 Task: Get the traffic updates for the Jane Addams Memorial Tollway (I-90).
Action: Mouse moved to (633, 243)
Screenshot: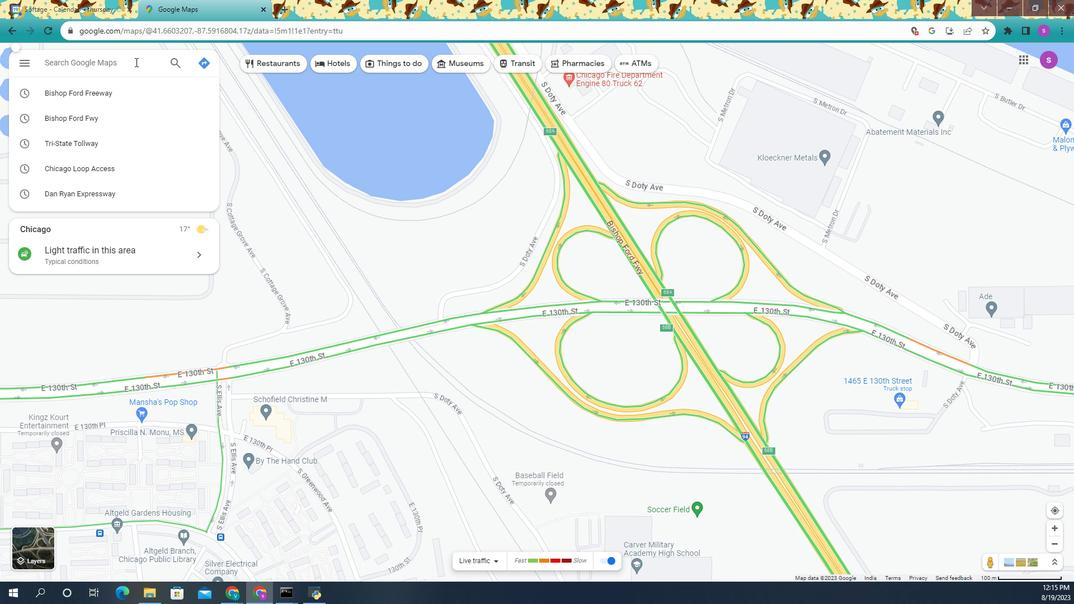 
Action: Mouse pressed left at (633, 243)
Screenshot: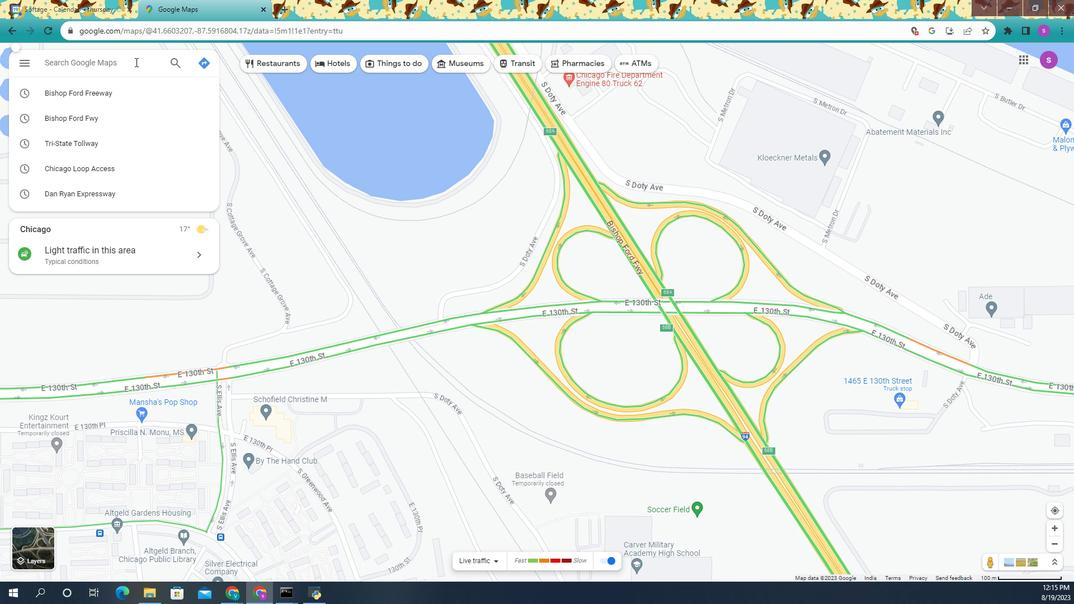
Action: Key pressed <Key.shift>Jane<Key.space><Key.shift>Addams<Key.space><Key.shift>Memorial<Key.space><Key.shift>Tollway<Key.enter>
Screenshot: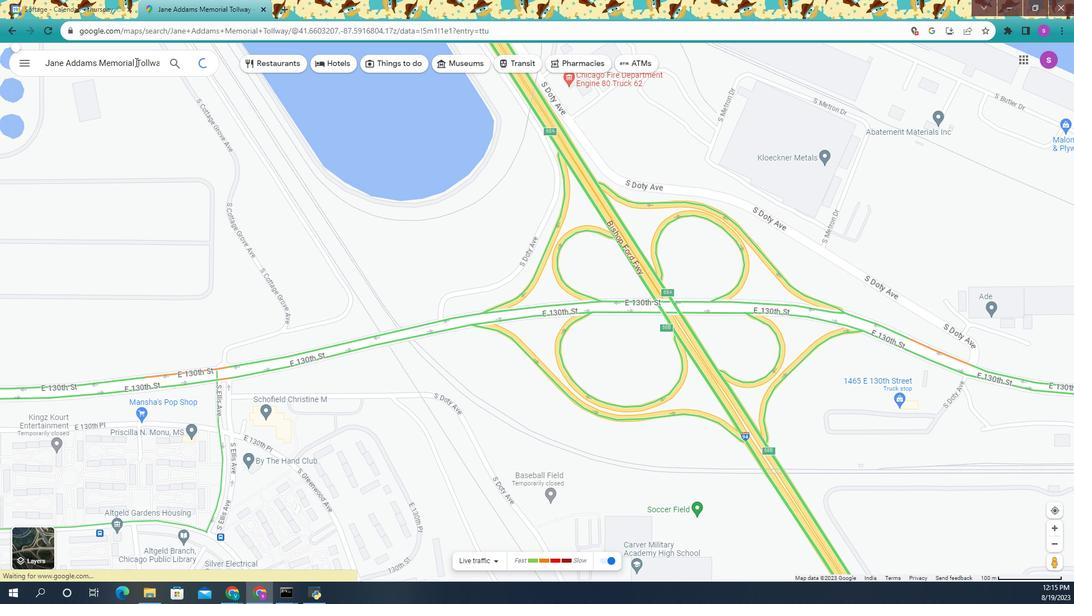 
Action: Mouse moved to (678, 396)
Screenshot: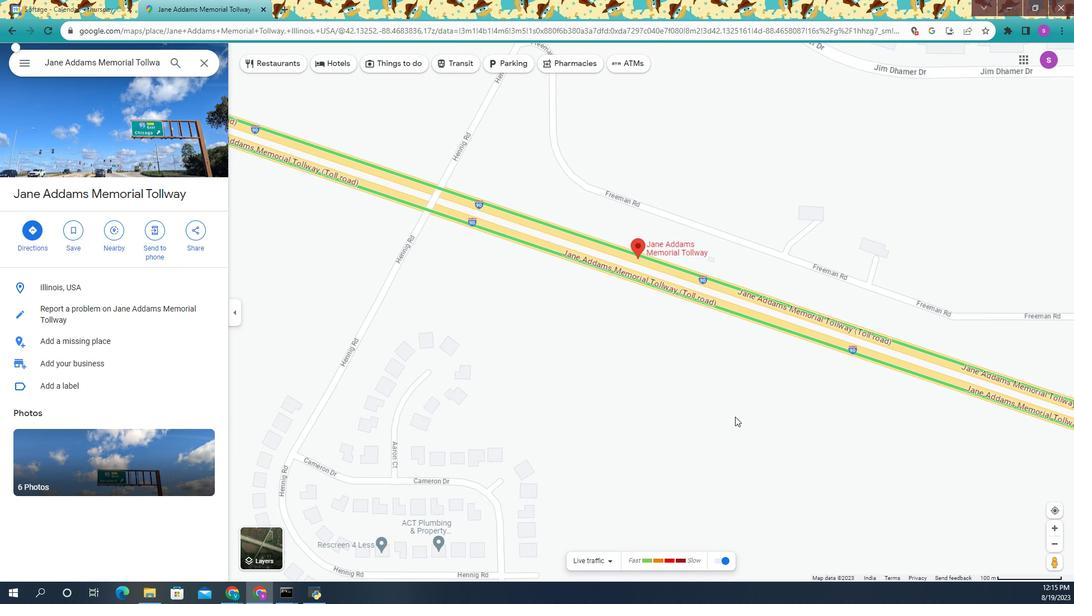 
Action: Mouse scrolled (678, 396) with delta (0, 0)
Screenshot: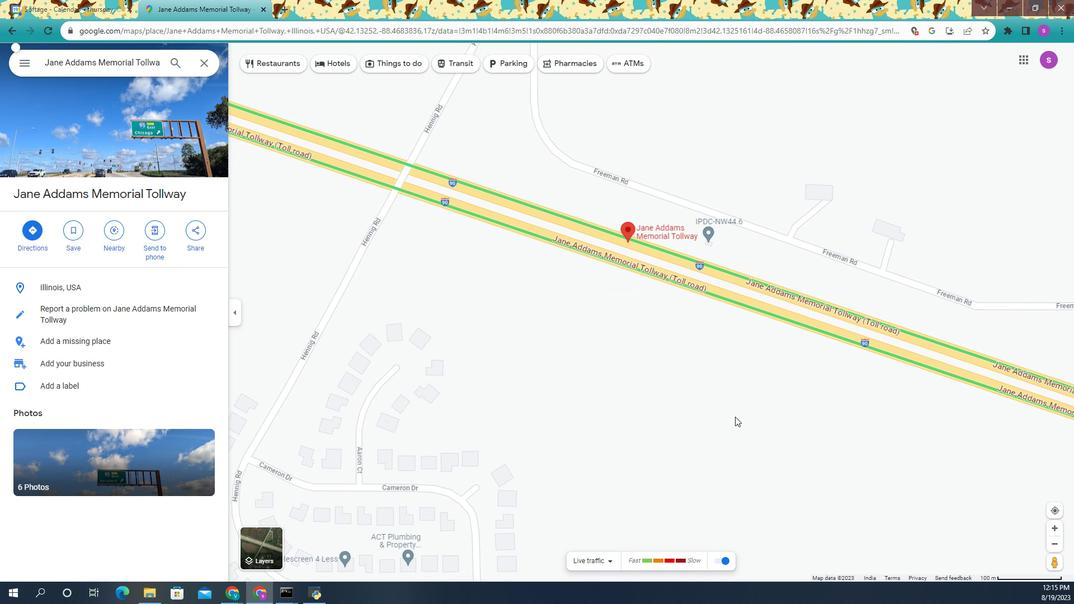 
Action: Mouse moved to (678, 396)
Screenshot: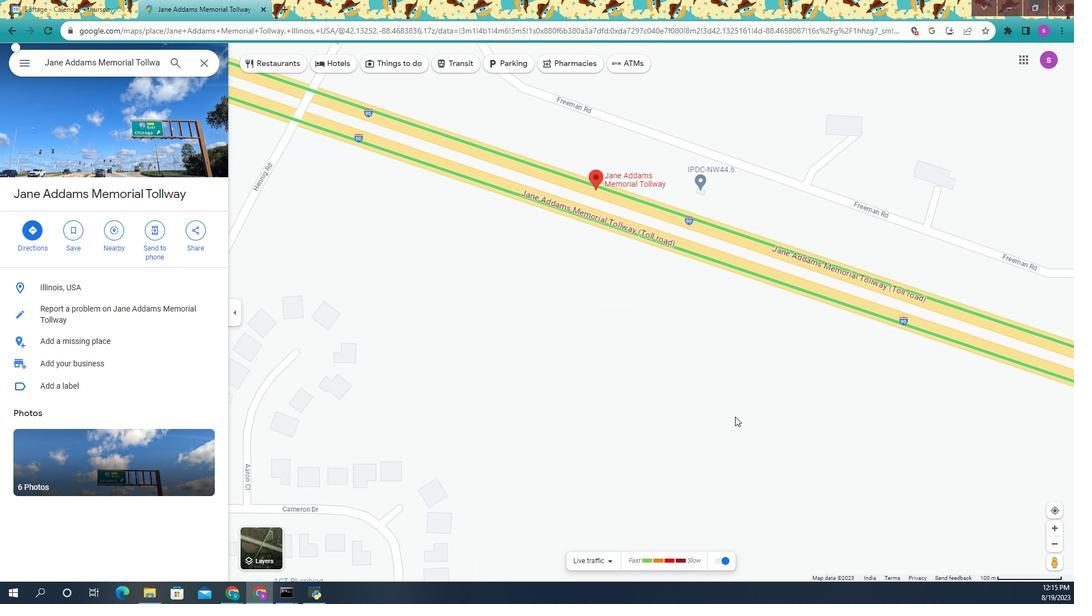 
Action: Mouse scrolled (678, 396) with delta (0, 0)
Screenshot: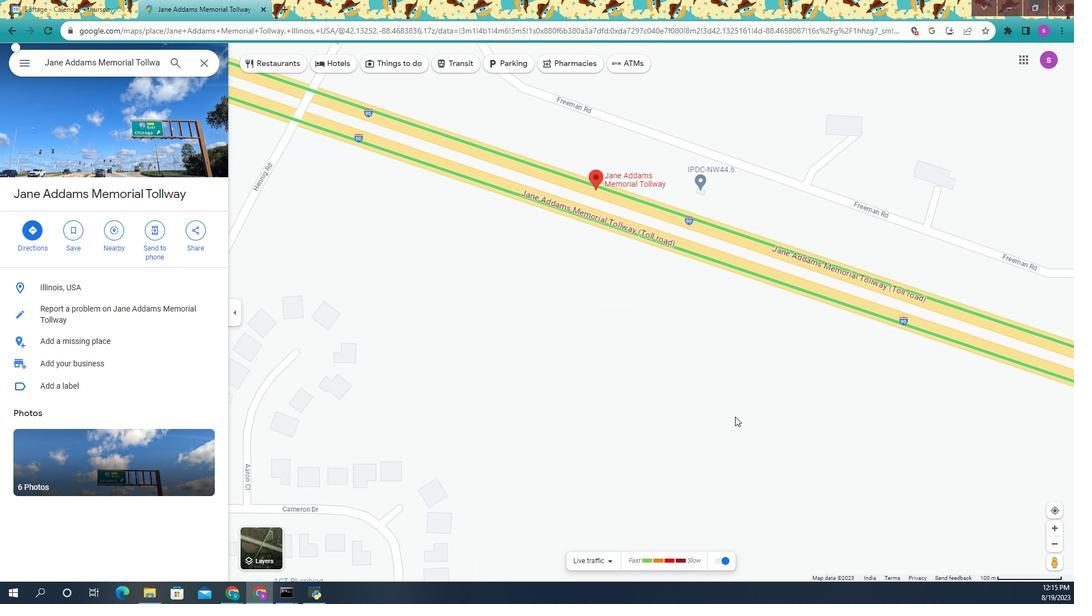 
Action: Mouse moved to (678, 396)
Screenshot: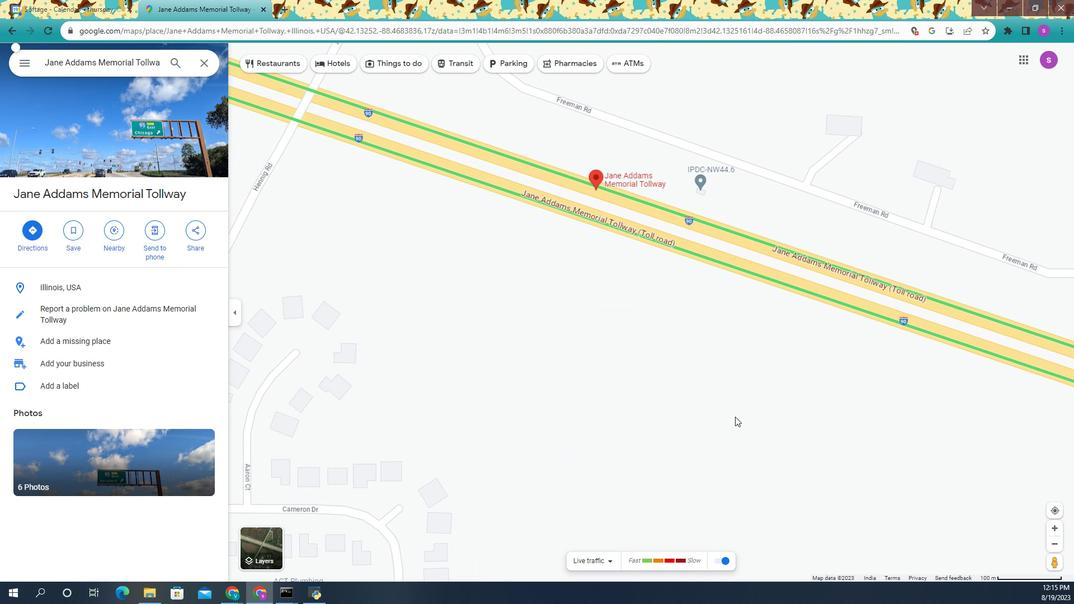 
Action: Mouse scrolled (678, 396) with delta (0, 0)
Screenshot: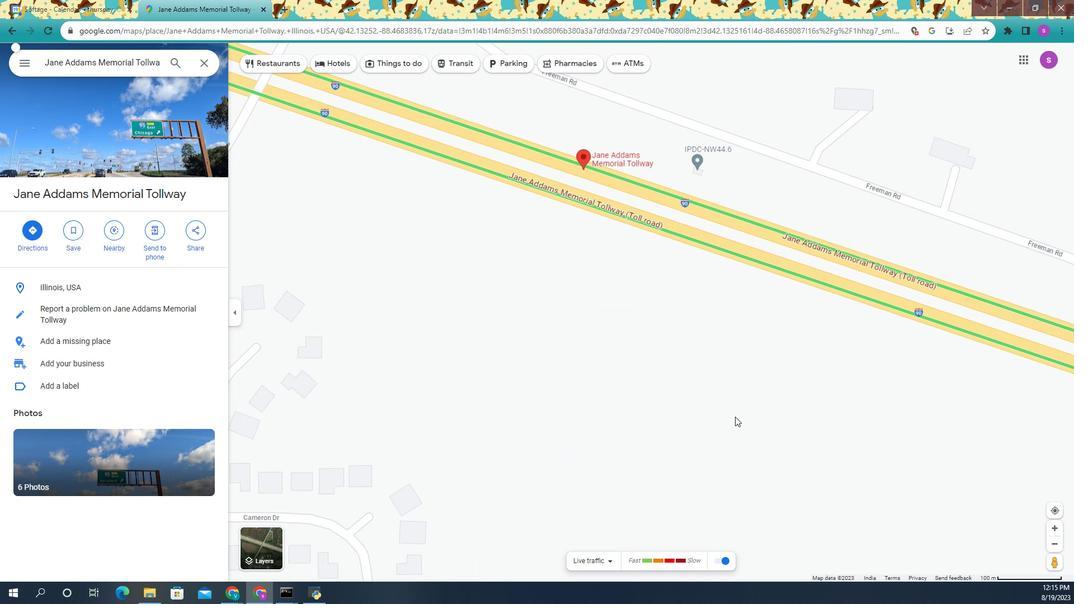 
Action: Mouse scrolled (678, 396) with delta (0, 0)
Screenshot: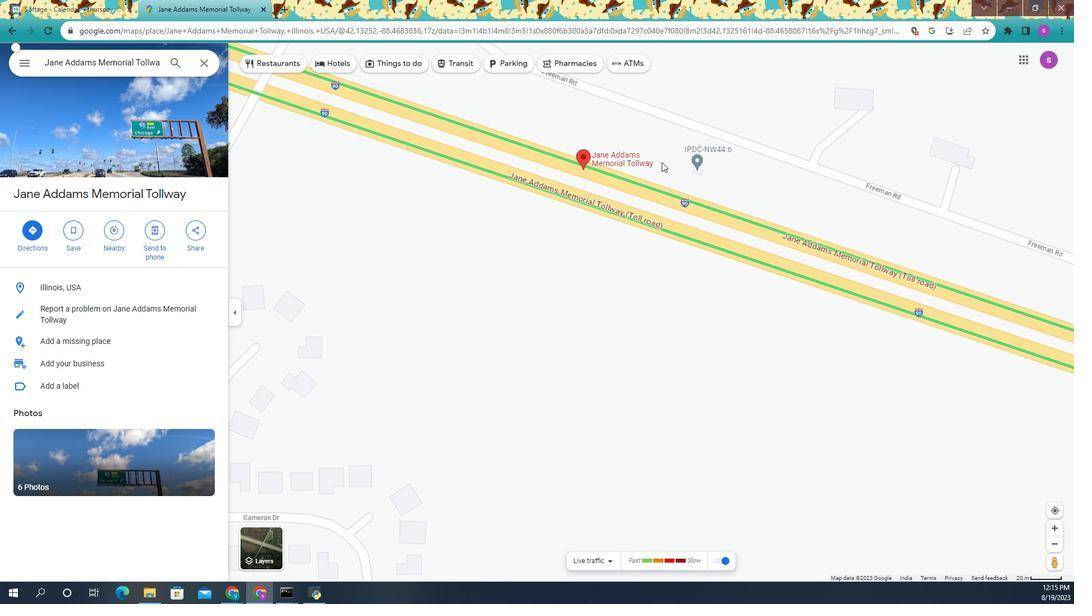 
Action: Mouse scrolled (678, 396) with delta (0, 0)
Screenshot: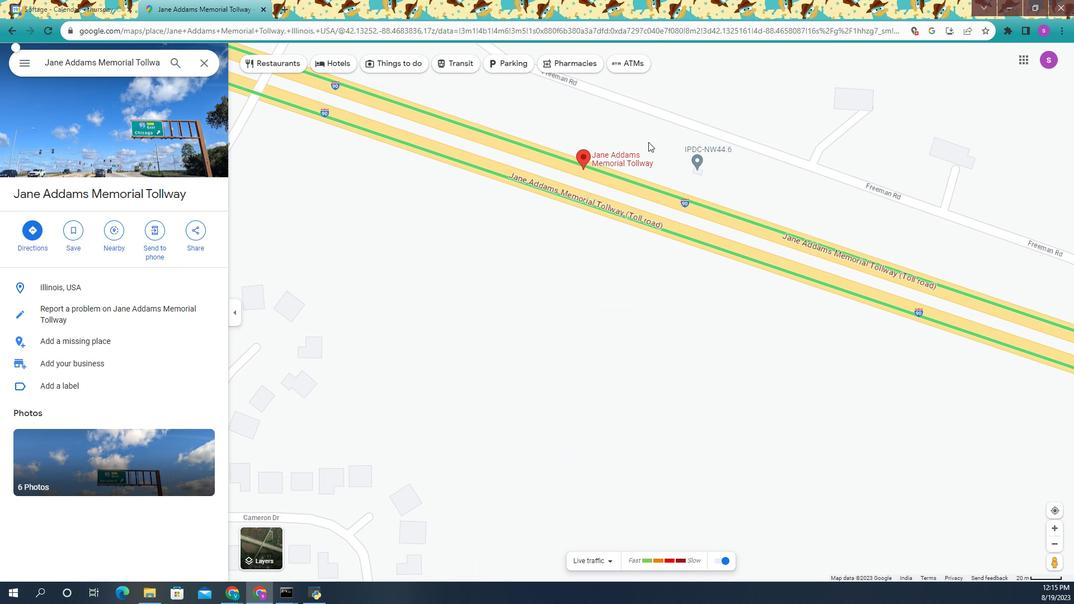 
Action: Mouse moved to (672, 278)
Screenshot: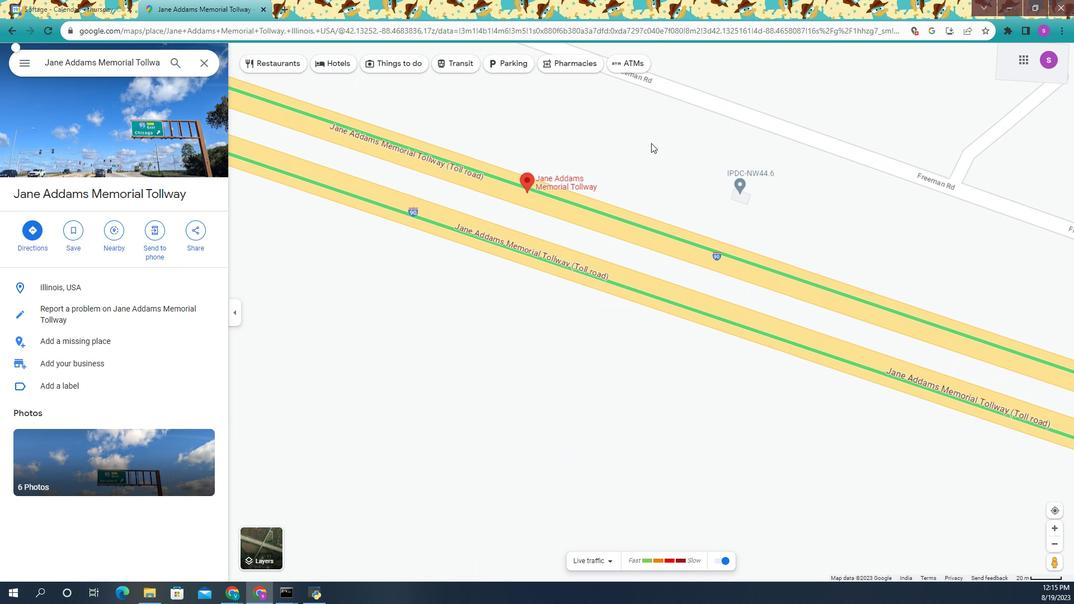 
Action: Mouse scrolled (672, 278) with delta (0, 0)
Screenshot: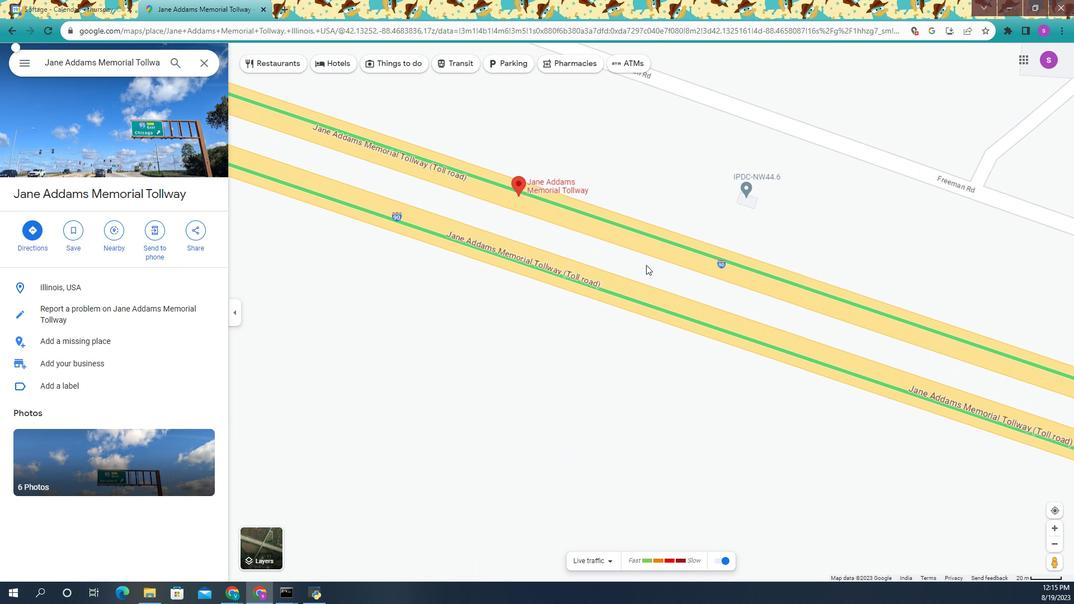 
Action: Mouse scrolled (672, 278) with delta (0, 0)
Screenshot: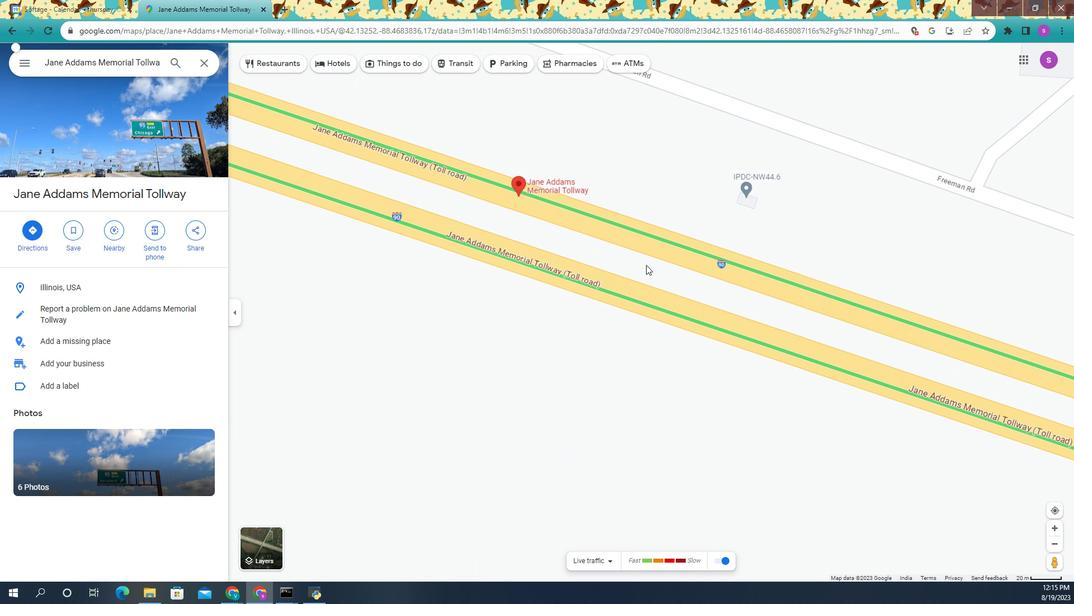 
Action: Mouse scrolled (672, 278) with delta (0, 0)
Screenshot: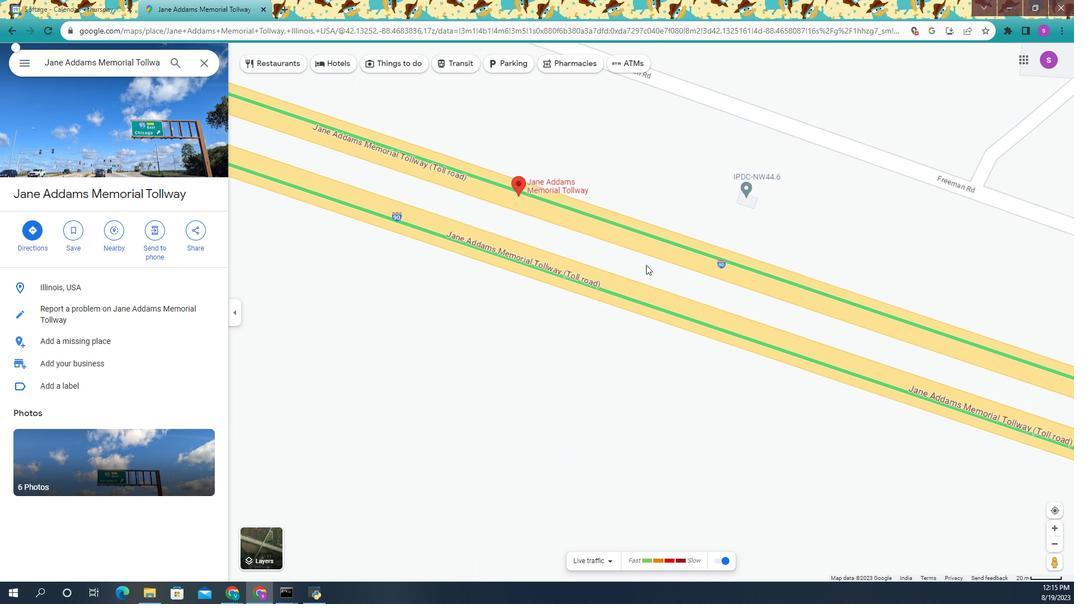 
Action: Mouse moved to (672, 278)
Screenshot: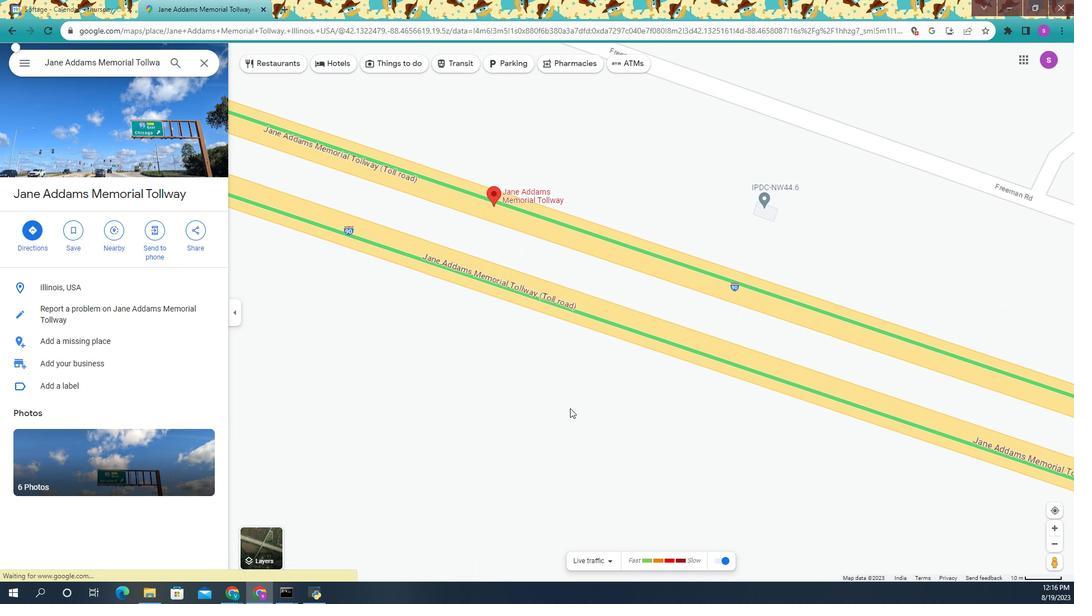 
Action: Mouse scrolled (672, 278) with delta (0, 0)
Screenshot: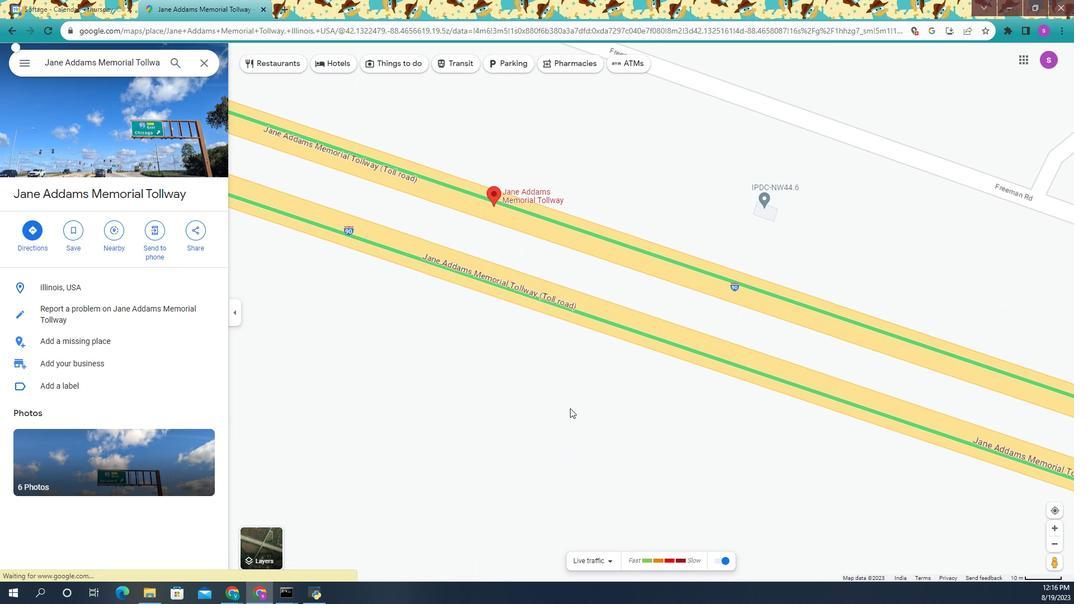 
Action: Mouse moved to (672, 278)
Screenshot: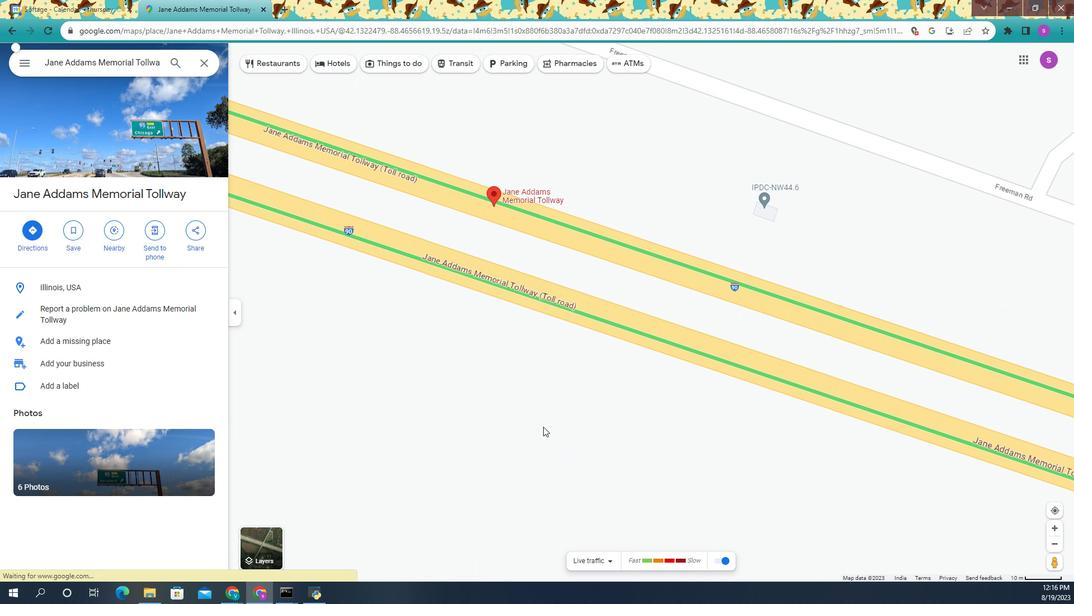 
Action: Mouse scrolled (672, 278) with delta (0, 0)
Screenshot: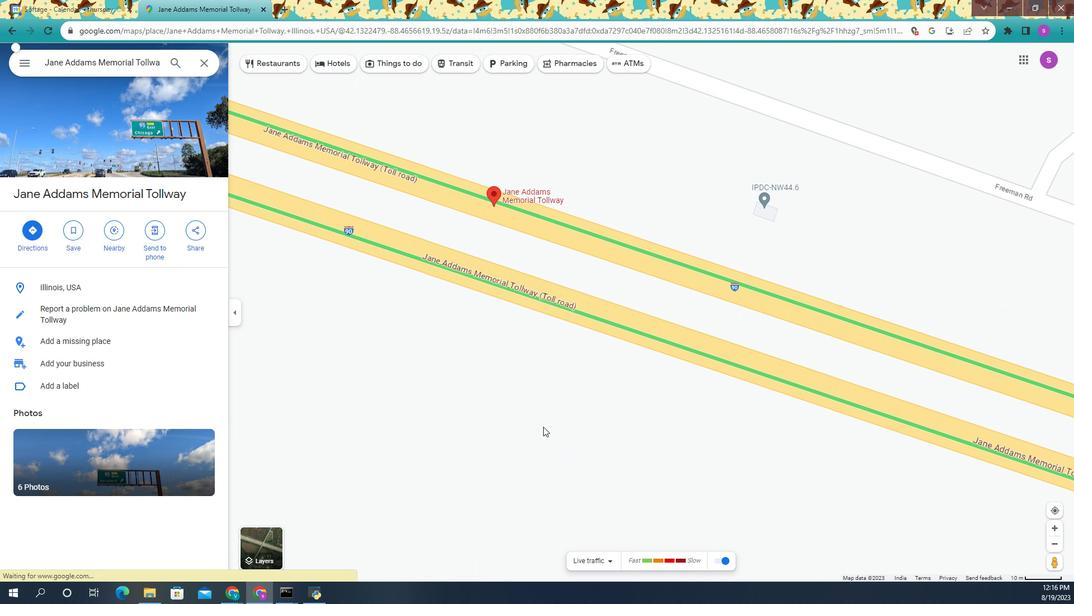 
Action: Mouse moved to (663, 402)
Screenshot: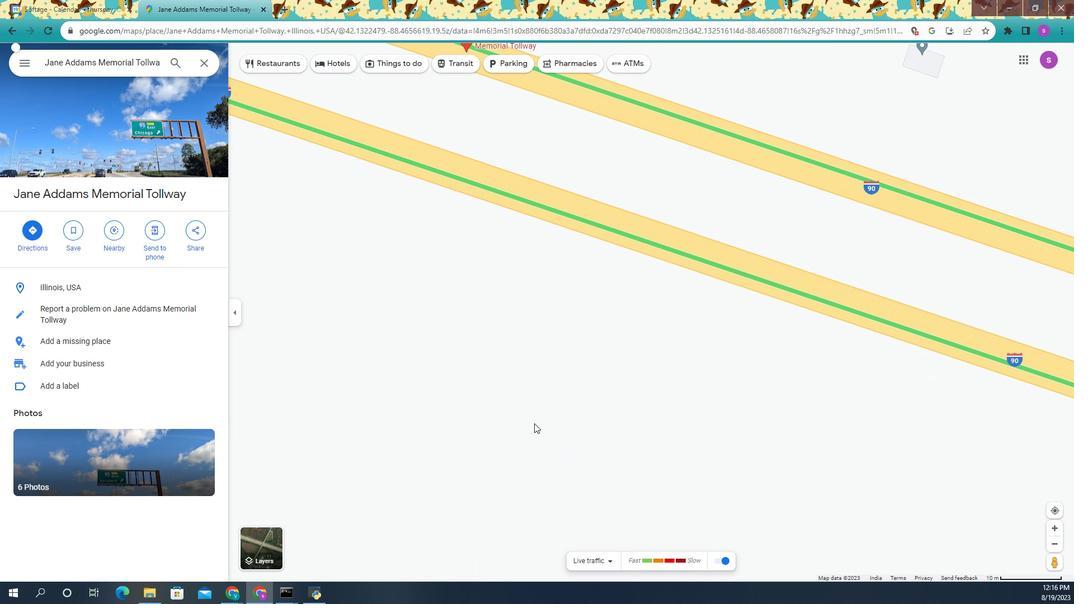 
Action: Mouse scrolled (663, 402) with delta (0, 0)
Screenshot: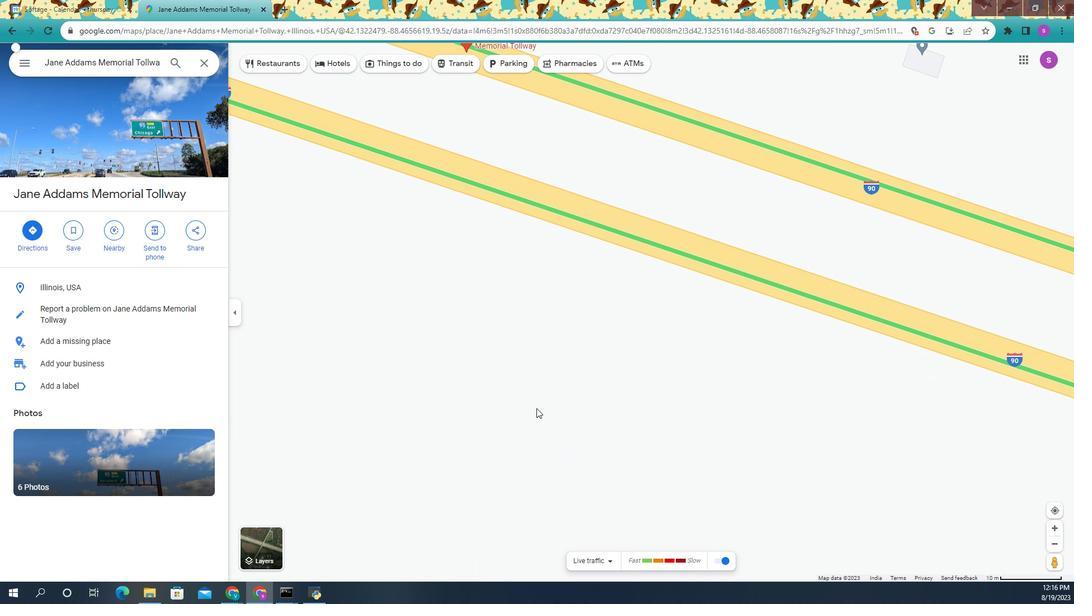 
Action: Mouse scrolled (663, 402) with delta (0, 0)
Screenshot: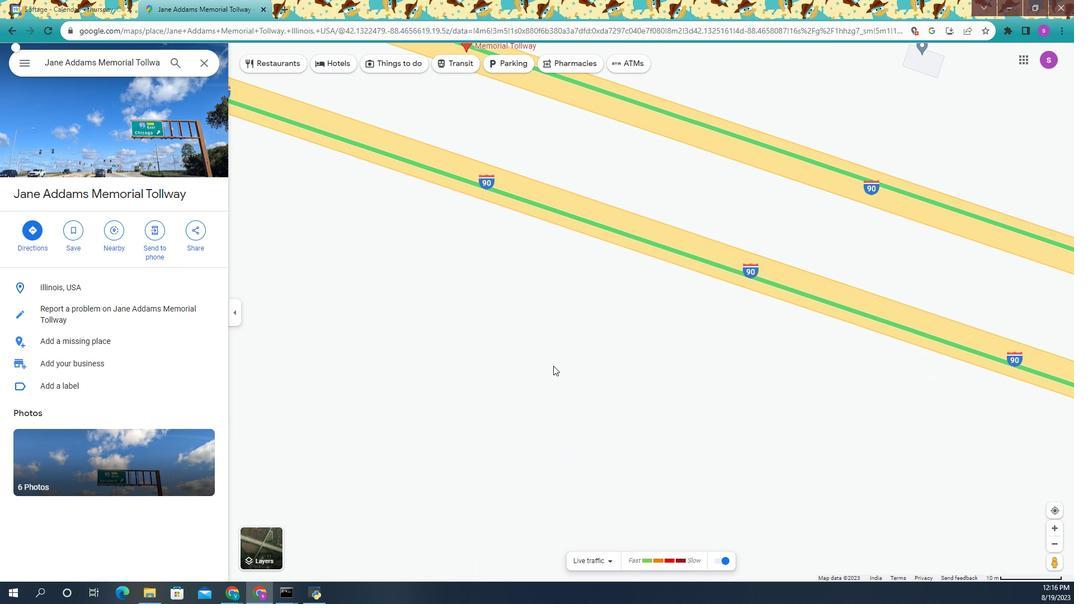 
Action: Mouse scrolled (663, 402) with delta (0, 0)
Screenshot: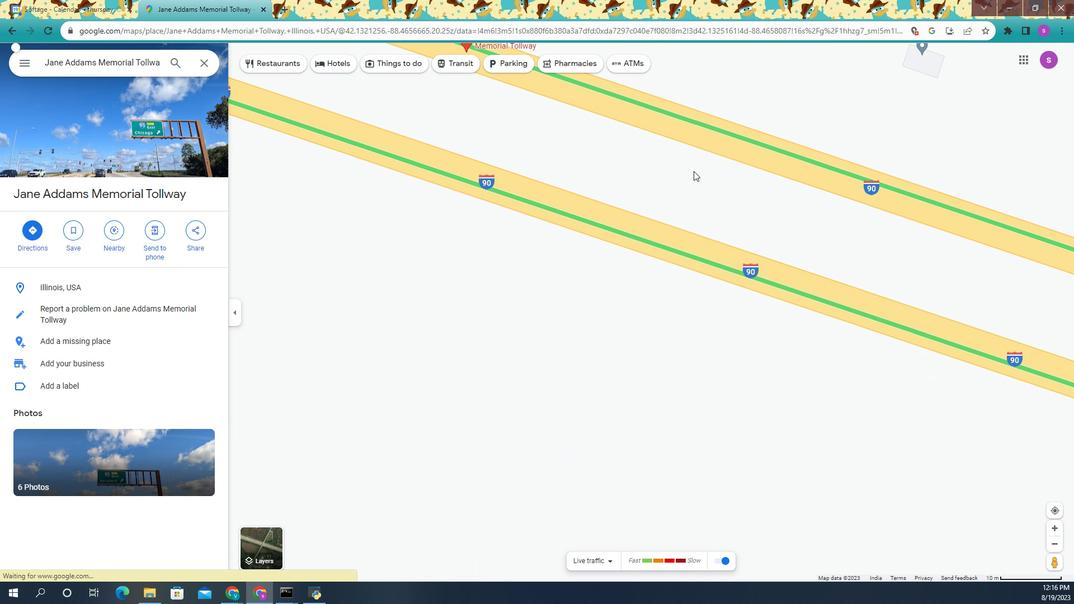 
Action: Mouse moved to (676, 283)
Screenshot: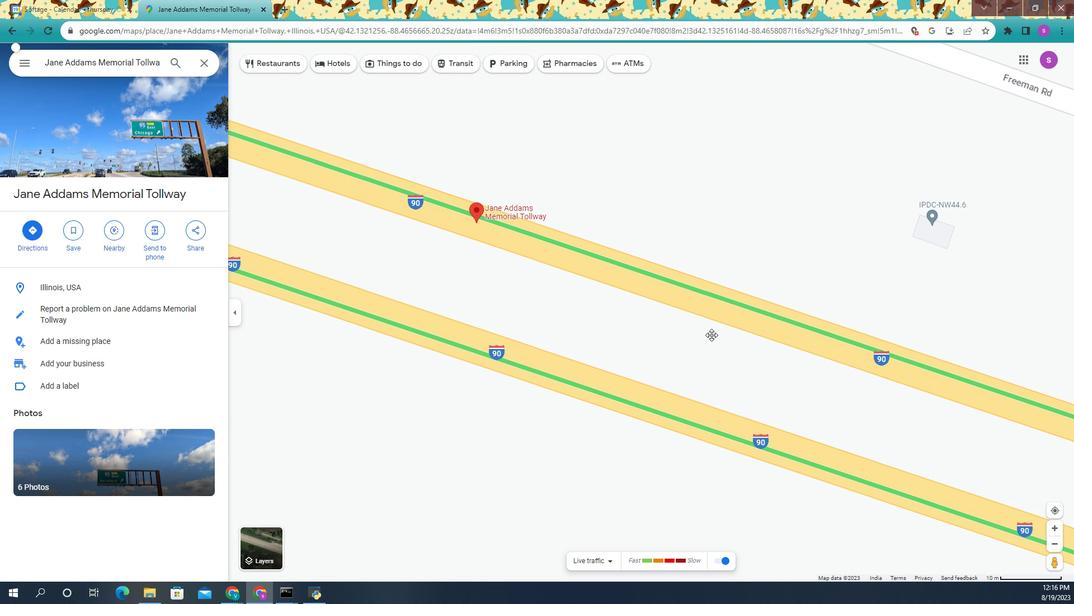 
Action: Mouse pressed left at (676, 283)
Screenshot: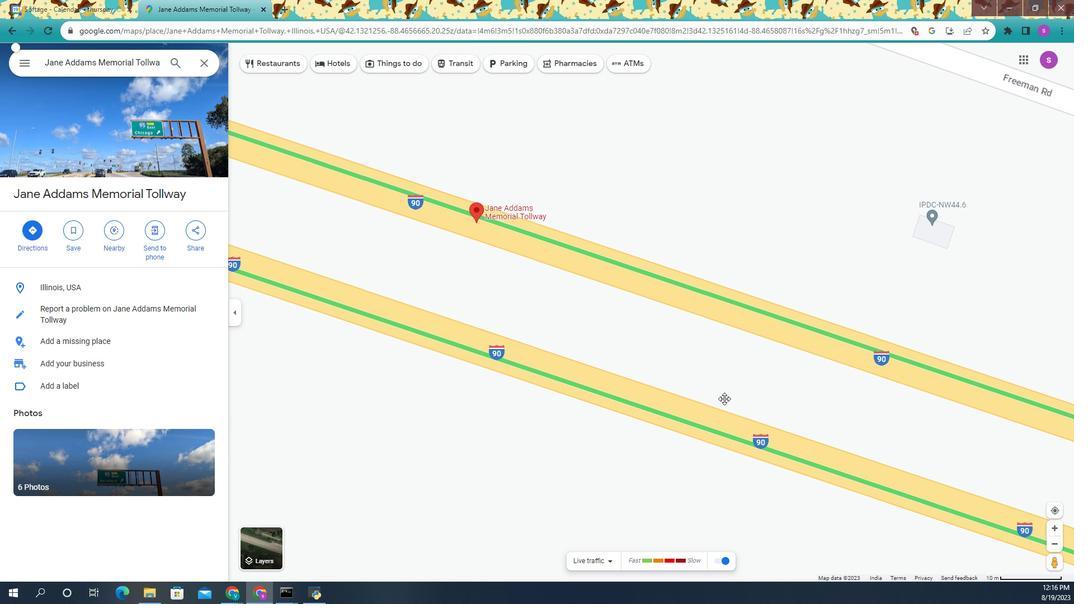 
Action: Mouse moved to (655, 383)
Screenshot: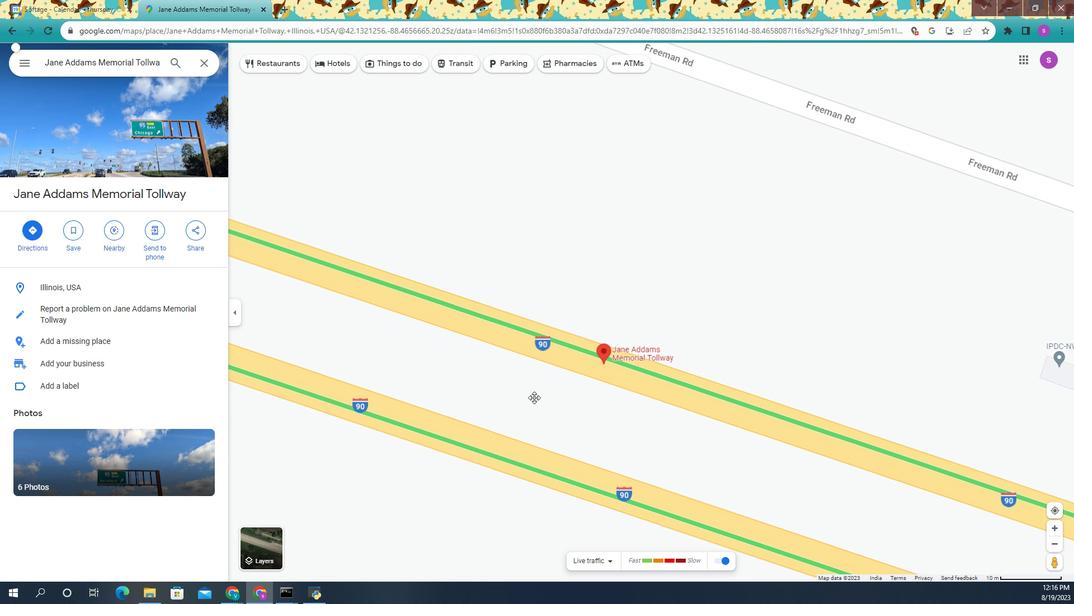 
Action: Mouse pressed left at (655, 383)
Screenshot: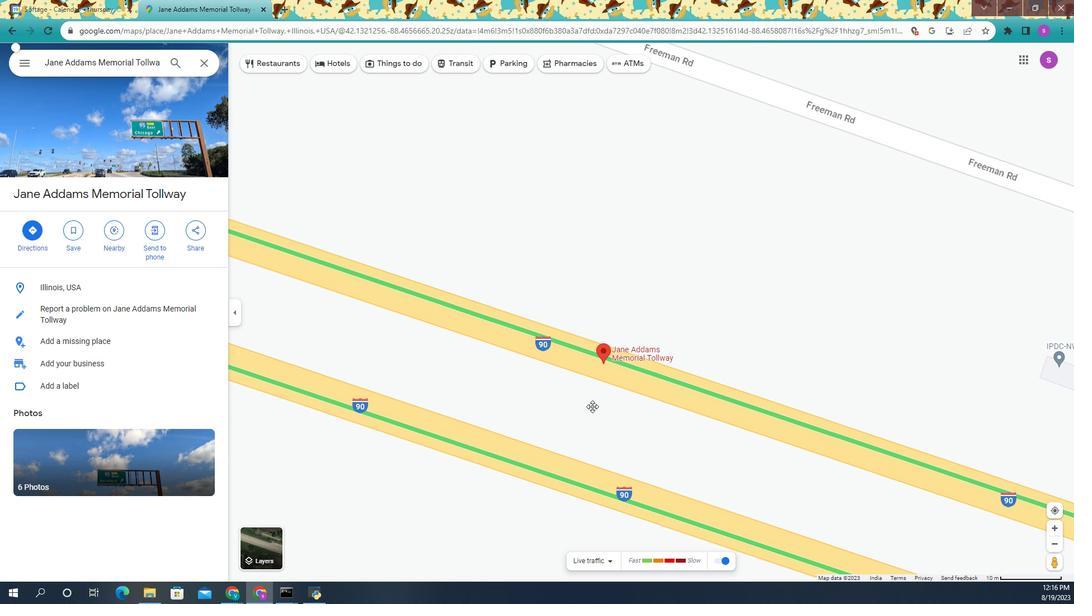 
Action: Mouse moved to (649, 347)
Screenshot: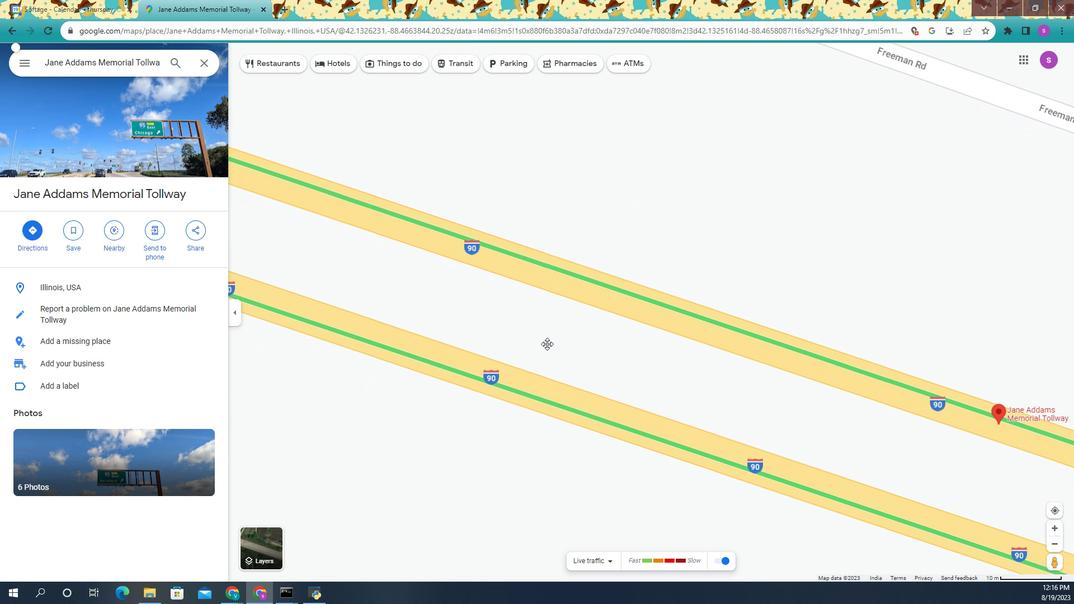 
Action: Mouse pressed left at (649, 347)
Screenshot: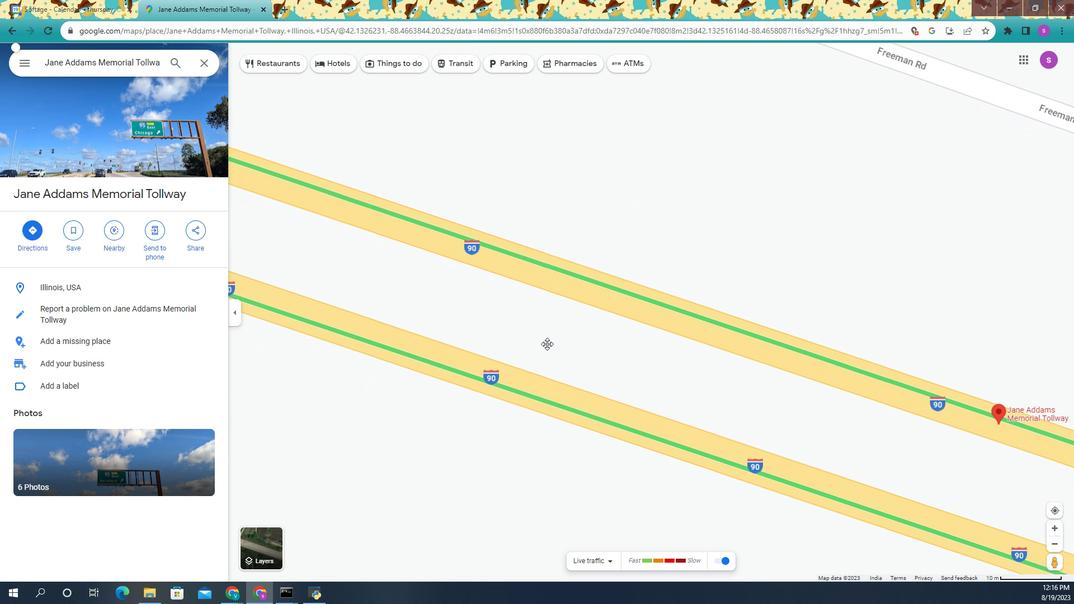 
Action: Mouse moved to (648, 329)
Screenshot: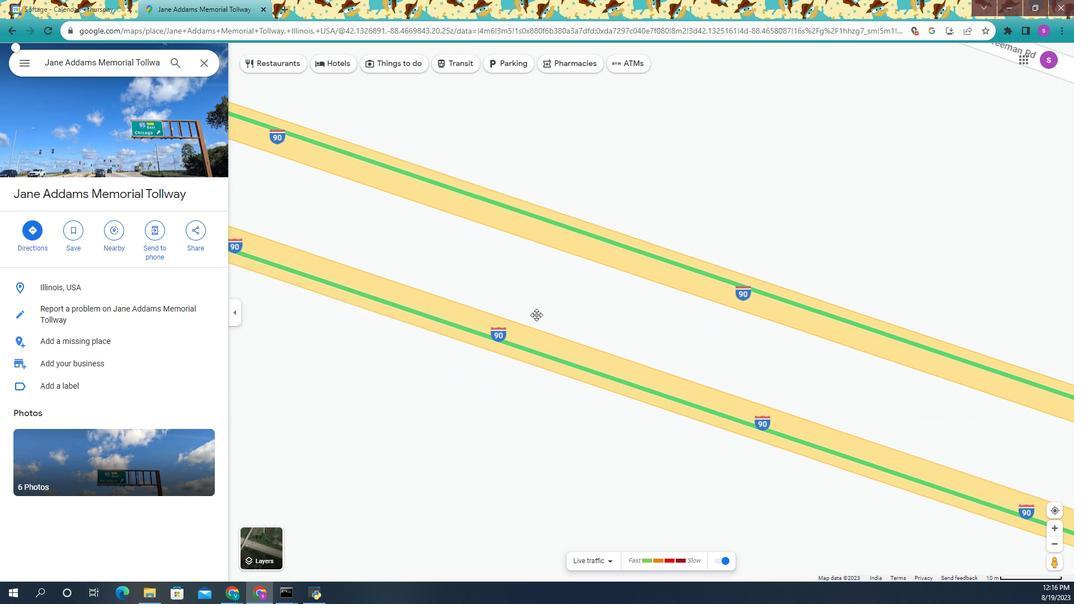 
Action: Mouse pressed left at (648, 329)
Screenshot: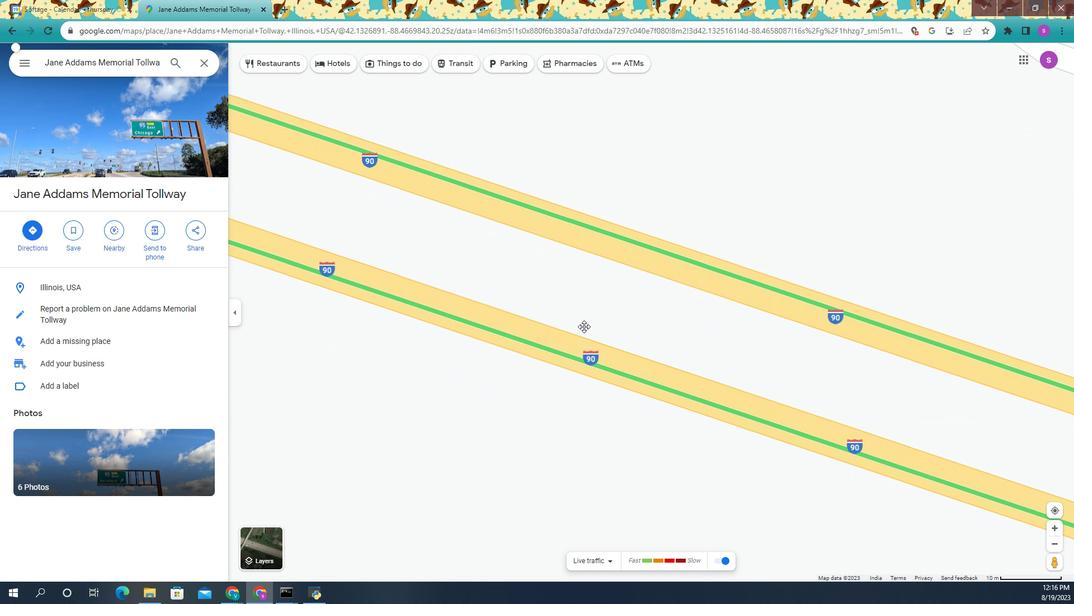 
Action: Mouse moved to (648, 309)
Screenshot: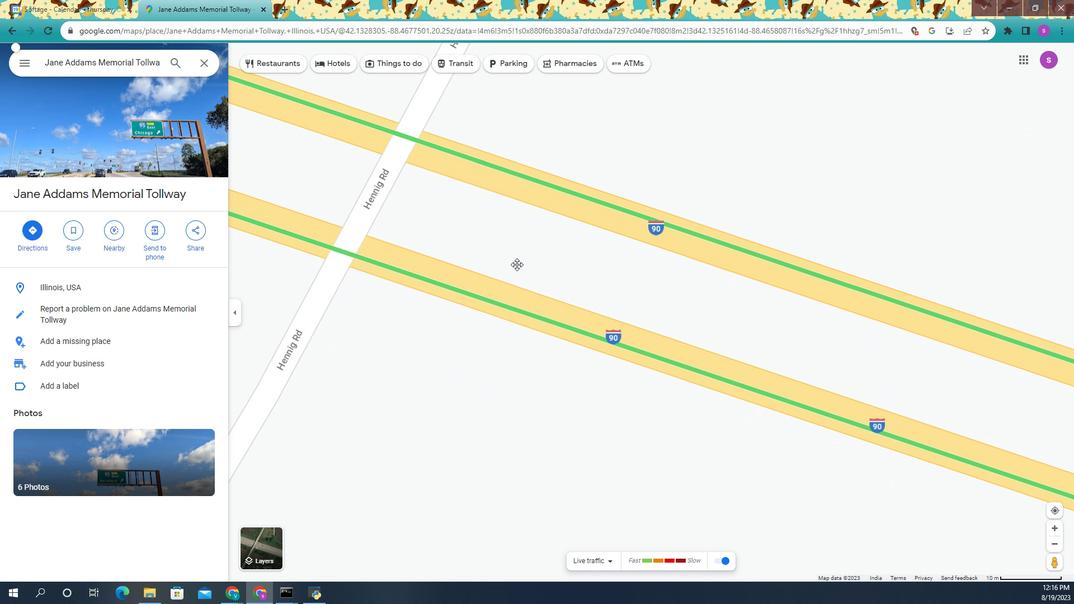 
Action: Mouse pressed left at (648, 309)
Screenshot: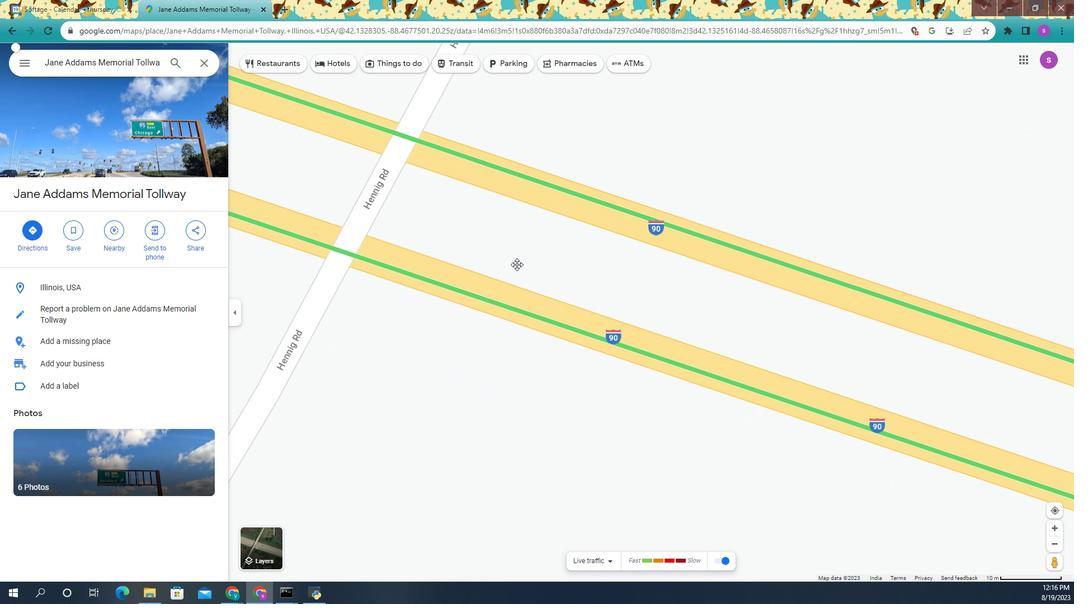 
Action: Mouse moved to (659, 305)
Screenshot: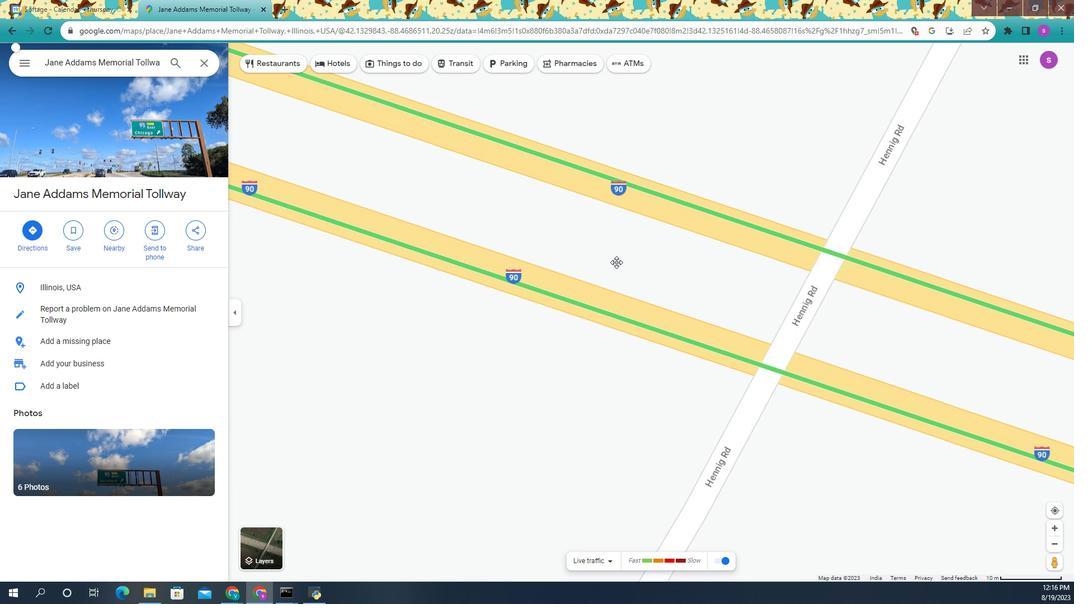 
Action: Mouse pressed left at (659, 305)
Screenshot: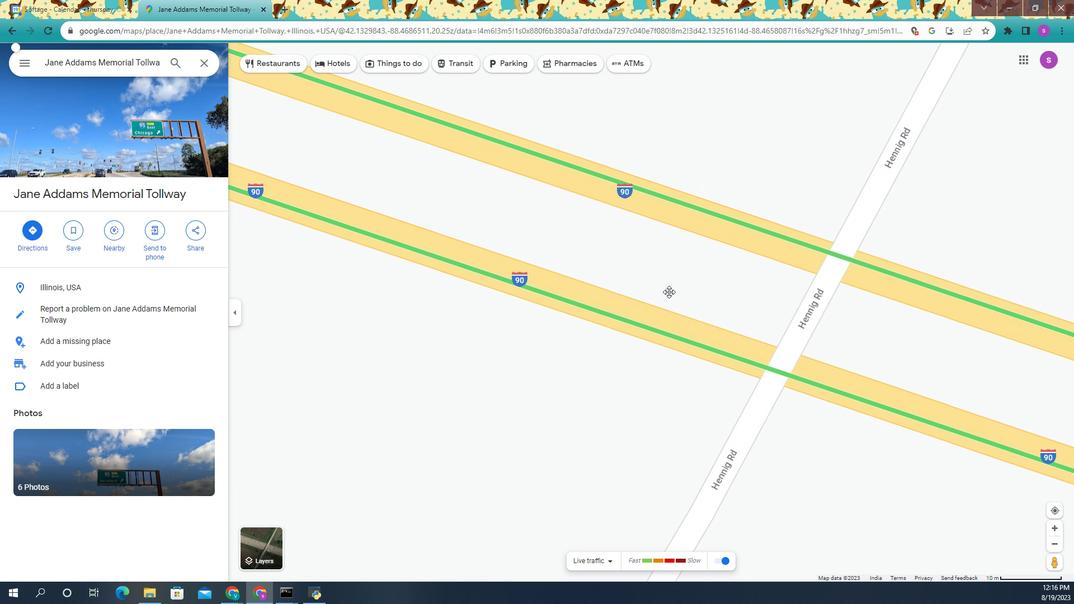 
Action: Mouse moved to (651, 304)
Screenshot: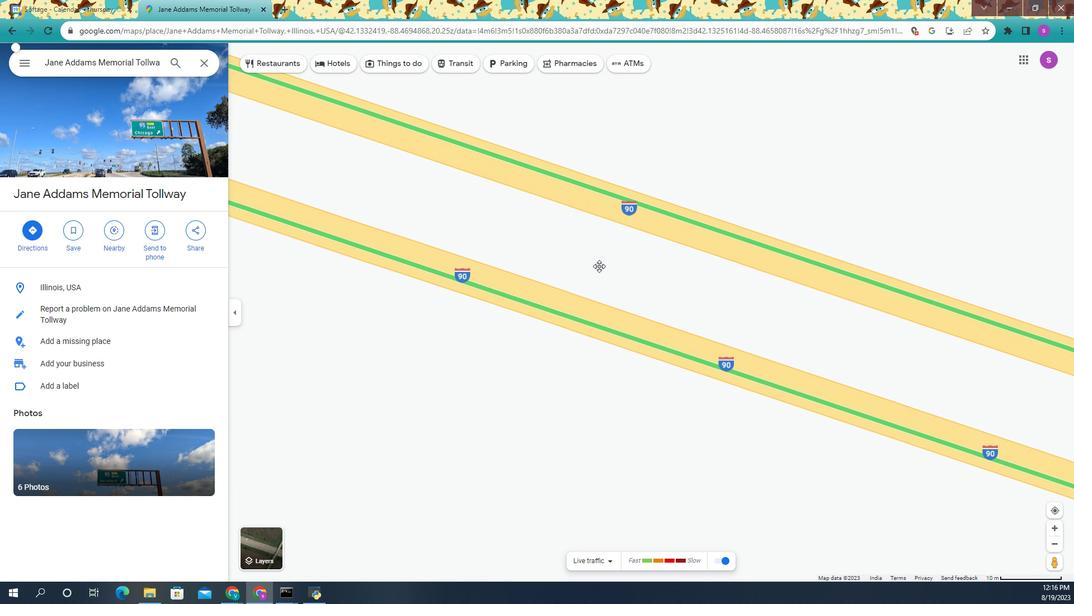 
Action: Mouse pressed left at (651, 304)
Screenshot: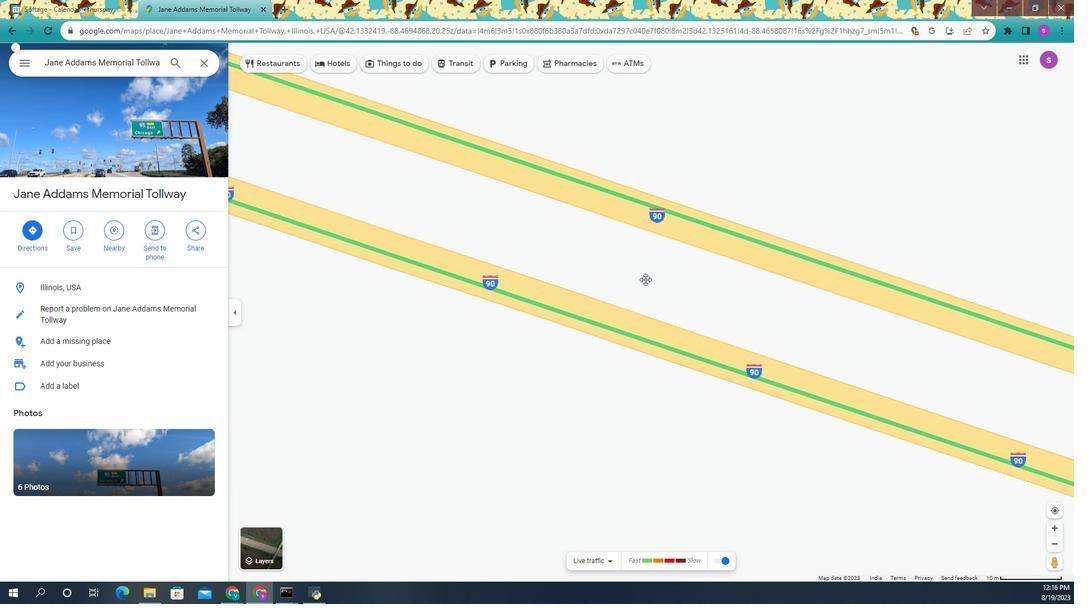 
Action: Mouse moved to (668, 315)
Screenshot: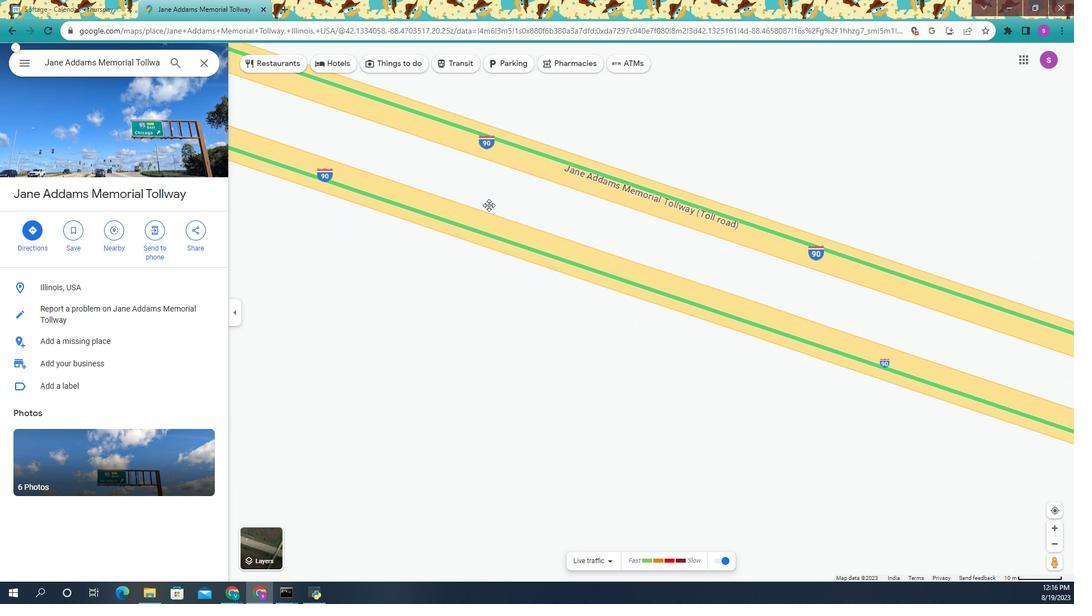 
Action: Mouse scrolled (668, 315) with delta (0, 0)
Screenshot: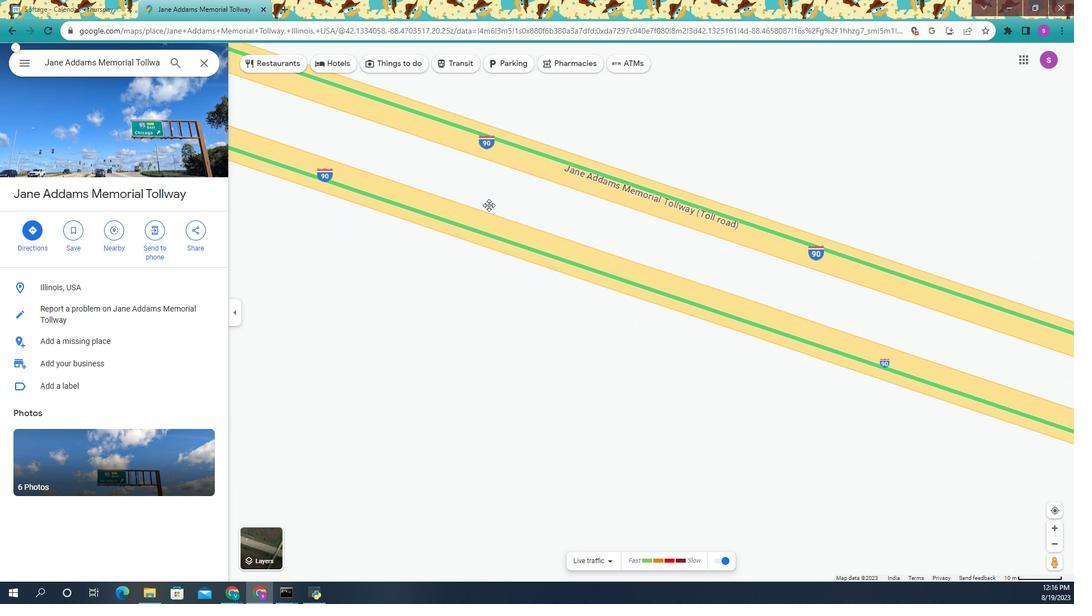
Action: Mouse moved to (668, 314)
Screenshot: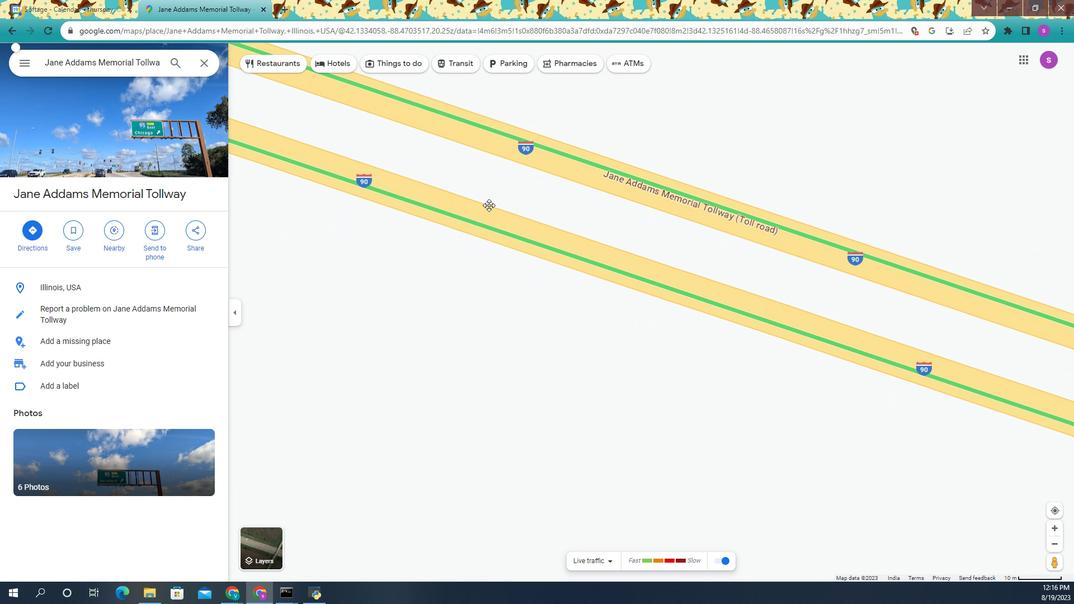 
Action: Mouse scrolled (668, 313) with delta (0, 0)
Screenshot: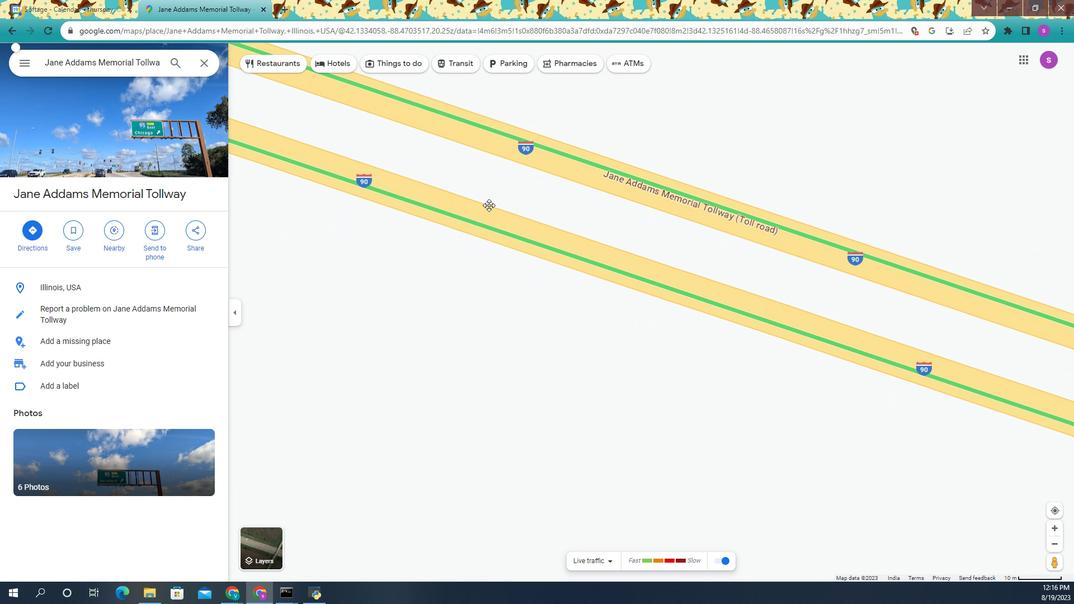 
Action: Mouse moved to (654, 302)
Screenshot: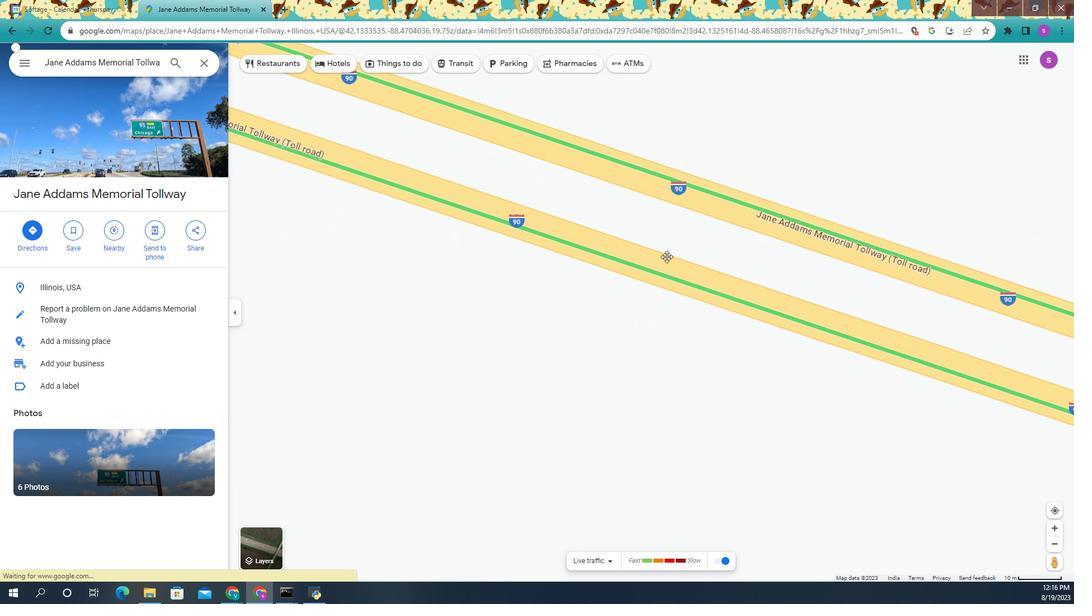 
Action: Mouse pressed left at (654, 302)
Screenshot: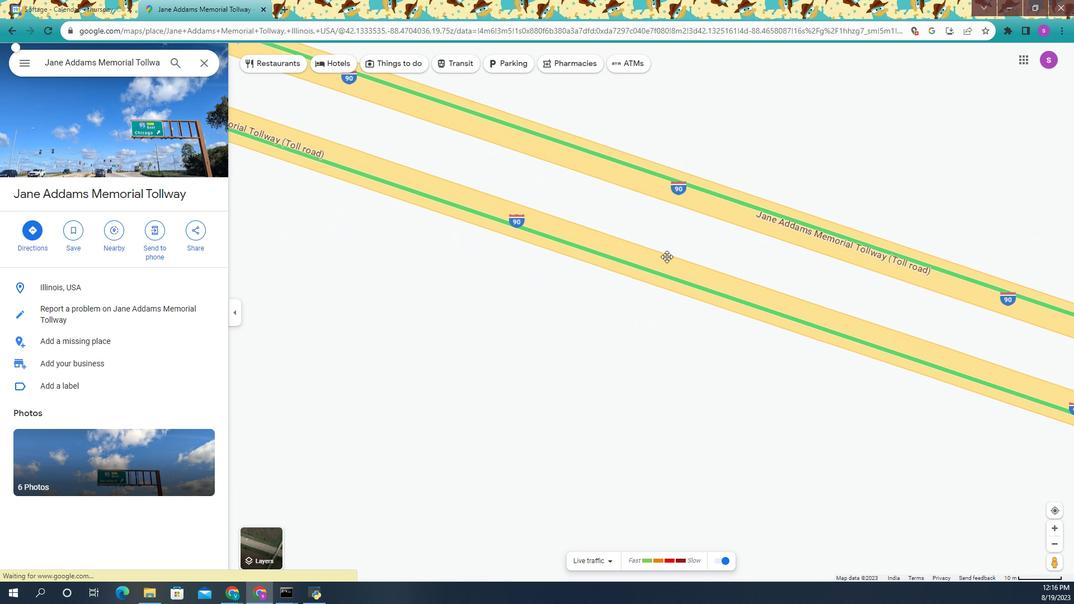 
Action: Mouse moved to (650, 274)
Screenshot: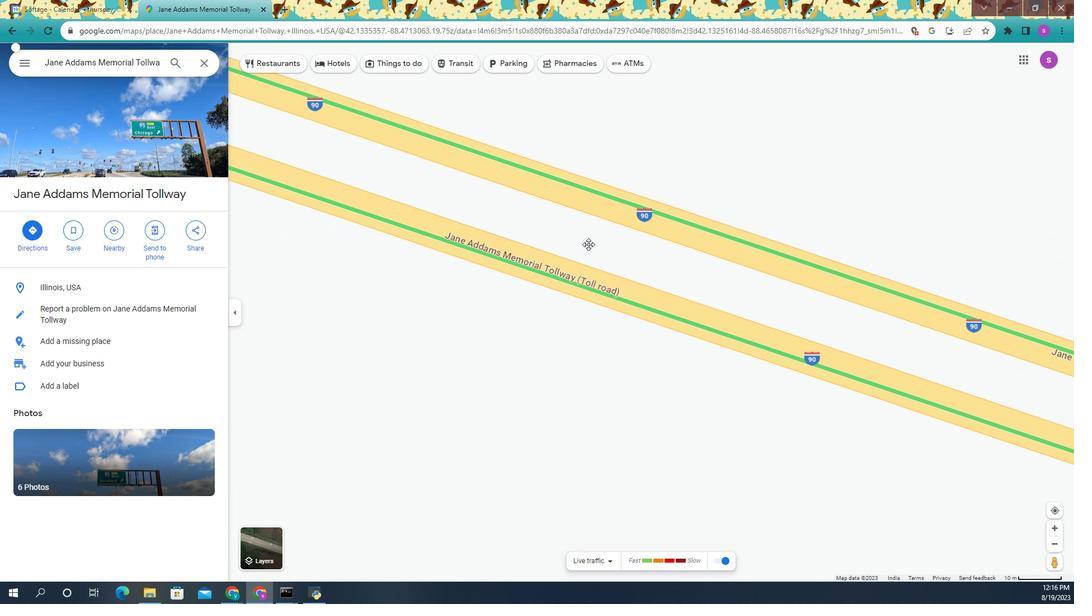 
Action: Mouse pressed left at (650, 274)
Screenshot: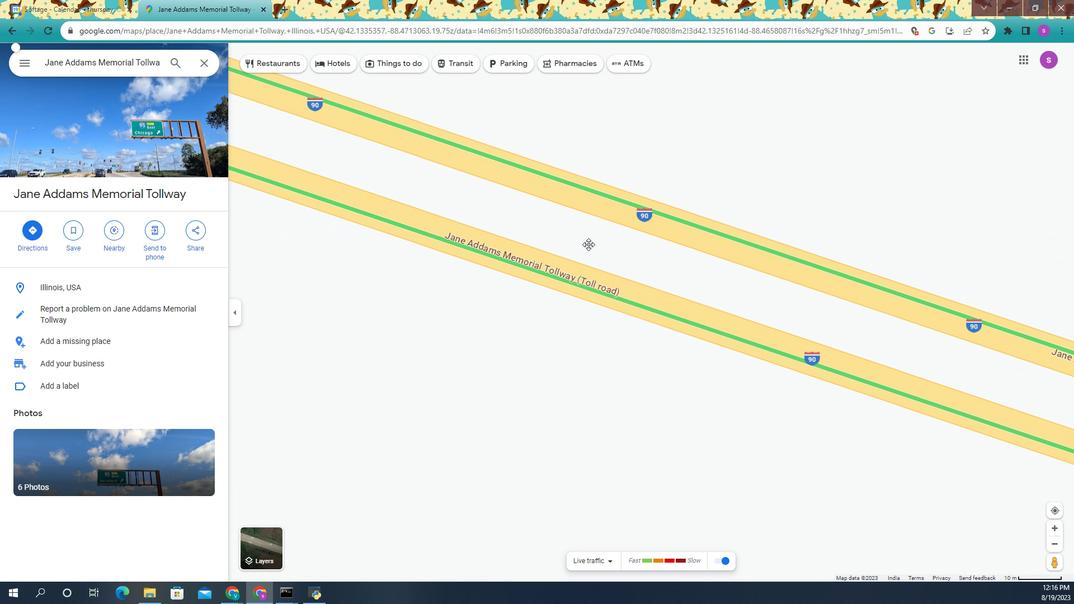 
Action: Mouse moved to (649, 310)
Screenshot: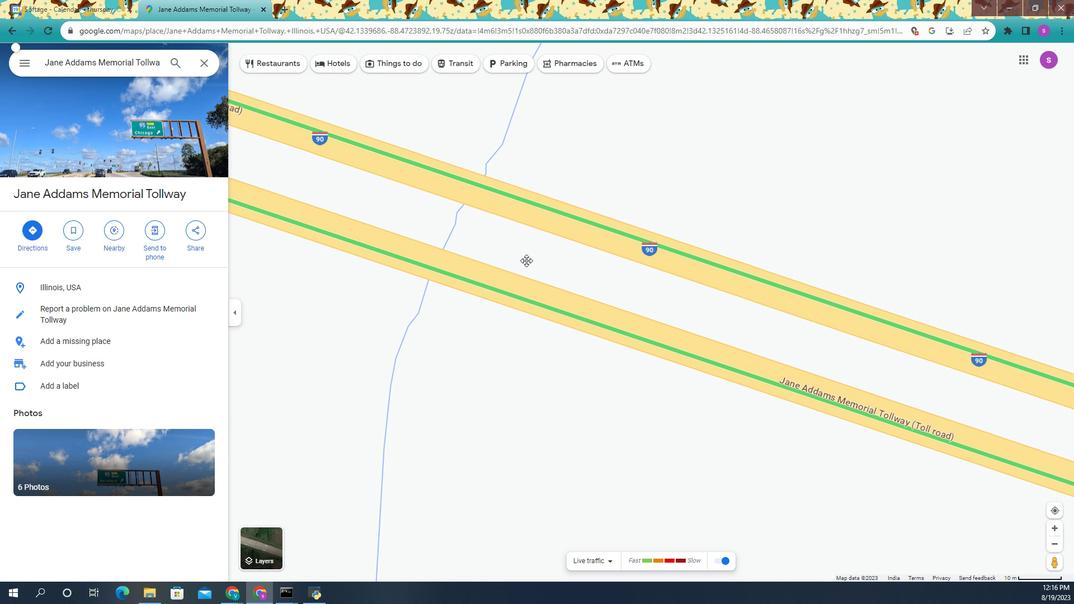 
Action: Mouse pressed left at (649, 310)
Screenshot: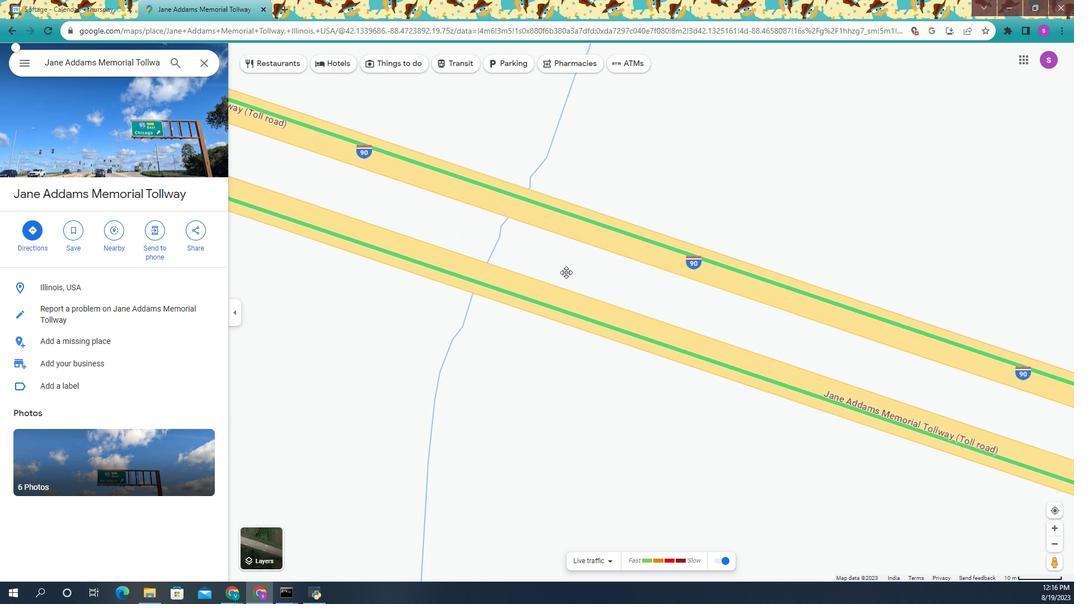 
Action: Mouse moved to (655, 319)
Screenshot: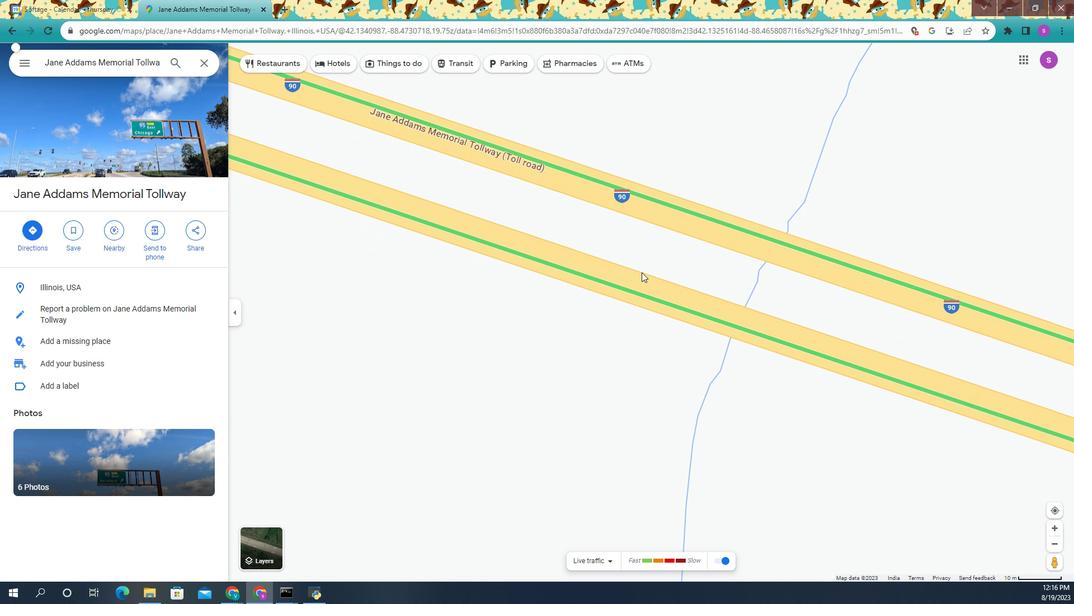 
Action: Mouse pressed left at (655, 319)
Screenshot: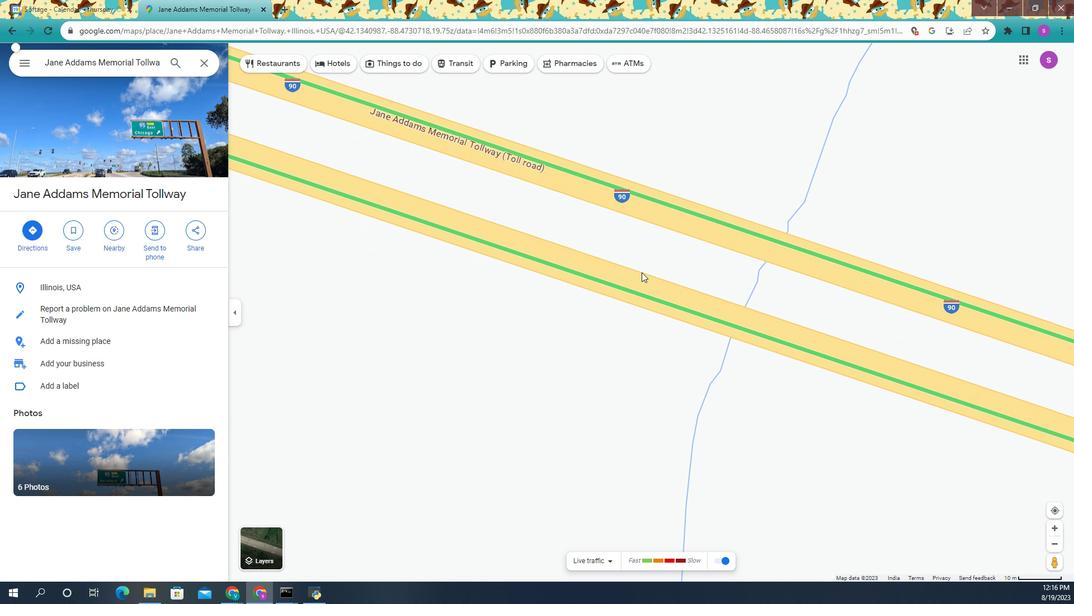 
Action: Mouse moved to (659, 312)
Screenshot: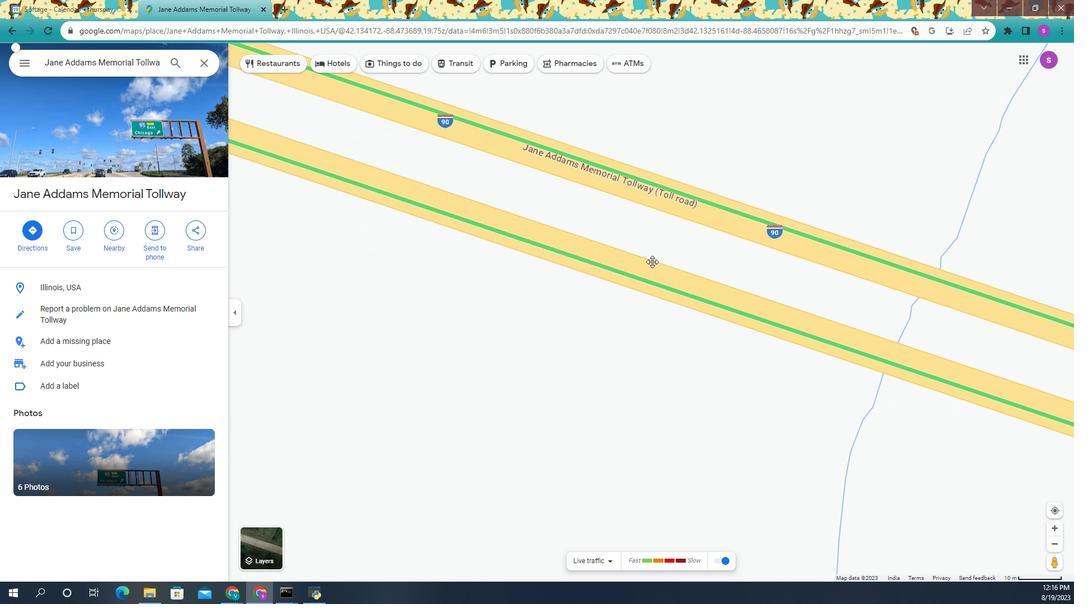 
Action: Mouse pressed left at (659, 312)
Screenshot: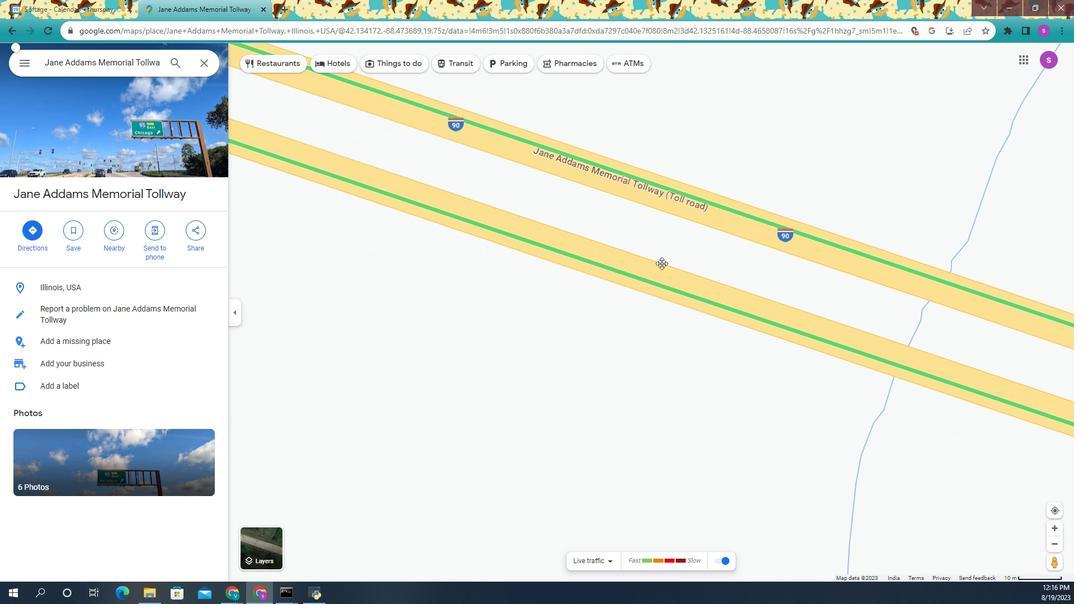 
Action: Mouse moved to (661, 294)
Screenshot: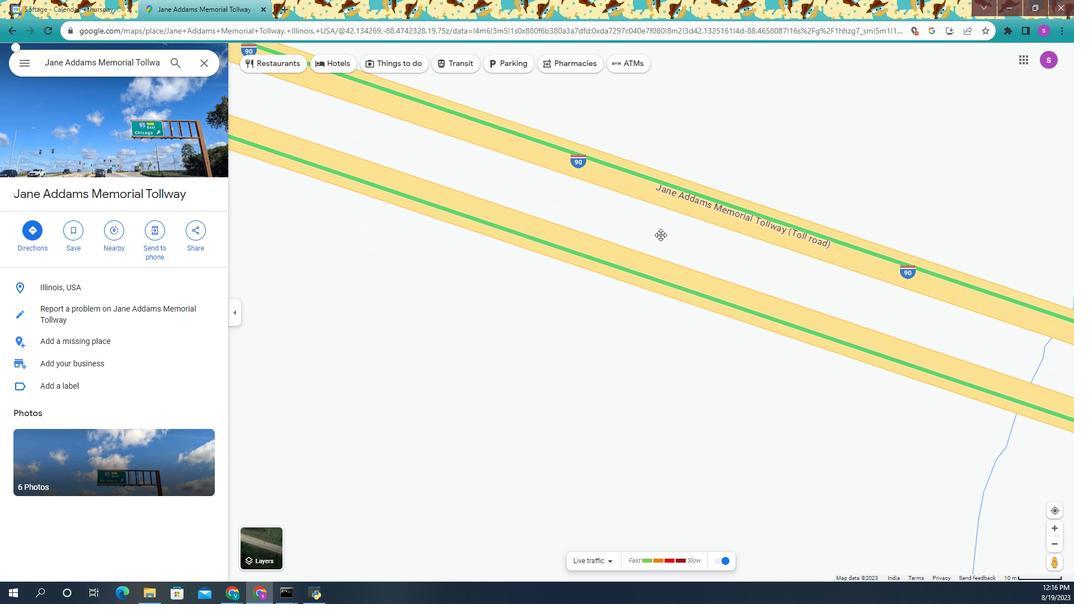 
Action: Mouse pressed left at (661, 294)
Screenshot: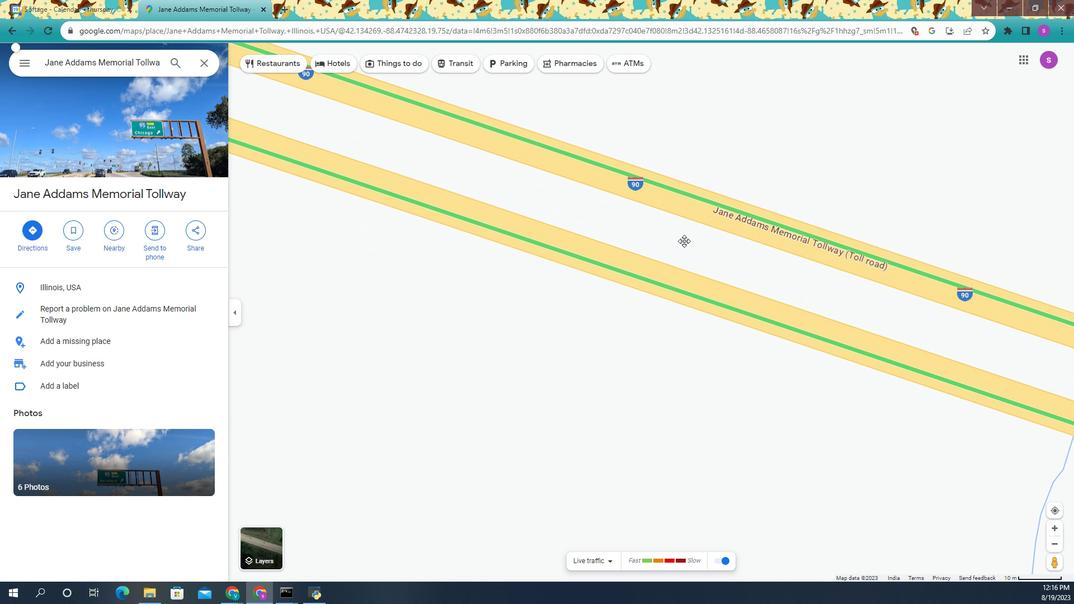 
Action: Mouse moved to (666, 305)
Screenshot: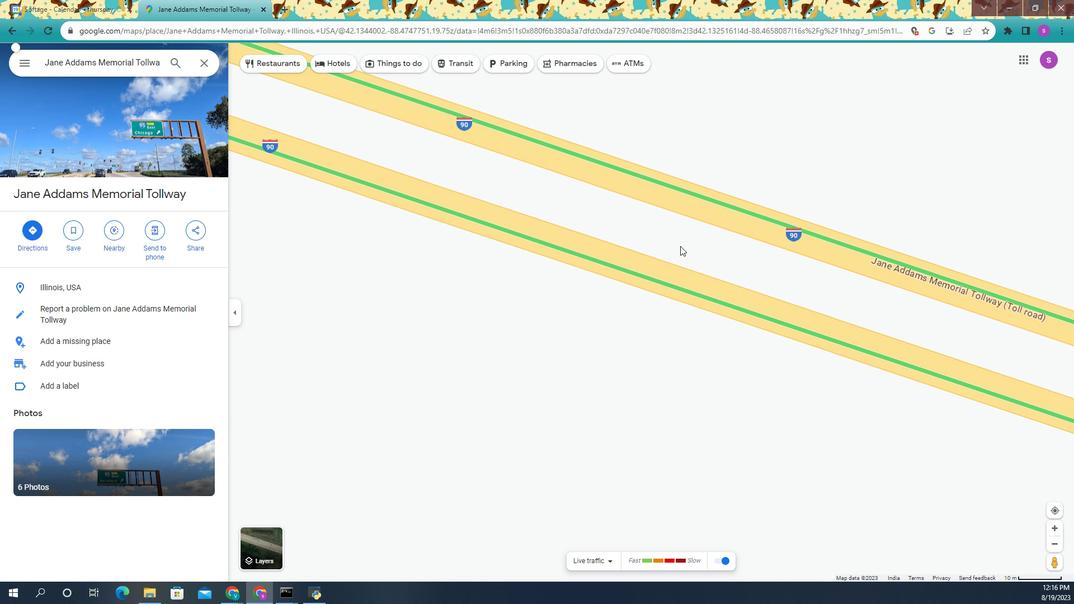 
Action: Mouse pressed left at (666, 305)
Screenshot: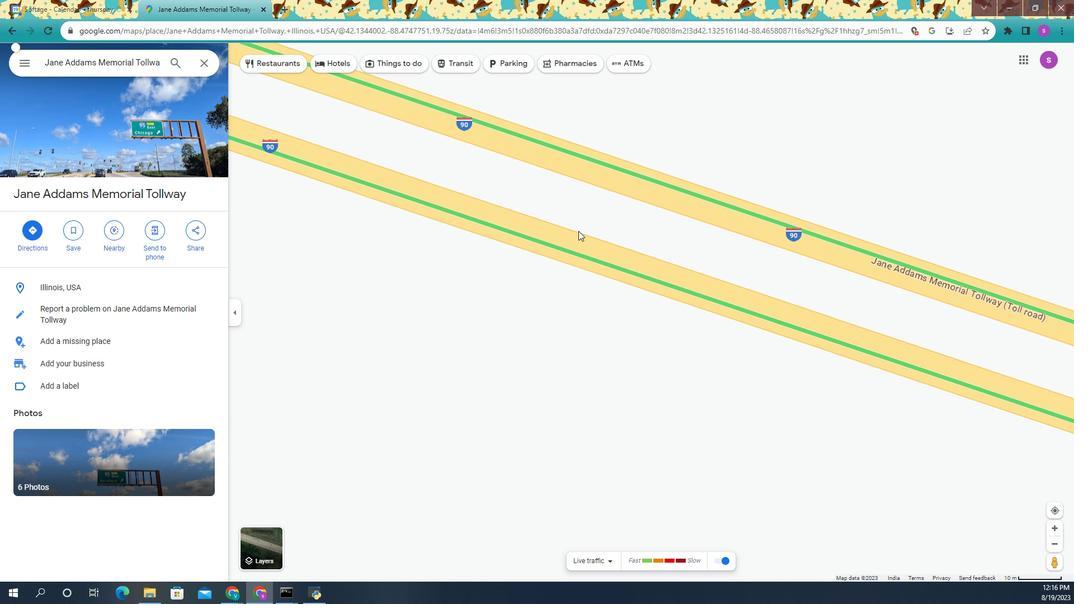 
Action: Mouse moved to (653, 282)
Screenshot: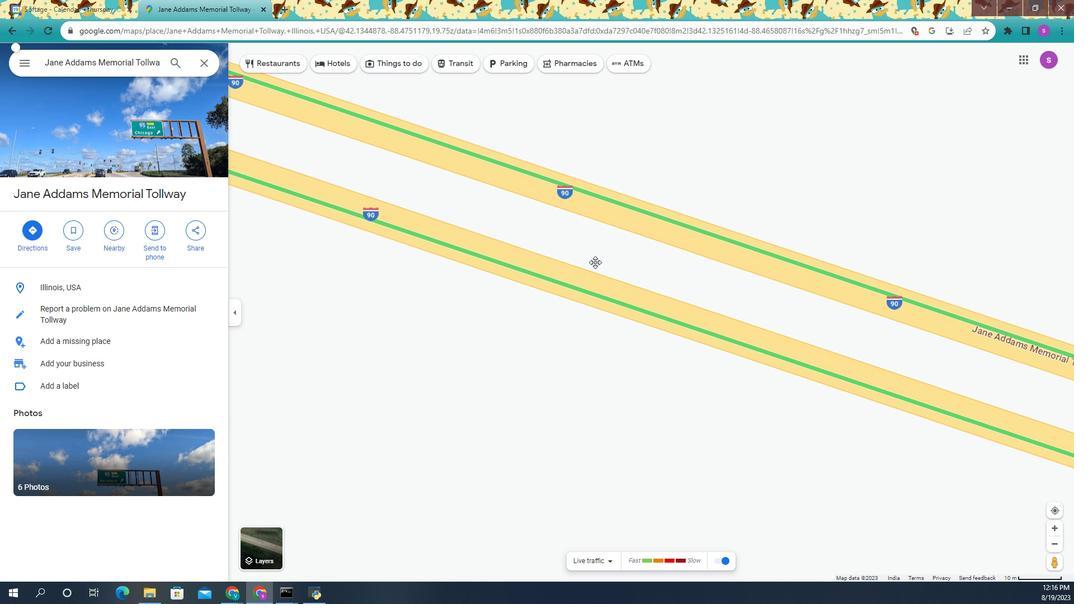 
Action: Mouse pressed left at (653, 282)
Screenshot: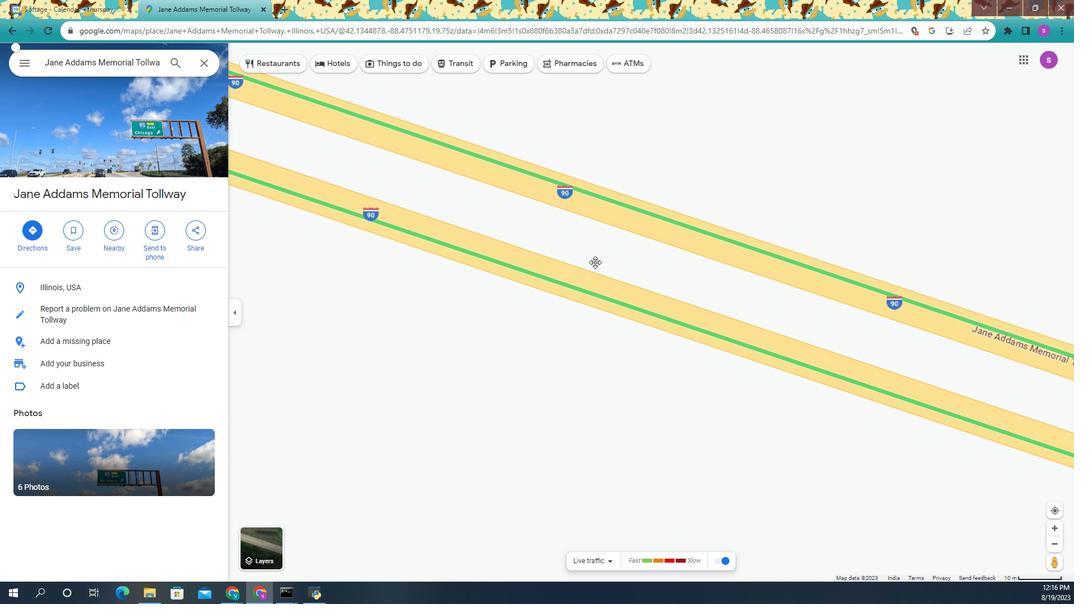 
Action: Mouse moved to (647, 305)
Screenshot: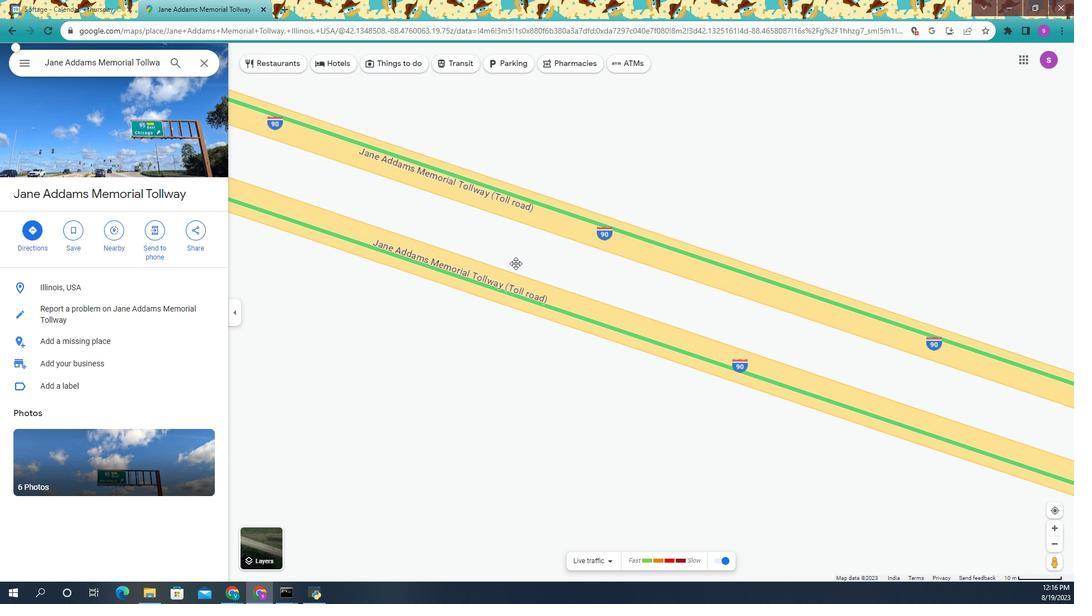 
Action: Mouse pressed left at (647, 305)
Screenshot: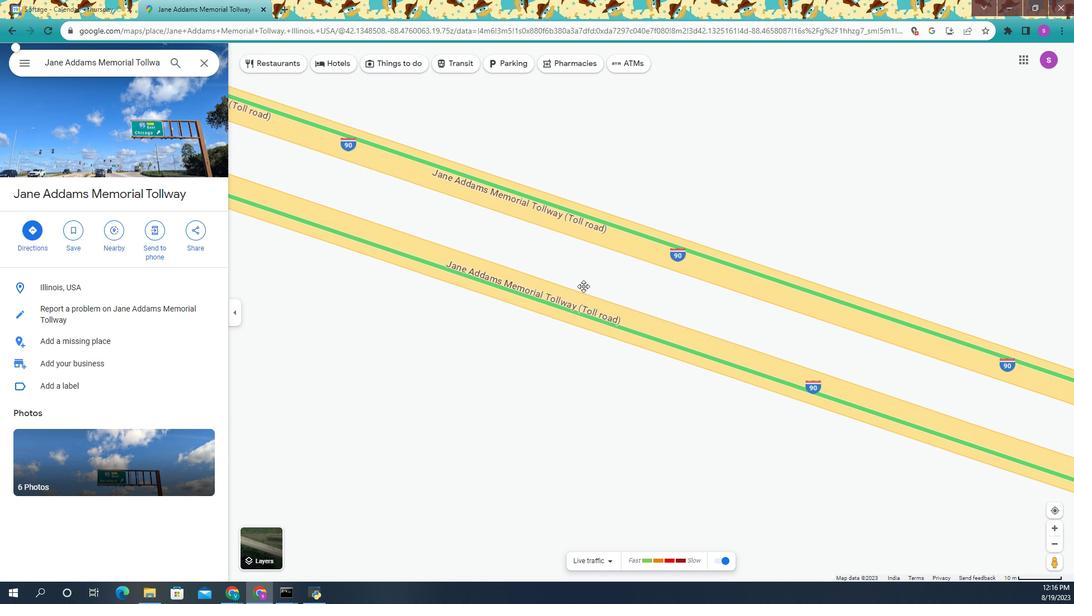 
Action: Mouse moved to (651, 311)
Screenshot: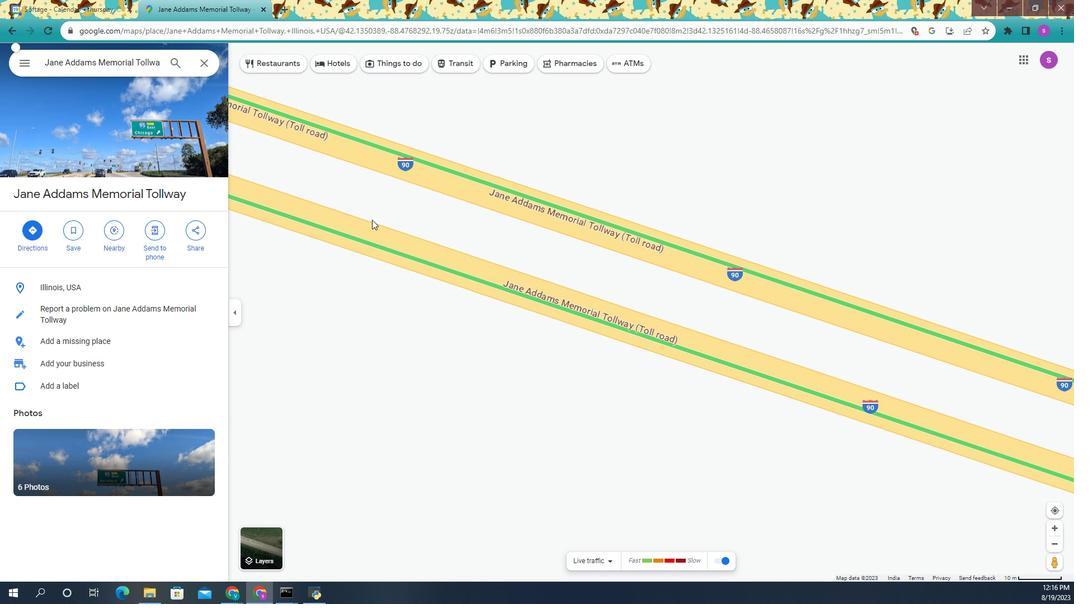 
Action: Mouse pressed left at (651, 311)
Screenshot: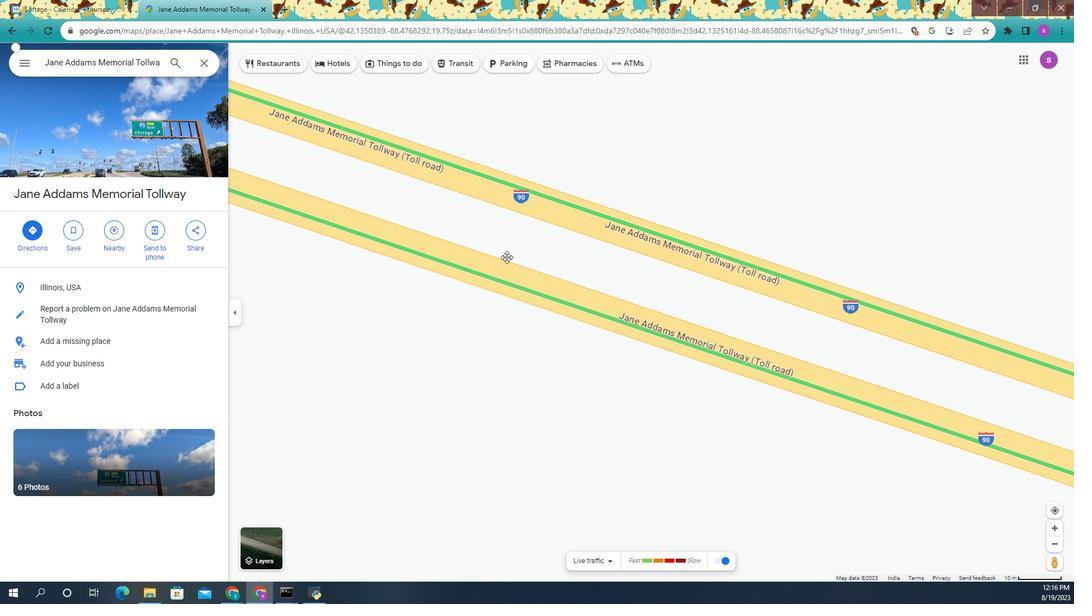 
Action: Mouse moved to (655, 308)
Screenshot: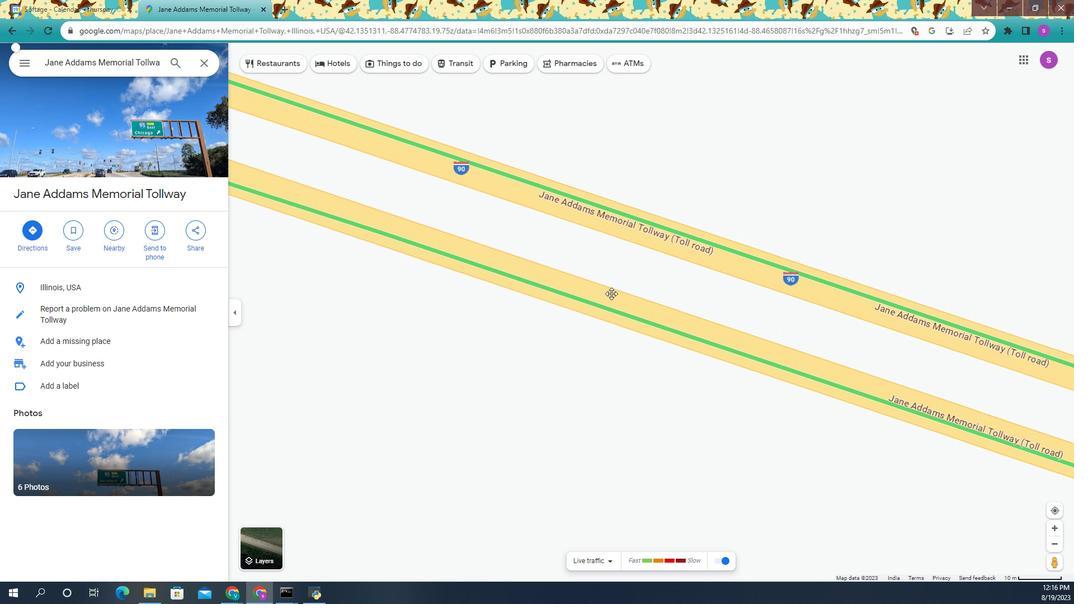 
Action: Mouse pressed left at (655, 308)
Screenshot: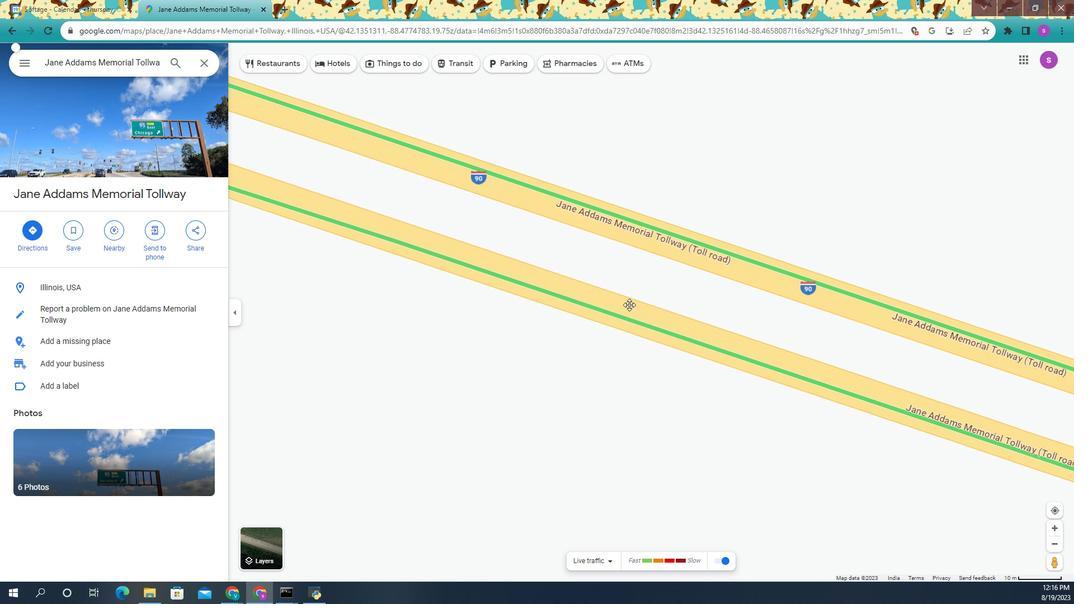 
Action: Mouse moved to (659, 326)
Screenshot: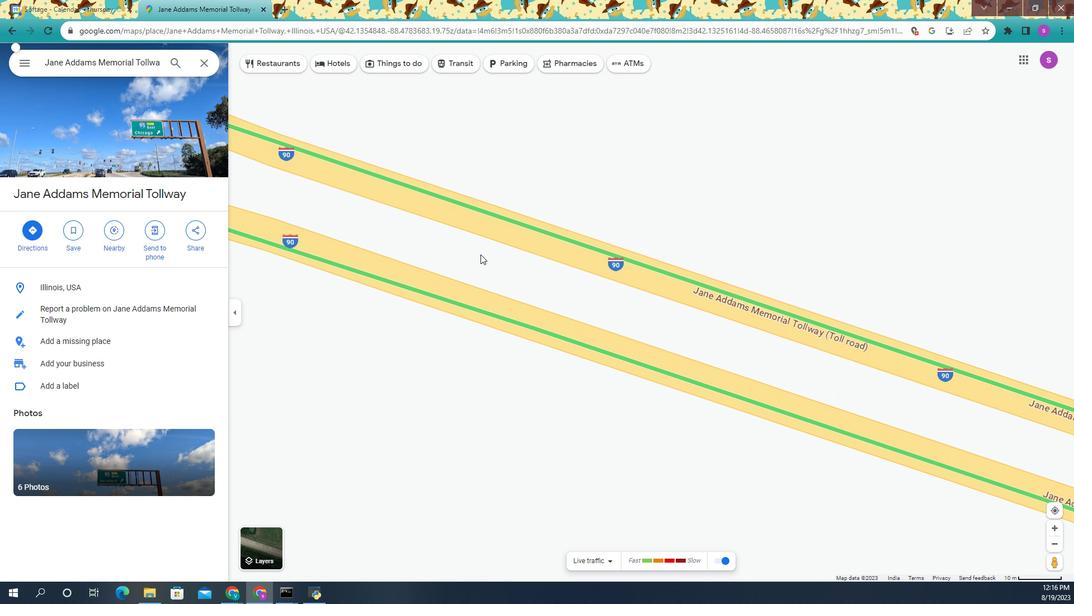 
Action: Mouse pressed left at (659, 326)
Screenshot: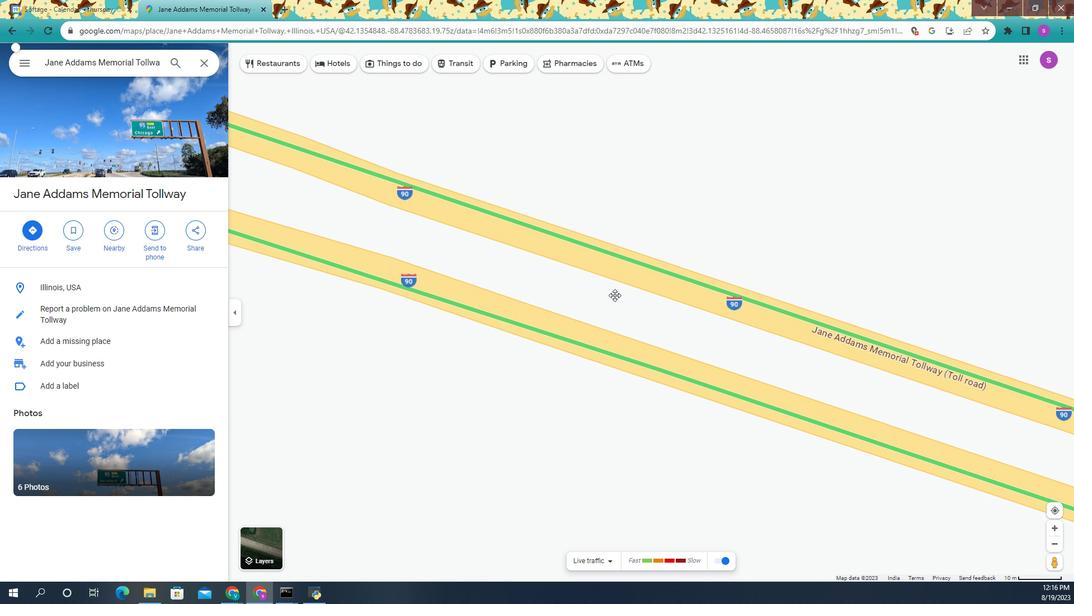 
Action: Mouse moved to (663, 333)
Screenshot: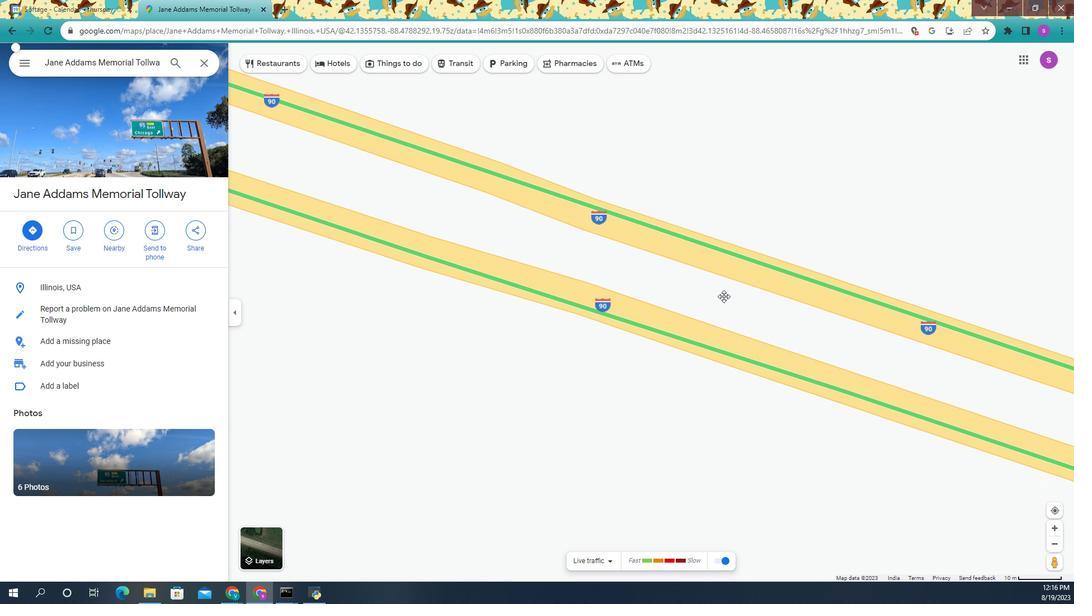 
Action: Mouse pressed left at (663, 333)
Screenshot: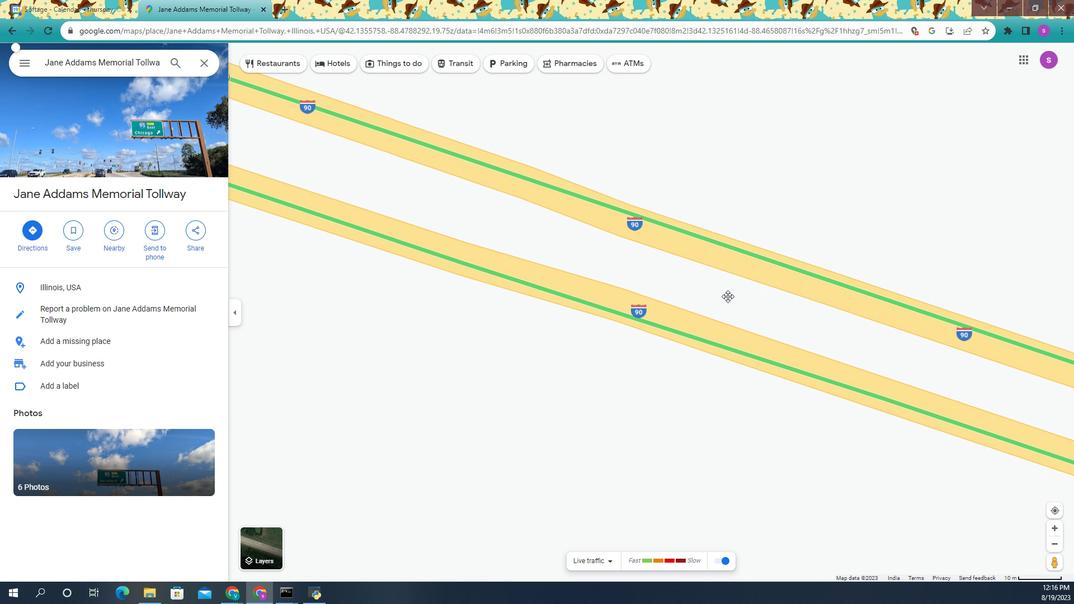 
Action: Mouse moved to (663, 340)
Screenshot: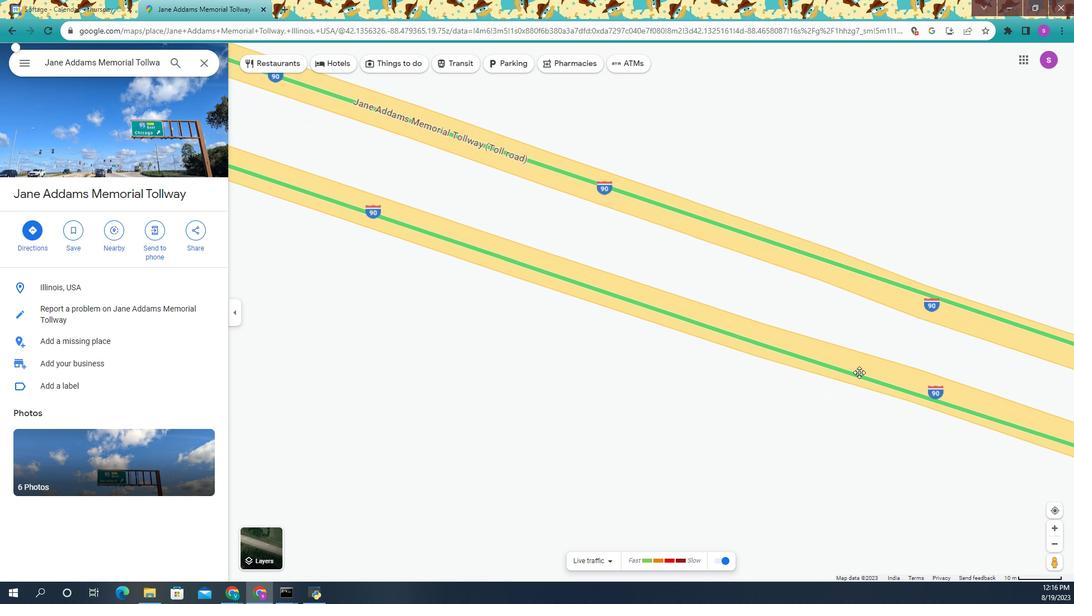 
Action: Mouse pressed left at (663, 340)
Screenshot: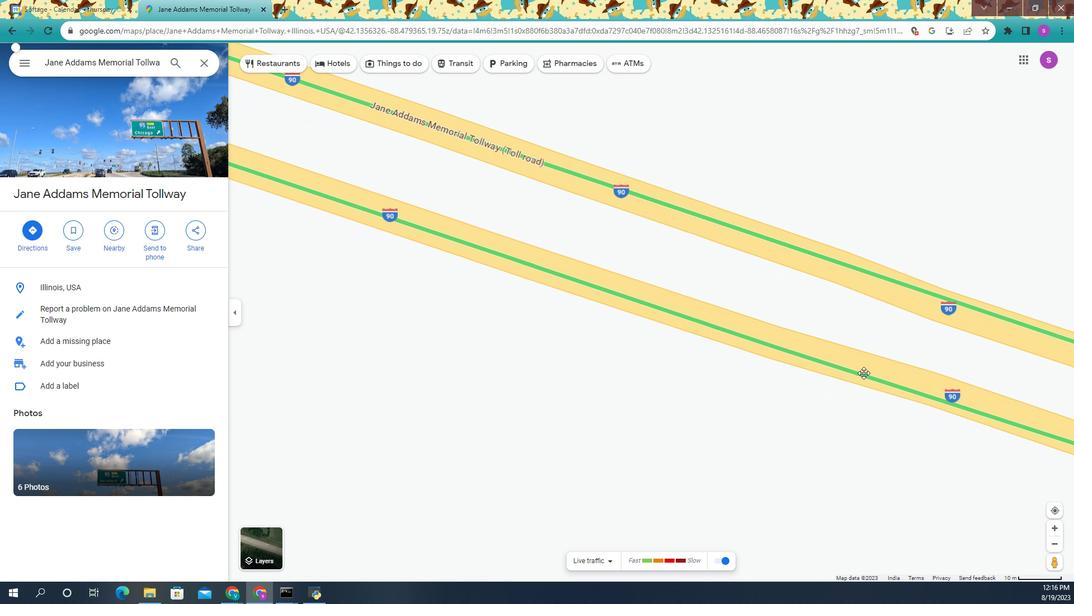 
Action: Mouse moved to (657, 291)
Screenshot: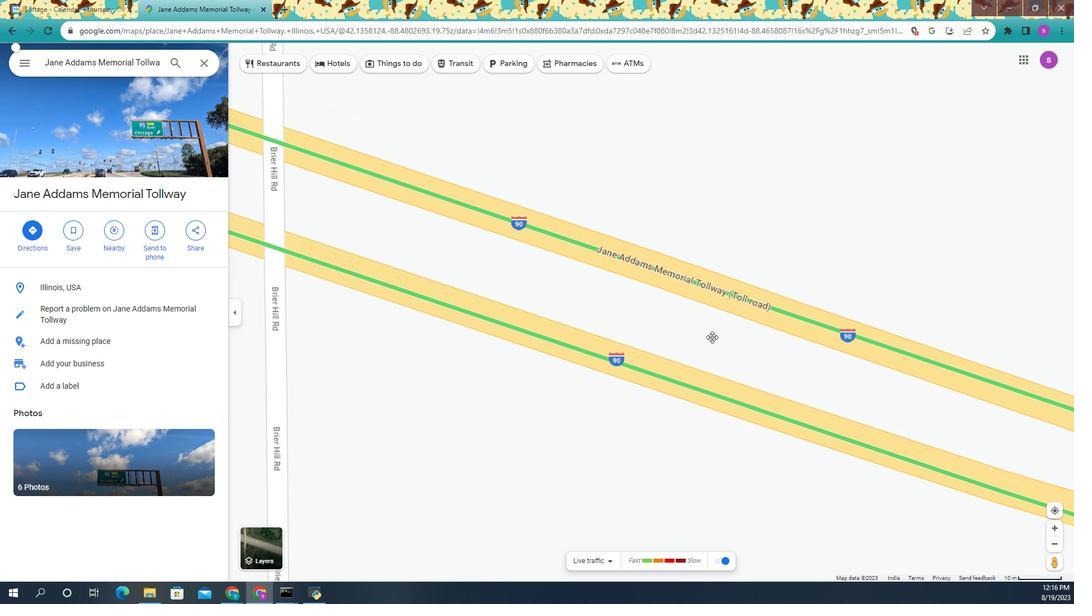 
Action: Mouse pressed left at (657, 291)
Screenshot: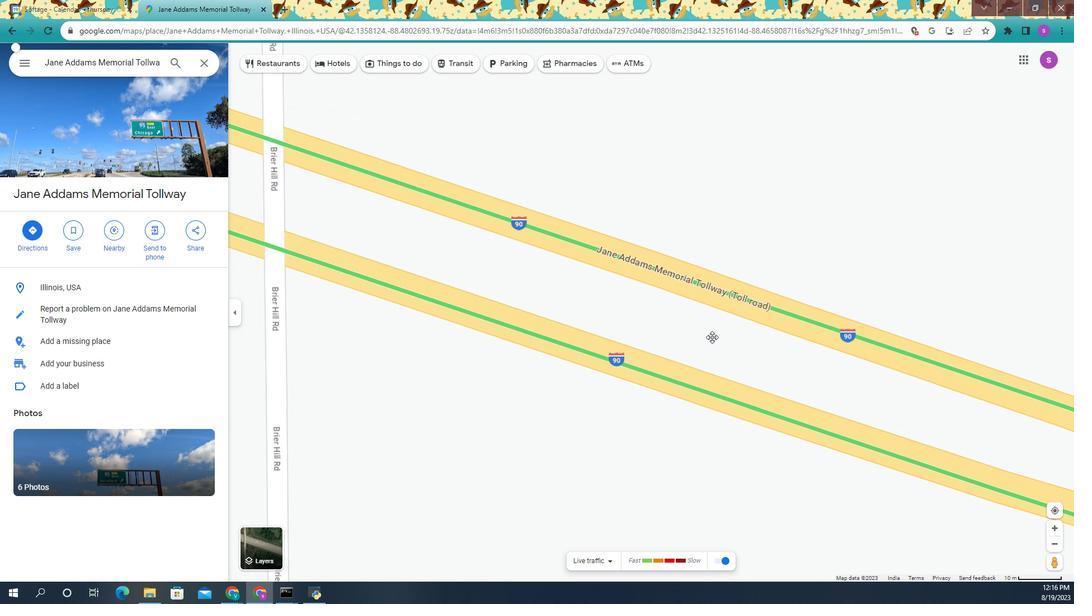 
Action: Mouse moved to (652, 325)
Screenshot: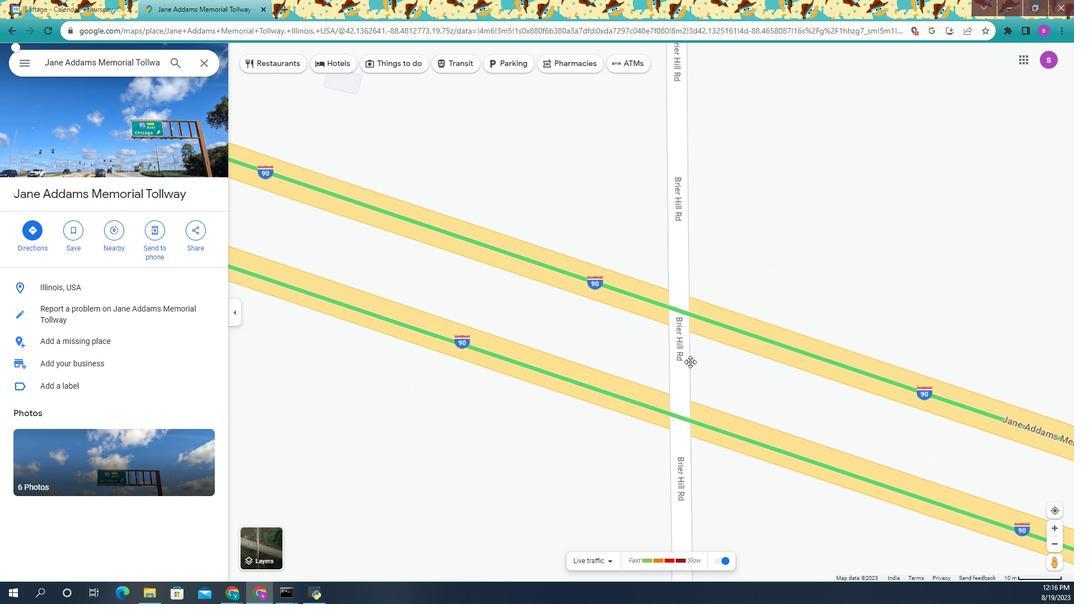 
Action: Mouse pressed left at (649, 318)
Screenshot: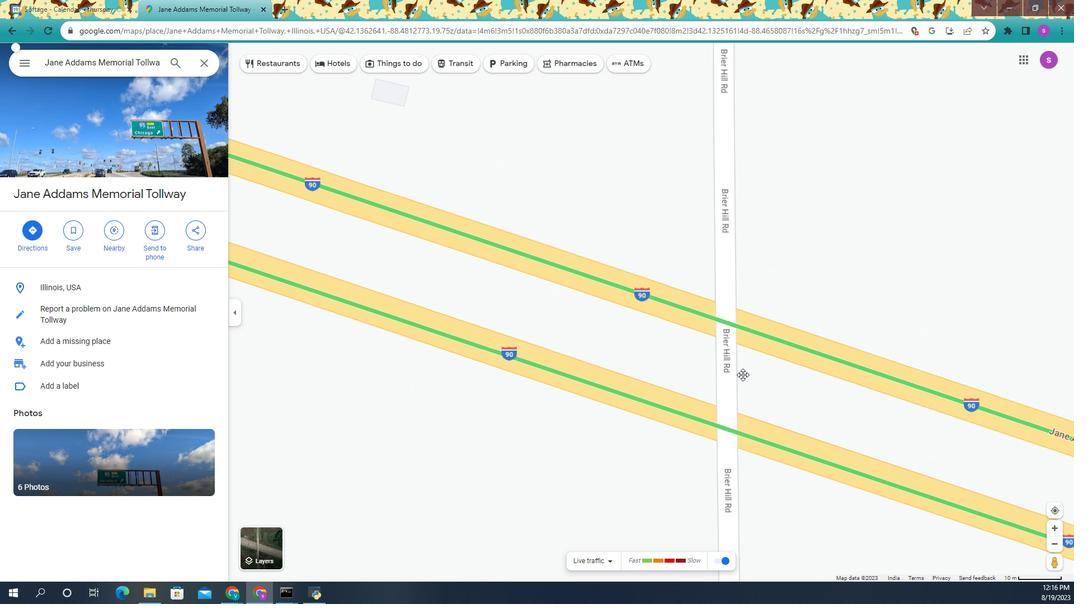 
Action: Mouse moved to (653, 338)
Screenshot: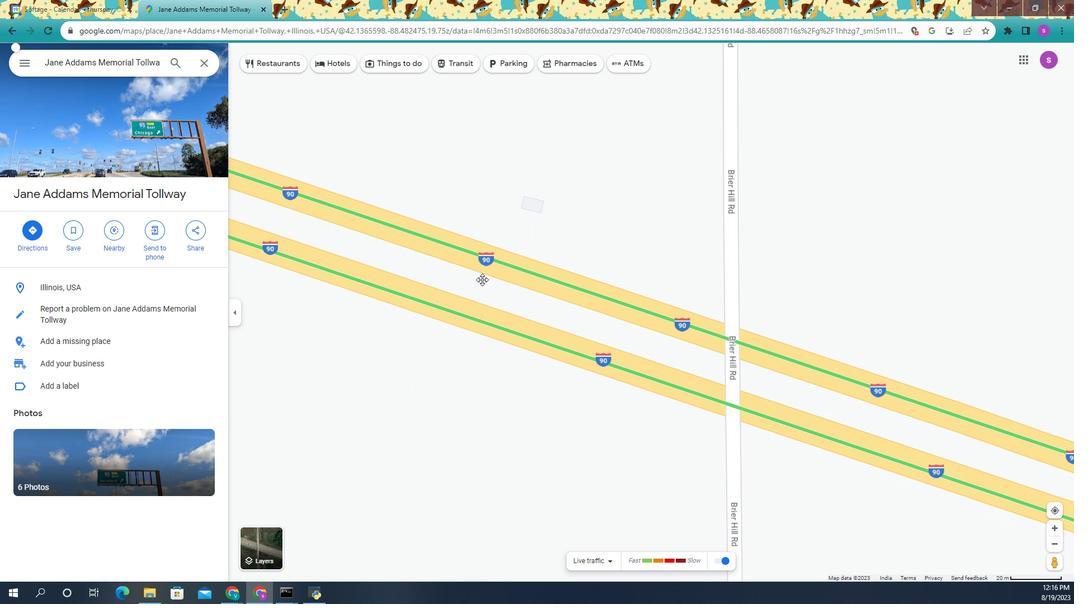 
Action: Mouse scrolled (653, 338) with delta (0, 0)
Screenshot: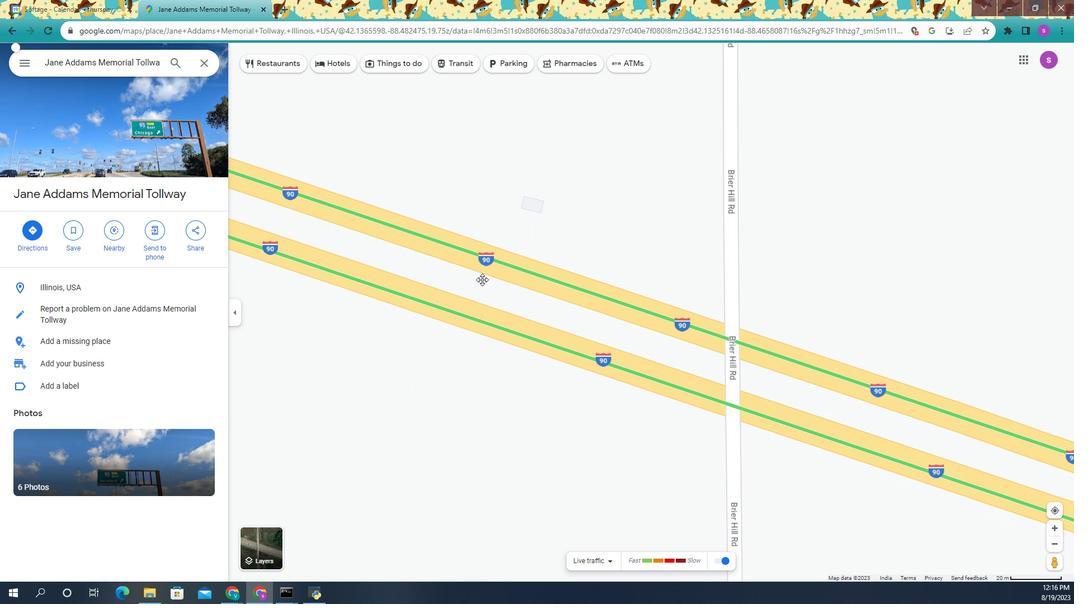 
Action: Mouse scrolled (653, 337) with delta (0, 0)
Screenshot: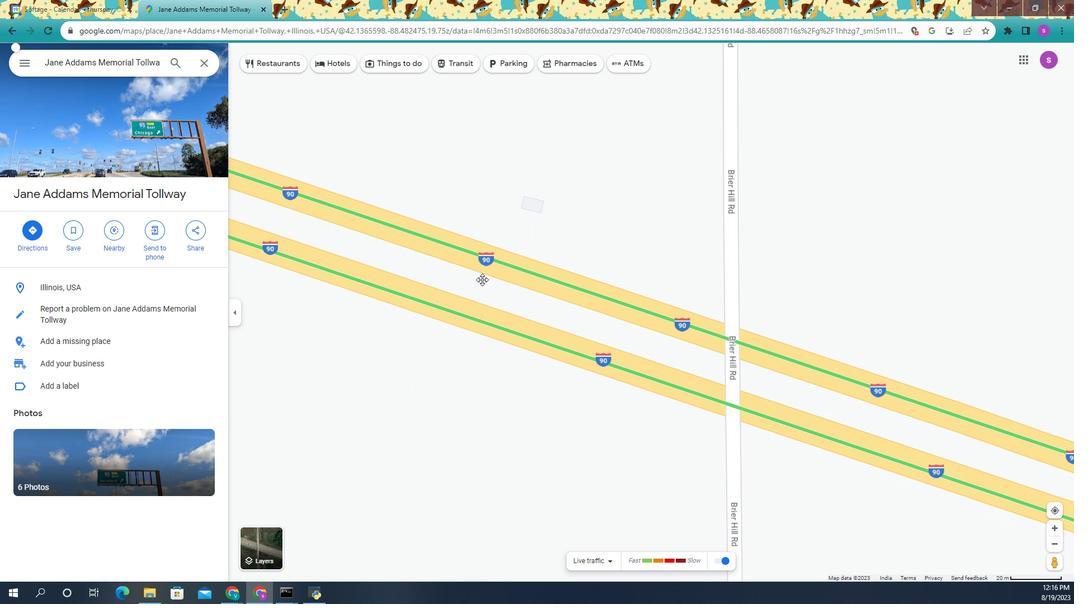 
Action: Mouse moved to (653, 337)
Screenshot: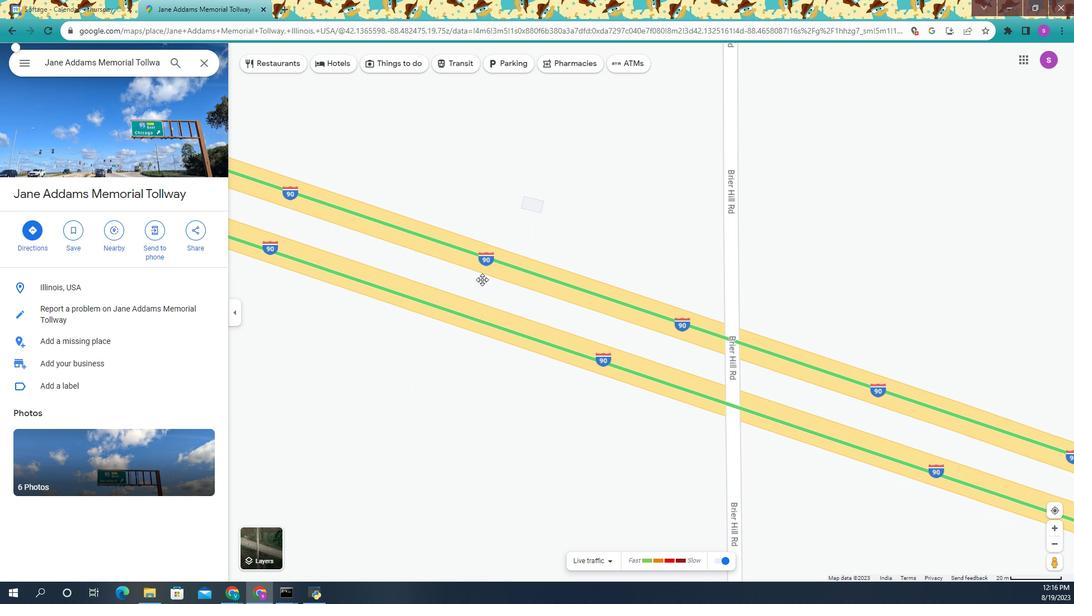 
Action: Mouse scrolled (653, 337) with delta (0, 0)
Screenshot: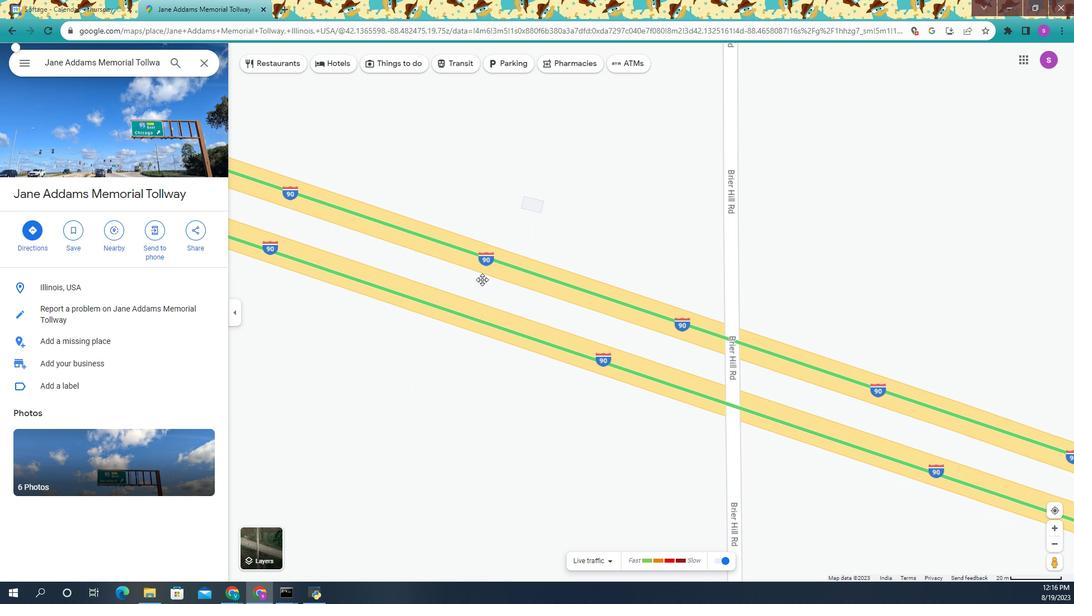 
Action: Mouse moved to (649, 322)
Screenshot: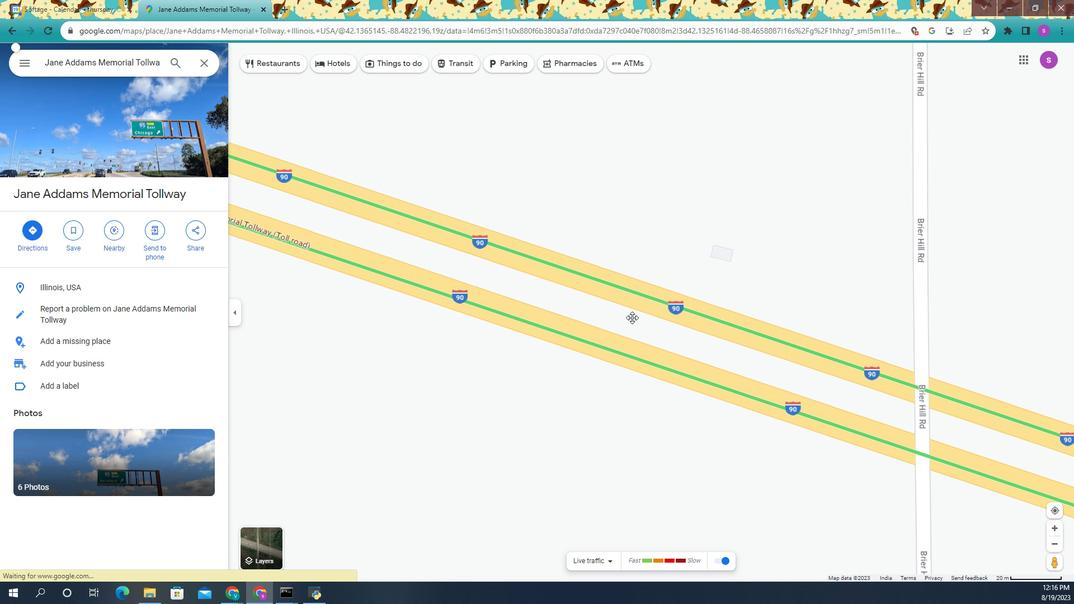 
Action: Mouse pressed left at (649, 322)
Screenshot: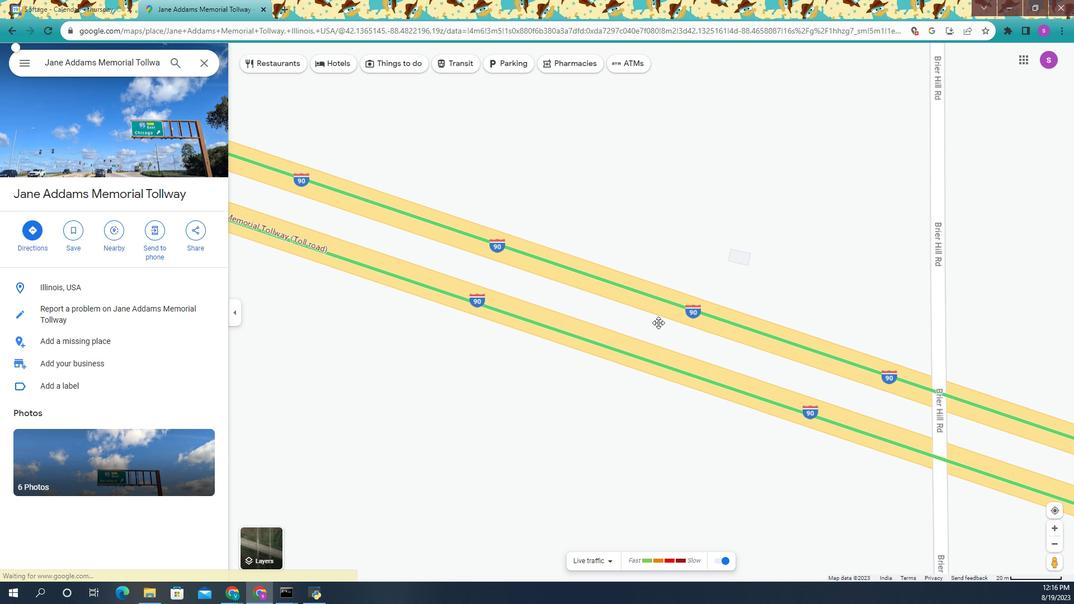 
Action: Mouse moved to (656, 346)
Screenshot: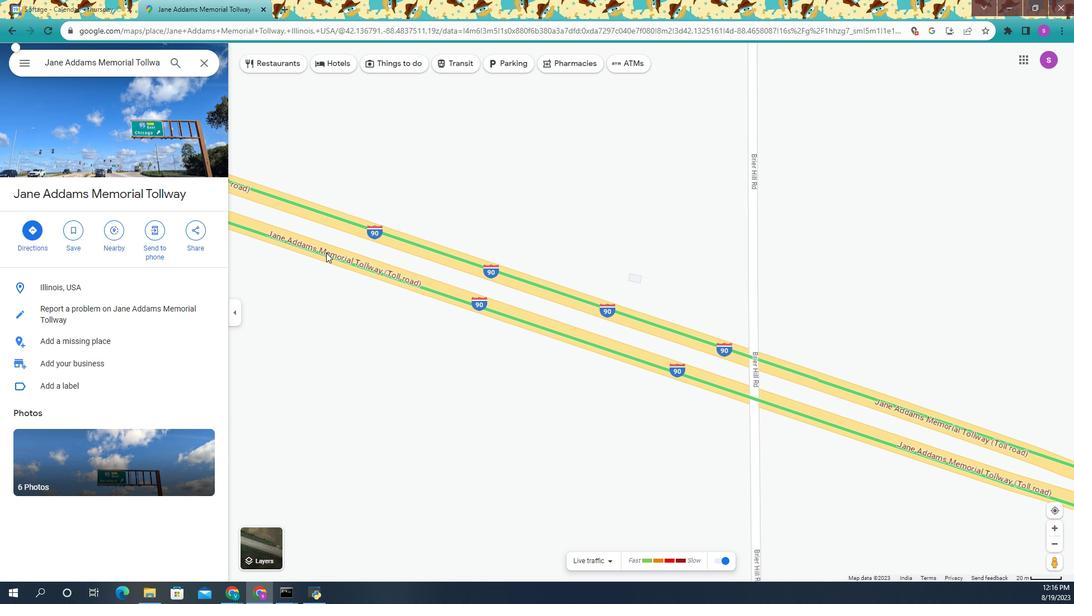 
Action: Mouse scrolled (656, 346) with delta (0, 0)
Screenshot: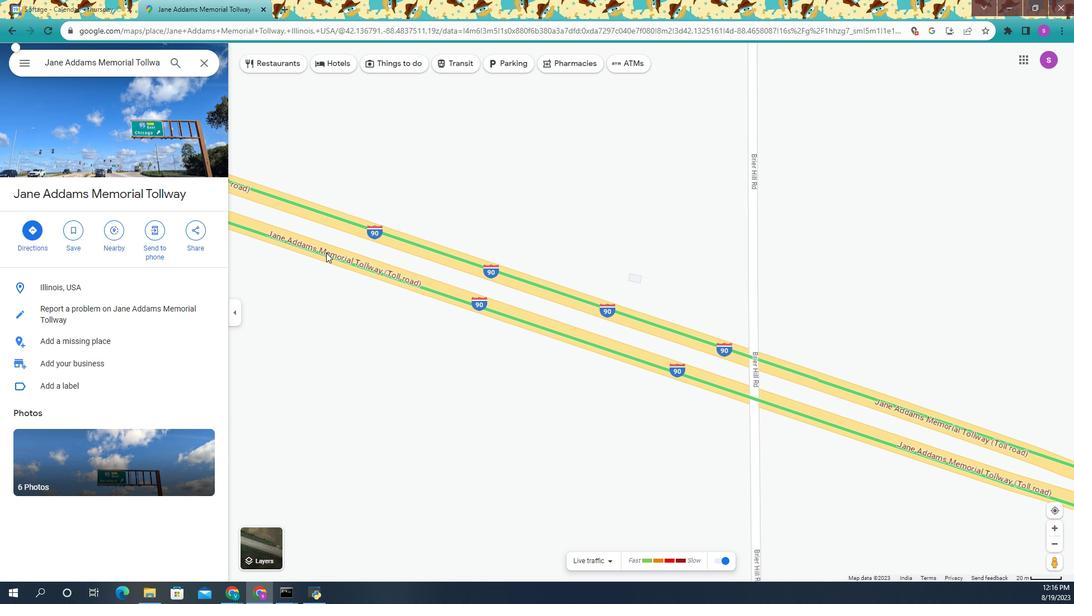 
Action: Mouse moved to (655, 345)
Screenshot: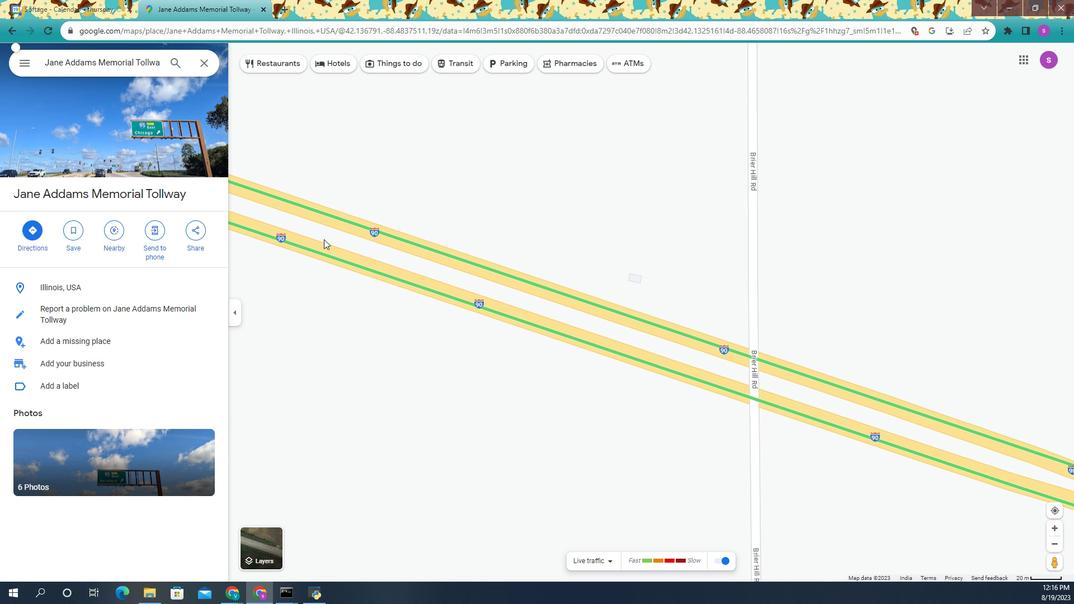 
Action: Mouse scrolled (655, 345) with delta (0, 0)
Screenshot: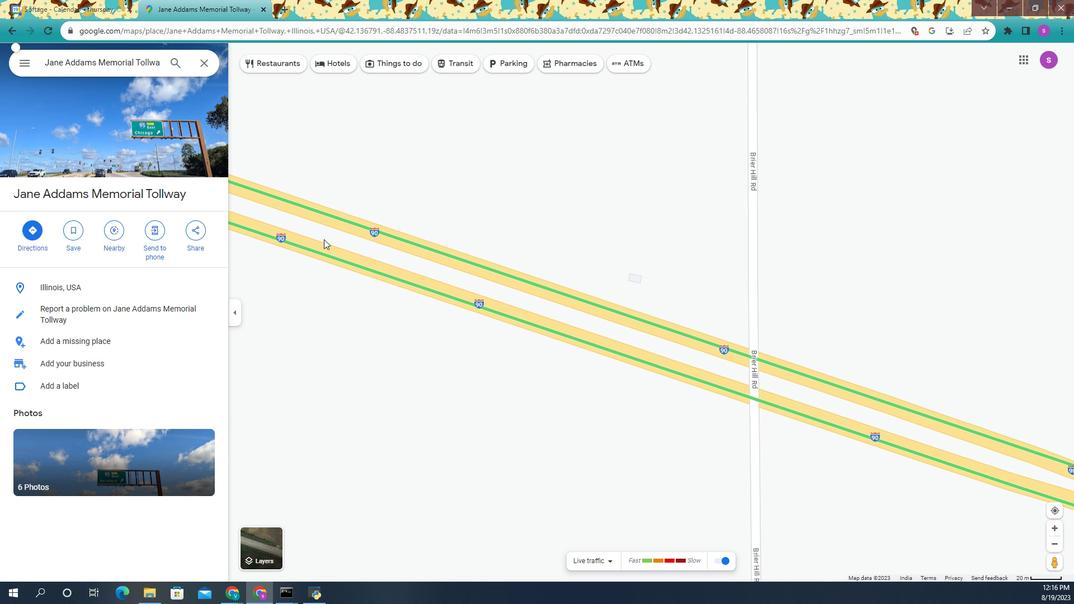 
Action: Mouse moved to (655, 345)
Screenshot: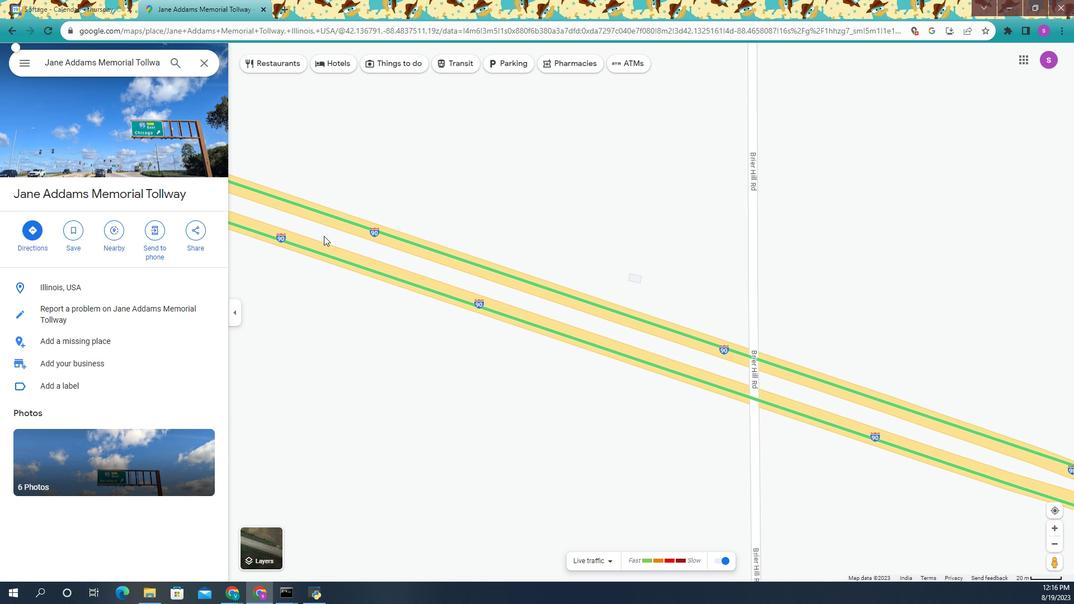
Action: Mouse scrolled (655, 345) with delta (0, 0)
Screenshot: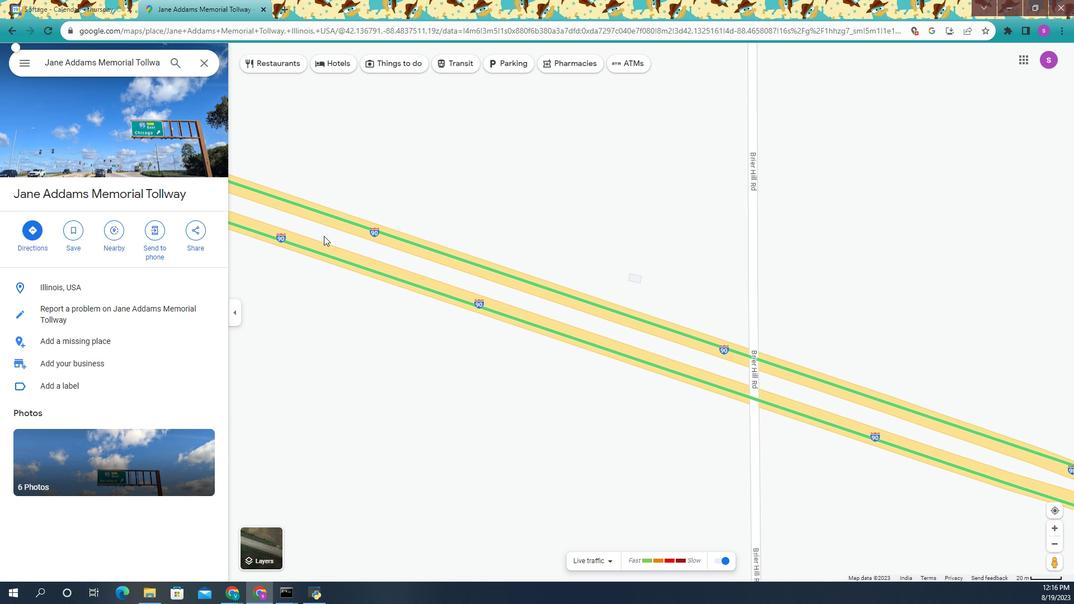 
Action: Mouse moved to (647, 318)
Screenshot: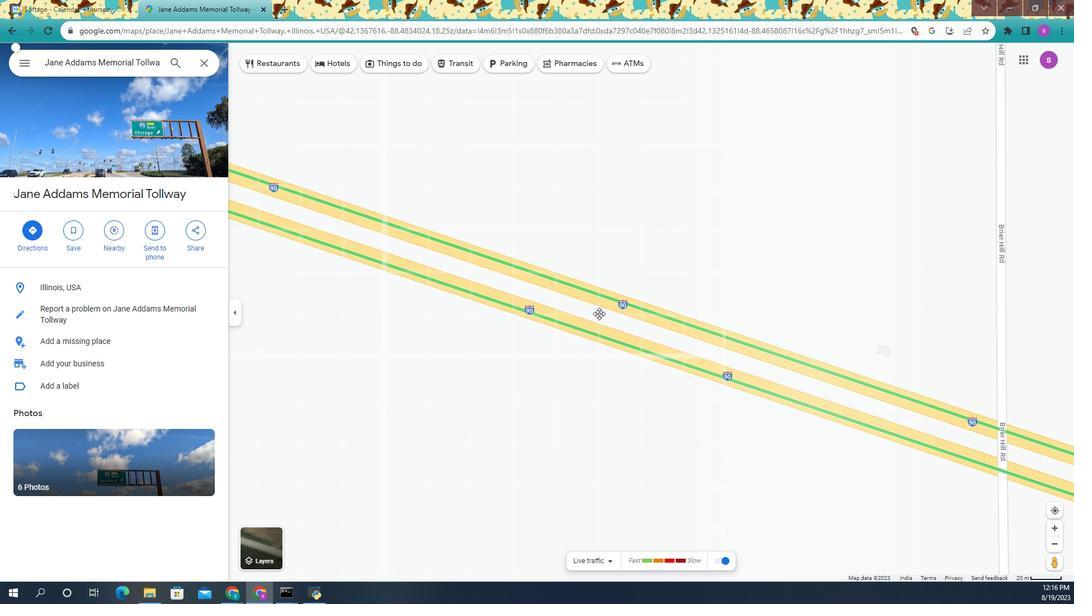 
Action: Mouse pressed left at (647, 318)
Screenshot: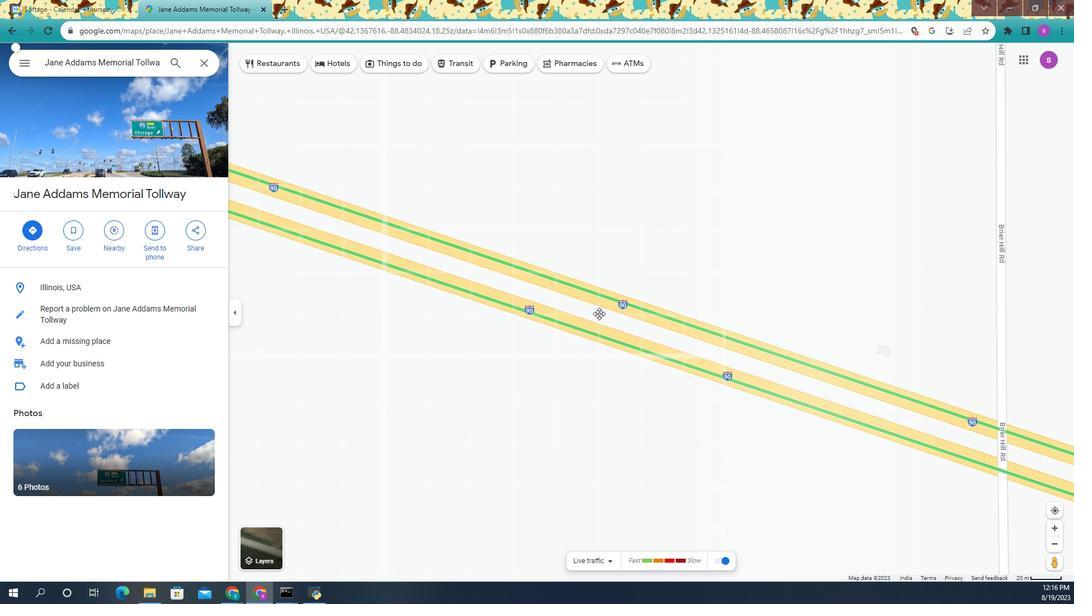 
Action: Mouse moved to (658, 359)
Screenshot: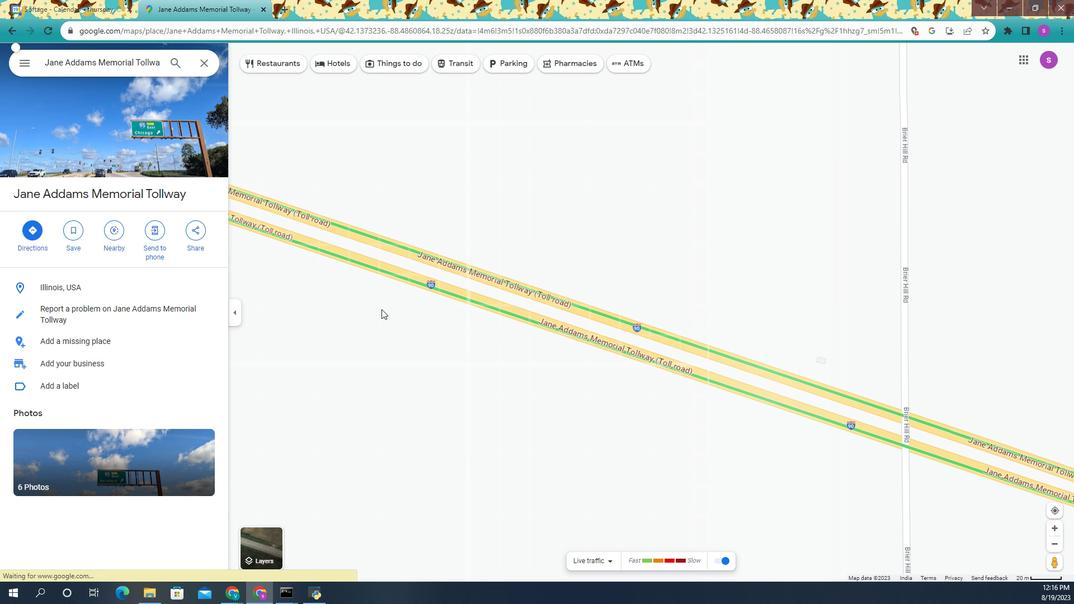 
Action: Mouse scrolled (658, 359) with delta (0, 0)
Screenshot: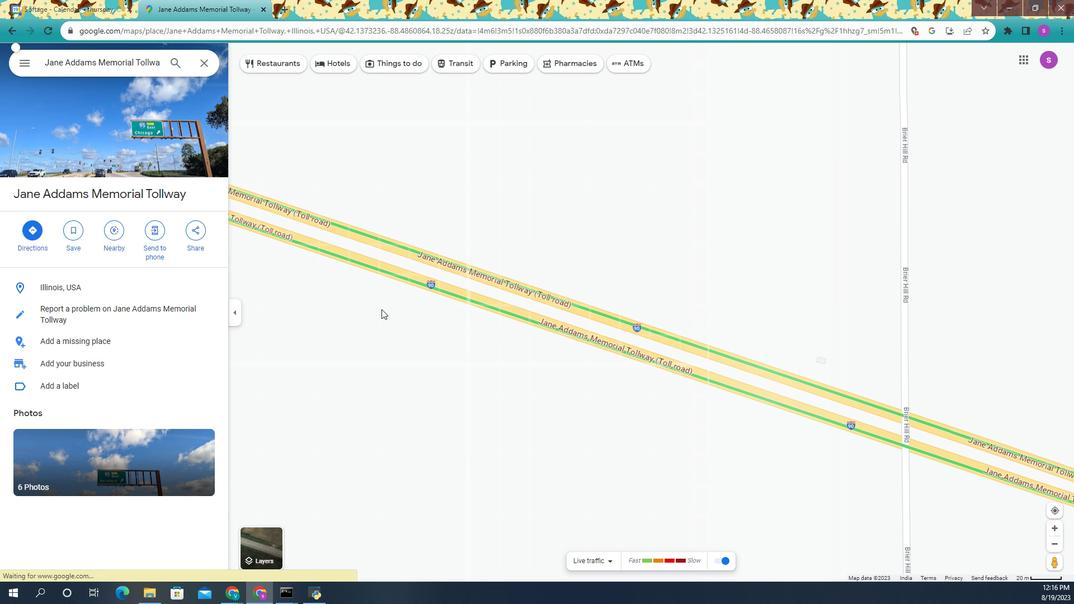 
Action: Mouse scrolled (658, 359) with delta (0, 0)
Screenshot: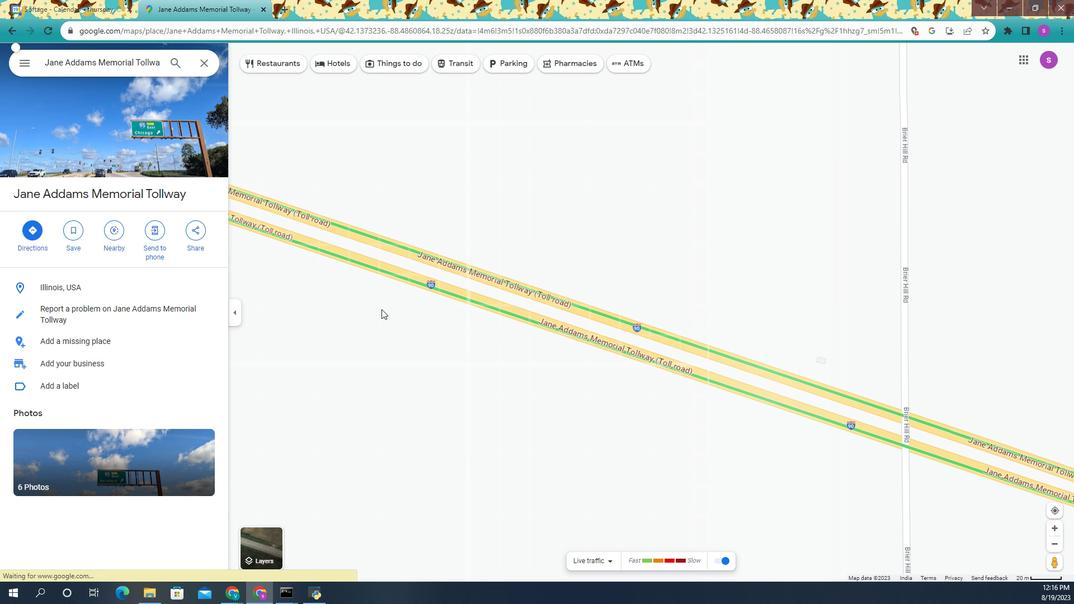 
Action: Mouse moved to (659, 355)
Screenshot: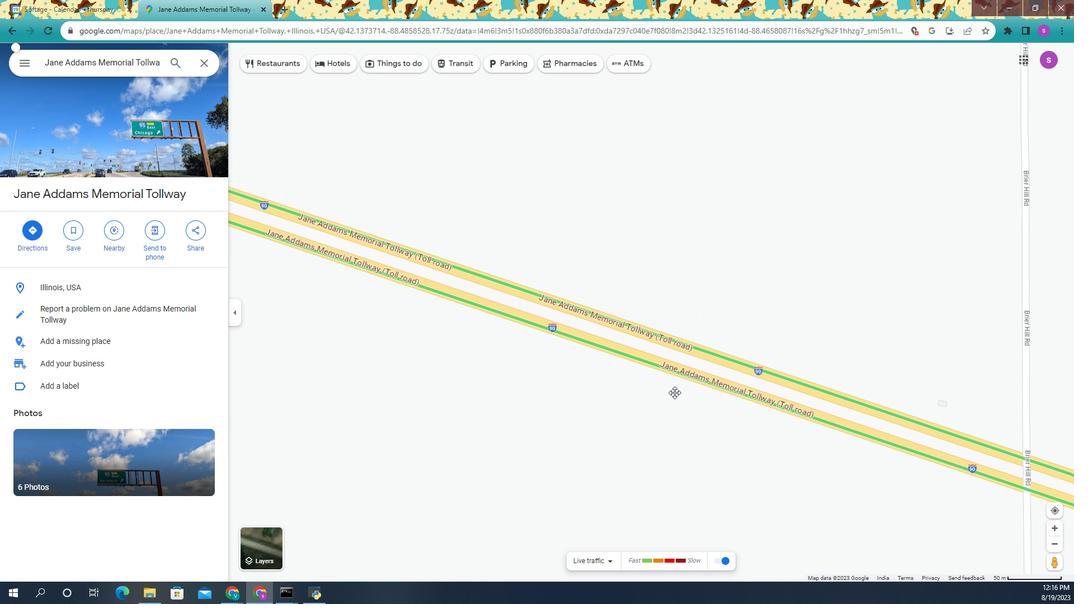 
Action: Mouse pressed left at (650, 341)
Screenshot: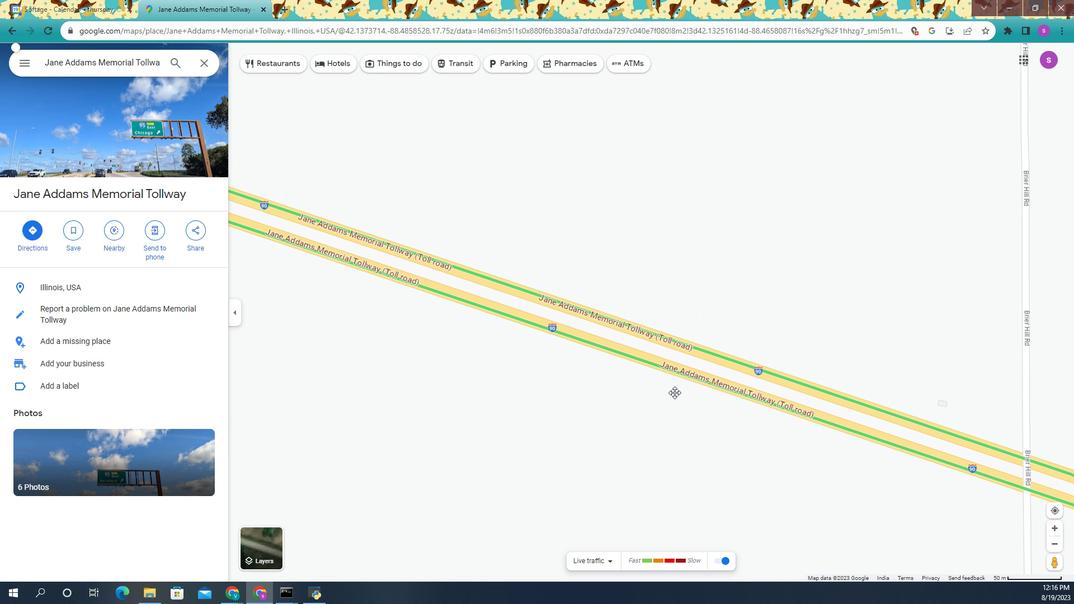 
Action: Mouse moved to (649, 348)
Screenshot: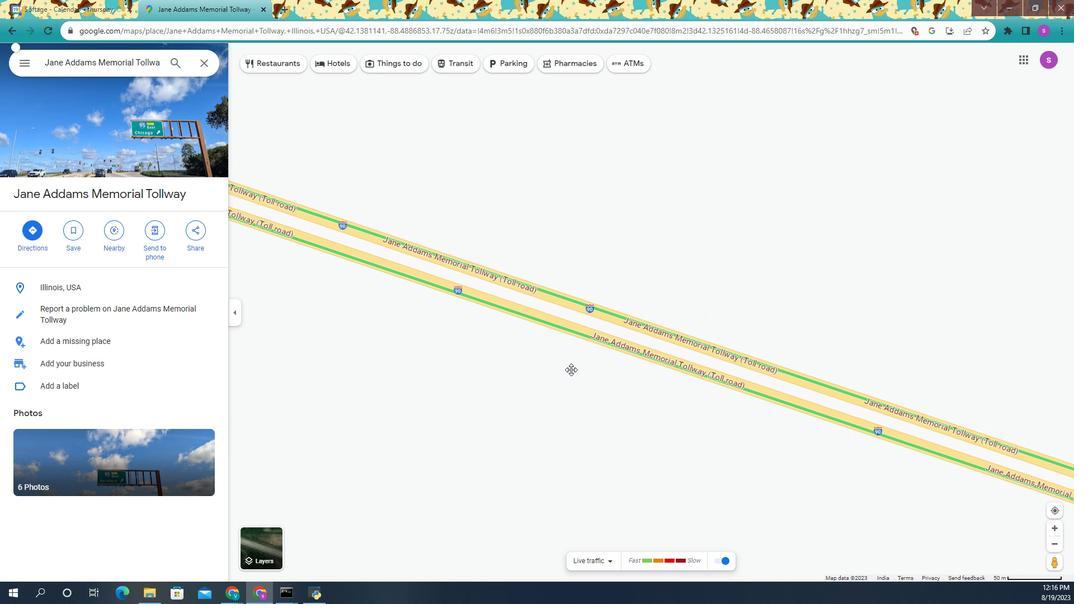 
Action: Mouse pressed left at (649, 348)
Screenshot: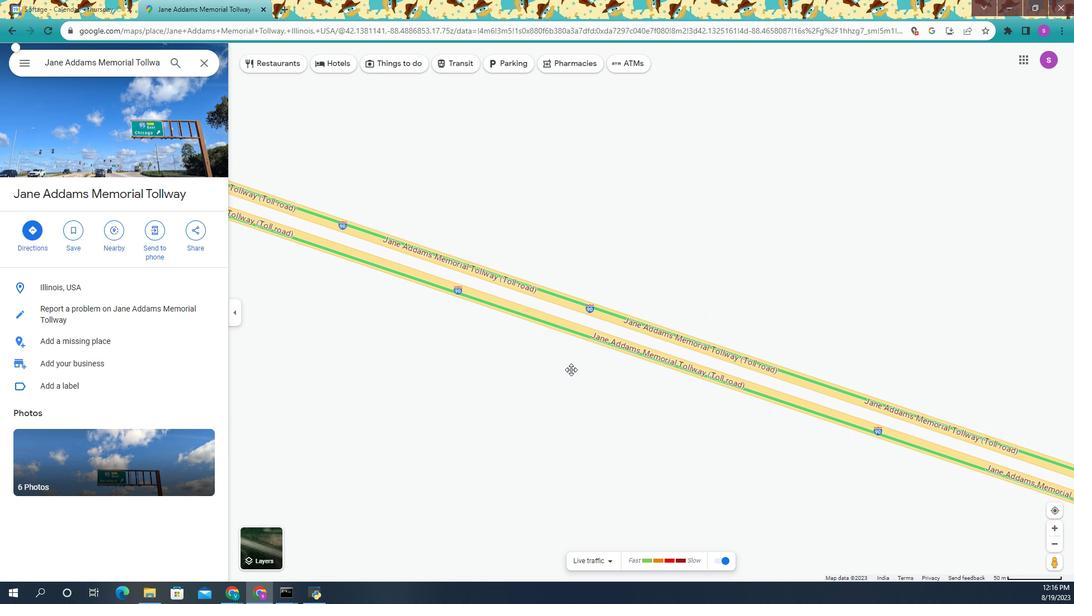 
Action: Mouse moved to (647, 339)
Screenshot: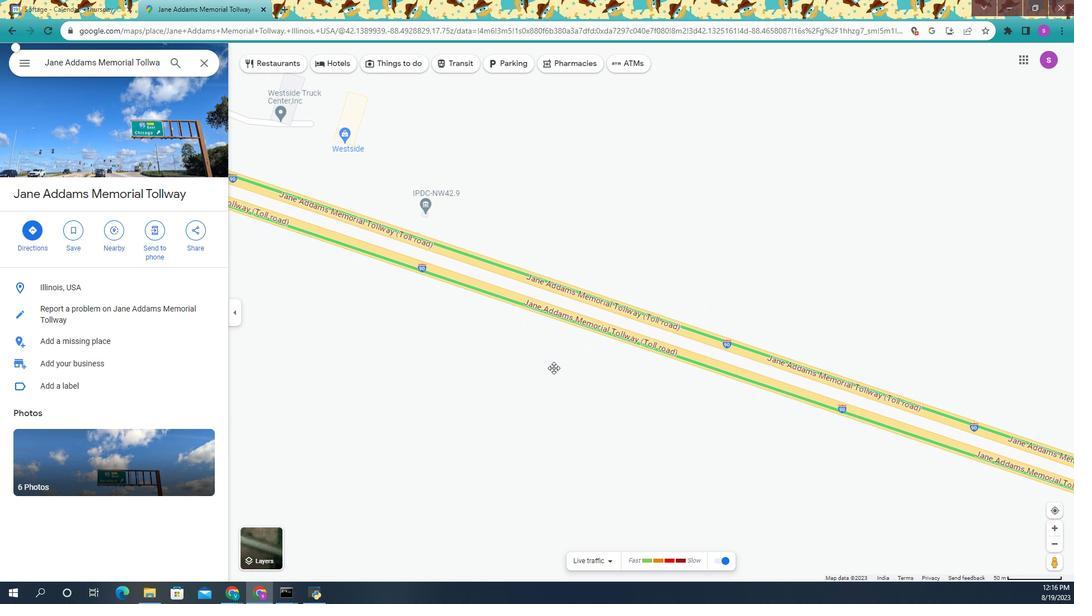 
Action: Mouse pressed left at (647, 339)
Screenshot: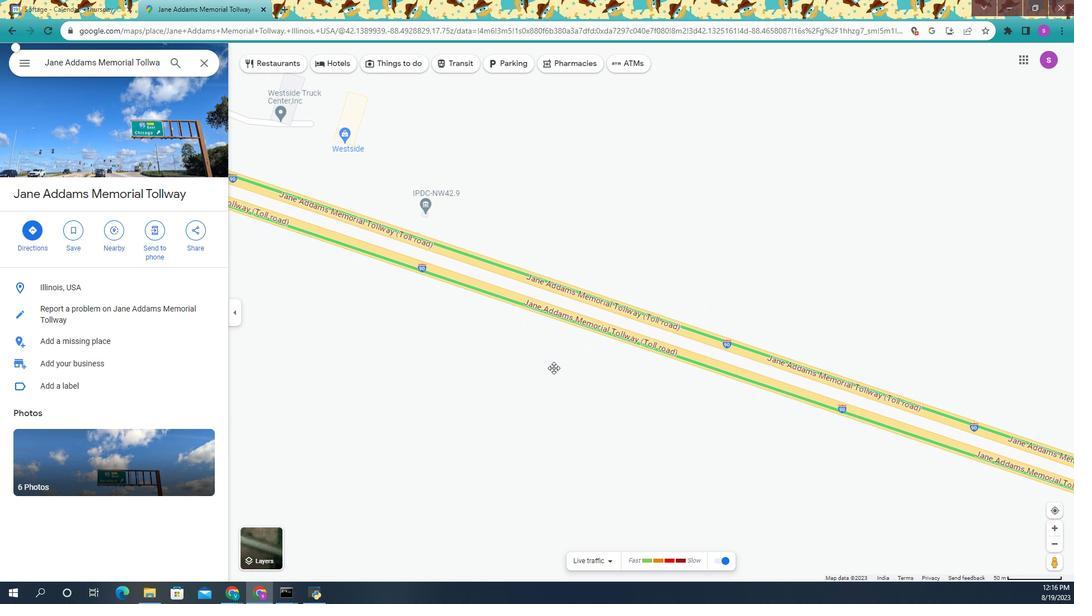 
Action: Mouse moved to (643, 323)
Screenshot: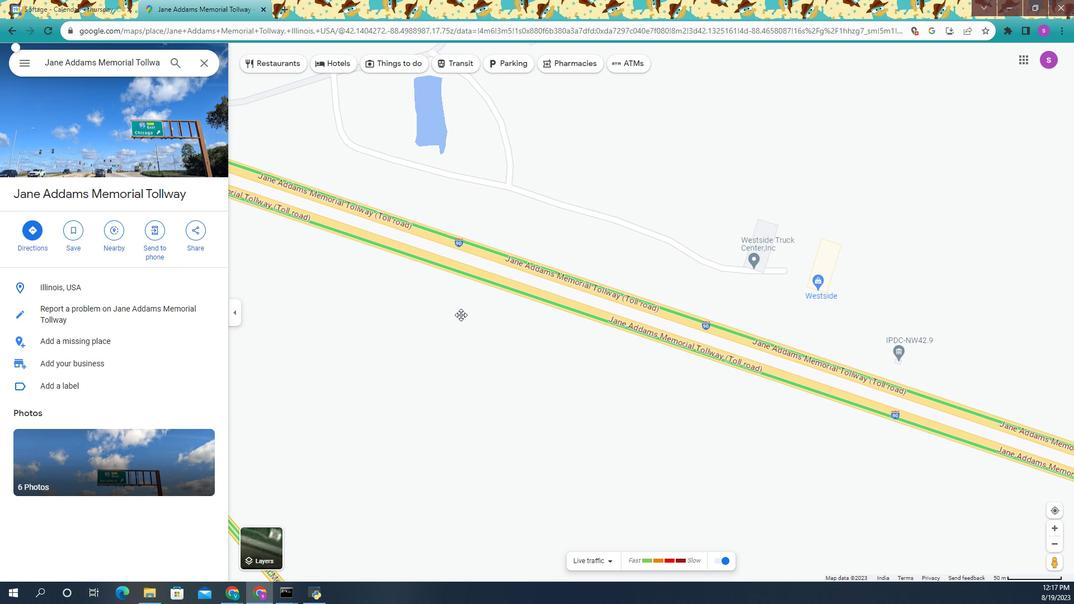 
Action: Mouse pressed left at (643, 323)
Screenshot: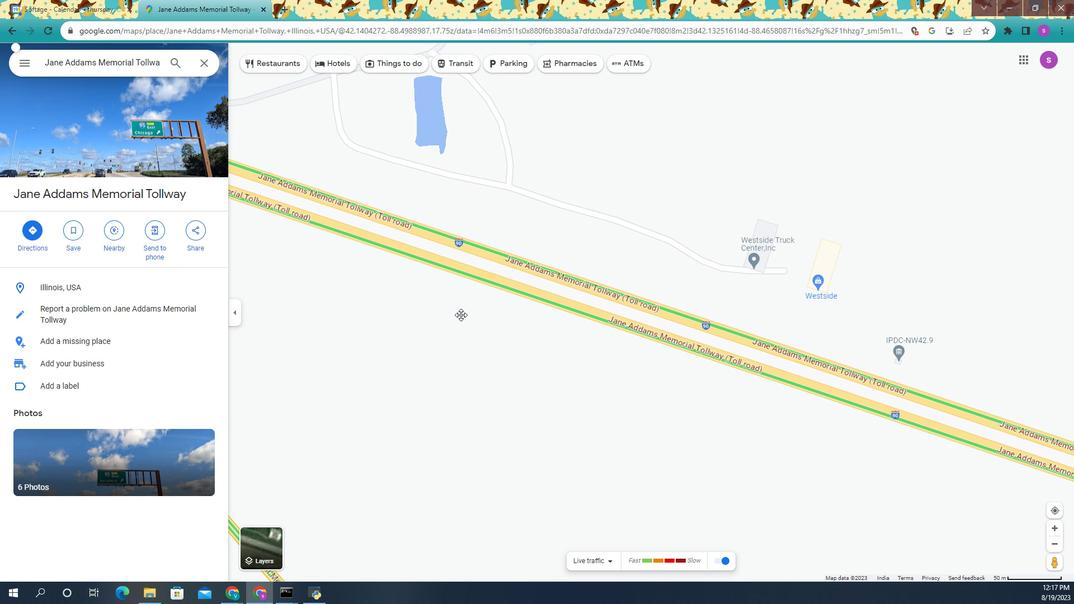 
Action: Mouse moved to (645, 324)
Screenshot: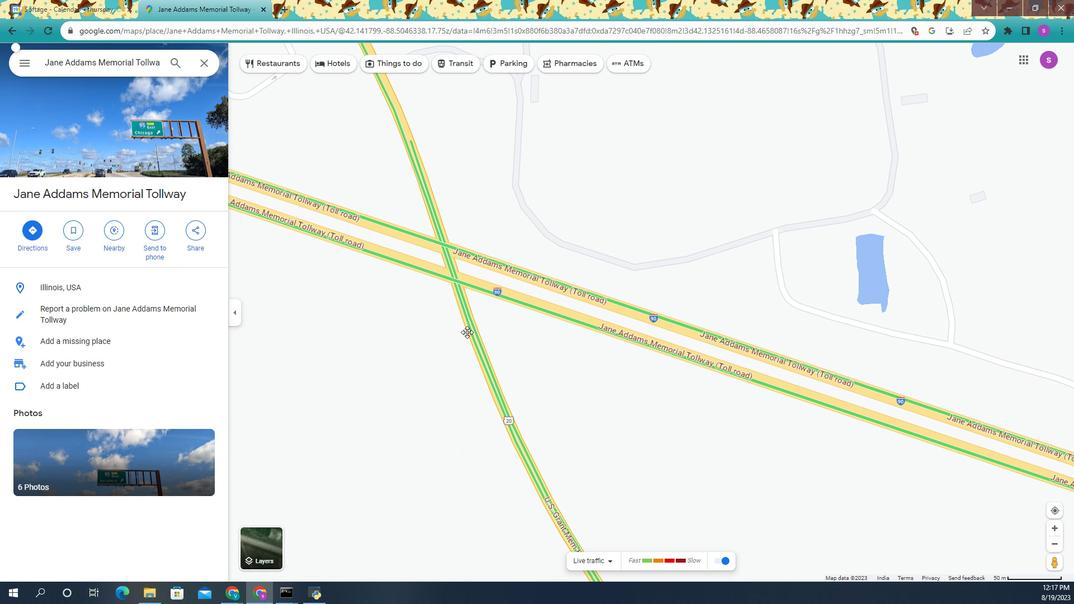 
Action: Mouse pressed left at (645, 324)
Screenshot: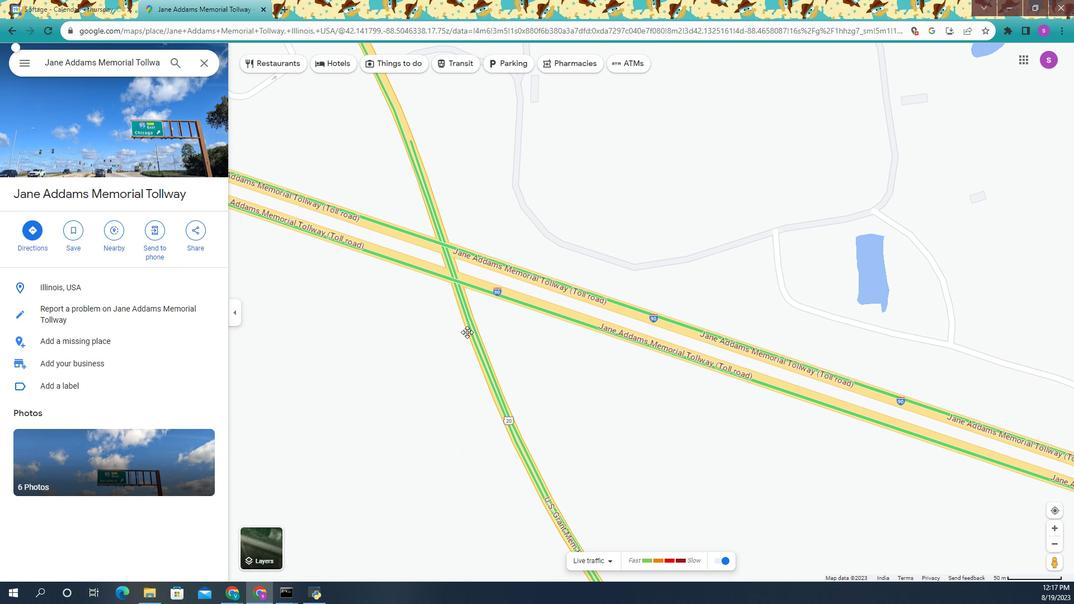 
Action: Mouse moved to (664, 303)
Screenshot: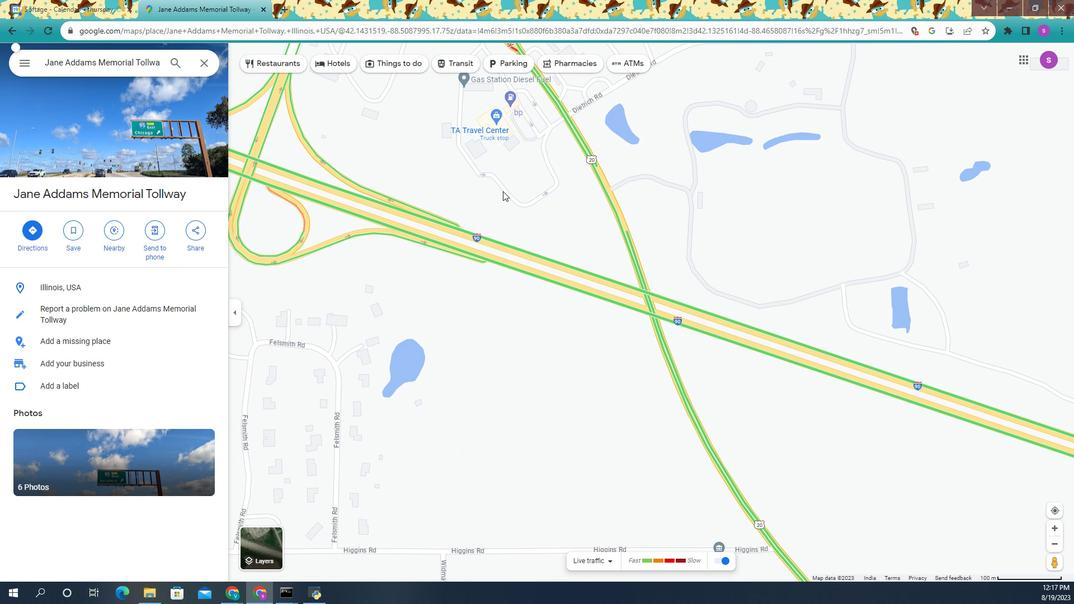 
Action: Mouse scrolled (664, 302) with delta (0, 0)
Screenshot: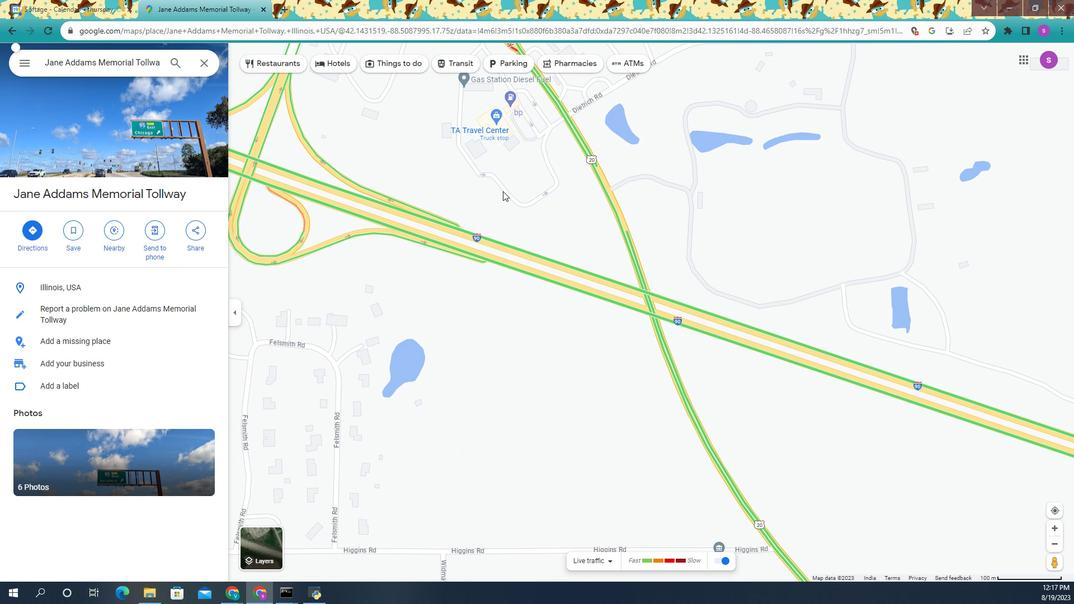 
Action: Mouse moved to (664, 301)
Screenshot: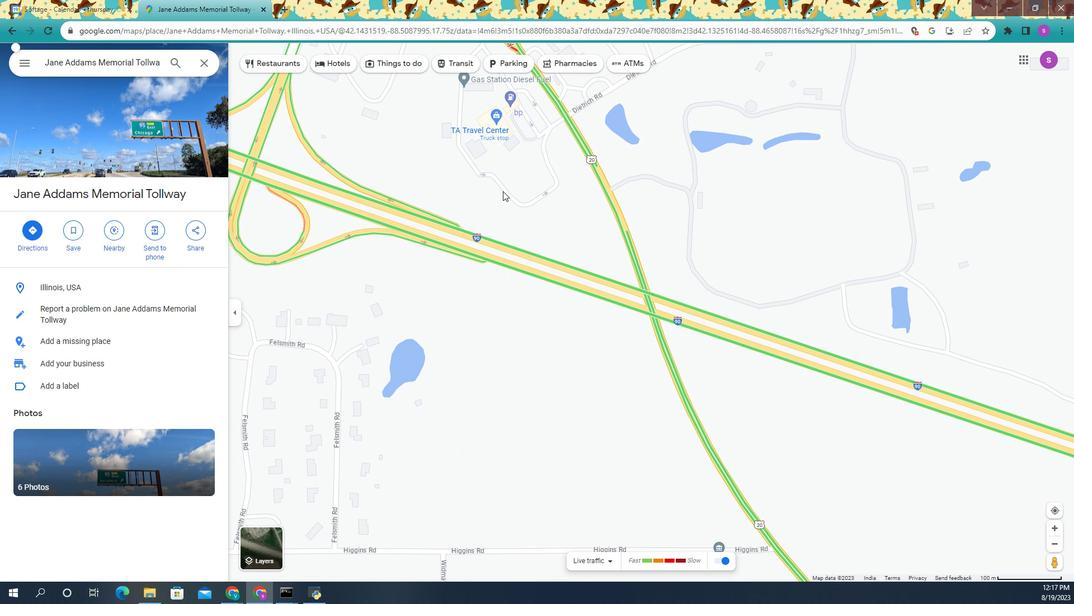 
Action: Mouse scrolled (664, 301) with delta (0, 0)
Screenshot: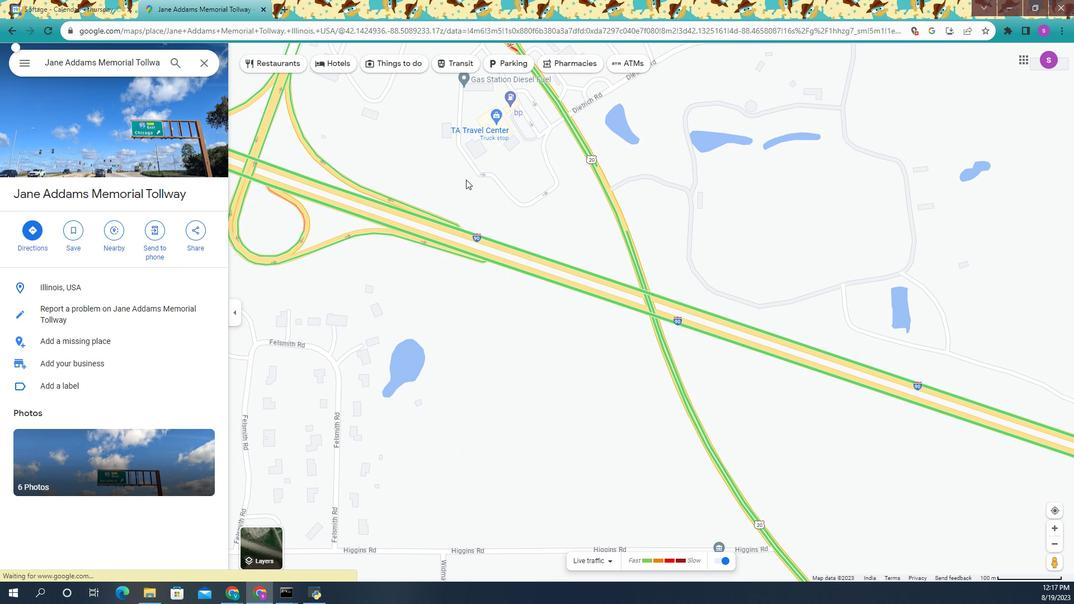 
Action: Mouse scrolled (664, 301) with delta (0, 0)
Screenshot: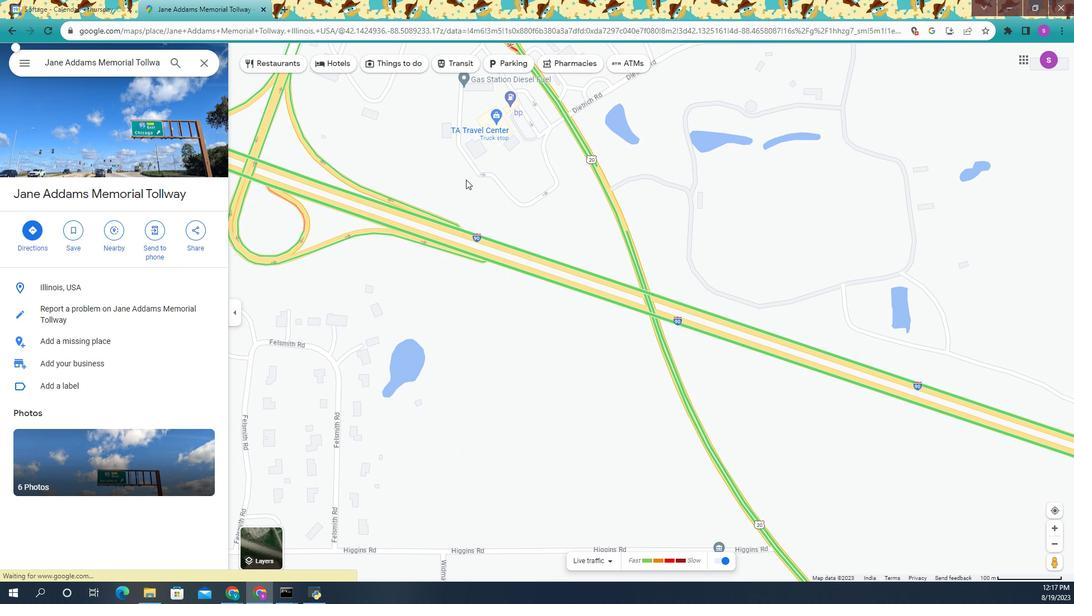 
Action: Mouse moved to (658, 293)
Screenshot: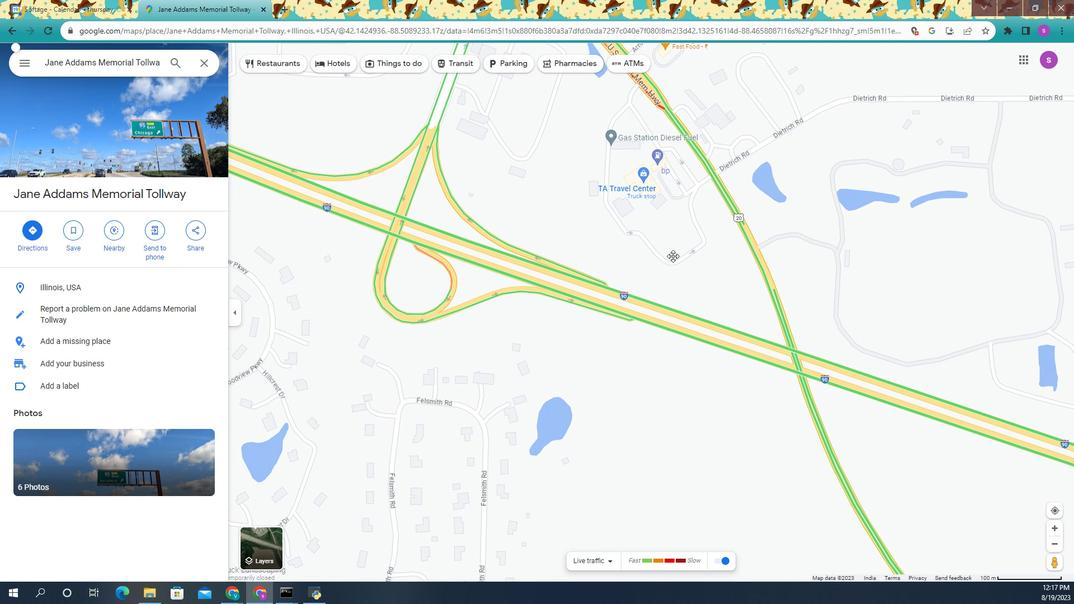
Action: Mouse pressed left at (658, 293)
Screenshot: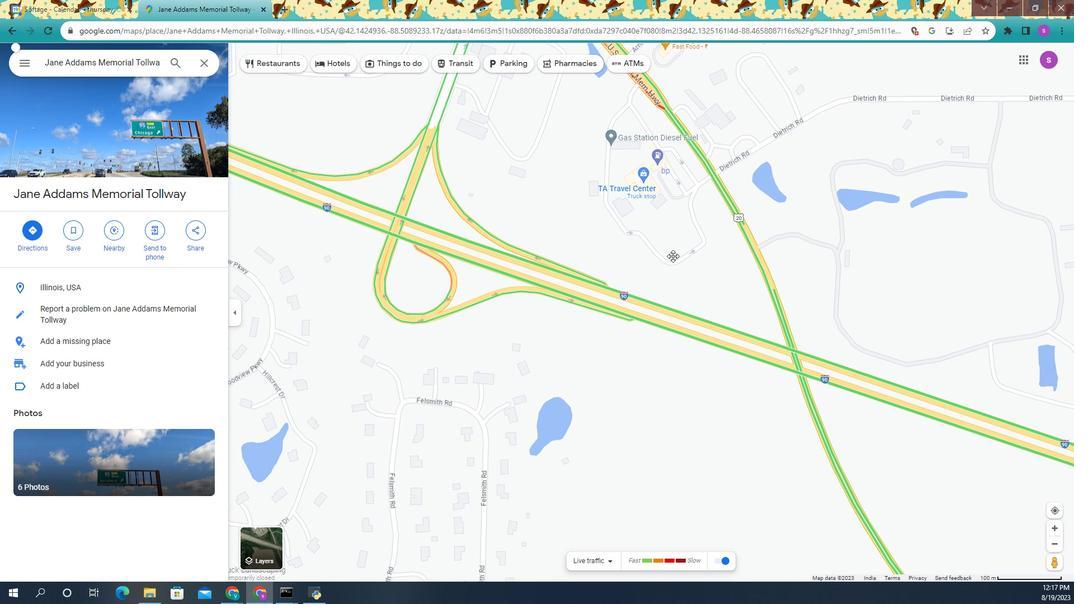 
Action: Mouse moved to (667, 314)
Screenshot: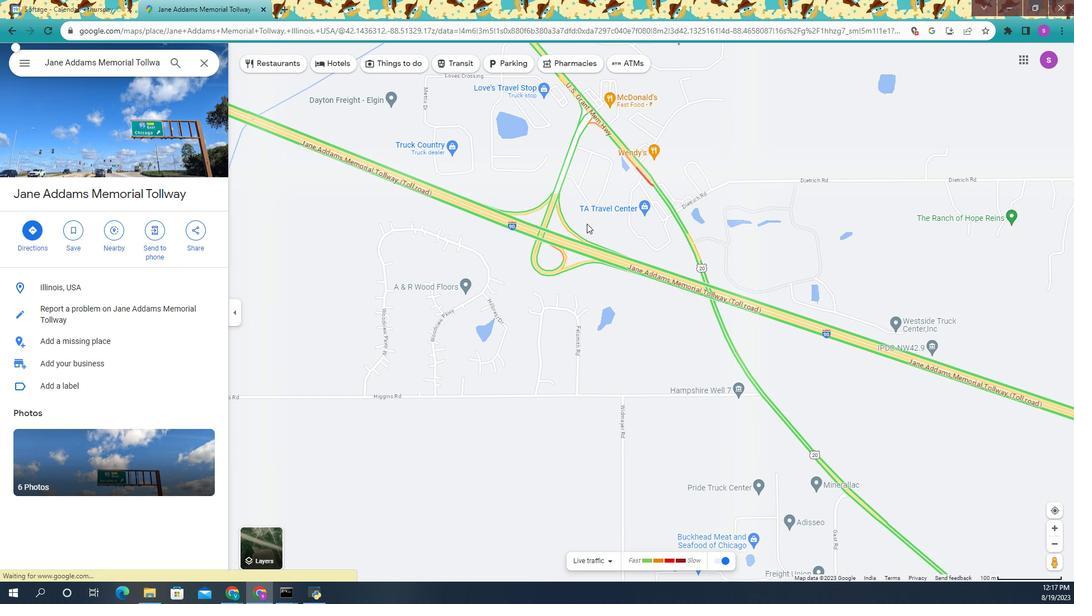 
Action: Mouse scrolled (667, 313) with delta (0, 0)
Screenshot: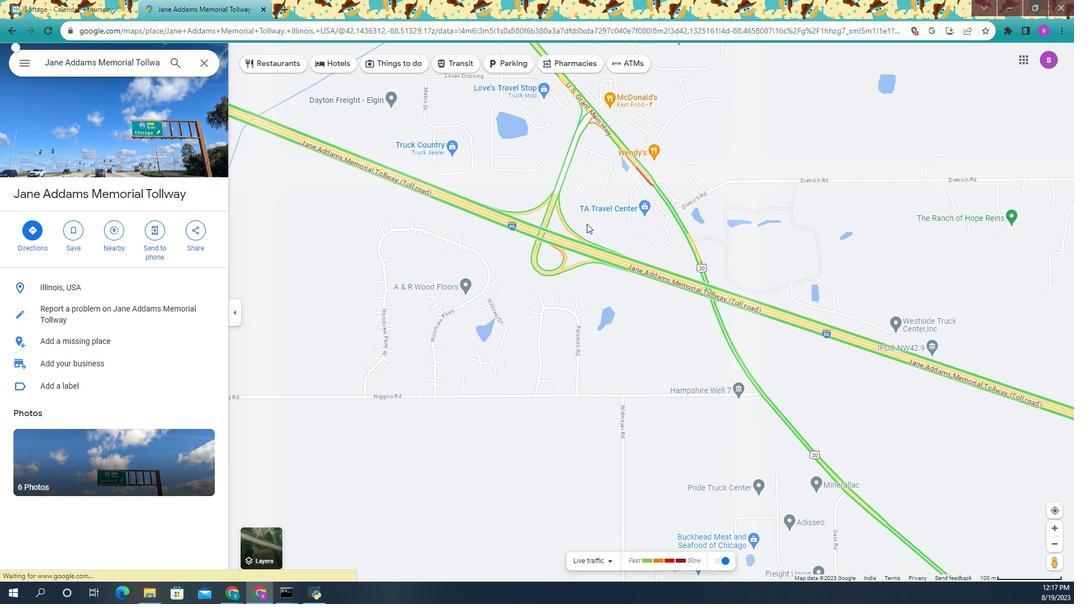 
Action: Mouse moved to (667, 313)
Screenshot: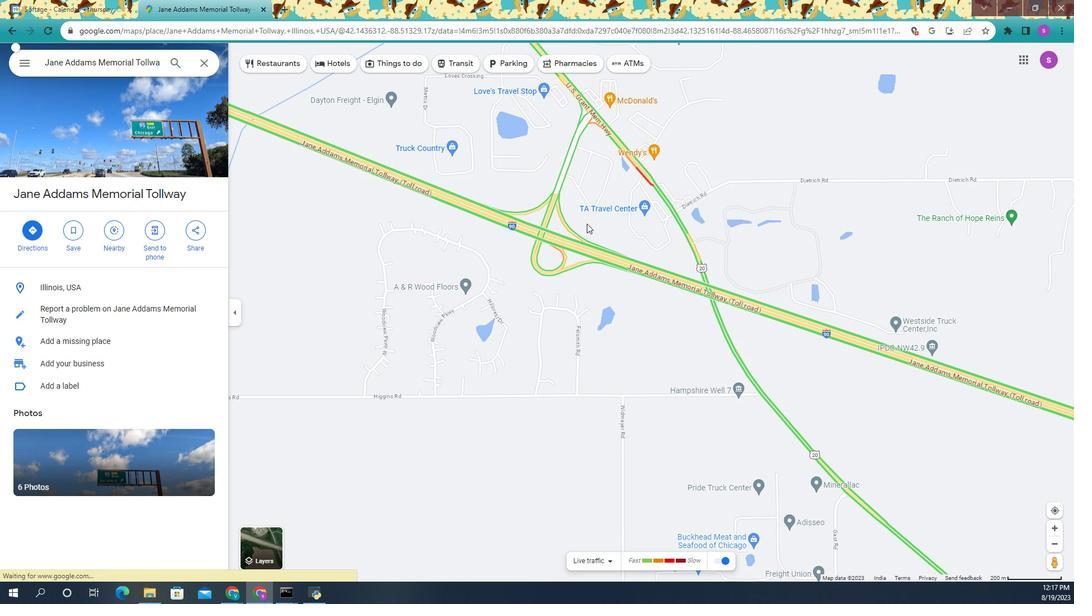 
Action: Mouse scrolled (667, 313) with delta (0, 0)
Screenshot: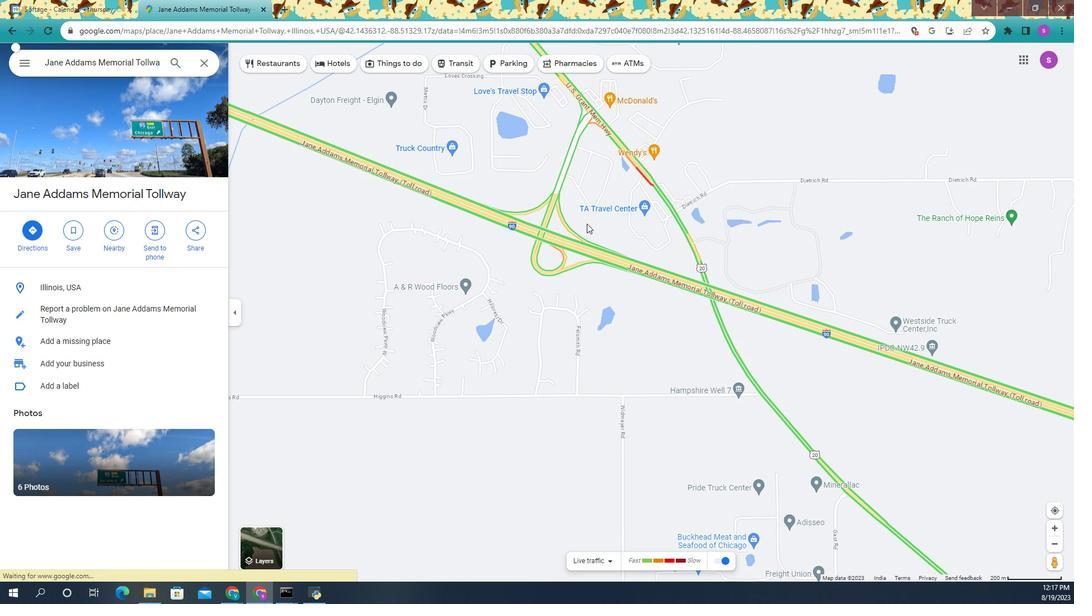 
Action: Mouse moved to (667, 313)
Screenshot: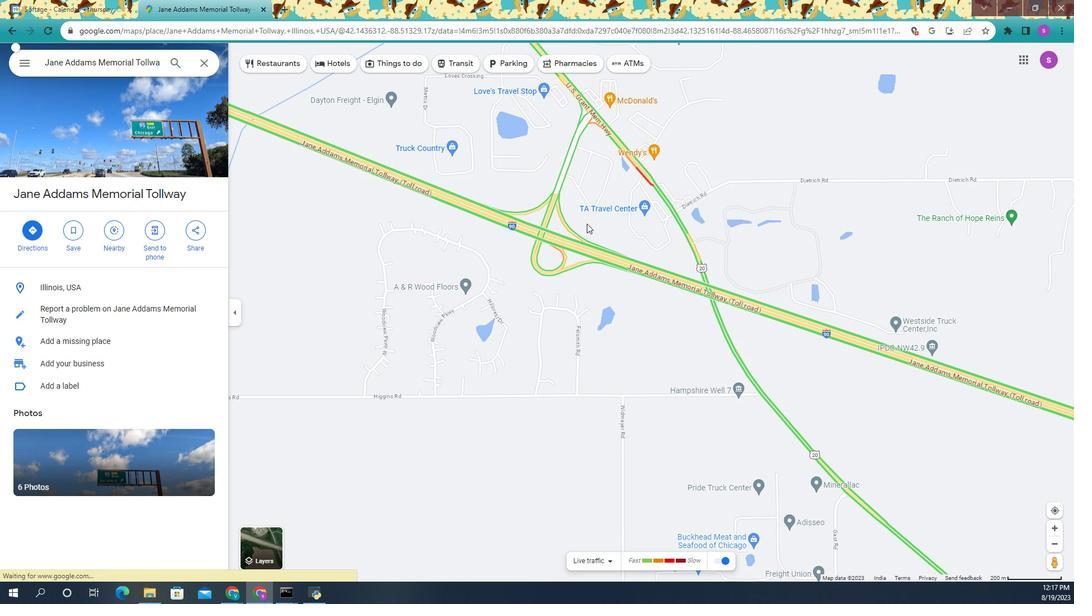 
Action: Mouse scrolled (667, 313) with delta (0, 0)
Screenshot: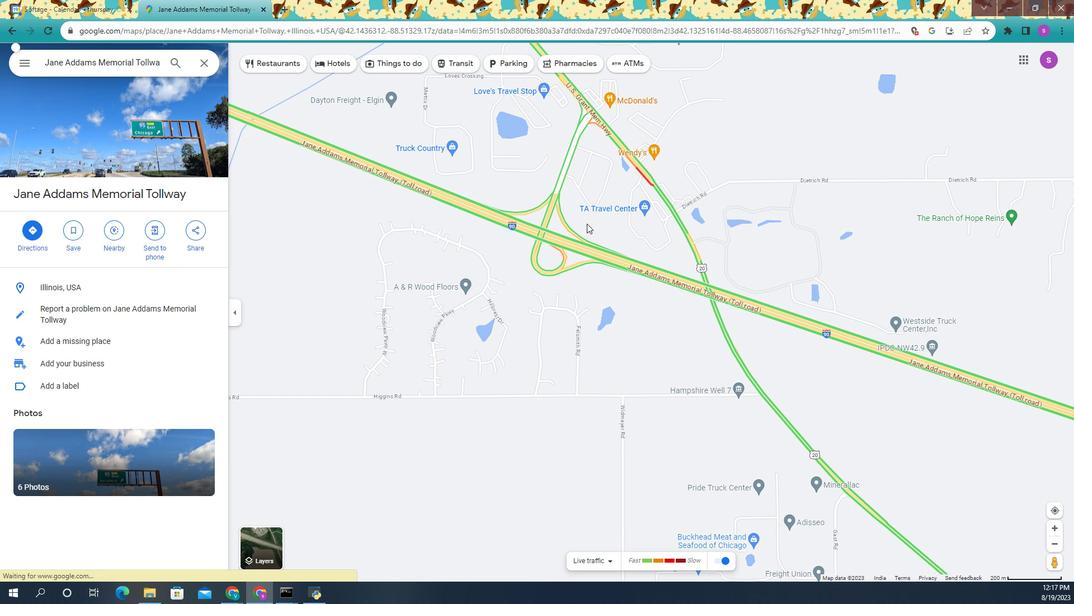 
Action: Mouse scrolled (667, 313) with delta (0, 0)
Screenshot: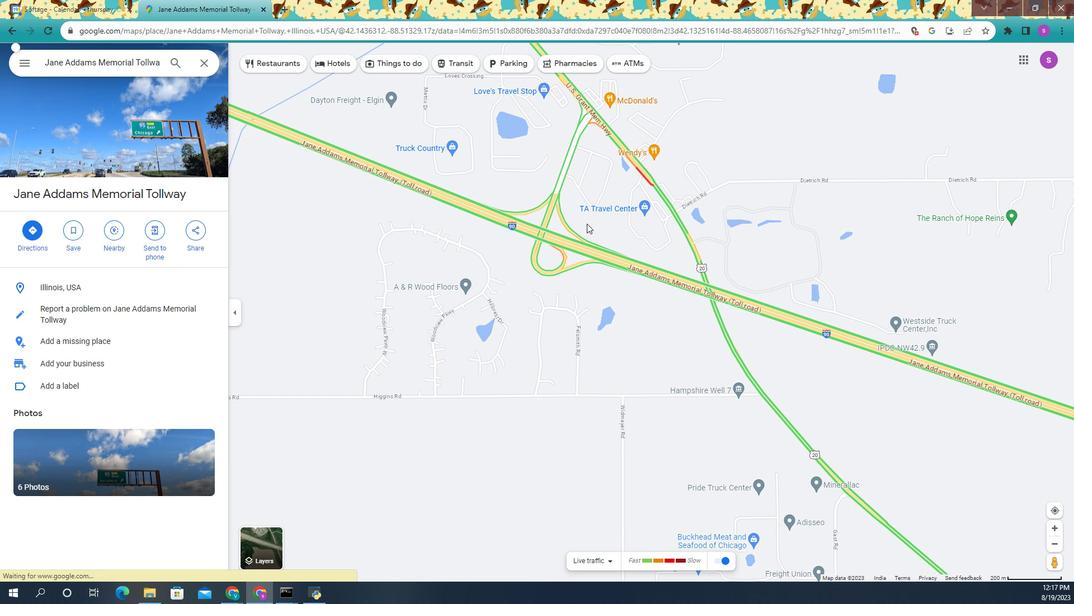 
Action: Mouse moved to (667, 313)
Screenshot: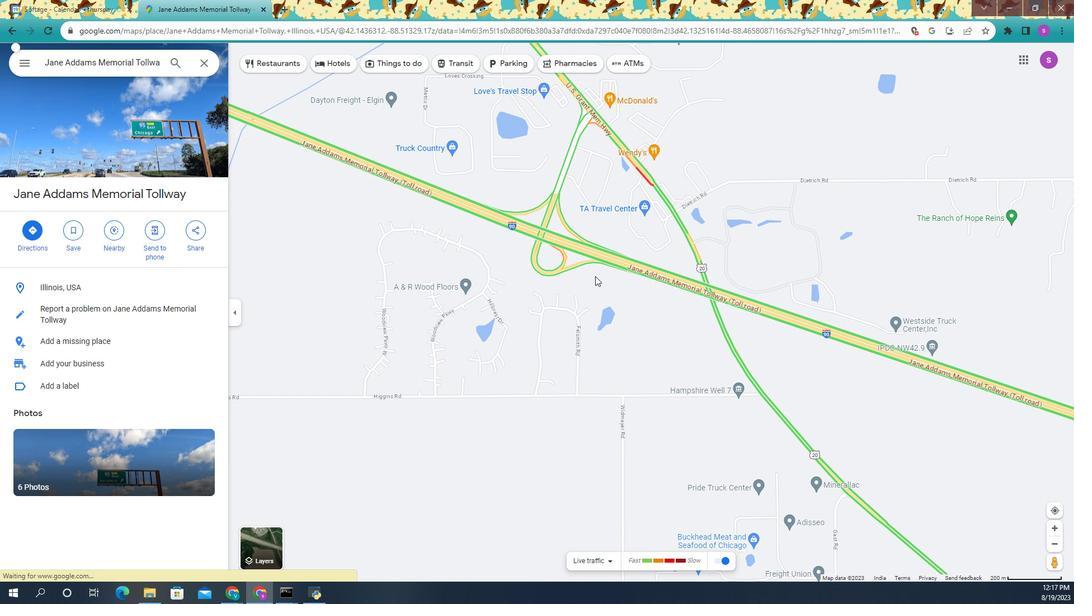 
Action: Mouse scrolled (667, 312) with delta (0, 0)
Screenshot: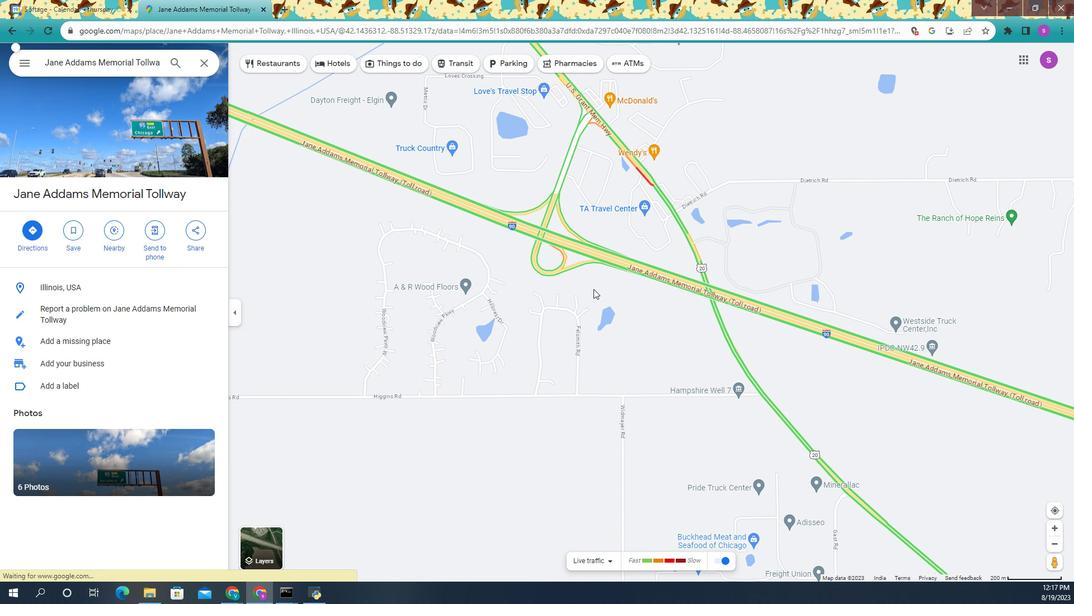 
Action: Mouse moved to (668, 341)
Screenshot: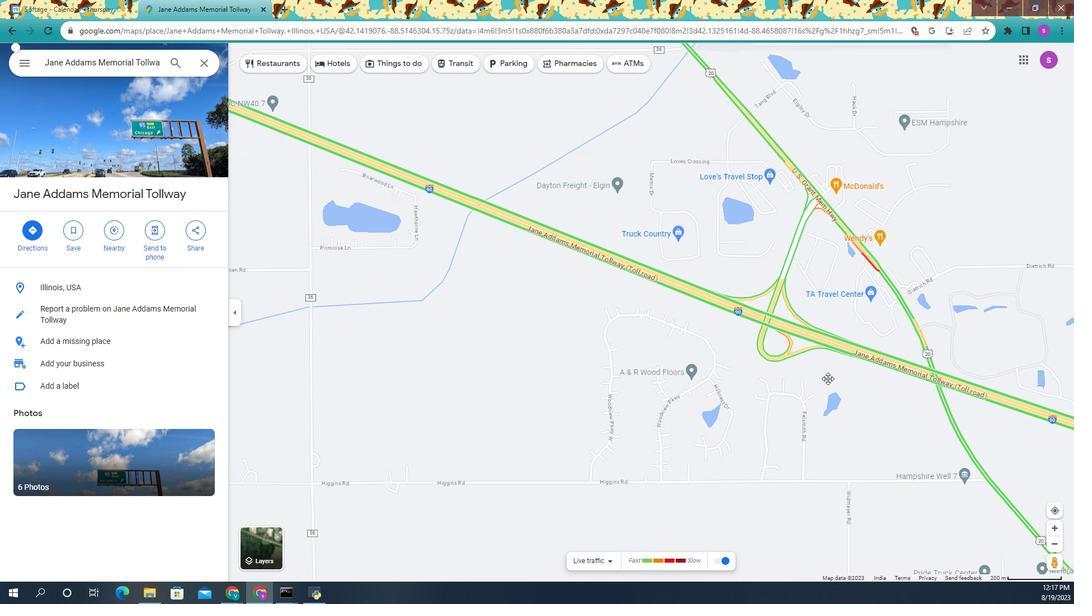 
Action: Mouse pressed left at (668, 341)
Screenshot: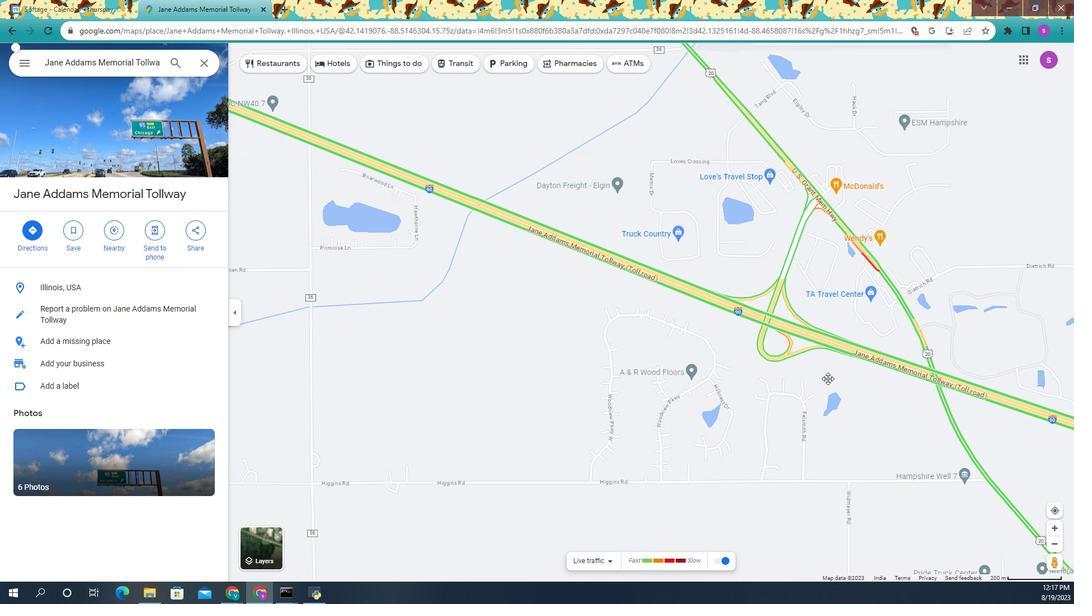 
Action: Mouse moved to (670, 358)
Screenshot: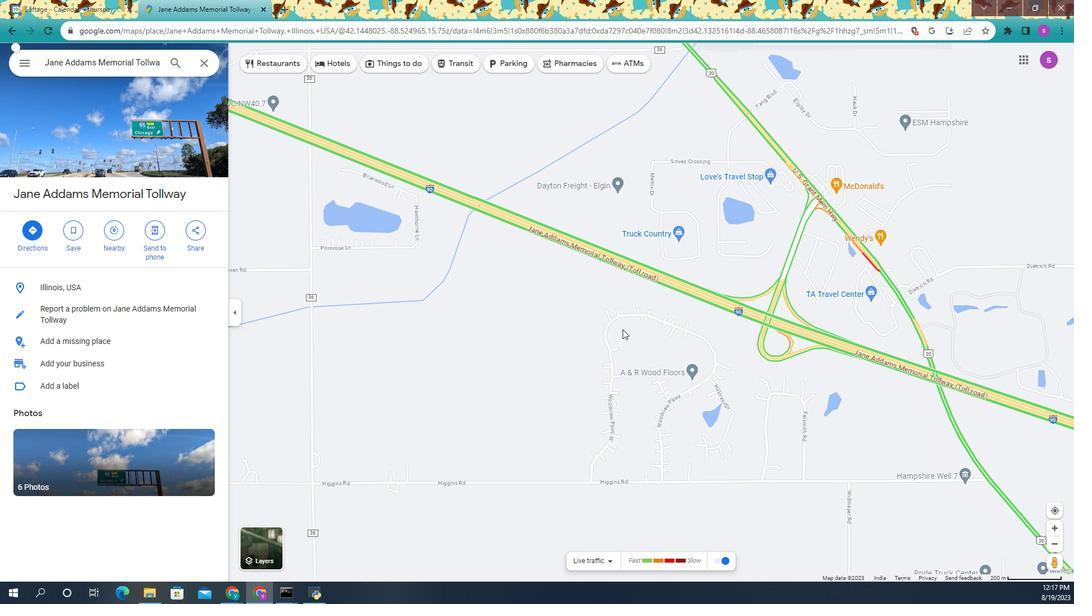 
Action: Mouse scrolled (670, 358) with delta (0, 0)
Screenshot: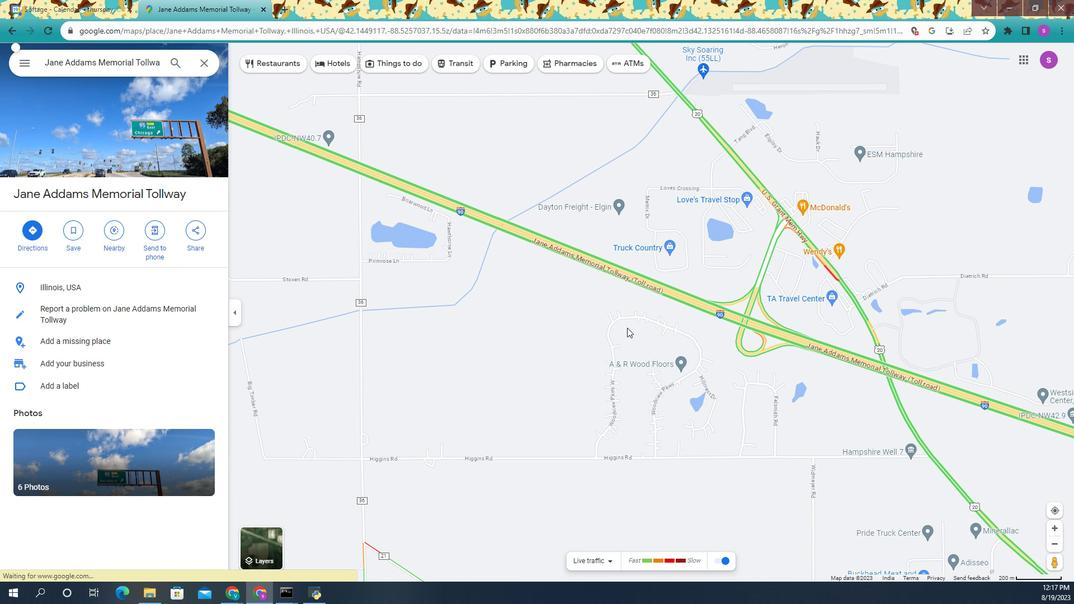 
Action: Mouse moved to (668, 352)
Screenshot: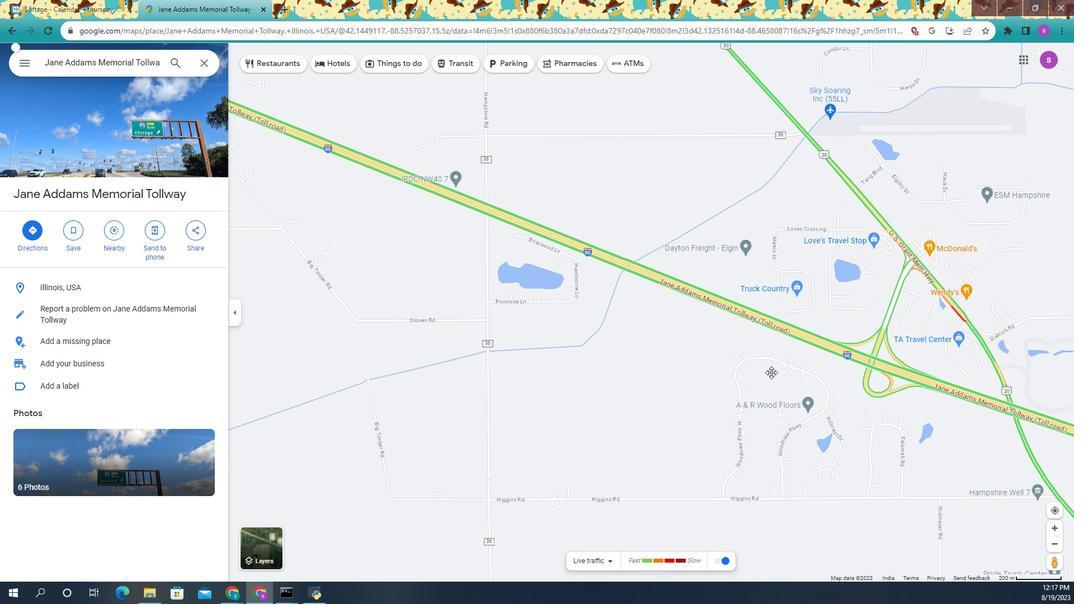
Action: Mouse pressed left at (668, 352)
Screenshot: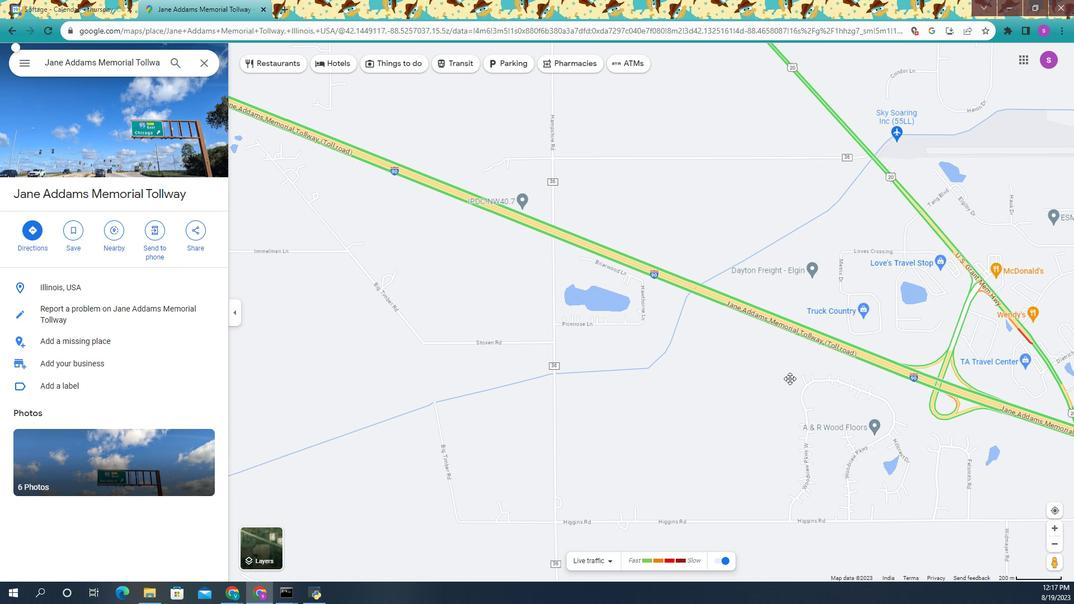 
Action: Mouse moved to (680, 376)
Screenshot: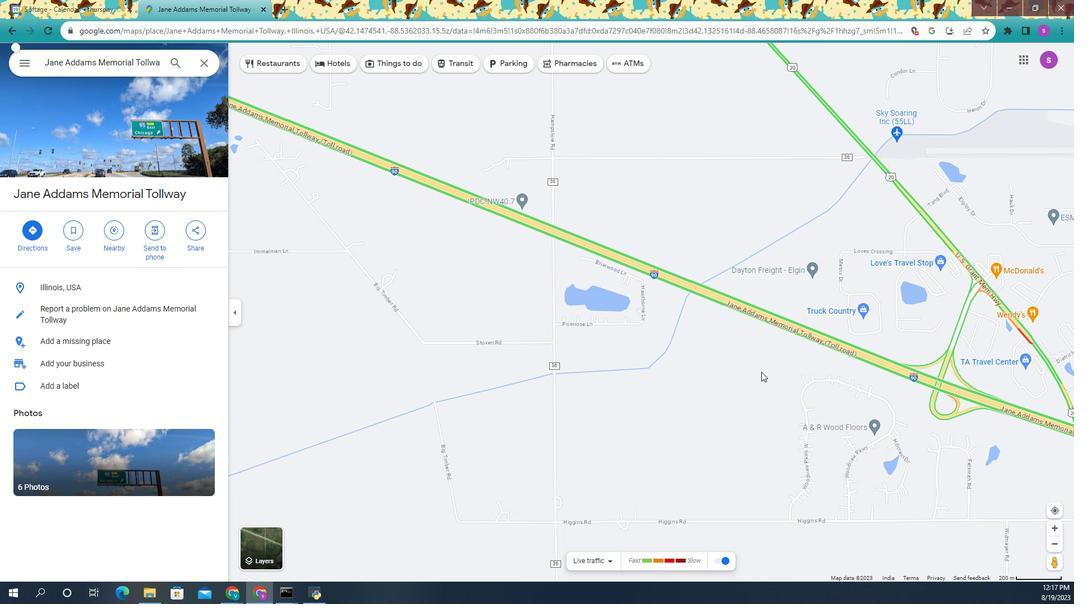 
Action: Mouse pressed left at (680, 376)
Screenshot: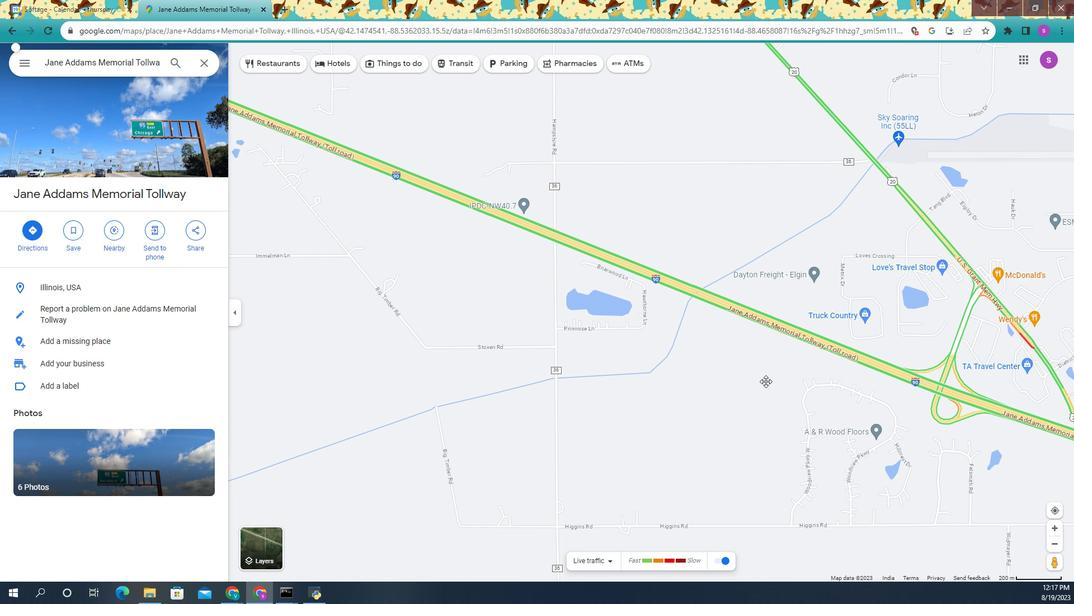
Action: Mouse moved to (684, 393)
Screenshot: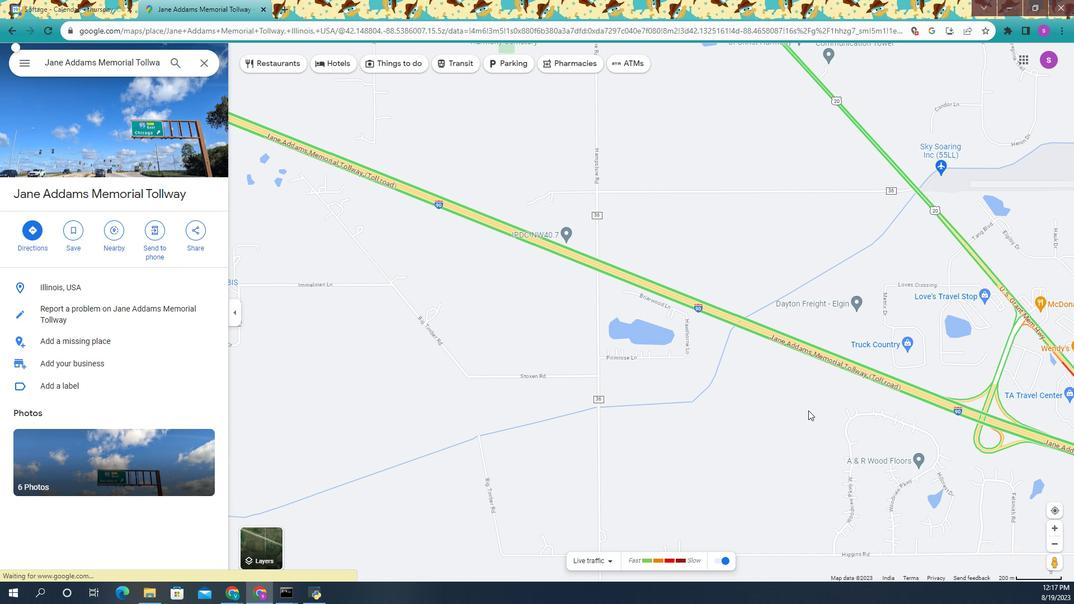
Action: Mouse pressed left at (684, 393)
Screenshot: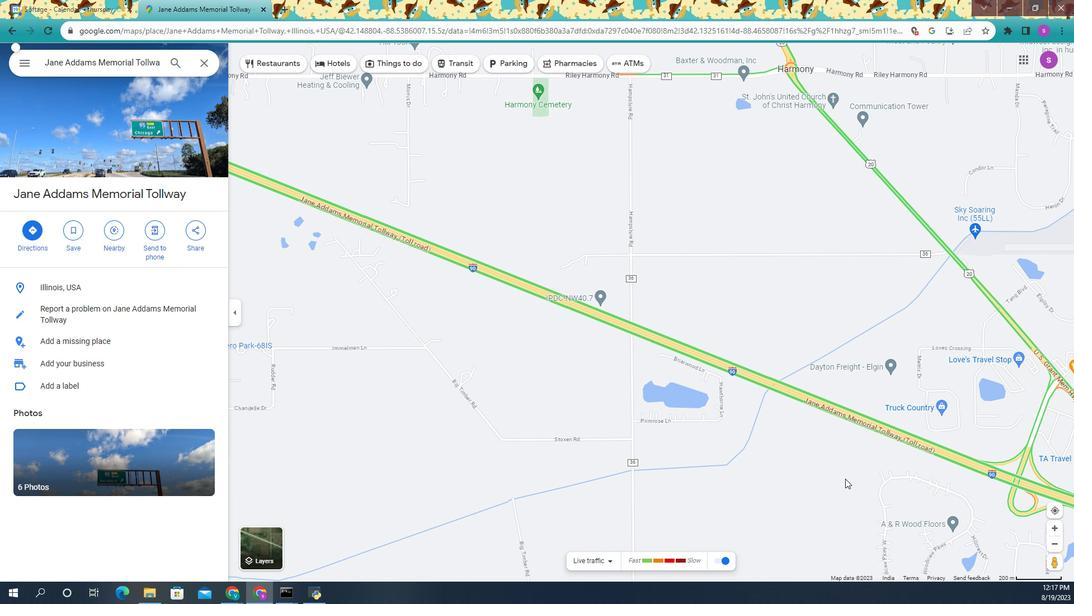 
Action: Mouse moved to (687, 423)
Screenshot: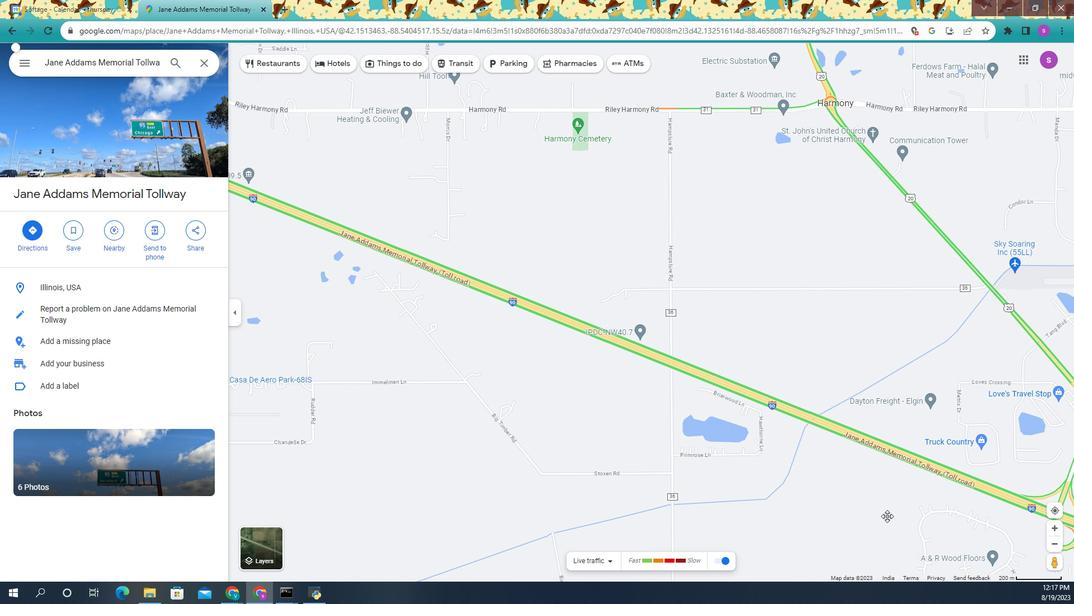 
Action: Mouse pressed left at (687, 423)
Screenshot: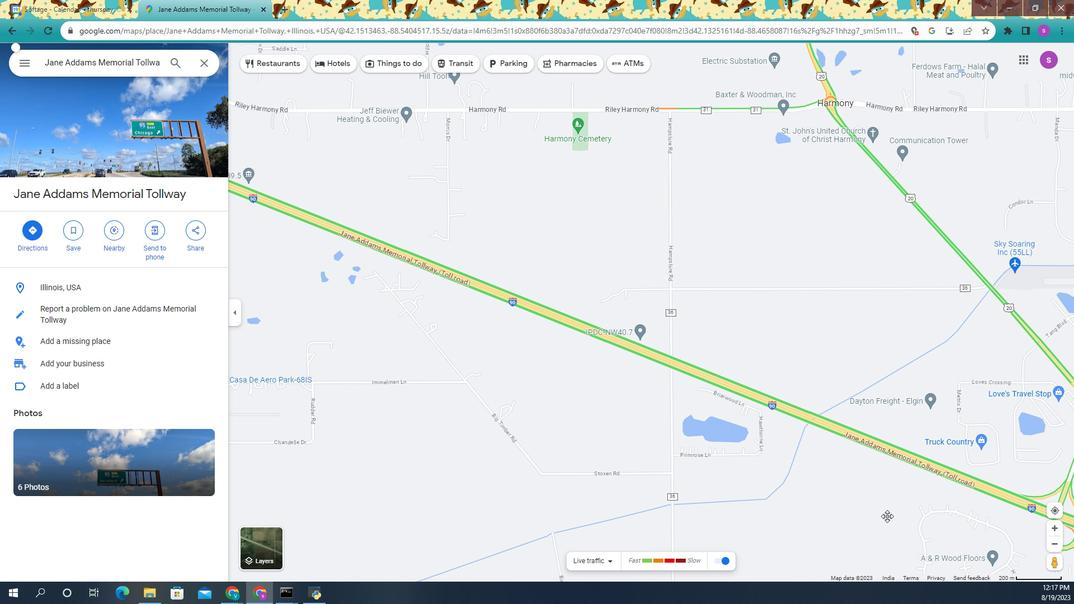 
Action: Mouse moved to (671, 398)
Screenshot: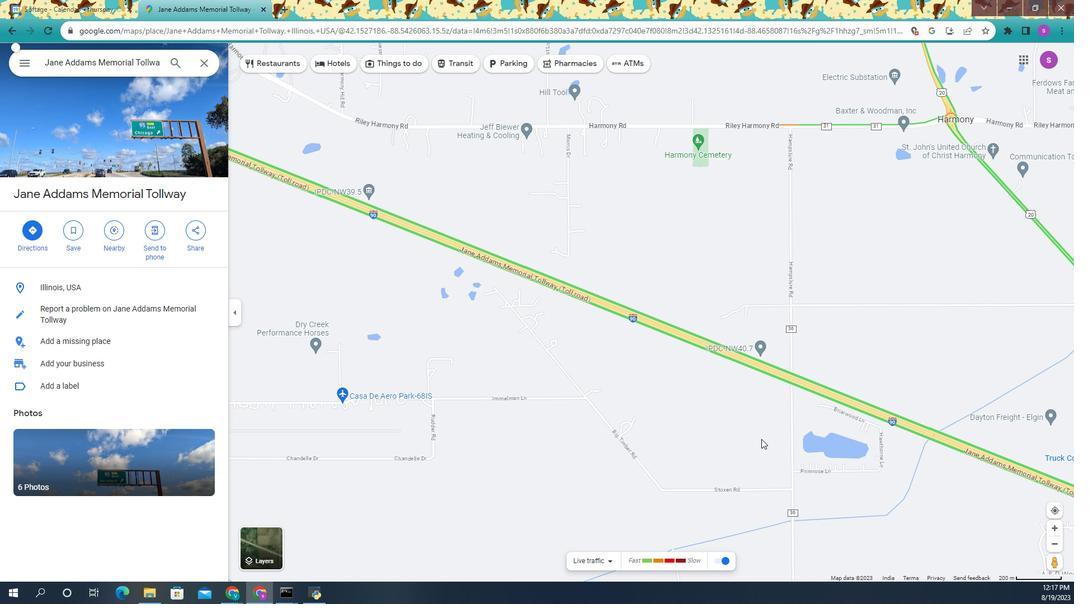 
Action: Mouse pressed left at (671, 398)
Screenshot: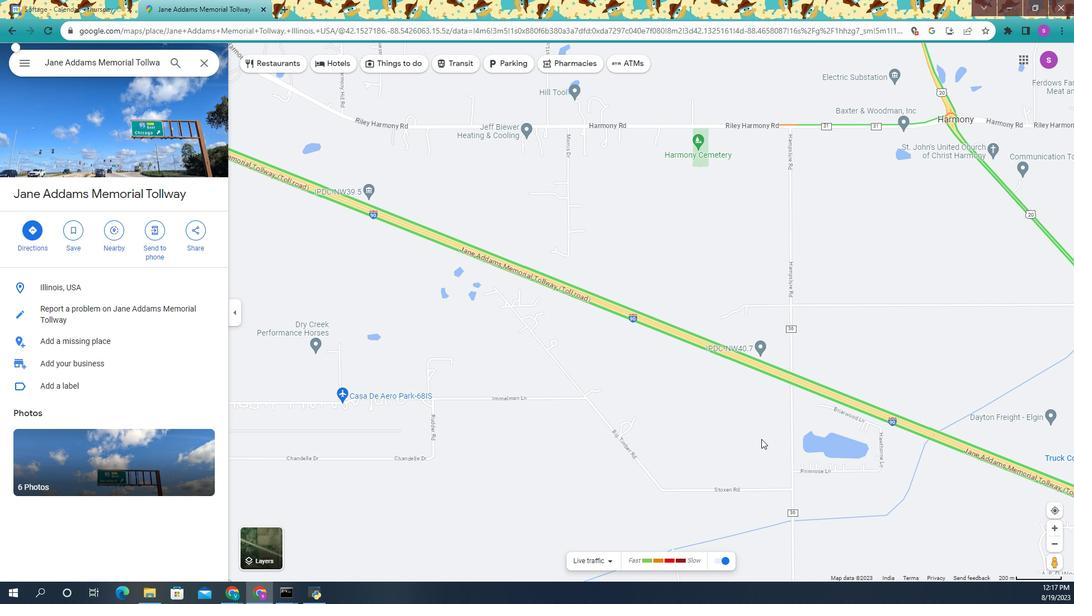 
Action: Mouse moved to (680, 405)
Screenshot: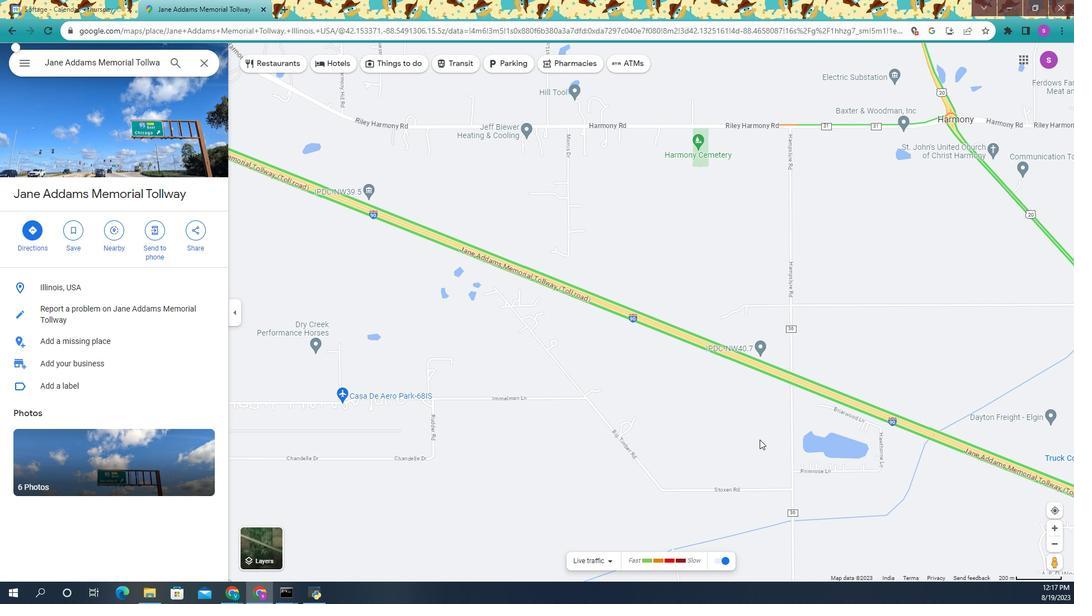 
Action: Mouse pressed left at (680, 405)
Screenshot: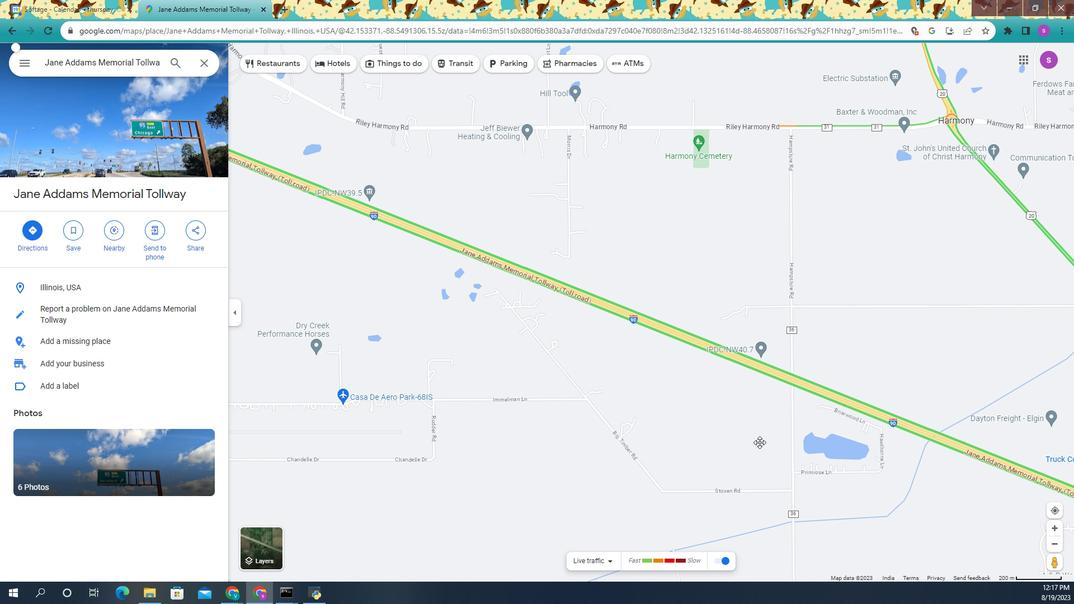 
Action: Mouse moved to (676, 400)
Screenshot: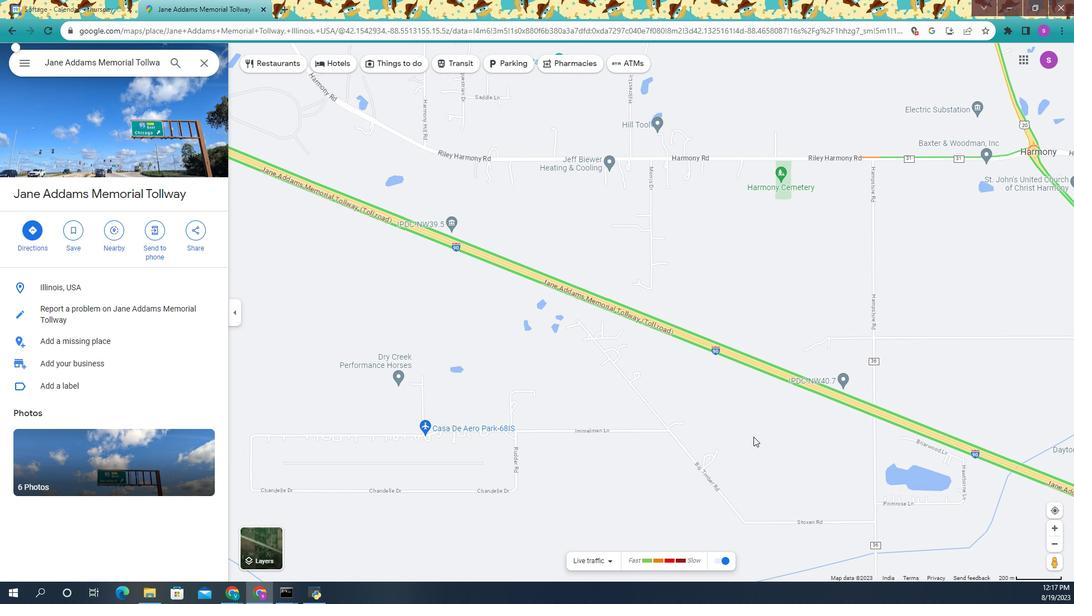 
Action: Mouse pressed left at (676, 400)
Screenshot: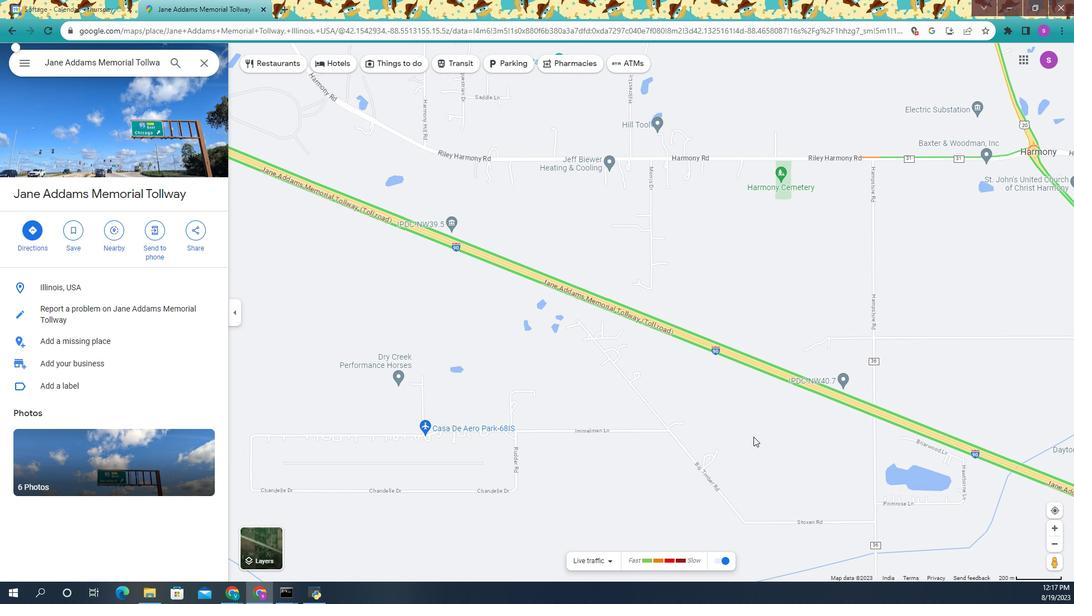 
Action: Mouse moved to (680, 397)
Screenshot: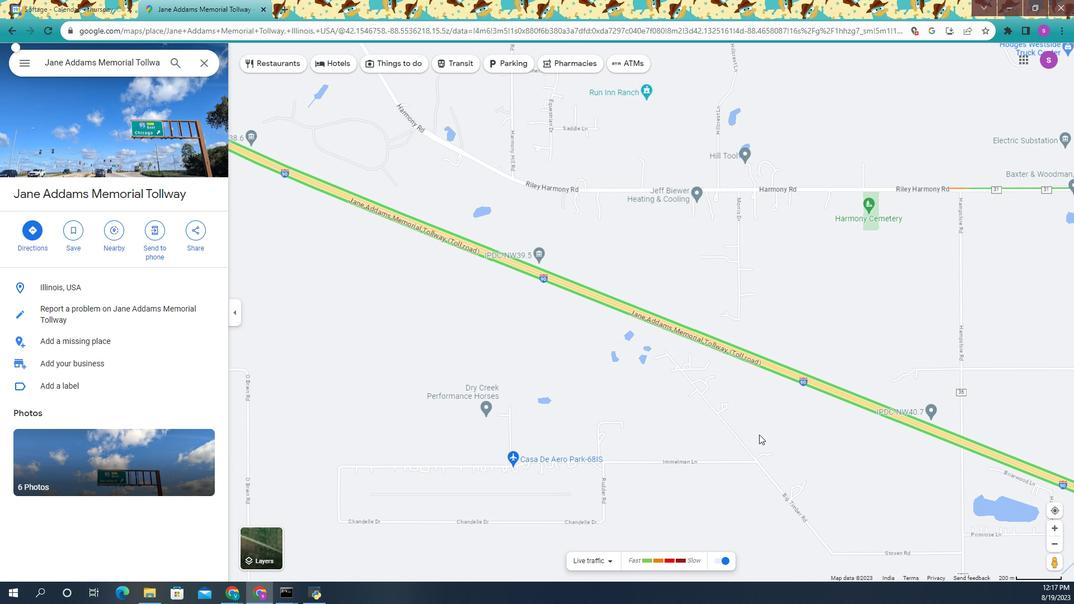 
Action: Mouse pressed left at (680, 397)
Screenshot: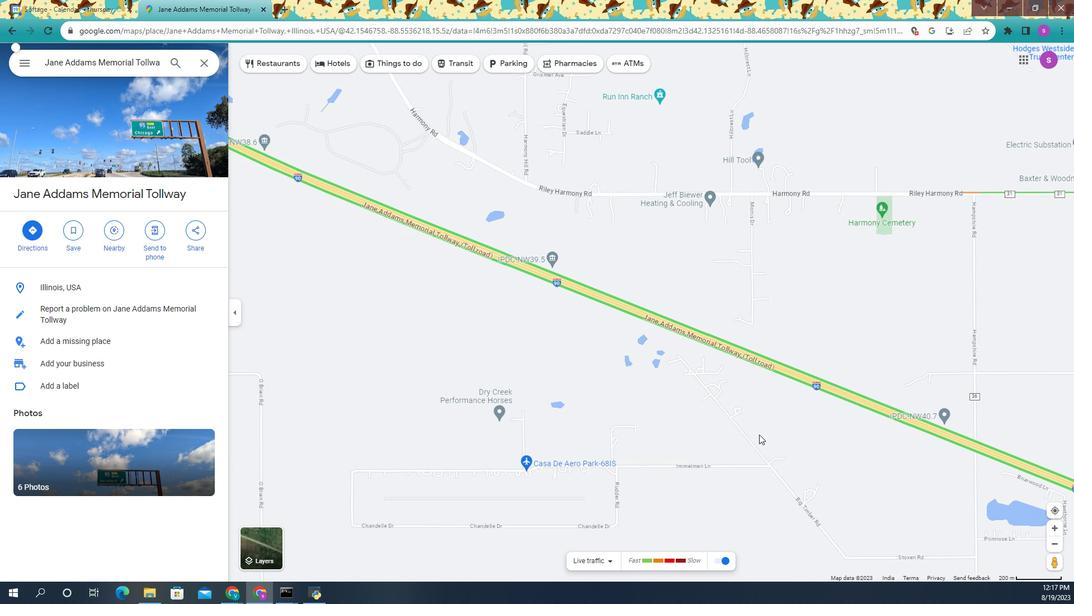 
Action: Mouse moved to (669, 367)
Screenshot: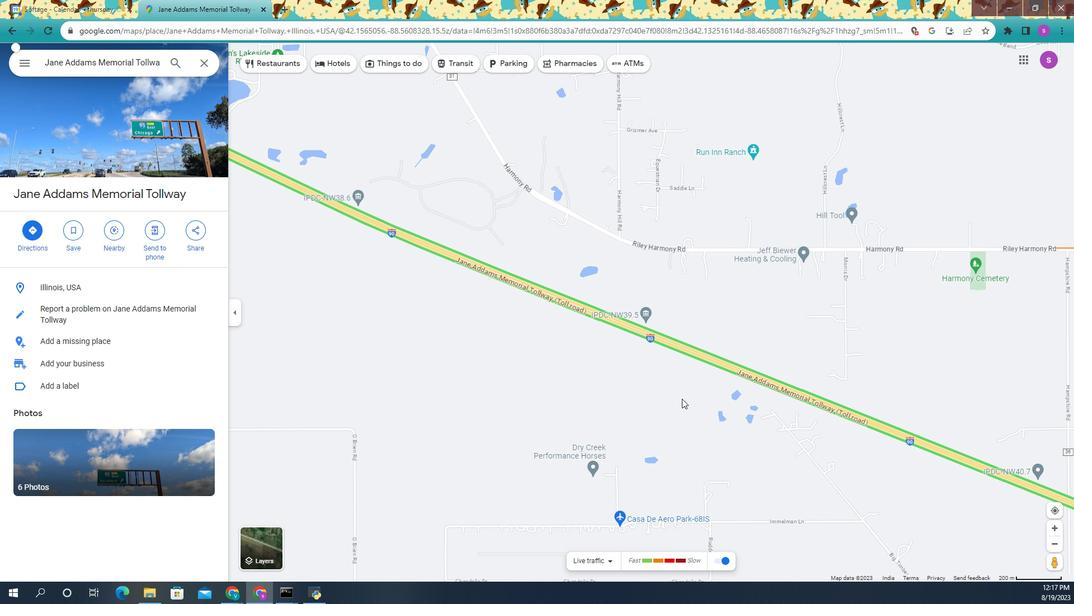 
Action: Mouse pressed left at (669, 367)
Screenshot: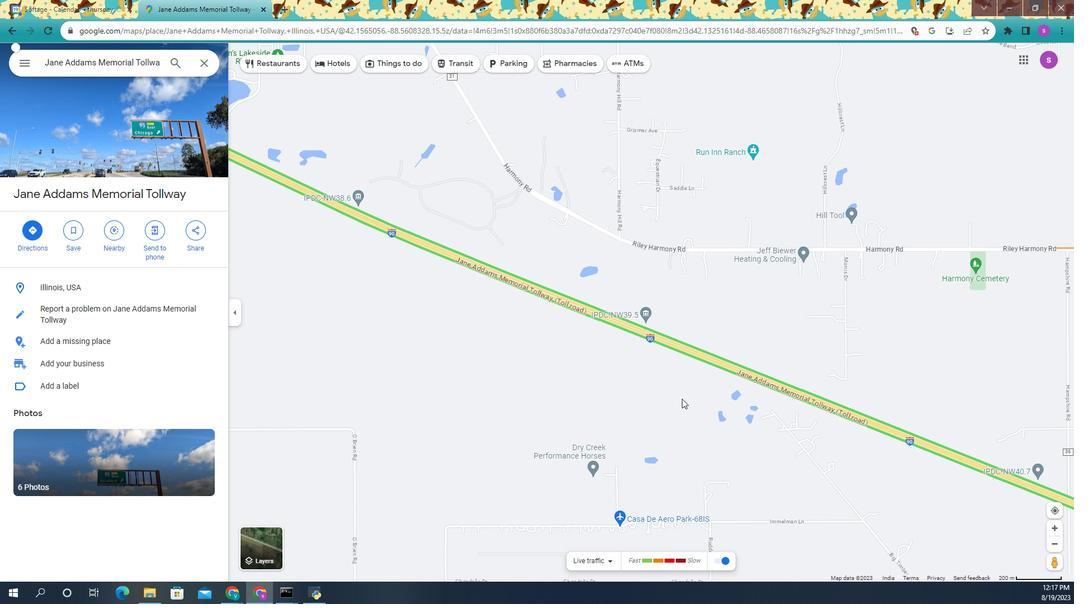 
Action: Mouse moved to (666, 382)
Screenshot: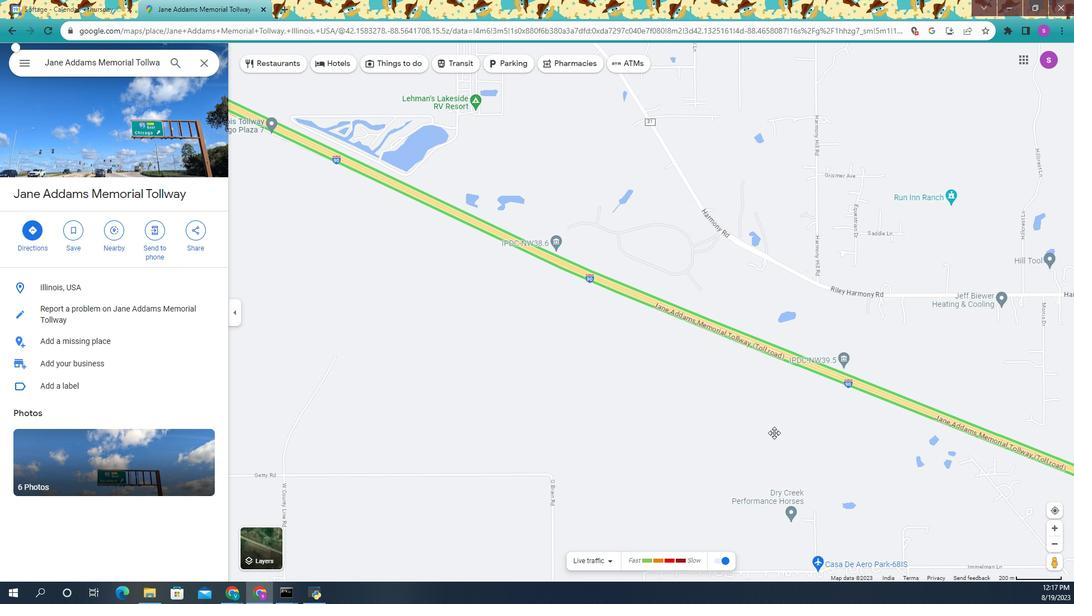 
Action: Mouse pressed left at (666, 382)
Screenshot: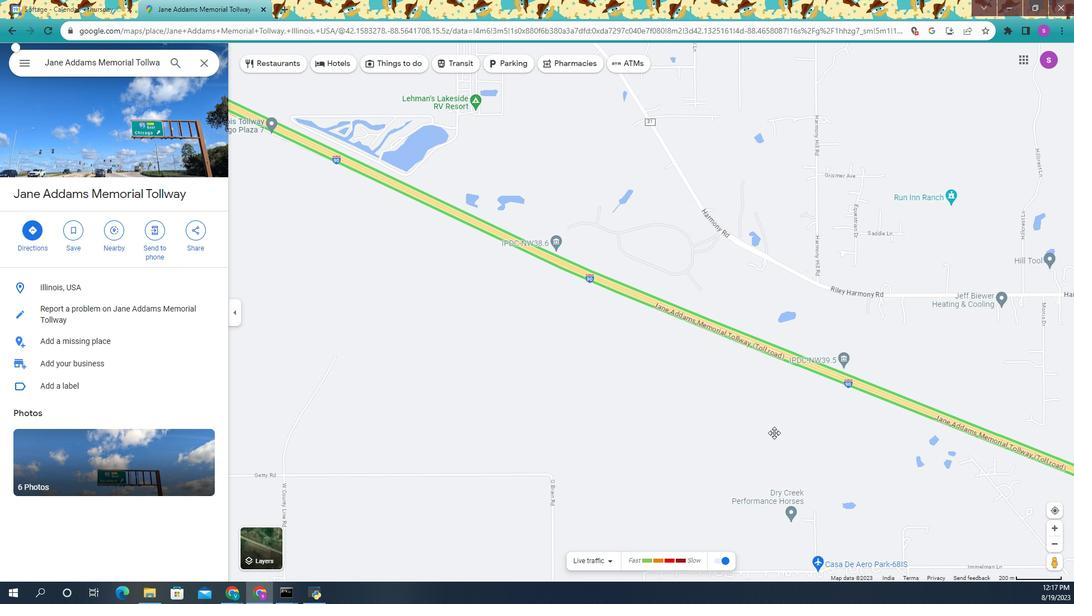 
Action: Mouse moved to (673, 365)
Screenshot: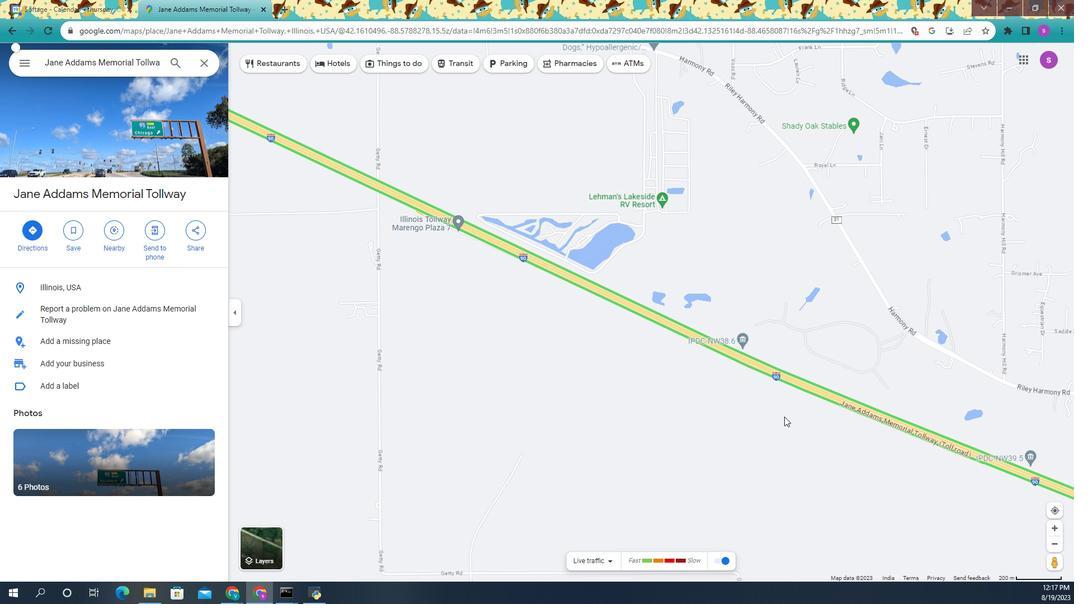 
Action: Mouse pressed left at (673, 365)
Screenshot: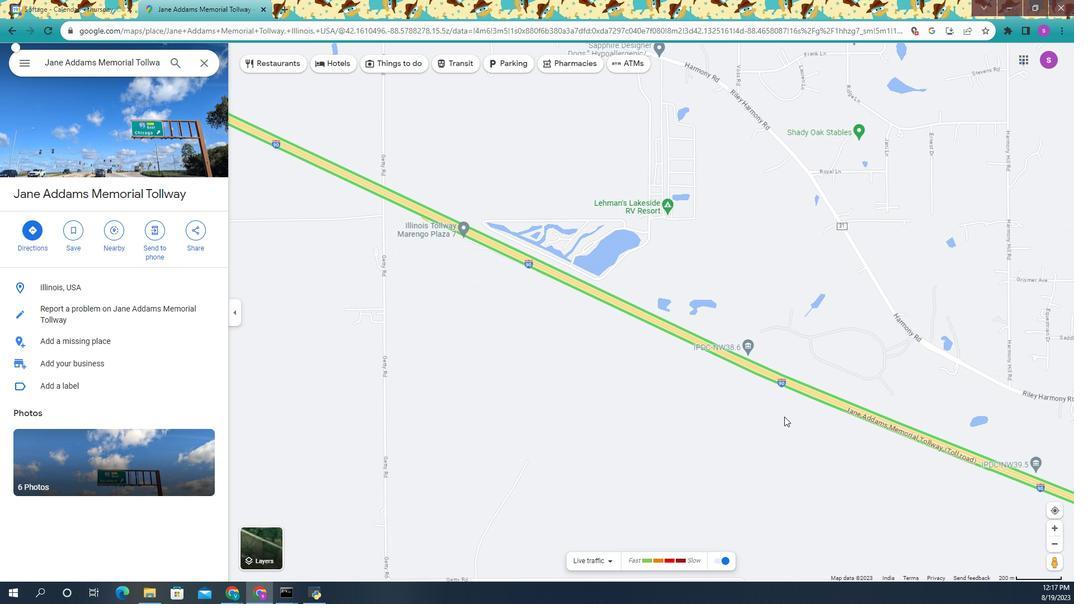 
Action: Mouse moved to (678, 396)
Screenshot: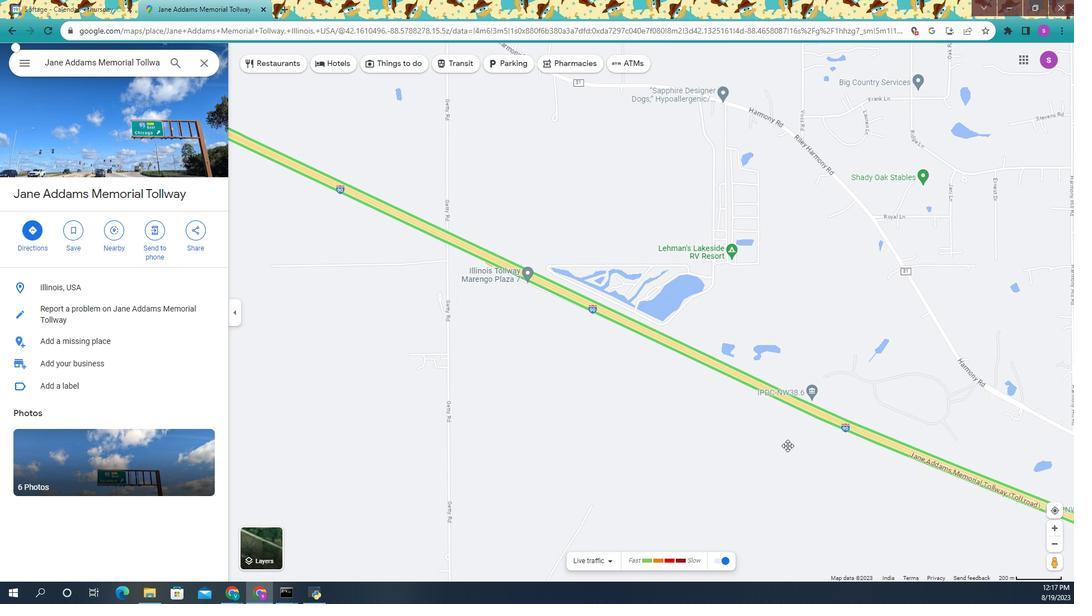 
Action: Mouse pressed left at (678, 396)
Screenshot: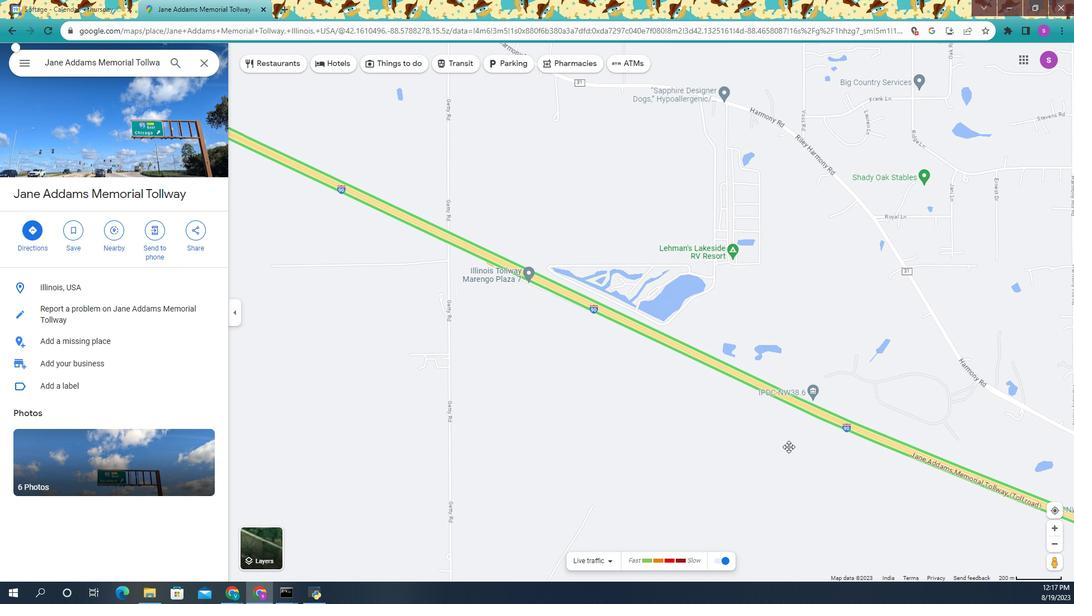 
Action: Mouse moved to (664, 372)
Screenshot: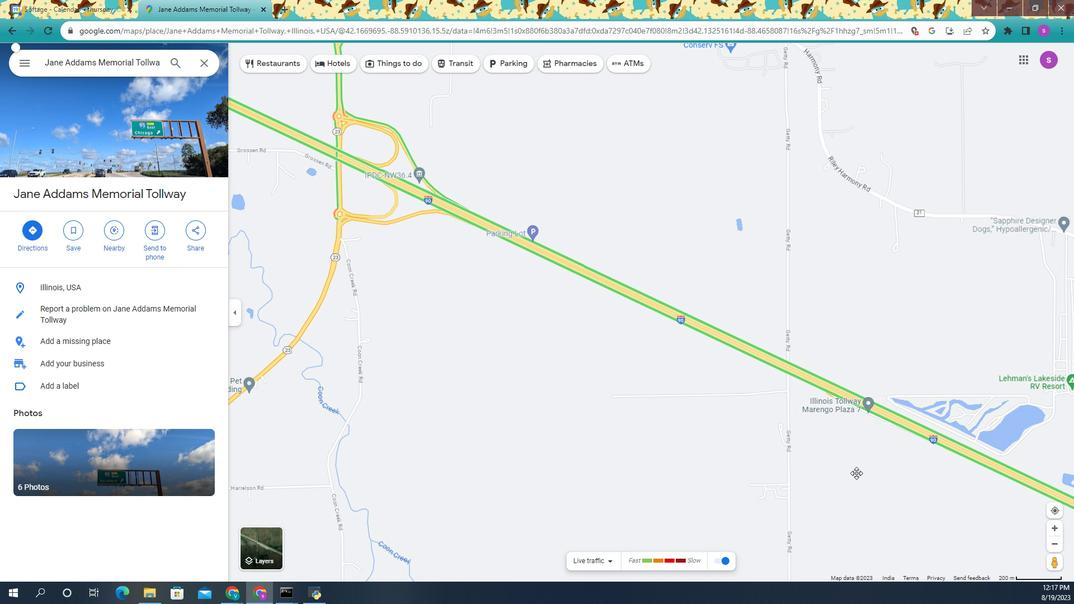 
Action: Mouse pressed left at (664, 372)
Screenshot: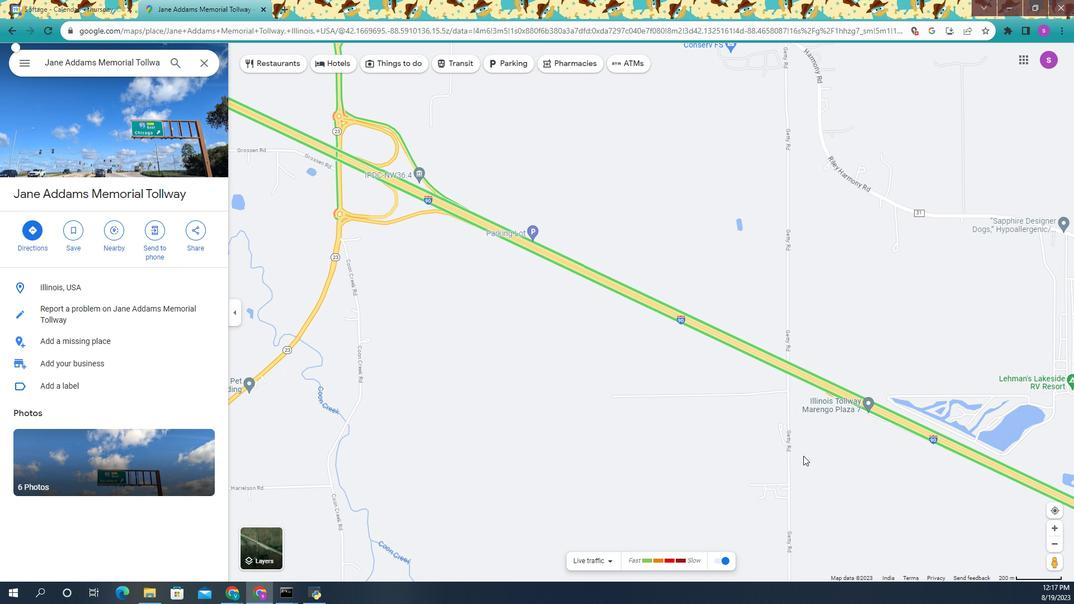
Action: Mouse moved to (664, 360)
Screenshot: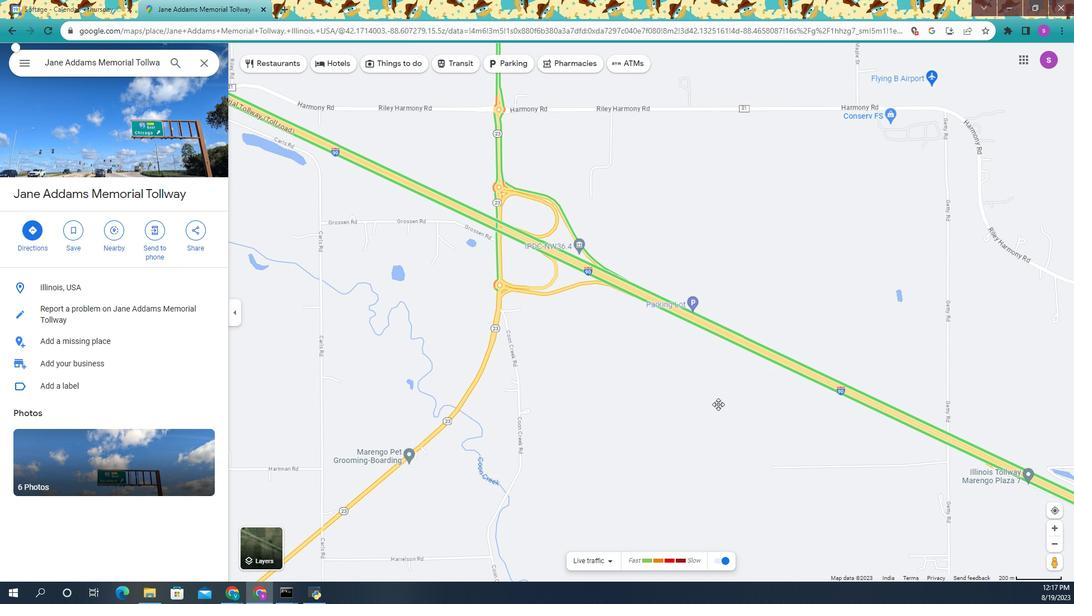 
Action: Mouse pressed left at (664, 360)
Screenshot: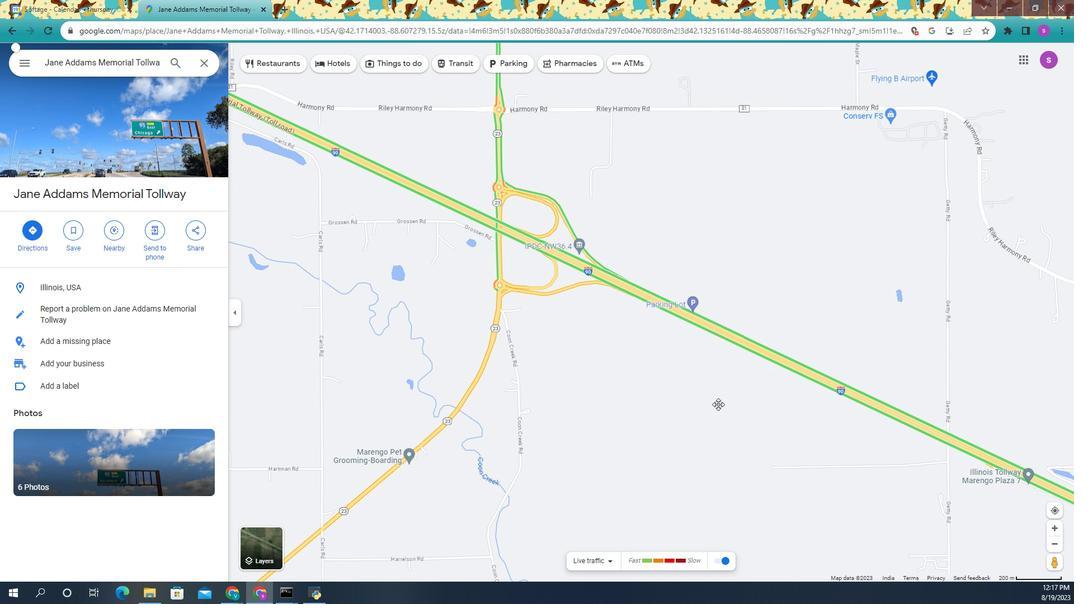 
Action: Mouse moved to (668, 291)
Screenshot: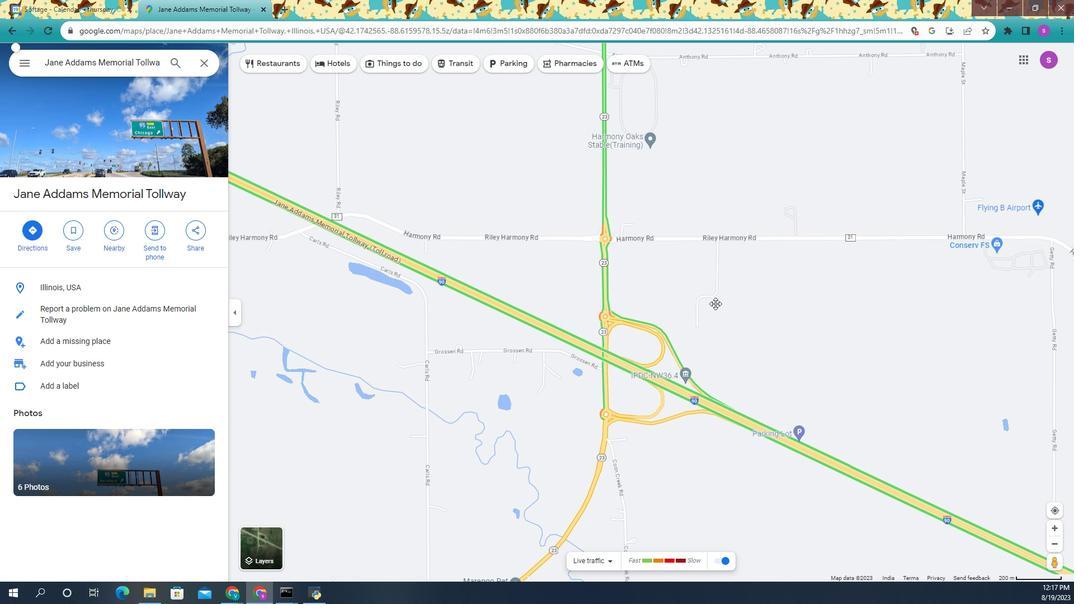 
Action: Mouse pressed left at (668, 291)
Screenshot: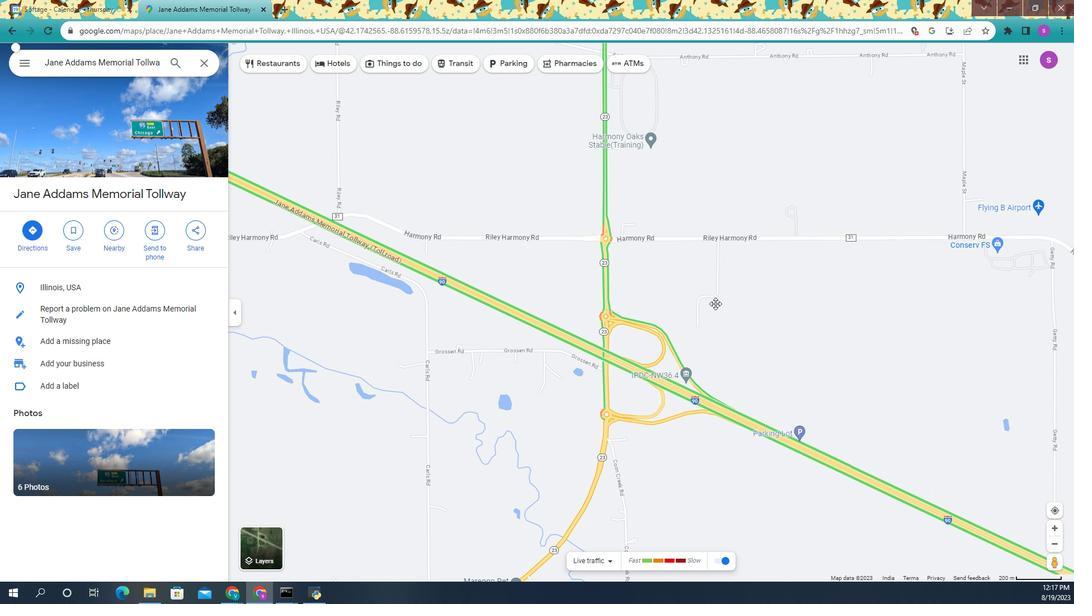
Action: Mouse moved to (672, 313)
Screenshot: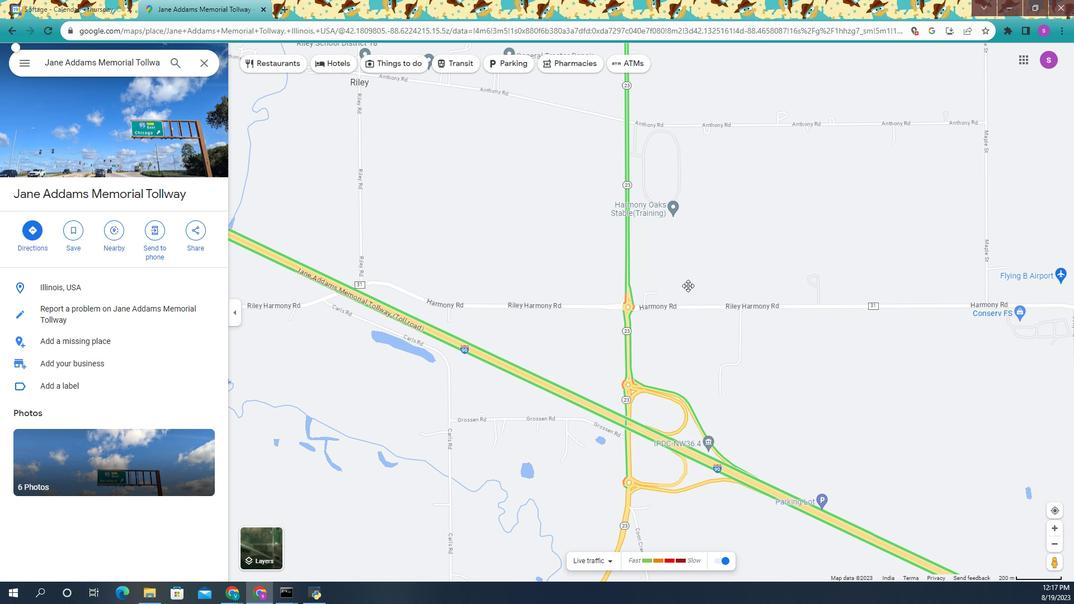 
Action: Mouse pressed left at (672, 313)
Screenshot: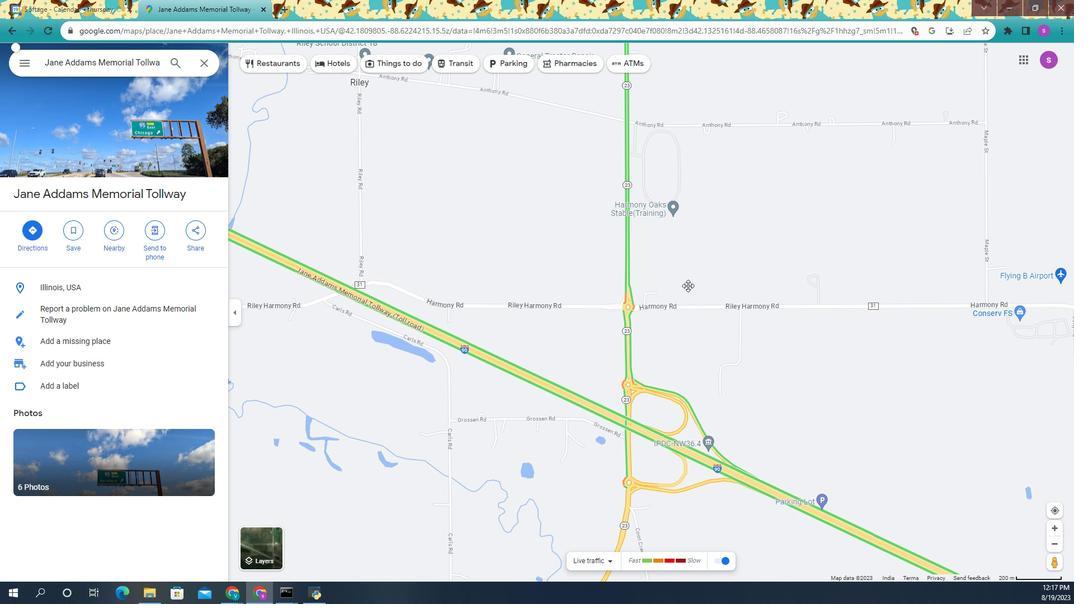 
Action: Mouse moved to (666, 367)
Screenshot: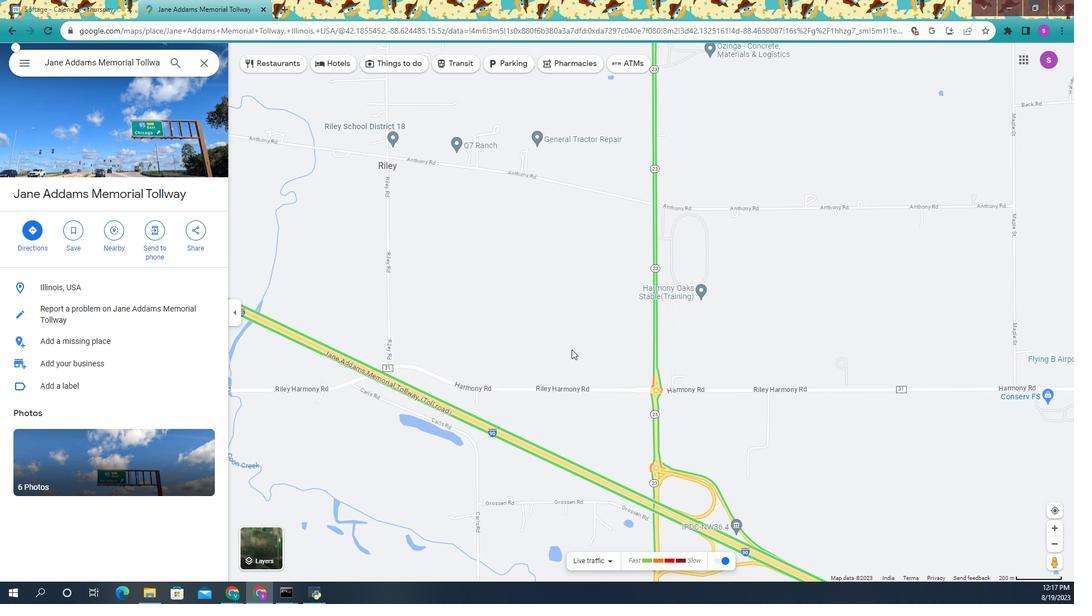 
Action: Key pressed <Key.enter>
Screenshot: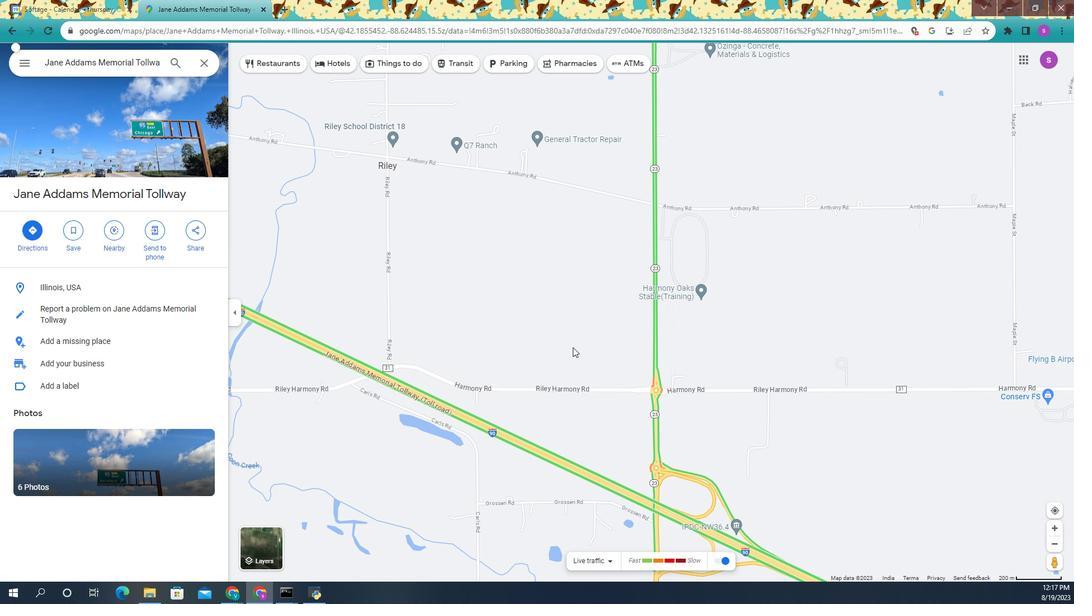 
Action: Mouse moved to (666, 366)
Screenshot: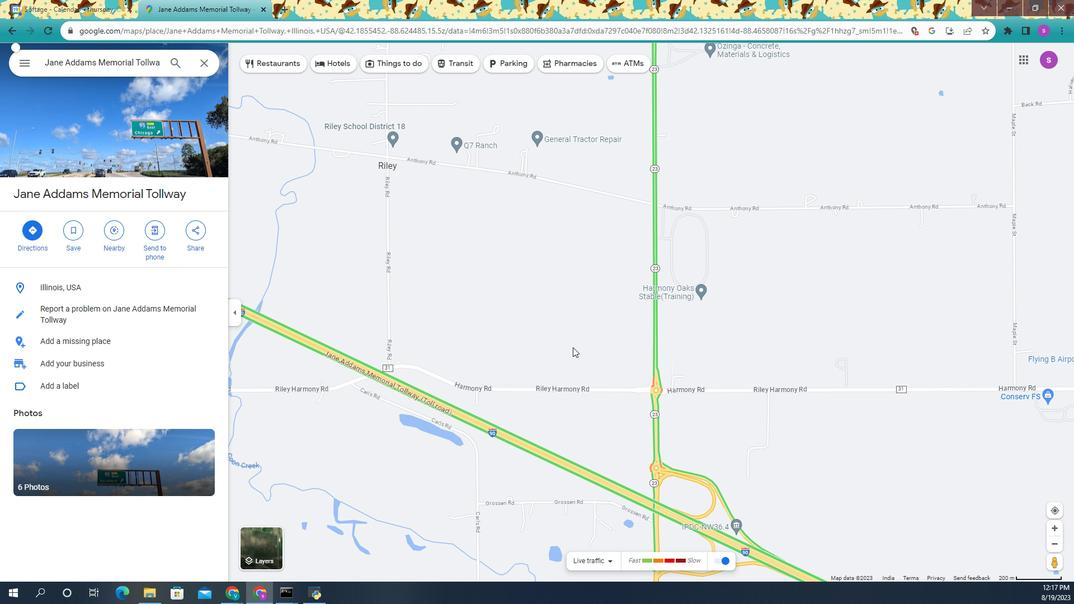 
Action: Key pressed <Key.enter><Key.enter><Key.enter><Key.enter><Key.enter><Key.enter><Key.enter><Key.enter><Key.enter><Key.enter><Key.enter>
Screenshot: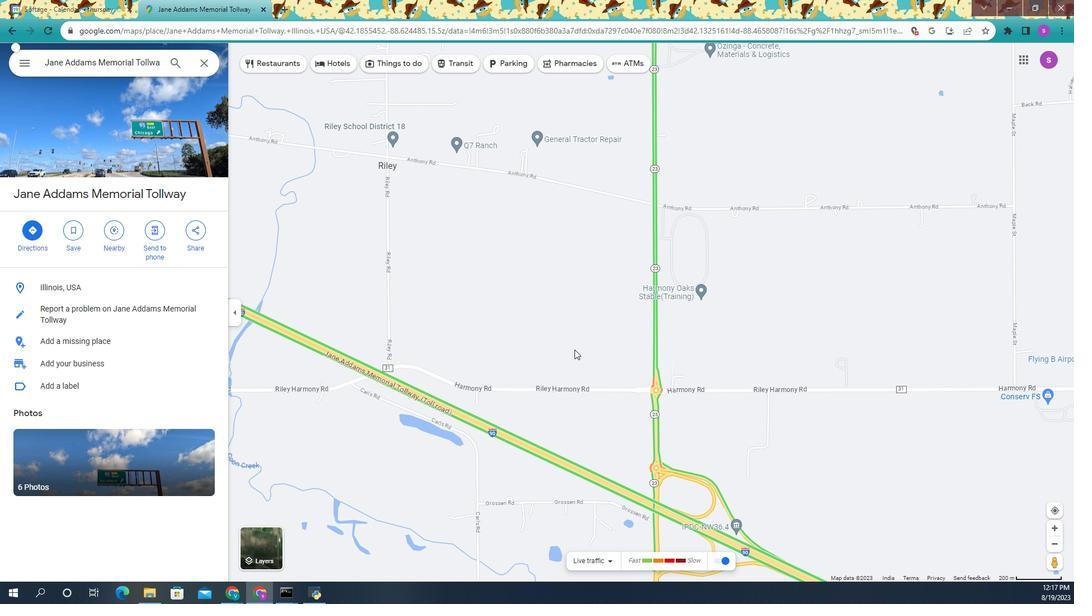 
Action: Mouse moved to (666, 366)
Screenshot: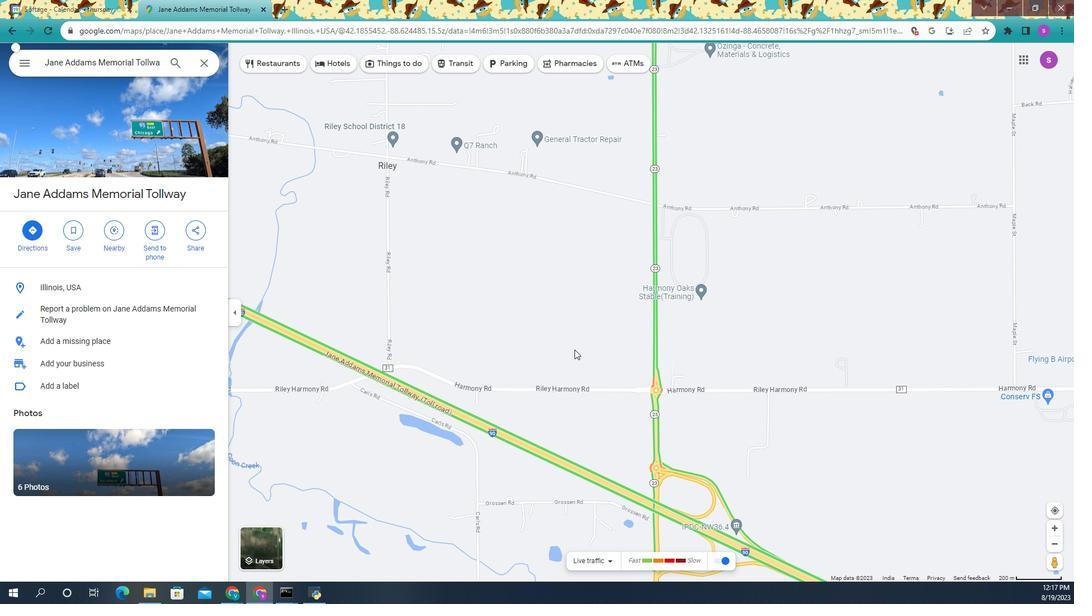 
Action: Key pressed <Key.enter><Key.enter><Key.enter><Key.enter><Key.enter><Key.enter><Key.enter><Key.enter><Key.enter><Key.enter>
Screenshot: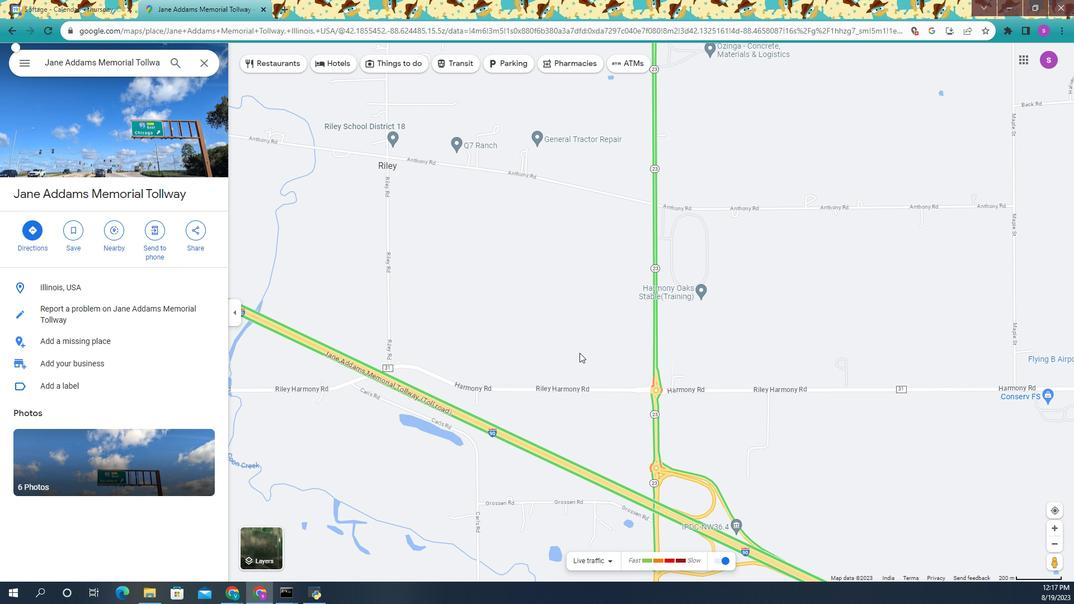 
Action: Mouse moved to (666, 366)
Screenshot: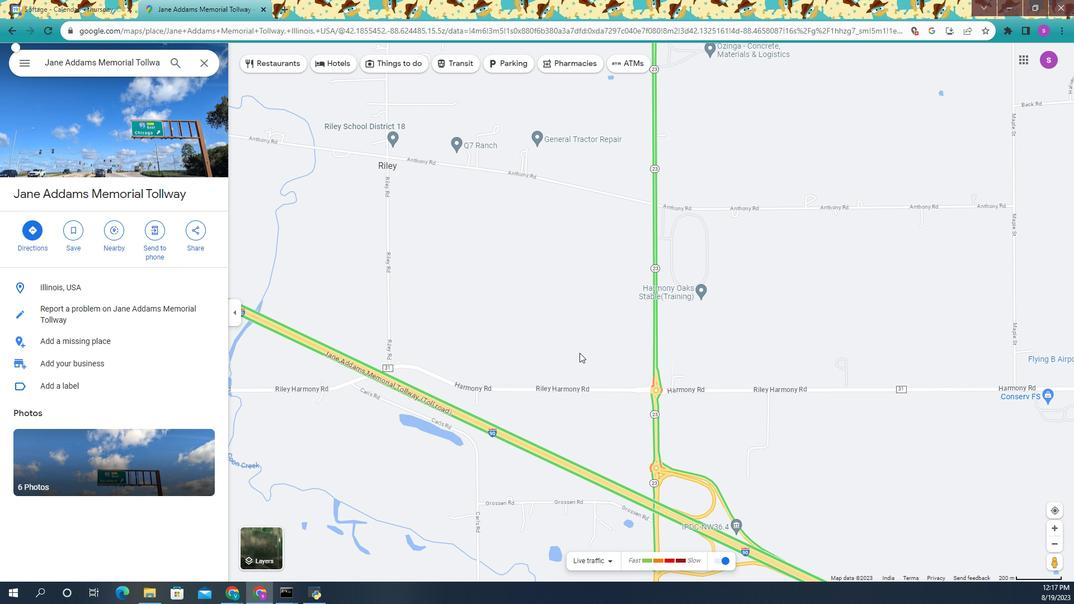 
Action: Key pressed <Key.enter>
Screenshot: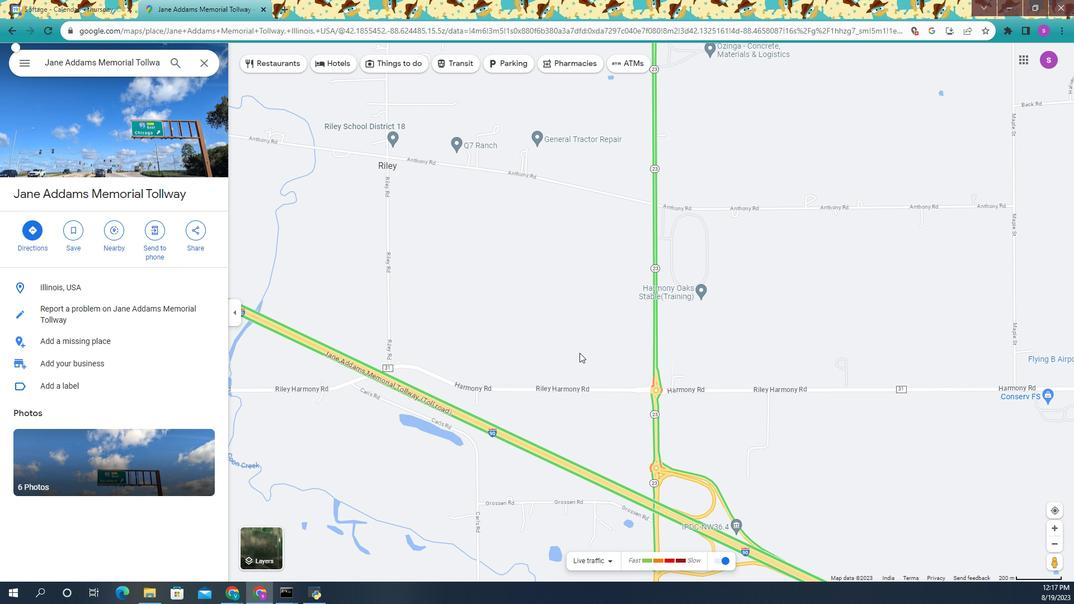 
Action: Mouse moved to (666, 366)
Screenshot: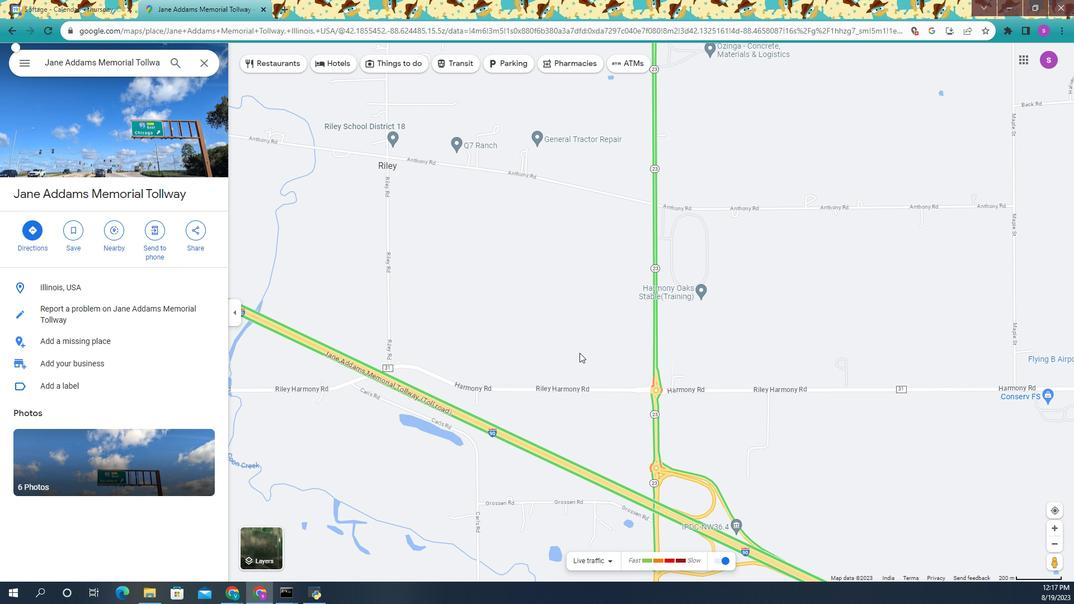 
Action: Key pressed <Key.enter><Key.enter><Key.enter>
Screenshot: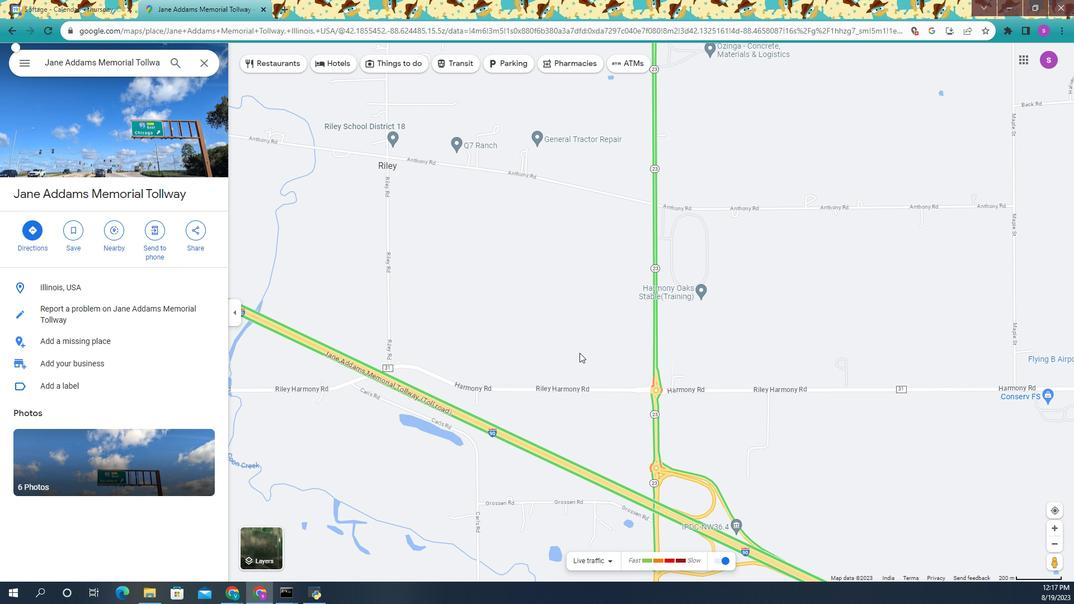 
Action: Mouse moved to (666, 367)
Screenshot: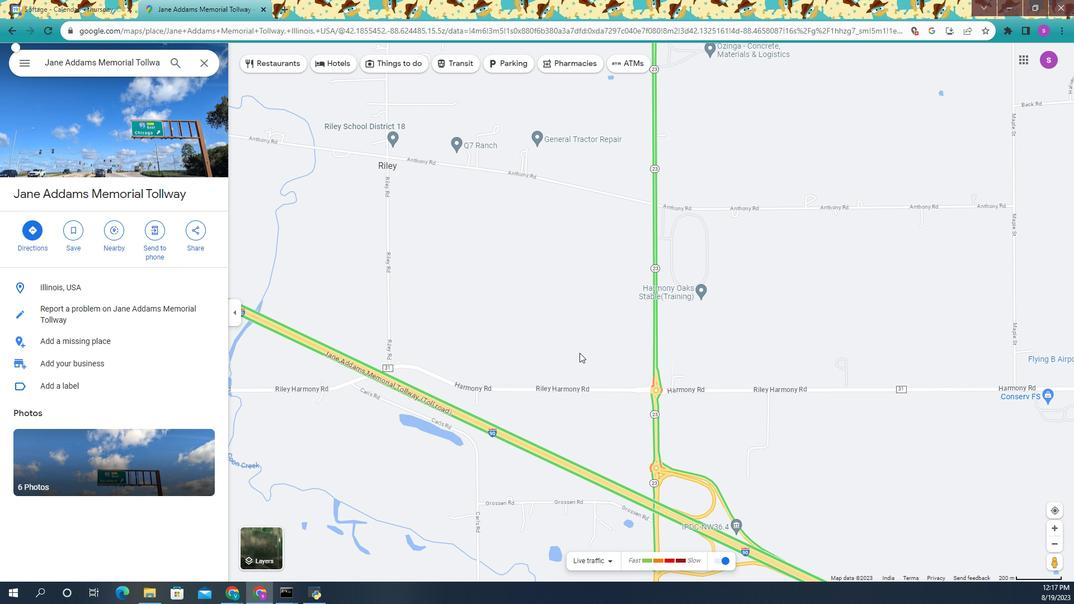 
Action: Key pressed <Key.enter><Key.enter><Key.enter><Key.enter>
Screenshot: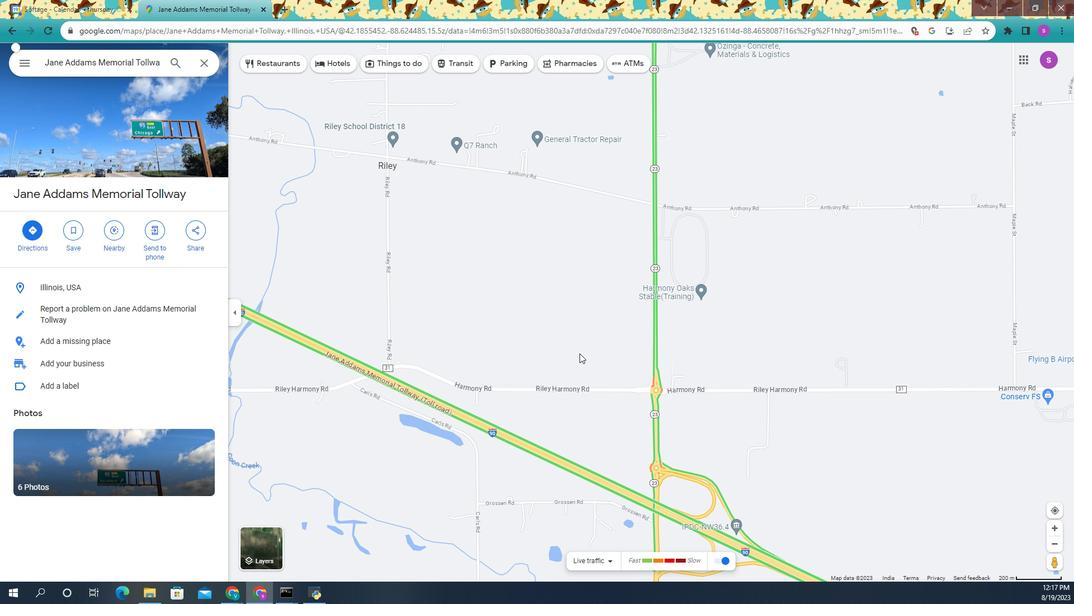 
Action: Mouse moved to (666, 367)
Screenshot: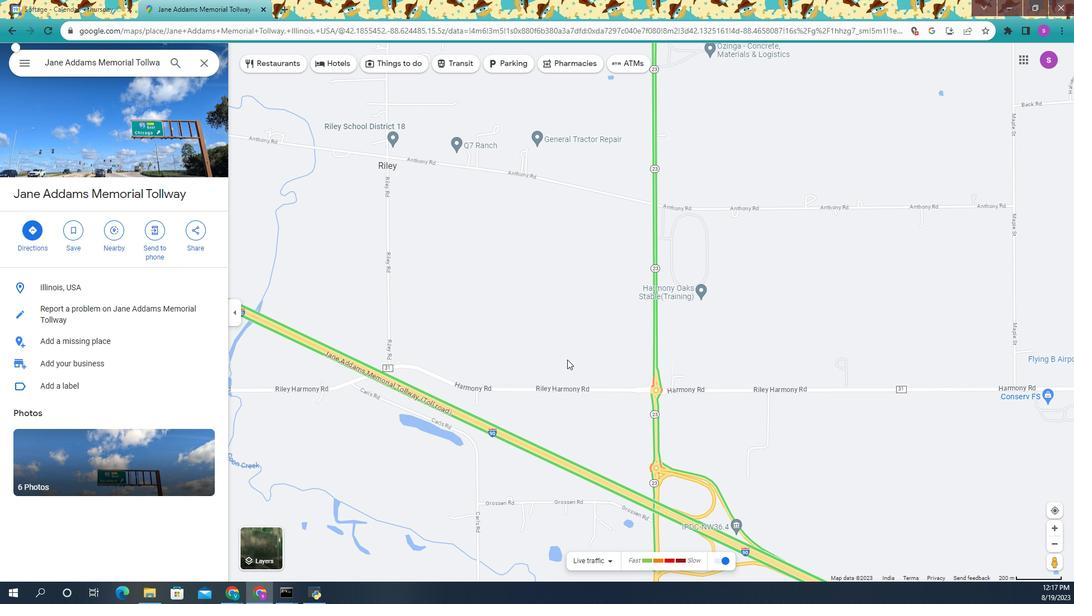 
Action: Key pressed <Key.enter><Key.enter><Key.enter><Key.enter>
Screenshot: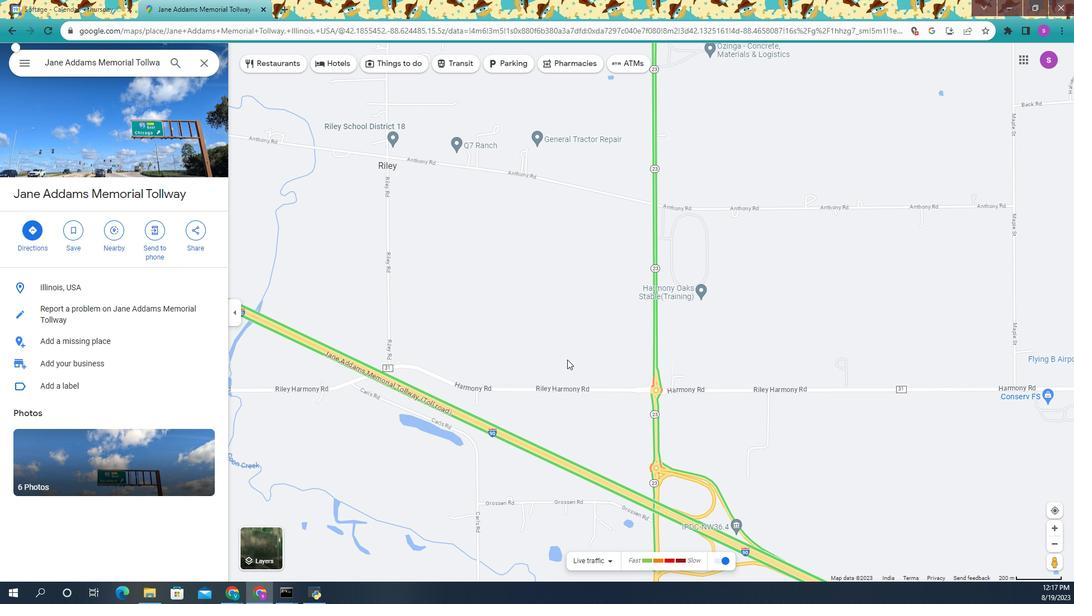 
Action: Mouse moved to (667, 368)
Screenshot: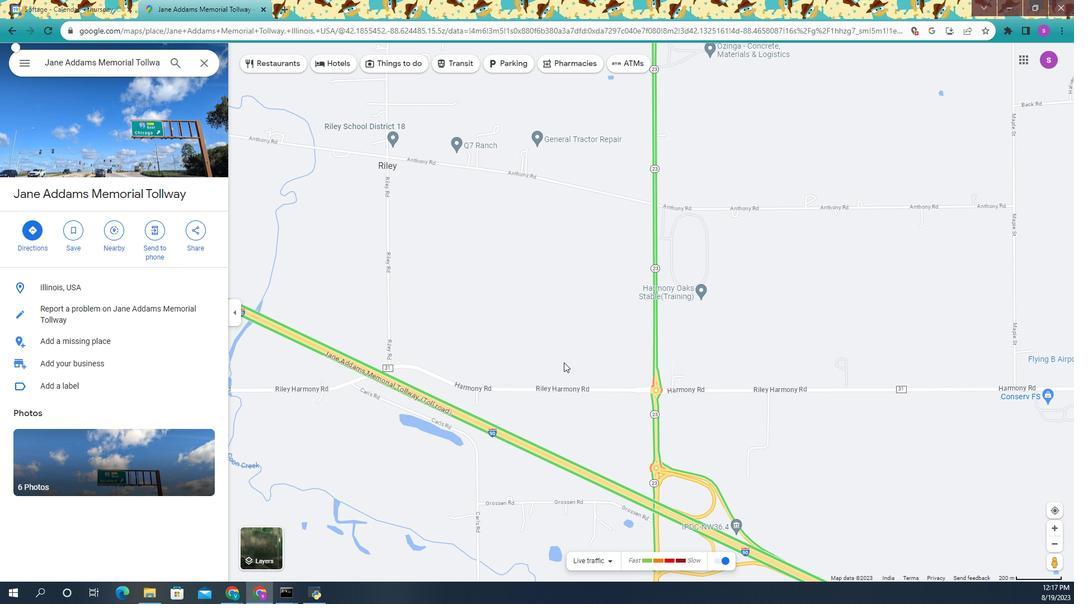 
Action: Key pressed <Key.enter>
Screenshot: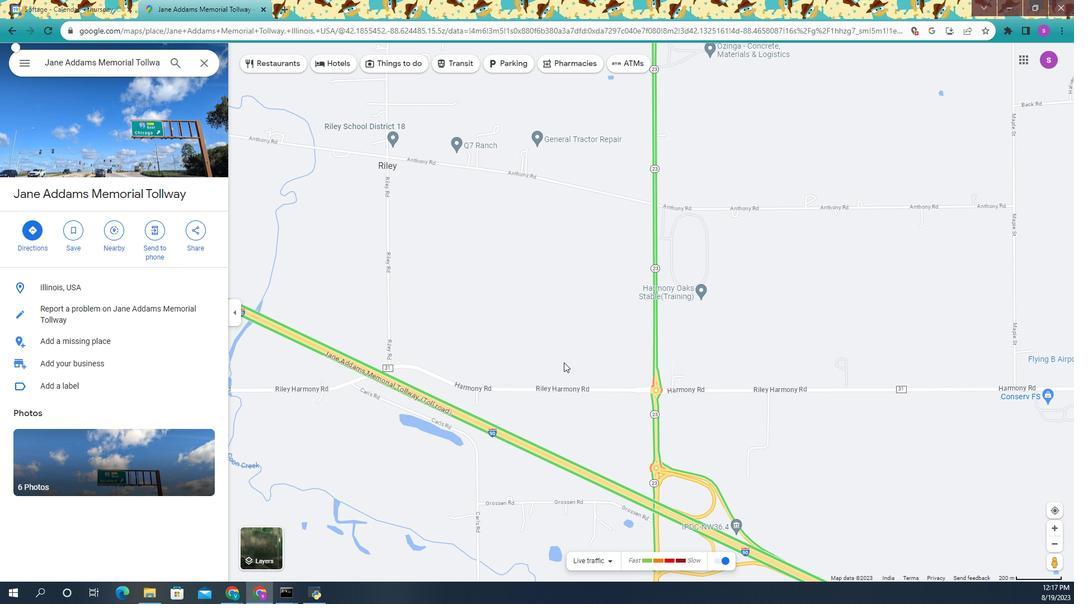 
Action: Mouse moved to (667, 368)
Screenshot: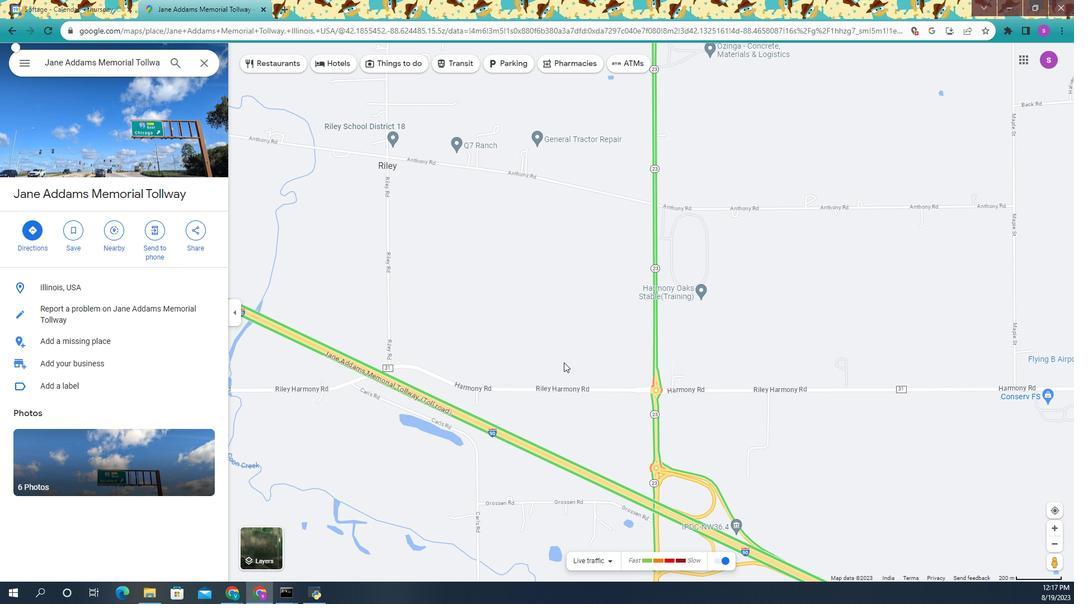
Action: Key pressed <Key.enter><Key.enter><Key.enter><Key.enter><Key.enter><Key.enter><Key.enter><Key.enter><Key.enter><Key.enter><Key.enter><Key.enter><Key.enter>
Screenshot: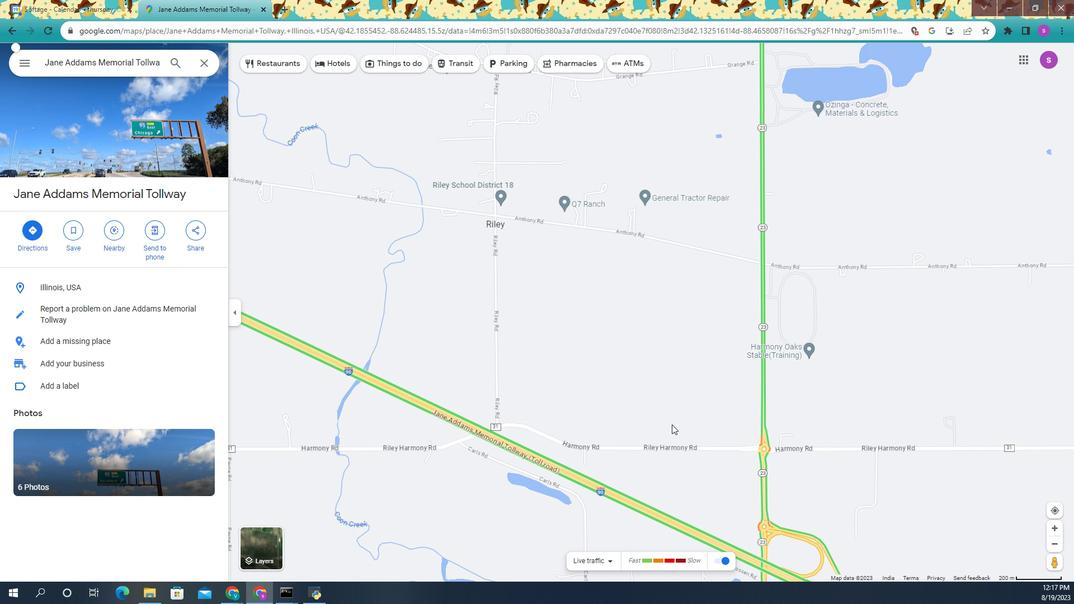 
Action: Mouse moved to (667, 369)
Screenshot: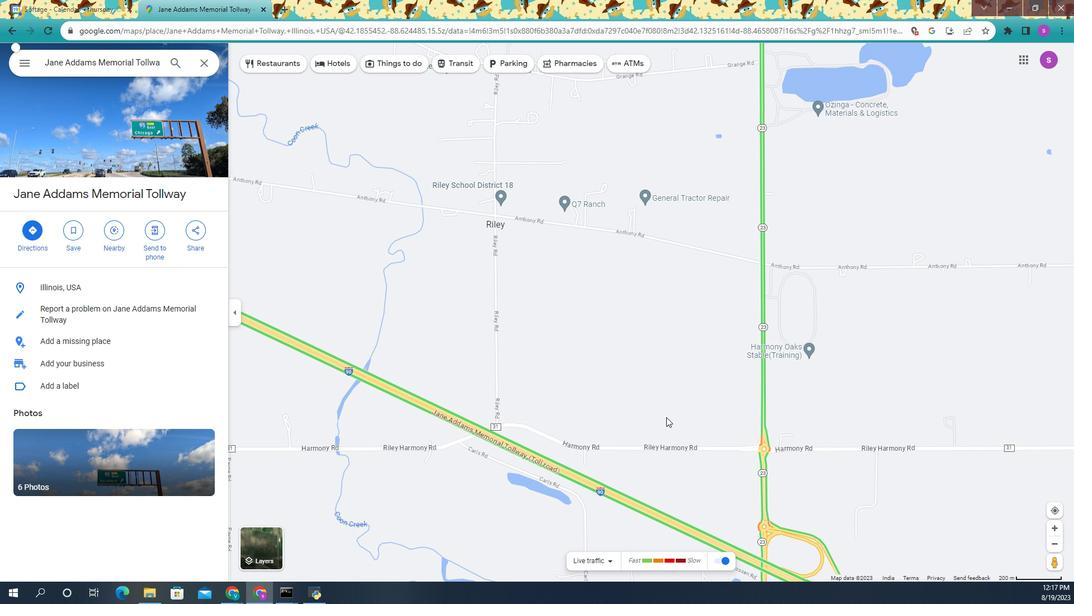 
Action: Key pressed <Key.enter>
Screenshot: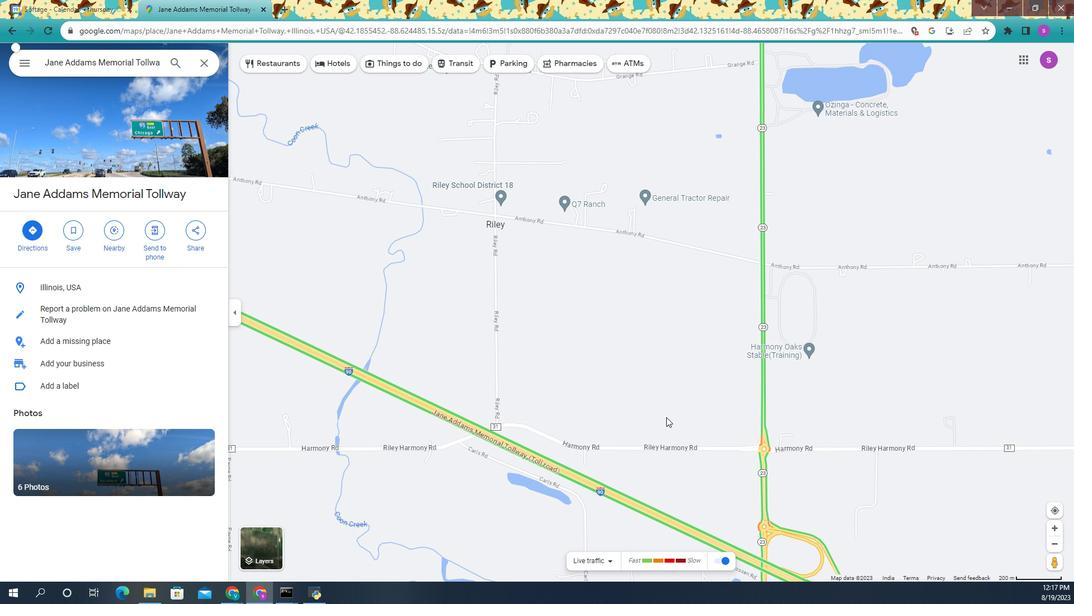 
Action: Mouse moved to (666, 370)
Screenshot: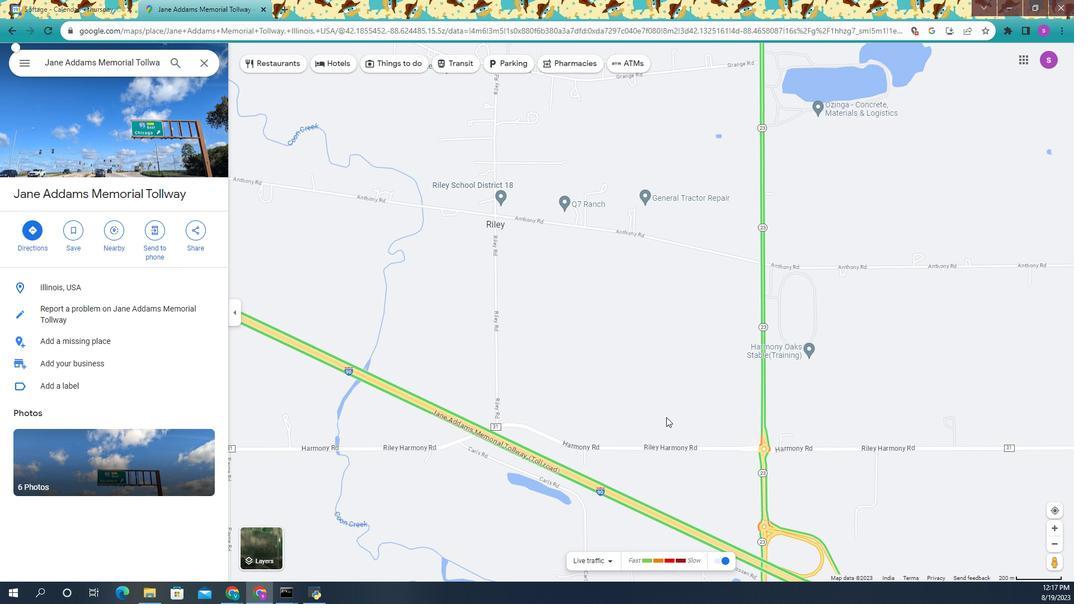 
Action: Key pressed <Key.enter>
Screenshot: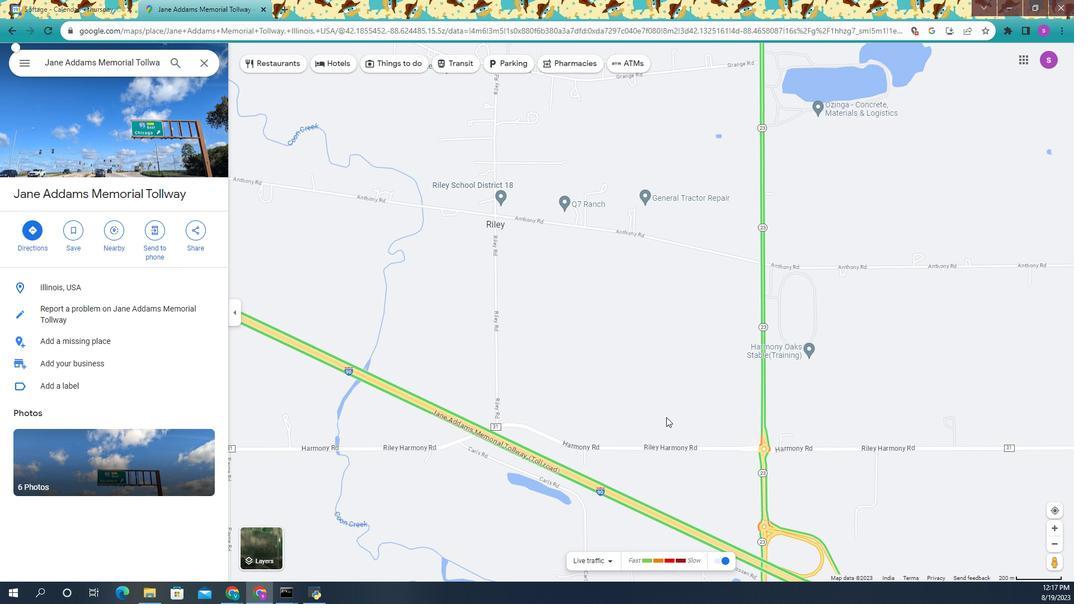 
Action: Mouse moved to (666, 371)
Screenshot: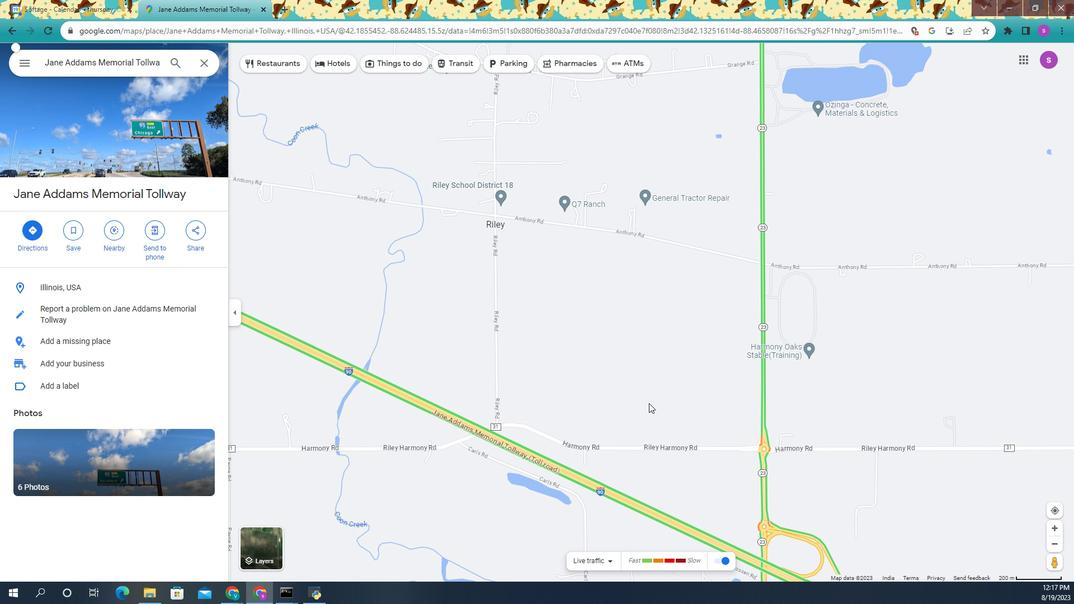 
Action: Key pressed <Key.enter>
Screenshot: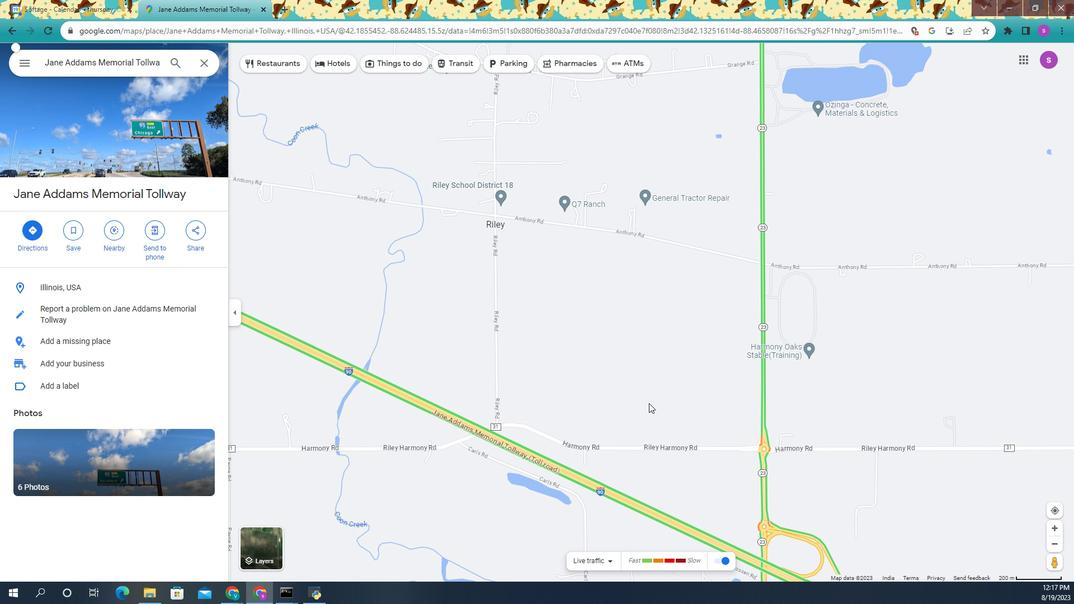 
Action: Mouse moved to (666, 371)
Screenshot: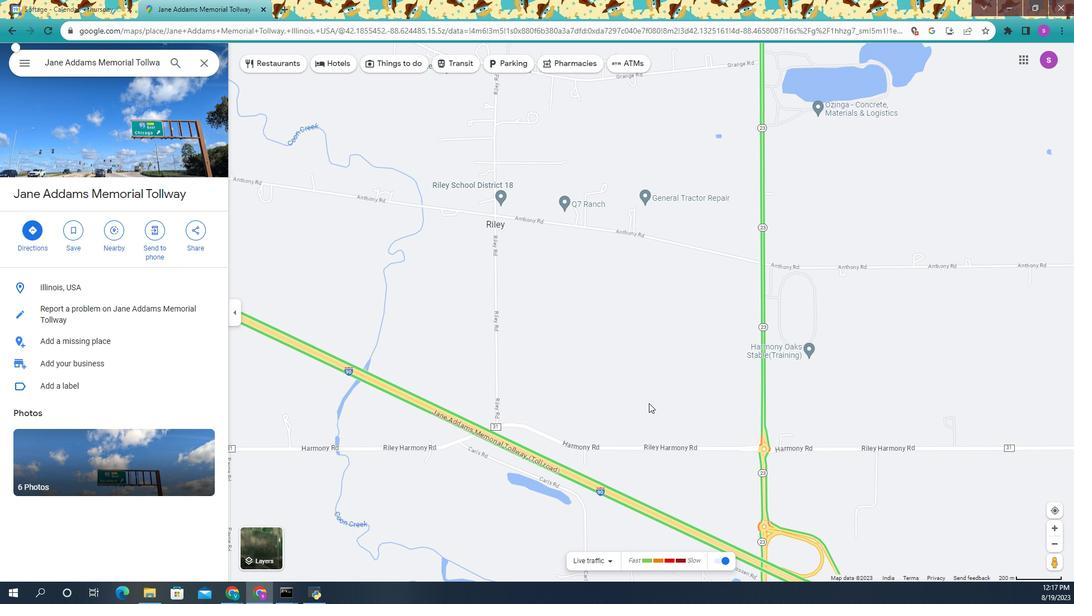 
Action: Key pressed <Key.enter>
Screenshot: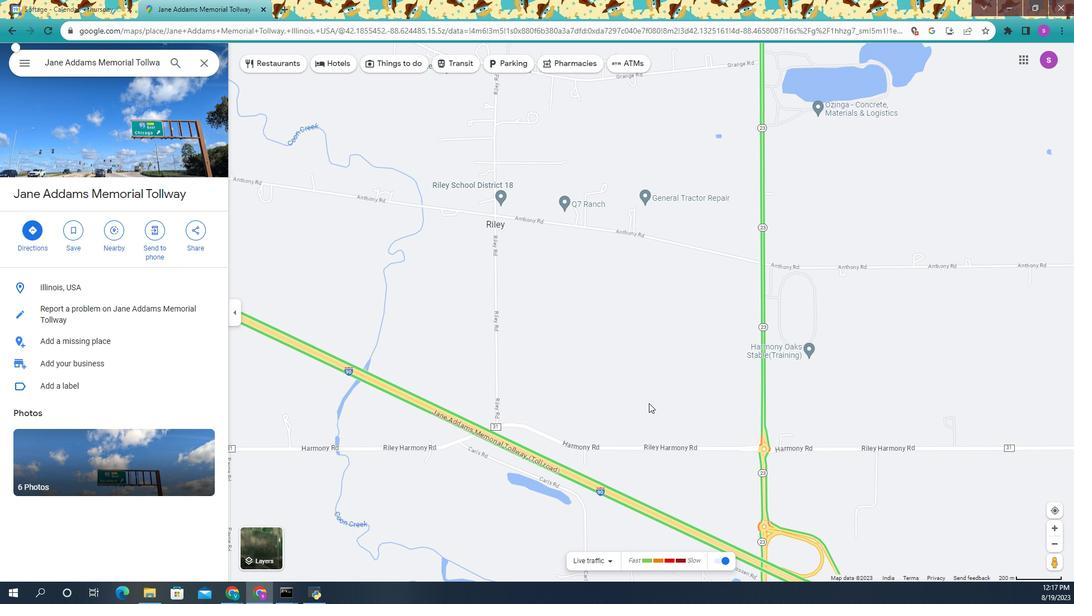 
Action: Mouse moved to (666, 372)
Screenshot: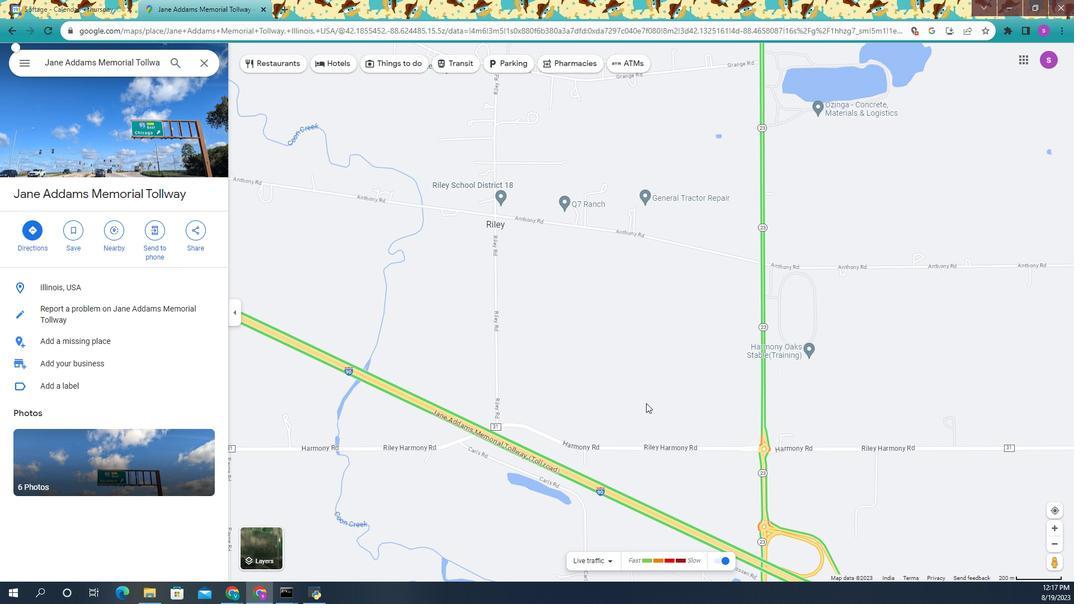 
Action: Key pressed <Key.enter>
Screenshot: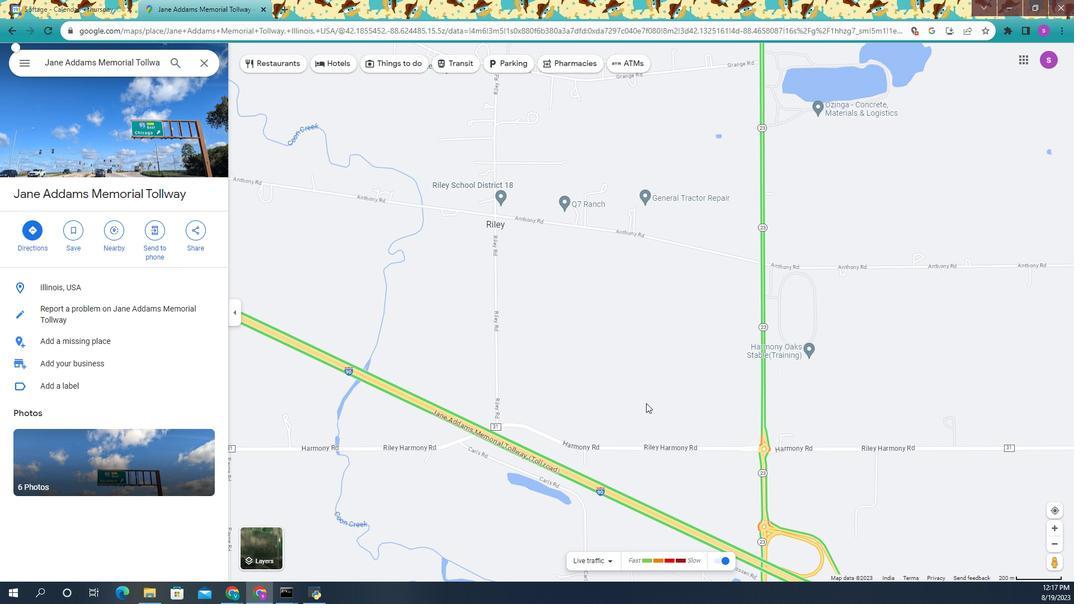 
Action: Mouse moved to (666, 372)
Screenshot: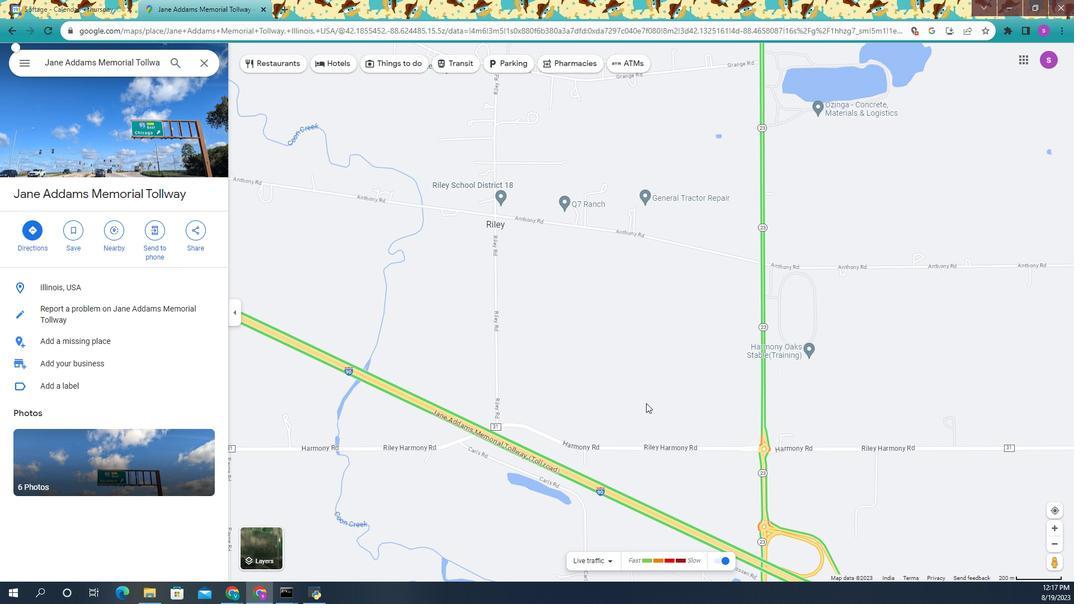 
Action: Mouse pressed left at (666, 372)
Screenshot: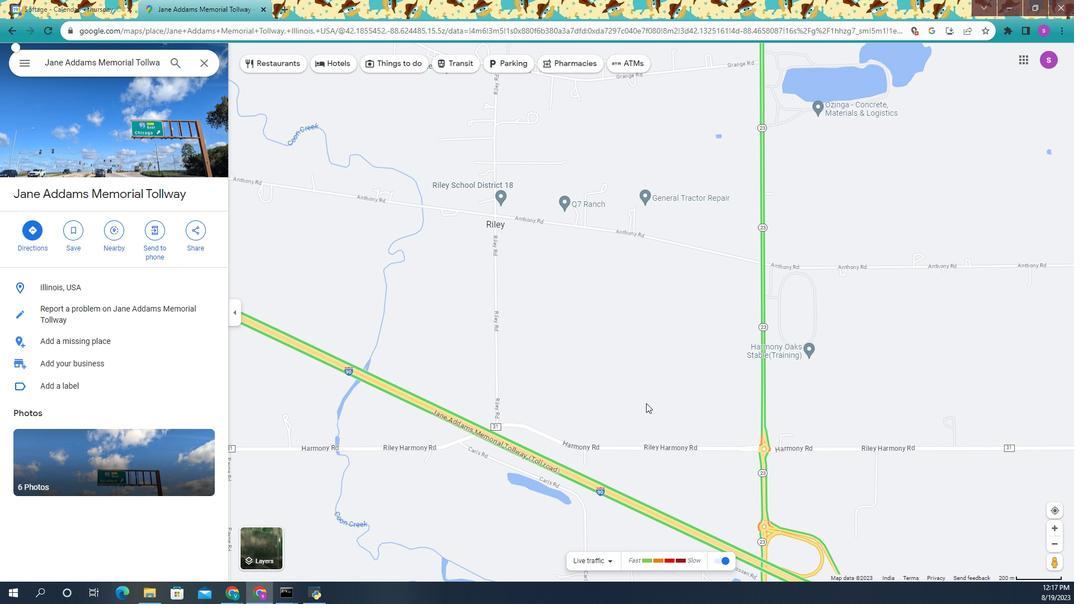 
Action: Mouse moved to (666, 374)
Screenshot: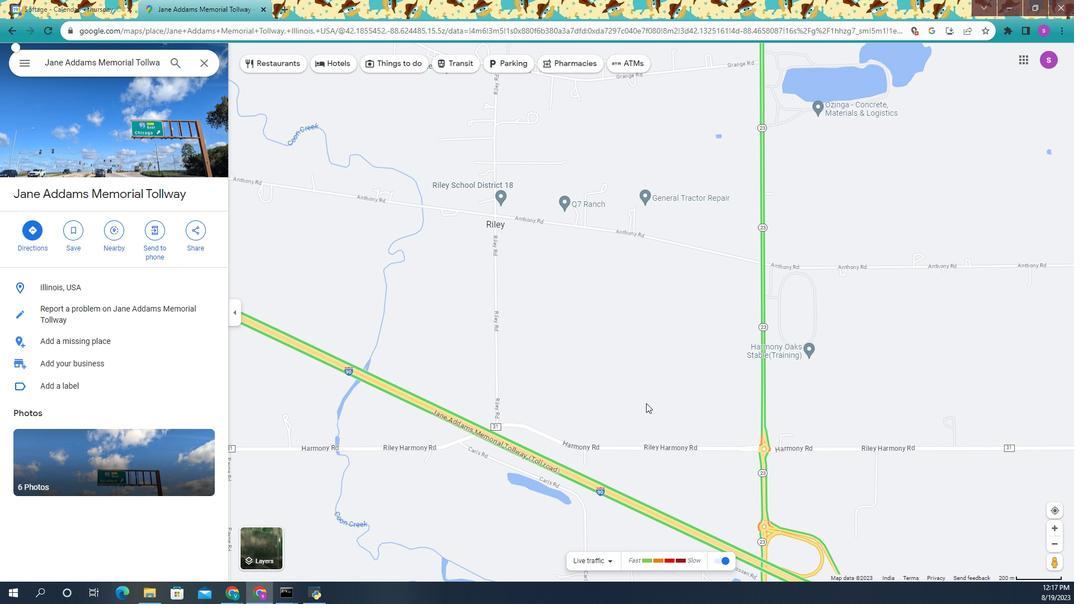 
Action: Key pressed <Key.enter>
Screenshot: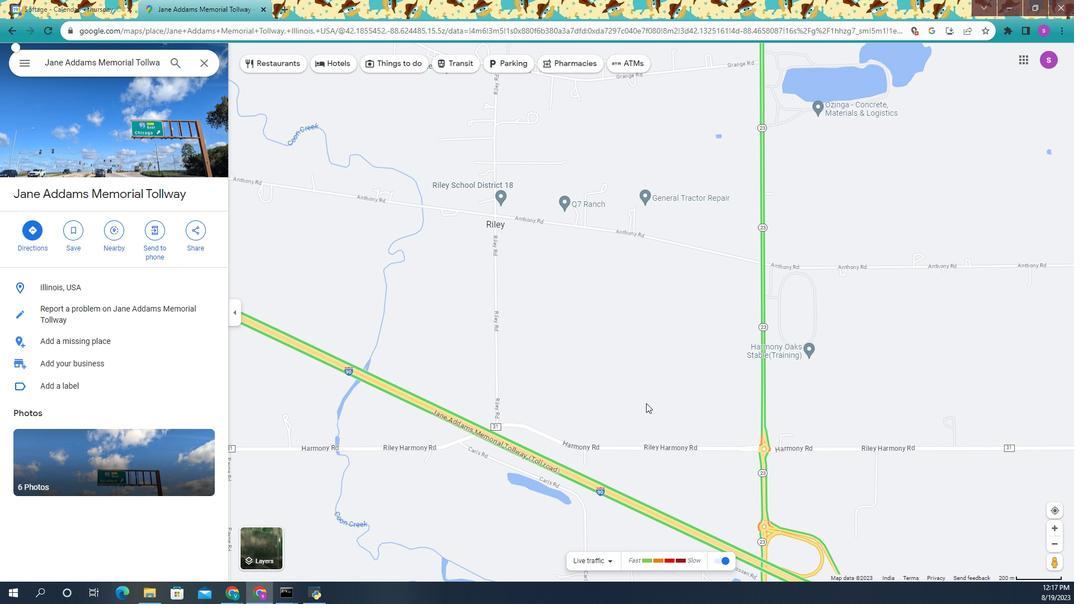 
Action: Mouse moved to (666, 377)
Screenshot: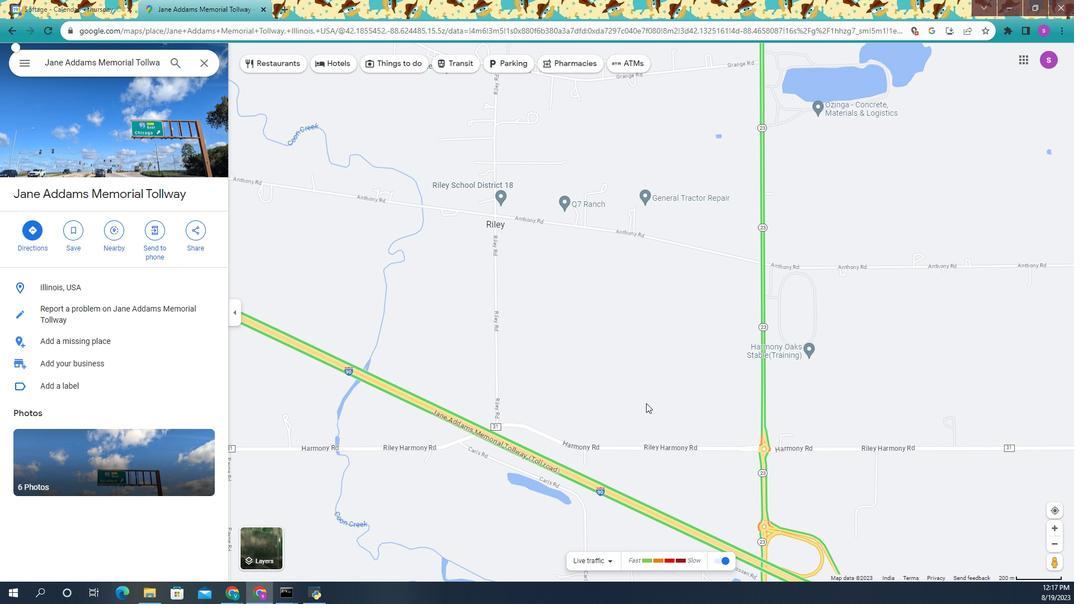 
Action: Key pressed <Key.enter>
Screenshot: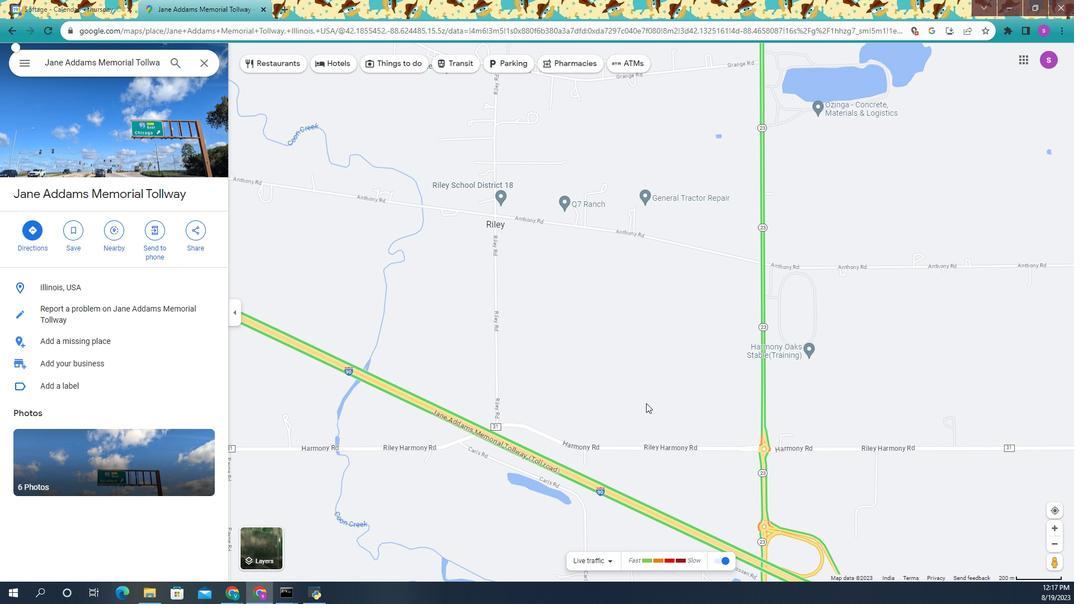 
Action: Mouse moved to (667, 379)
Screenshot: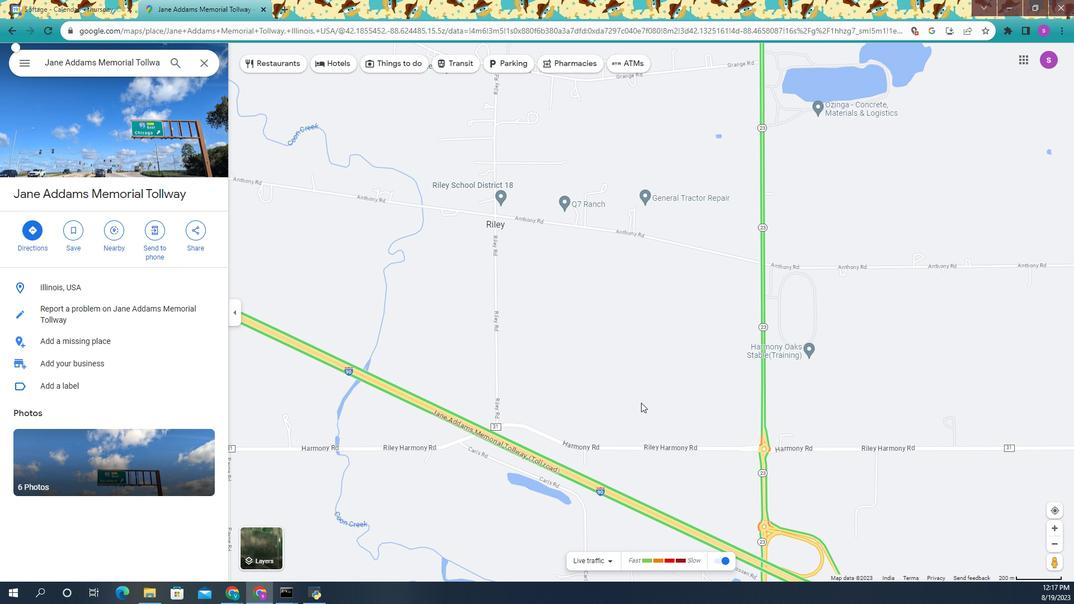 
Action: Key pressed <Key.enter>
Screenshot: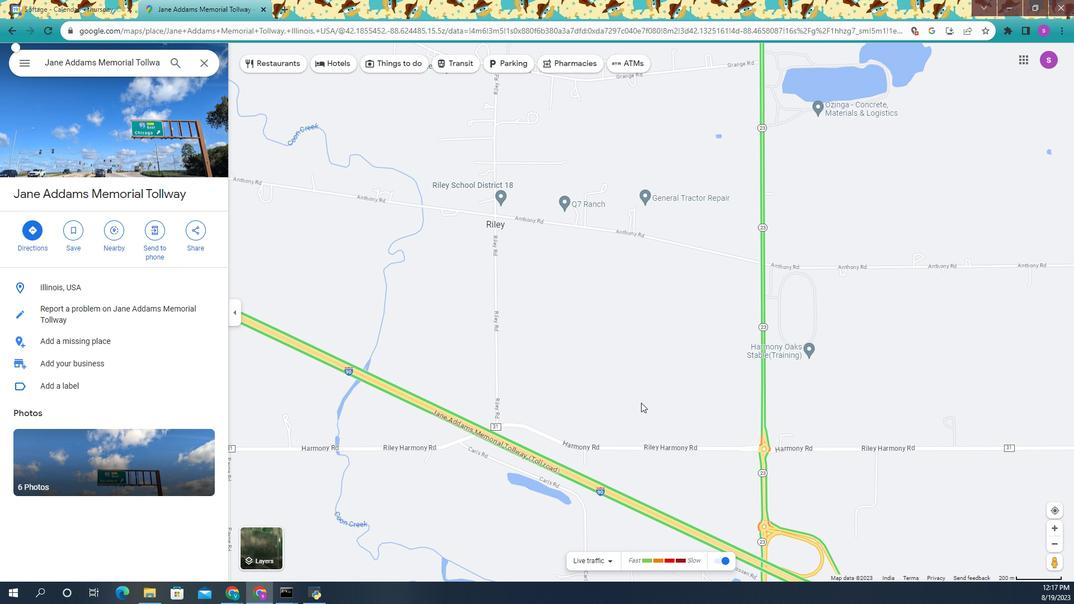
Action: Mouse moved to (667, 382)
Screenshot: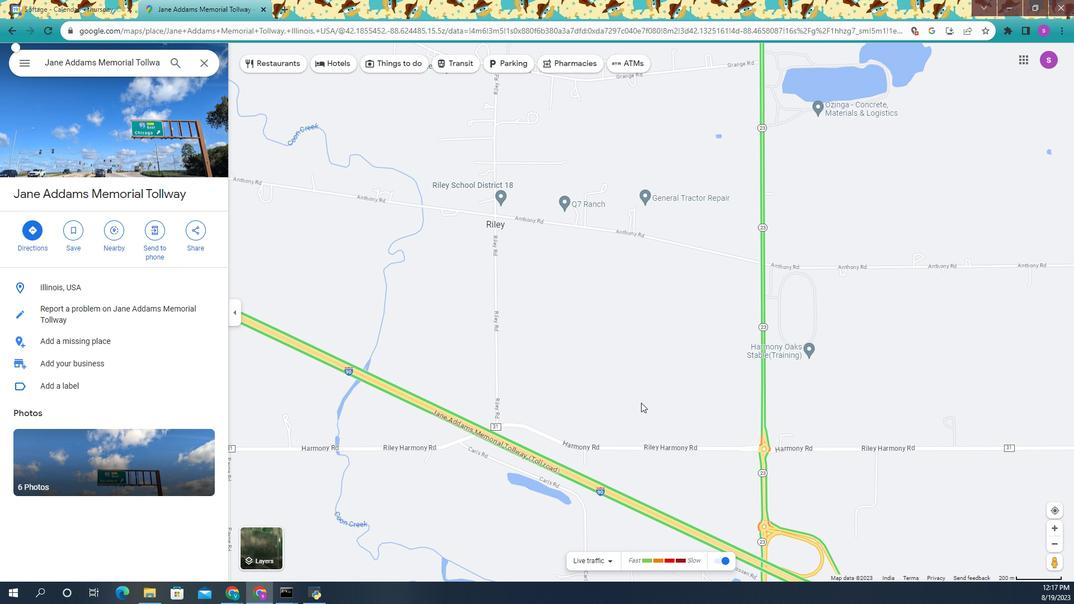 
Action: Key pressed <Key.enter>
Screenshot: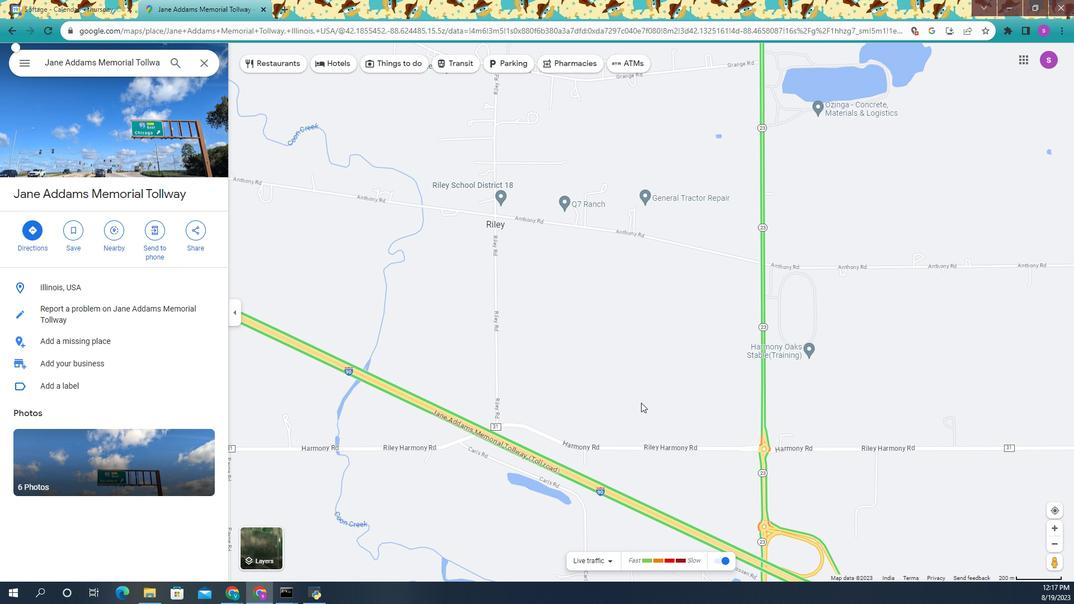 
Action: Mouse moved to (669, 386)
Screenshot: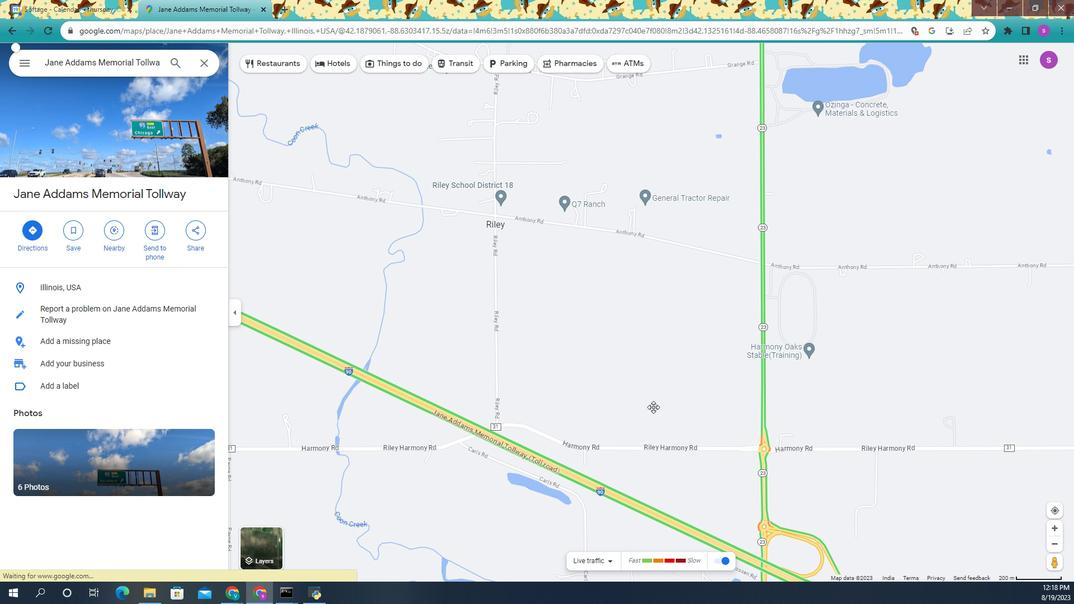 
Action: Key pressed <Key.enter>
Screenshot: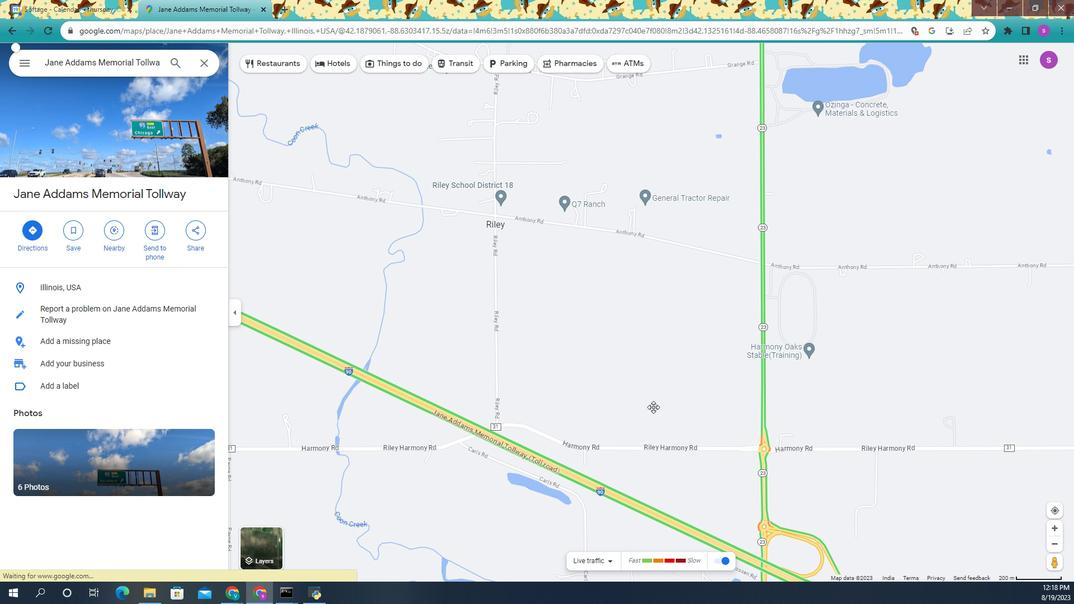 
Action: Mouse moved to (671, 391)
Screenshot: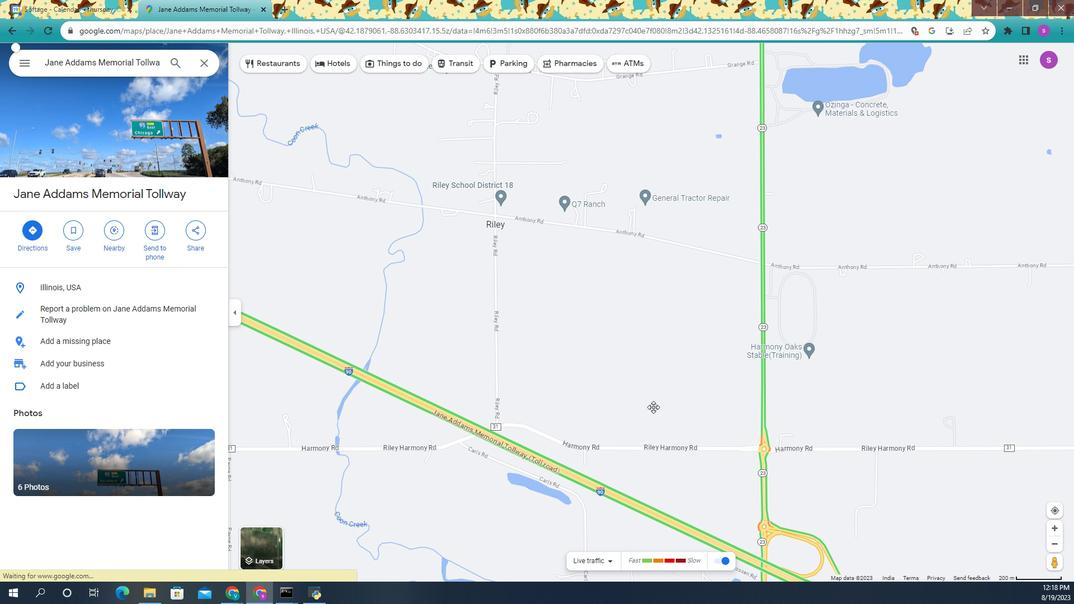 
Action: Key pressed <Key.enter>
Screenshot: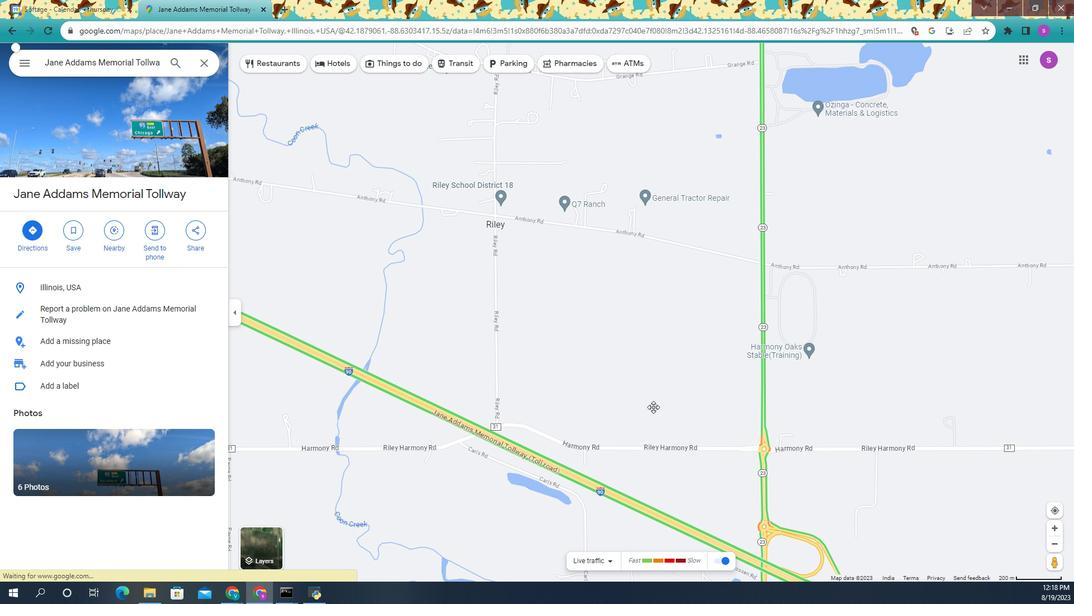 
Action: Mouse moved to (672, 395)
Screenshot: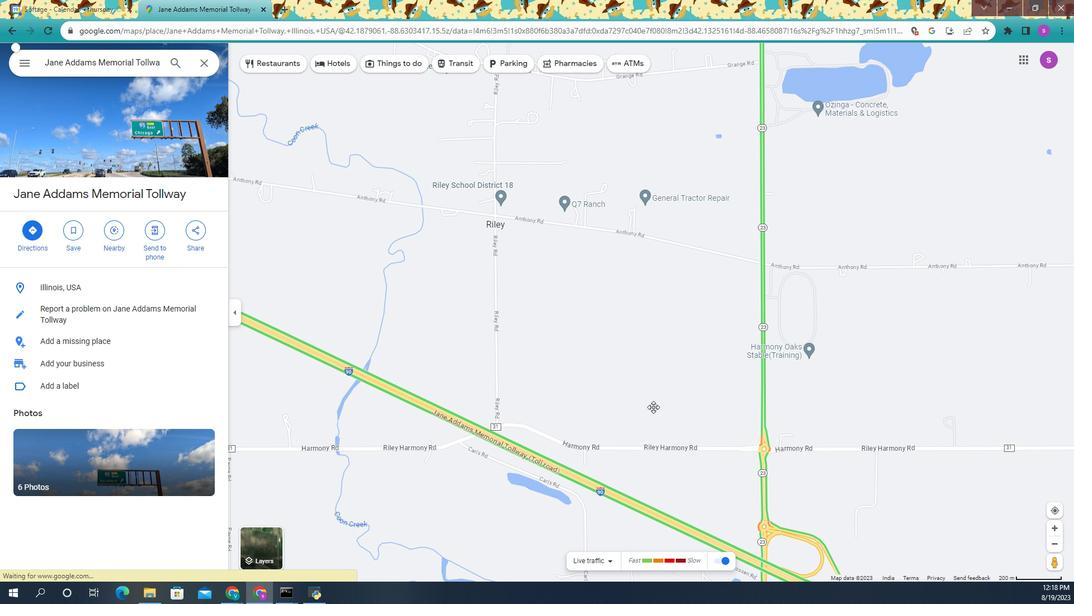 
Action: Key pressed <Key.enter>
Screenshot: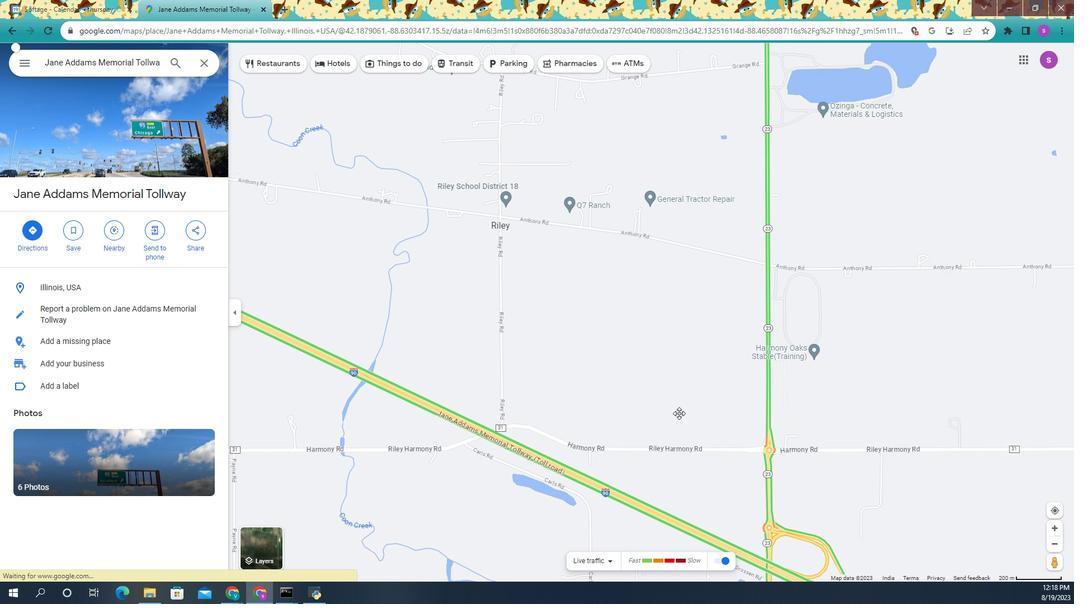 
Action: Mouse moved to (673, 397)
Screenshot: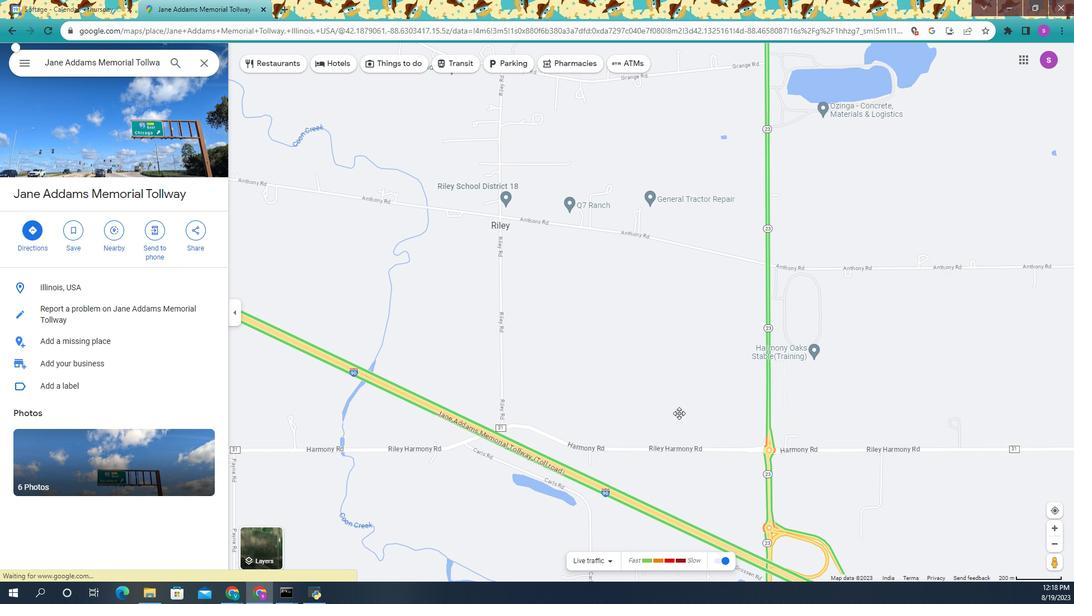 
Action: Key pressed <Key.enter>
Screenshot: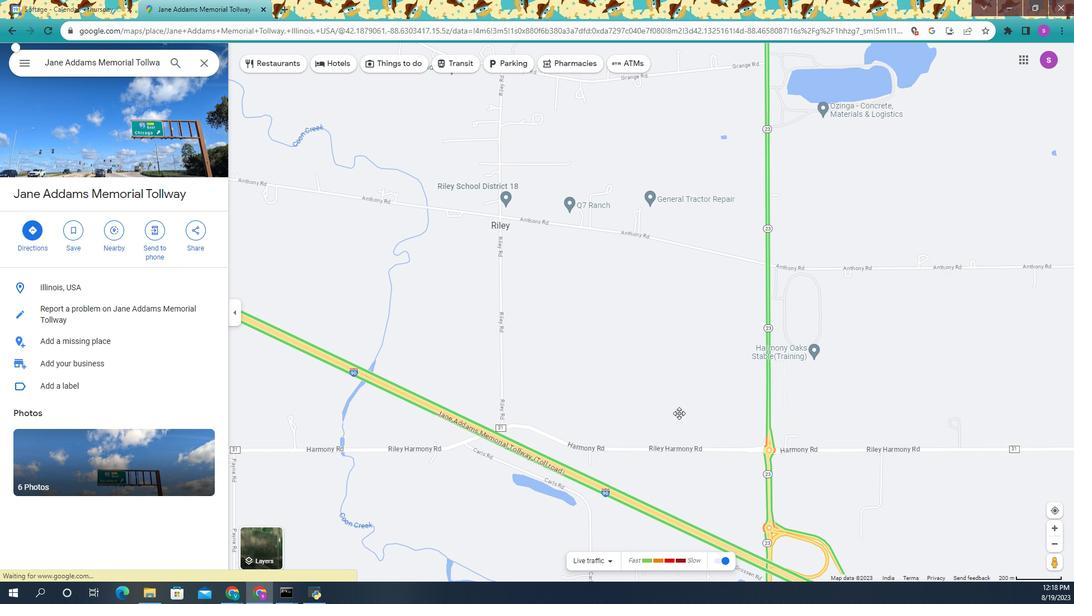 
Action: Mouse moved to (671, 390)
Screenshot: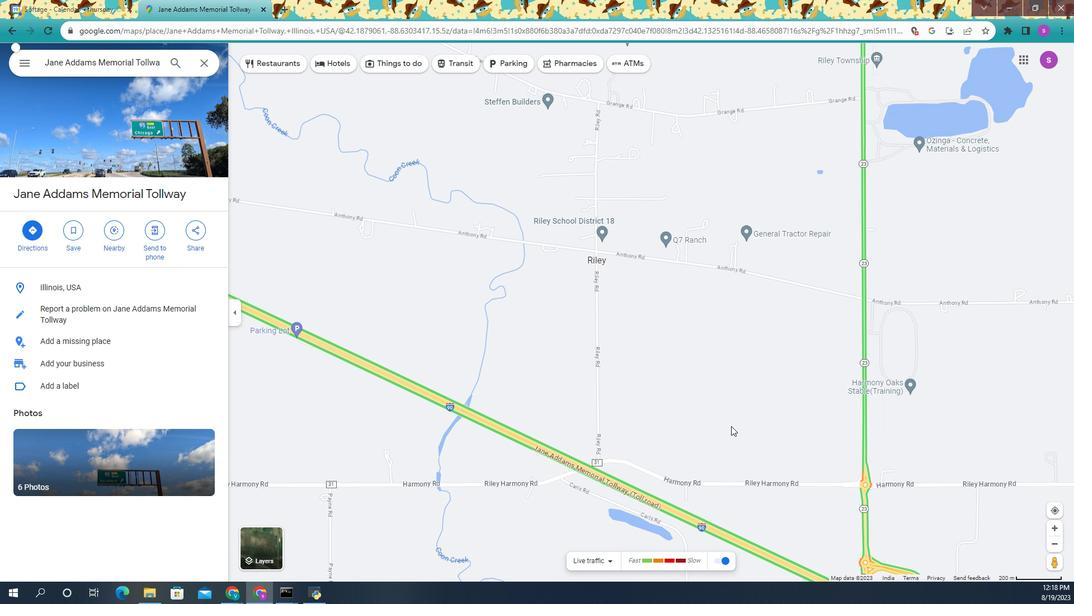 
Action: Mouse pressed left at (671, 390)
Screenshot: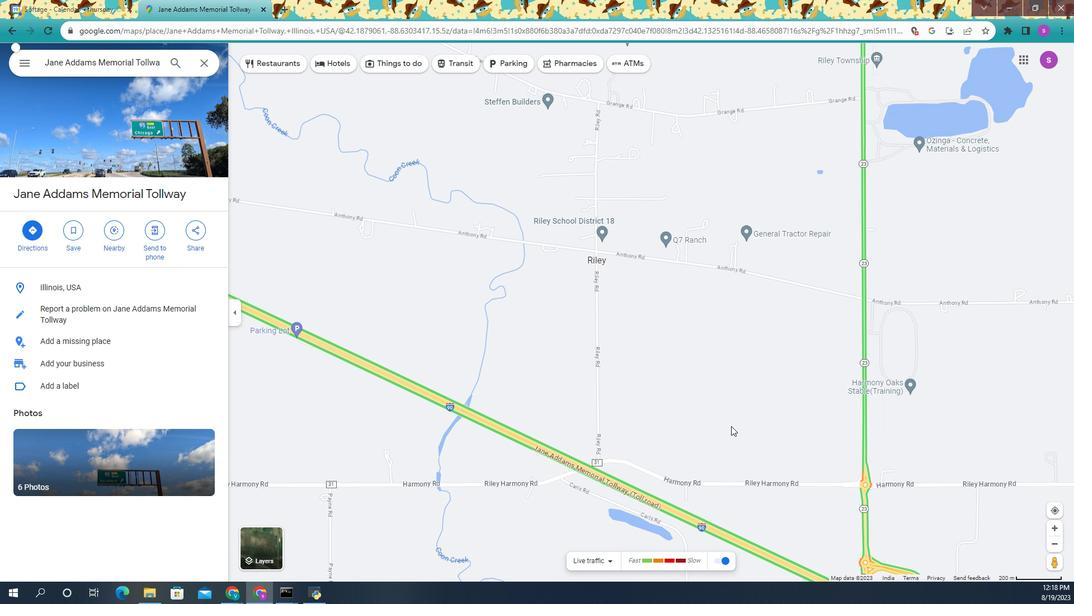 
Action: Mouse moved to (673, 388)
Screenshot: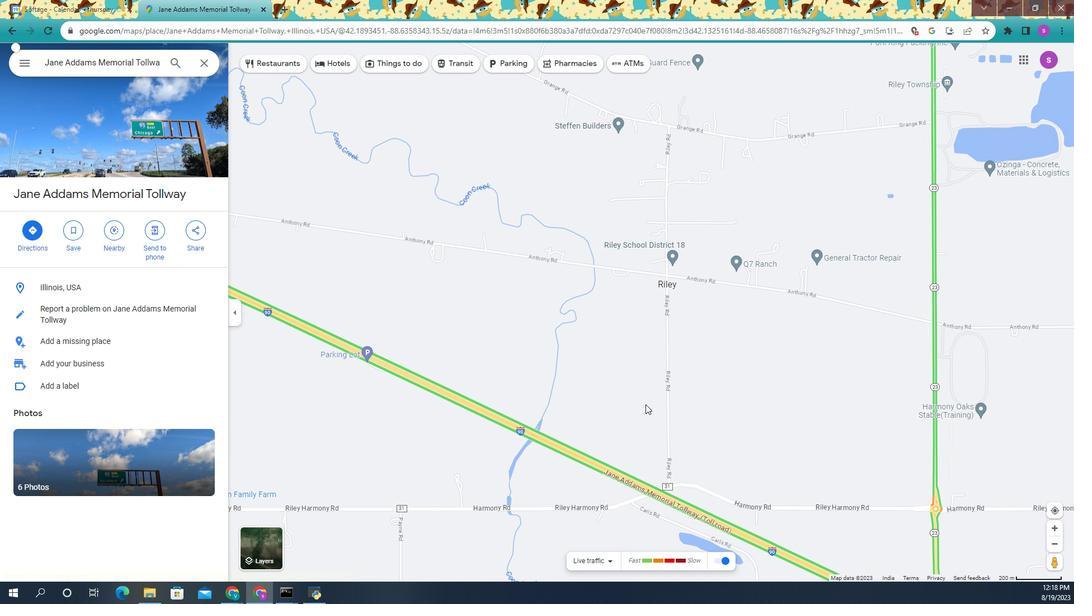
Action: Mouse pressed left at (673, 388)
Screenshot: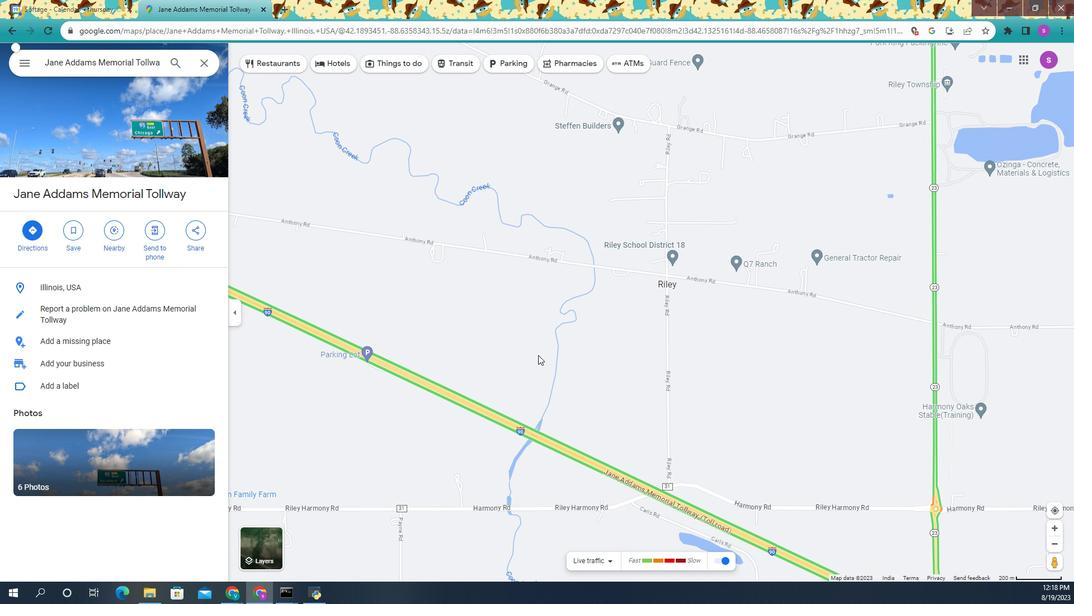 
Action: Mouse moved to (663, 368)
Screenshot: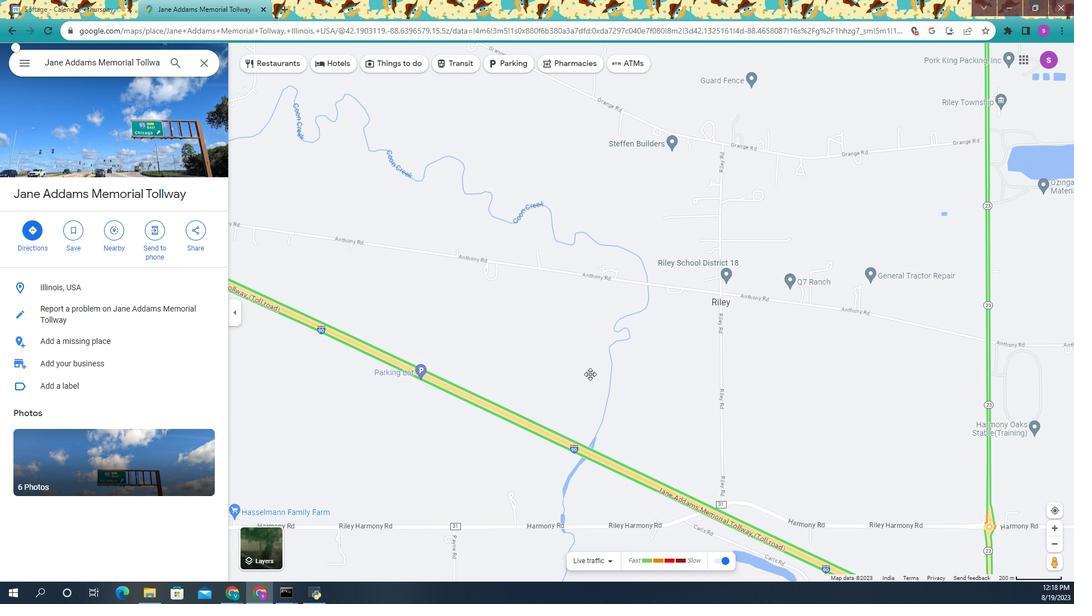 
Action: Mouse pressed left at (663, 368)
Screenshot: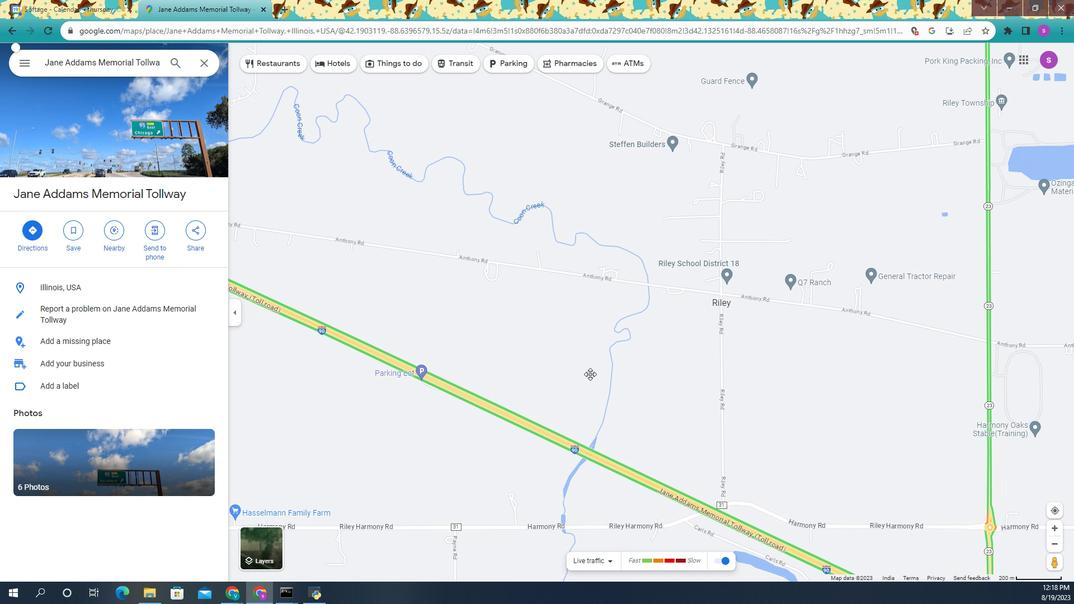 
Action: Mouse moved to (666, 375)
Screenshot: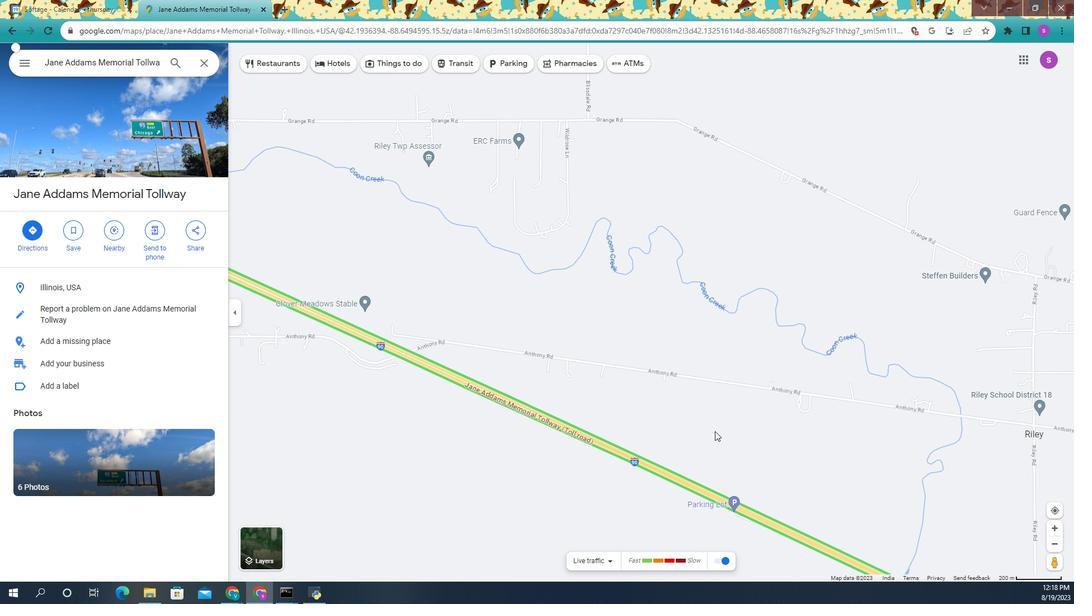 
Action: Mouse pressed left at (666, 375)
Screenshot: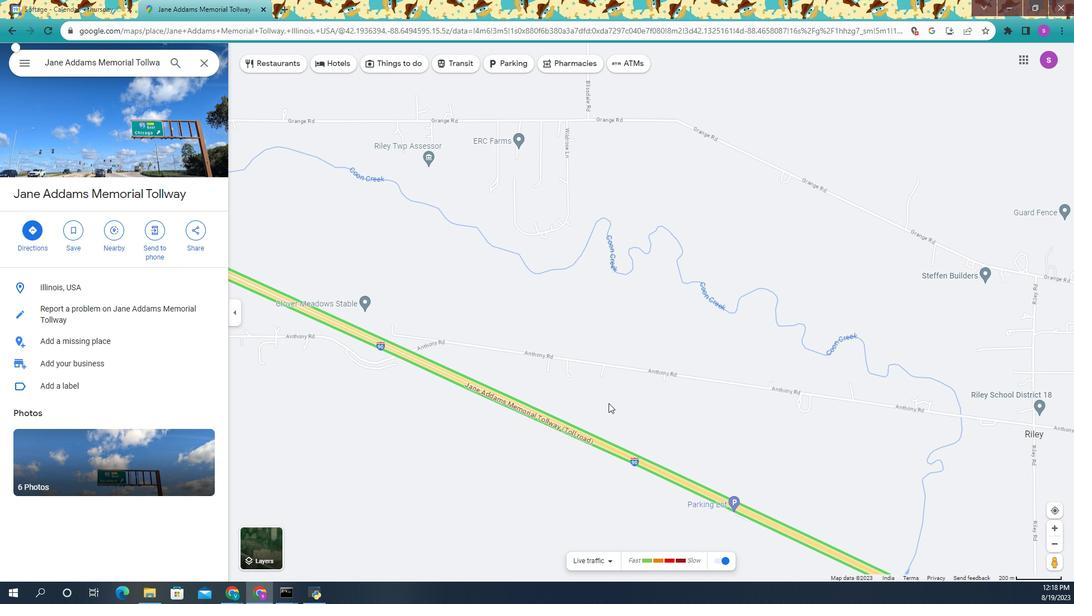 
Action: Mouse moved to (668, 388)
Screenshot: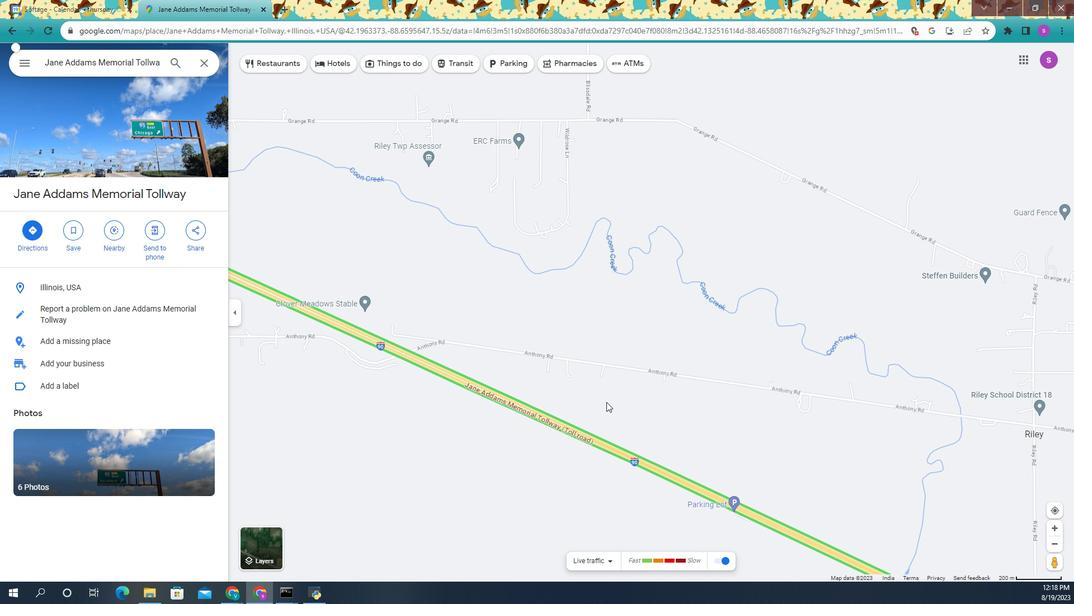 
Action: Mouse pressed left at (668, 388)
Screenshot: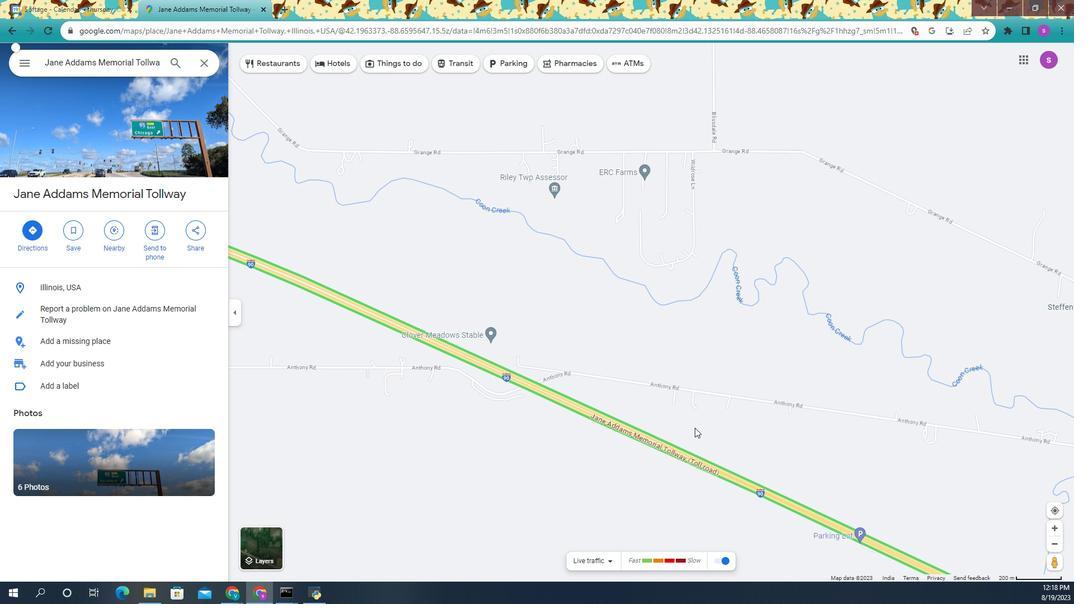 
Action: Mouse moved to (657, 349)
Screenshot: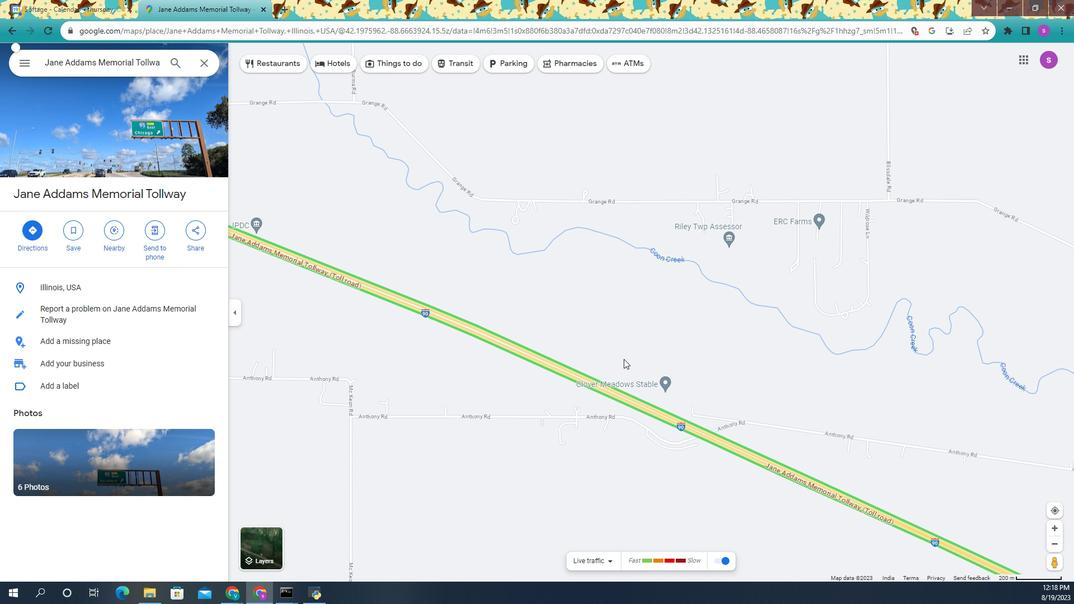 
Action: Mouse pressed left at (657, 349)
Screenshot: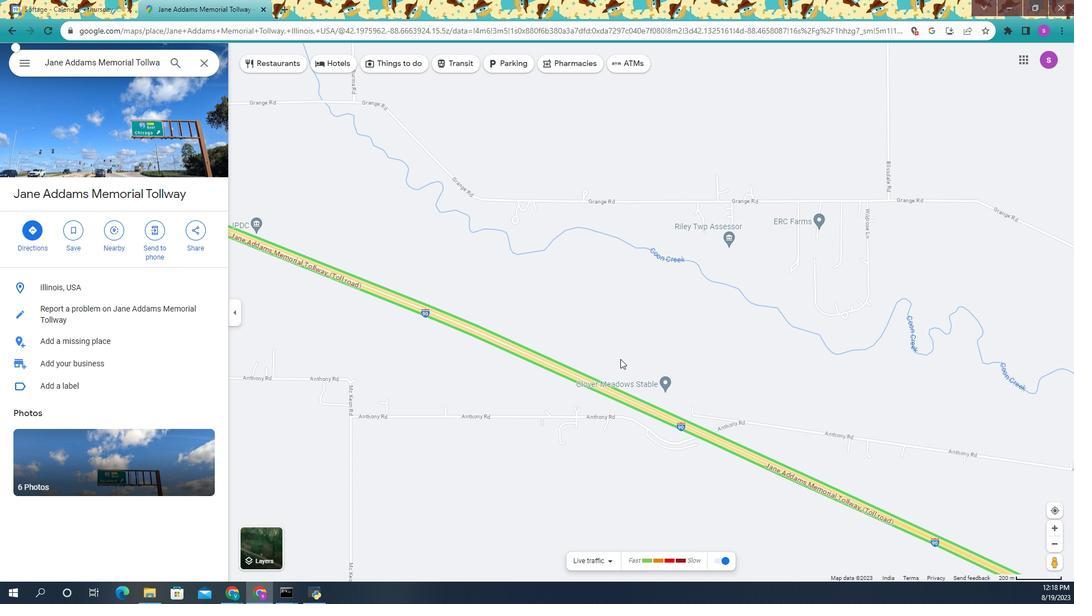 
Action: Mouse moved to (669, 371)
Screenshot: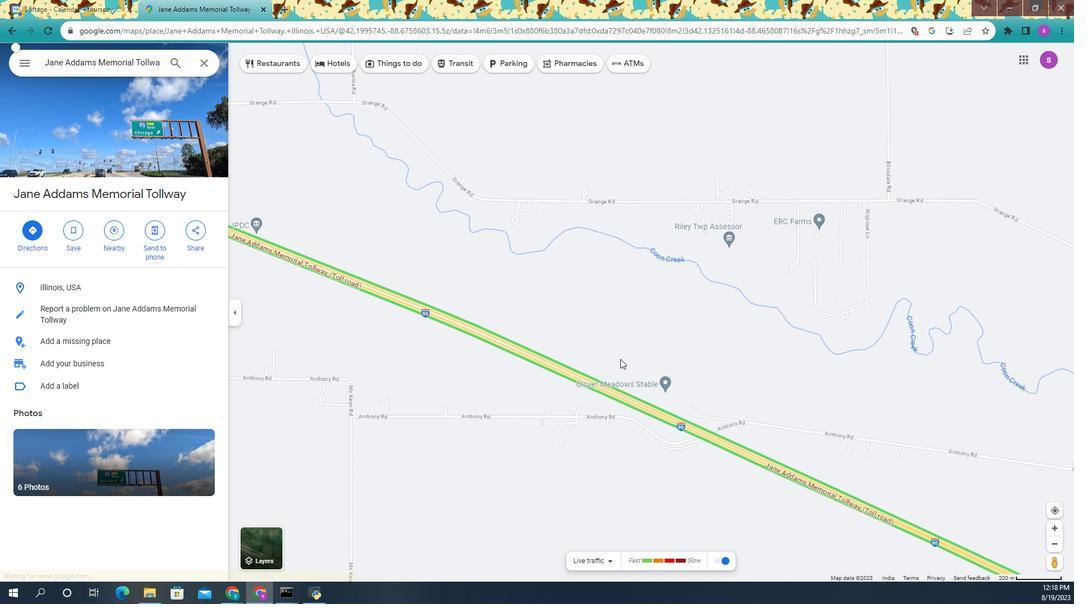 
Action: Mouse pressed left at (669, 371)
Screenshot: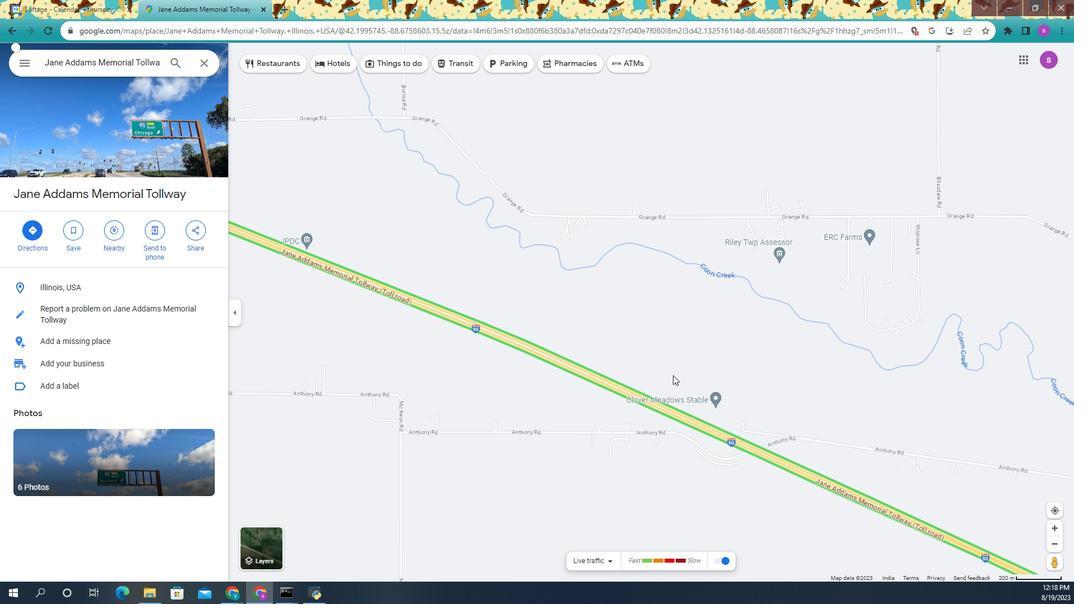 
Action: Mouse moved to (662, 348)
Screenshot: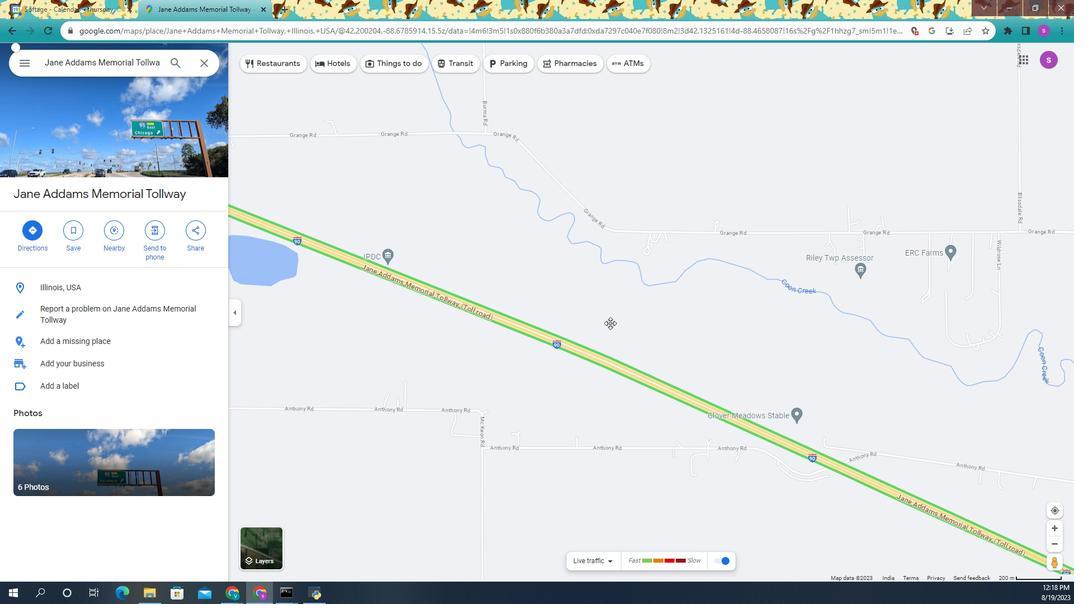 
Action: Mouse pressed left at (662, 348)
Screenshot: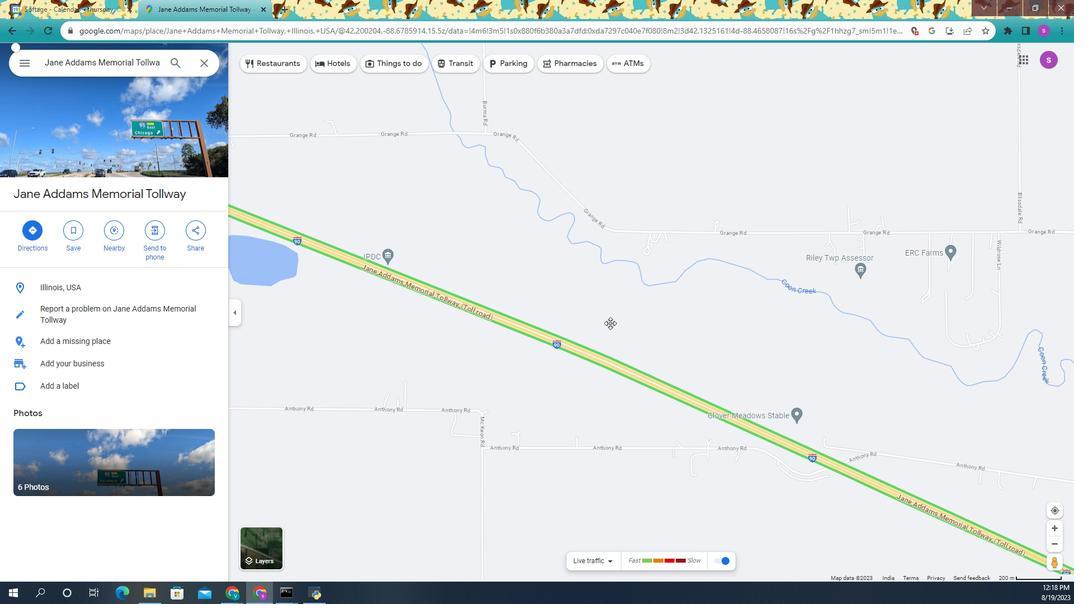 
Action: Mouse moved to (674, 378)
Screenshot: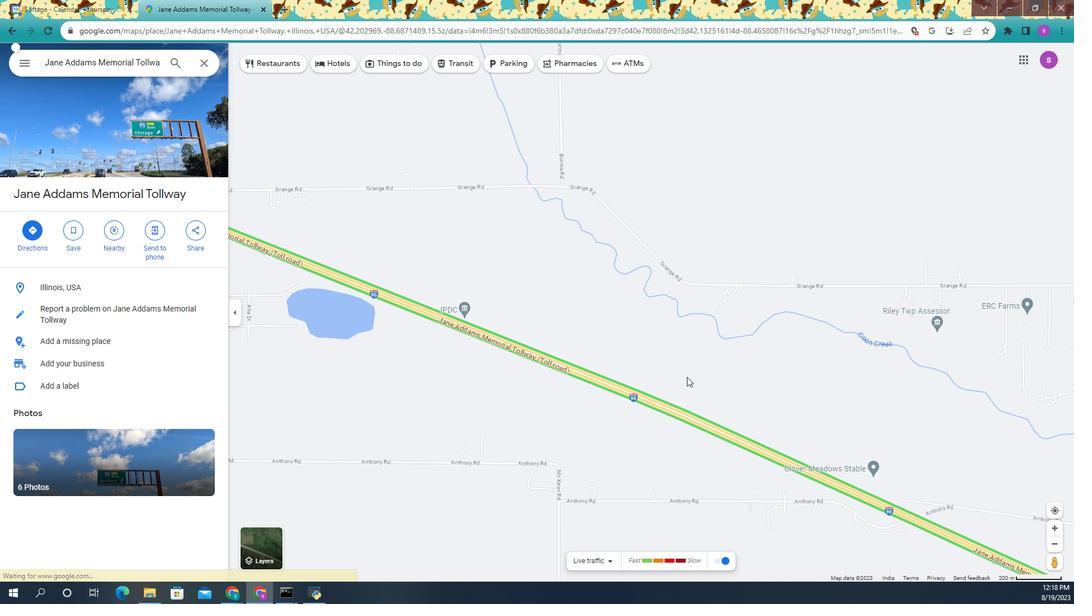 
Action: Mouse pressed left at (674, 378)
Screenshot: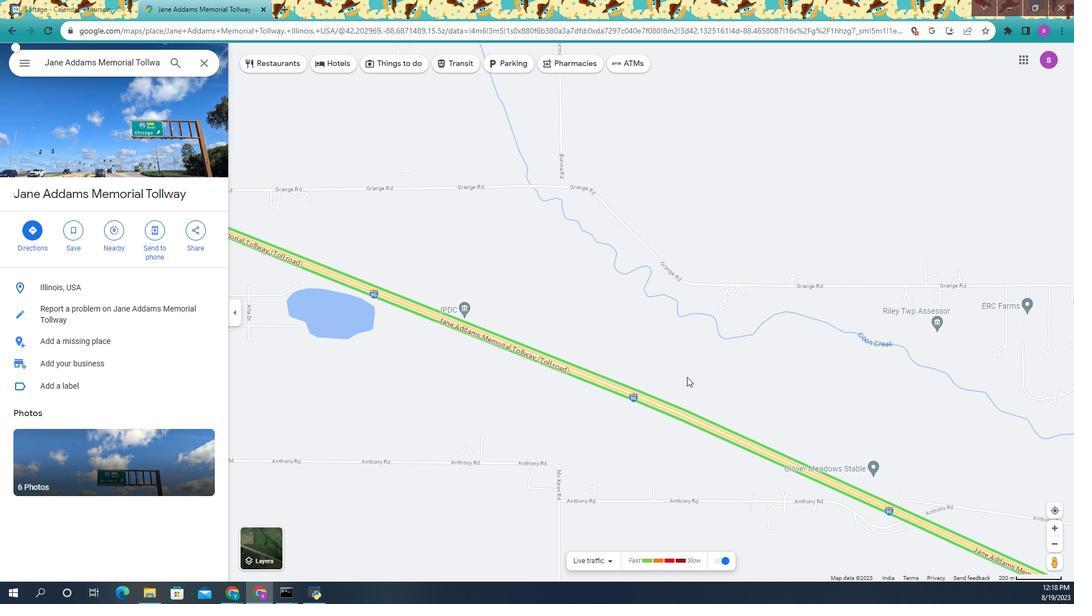 
Action: Mouse moved to (678, 392)
Screenshot: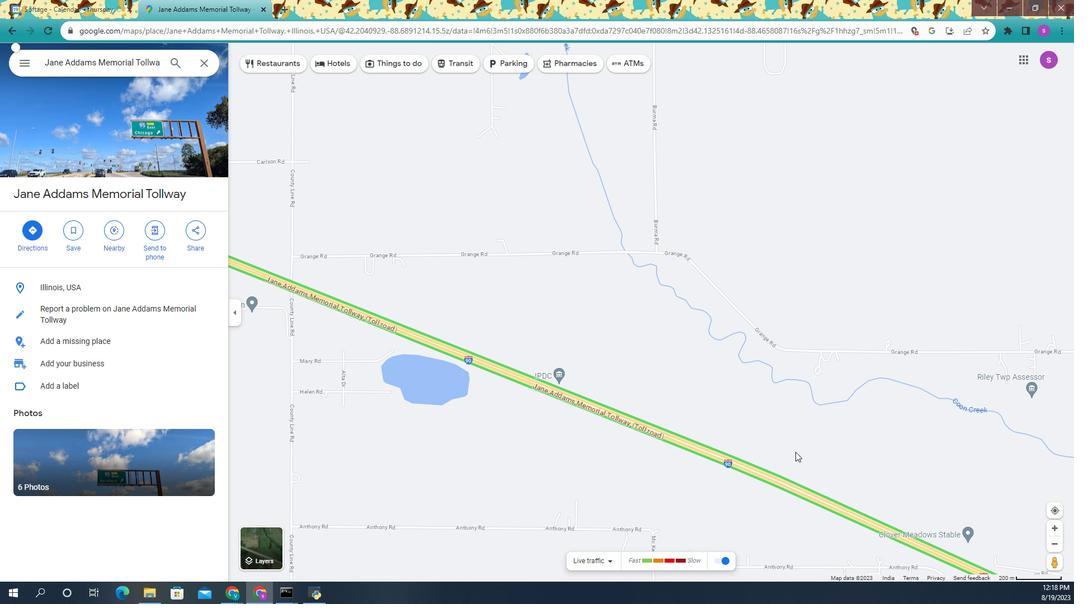 
Action: Mouse pressed left at (678, 392)
Screenshot: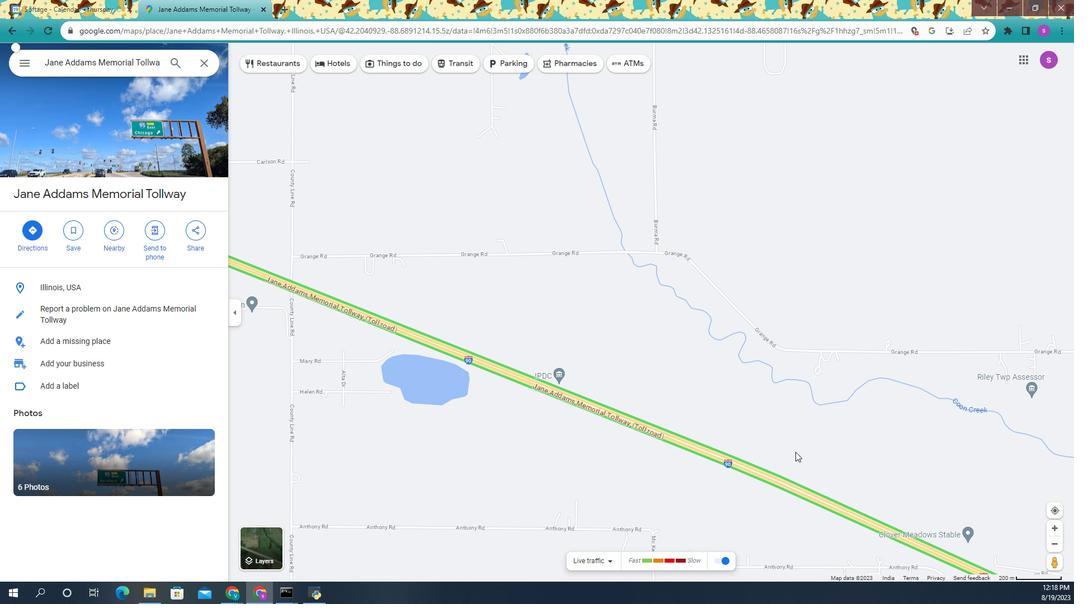 
Action: Mouse moved to (683, 411)
Screenshot: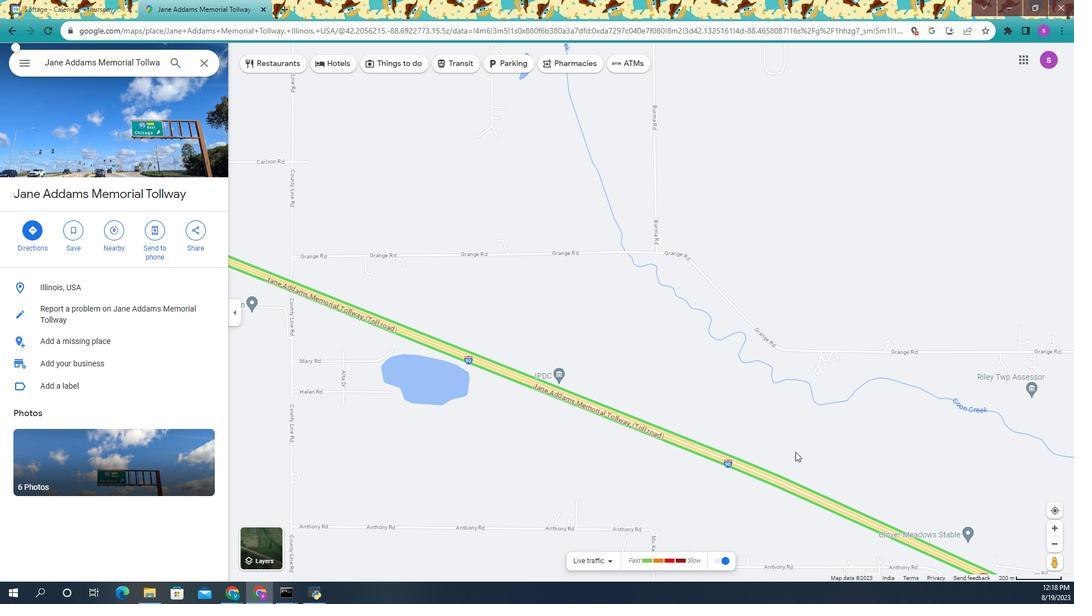 
Action: Mouse pressed left at (683, 411)
Screenshot: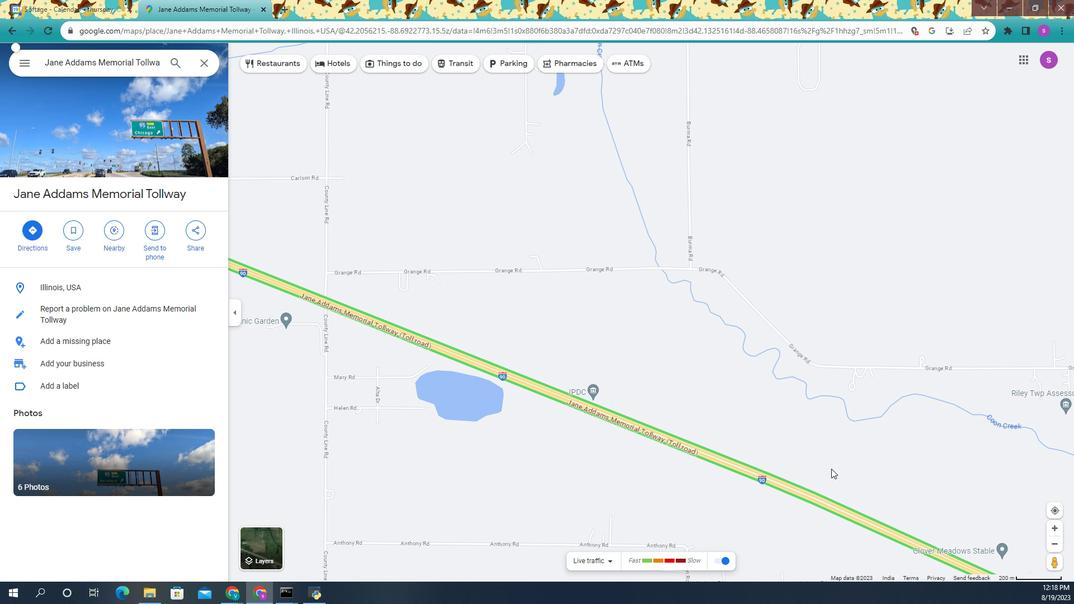 
Action: Mouse moved to (671, 375)
Screenshot: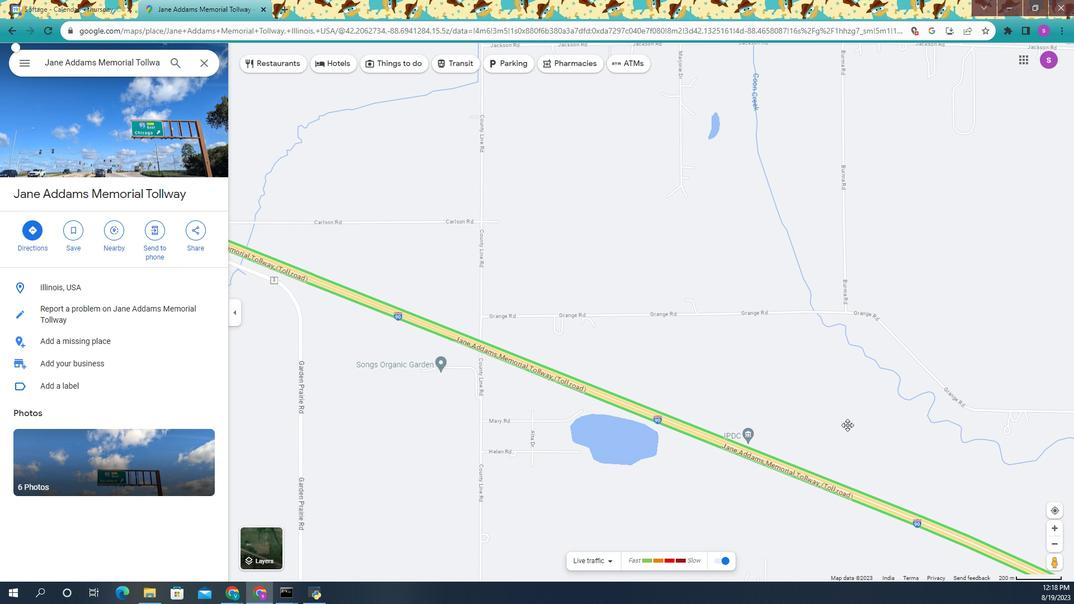 
Action: Mouse pressed left at (671, 375)
Screenshot: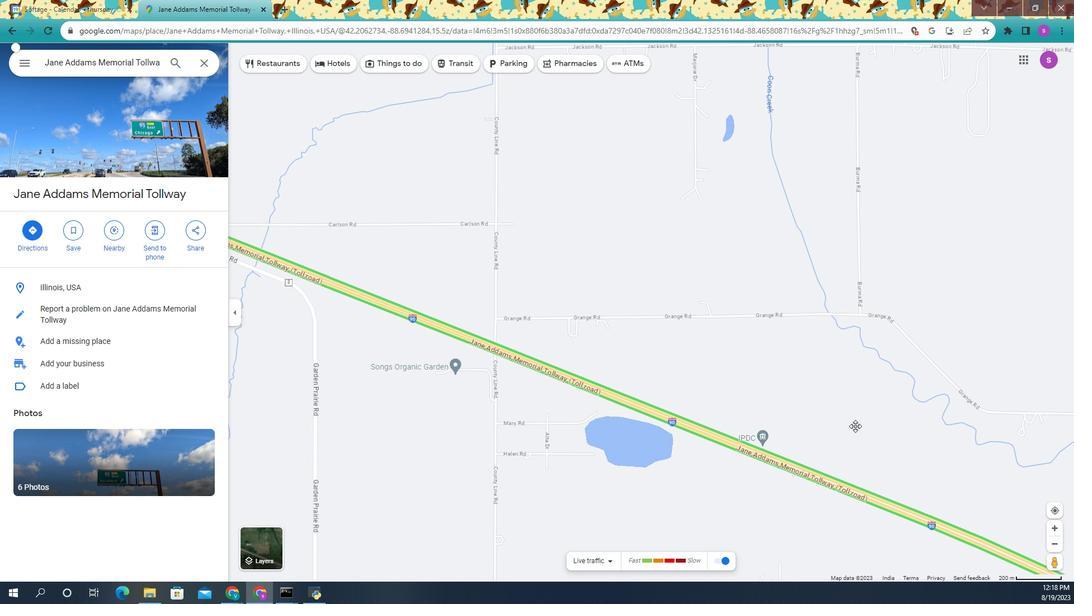 
Action: Mouse moved to (652, 362)
Screenshot: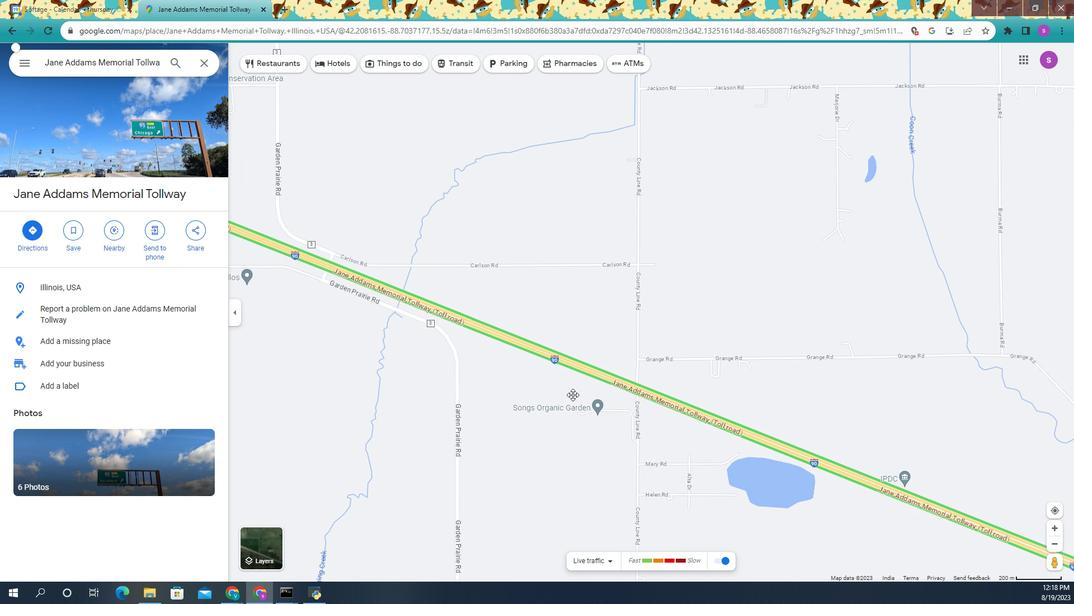 
Action: Mouse pressed left at (652, 362)
Screenshot: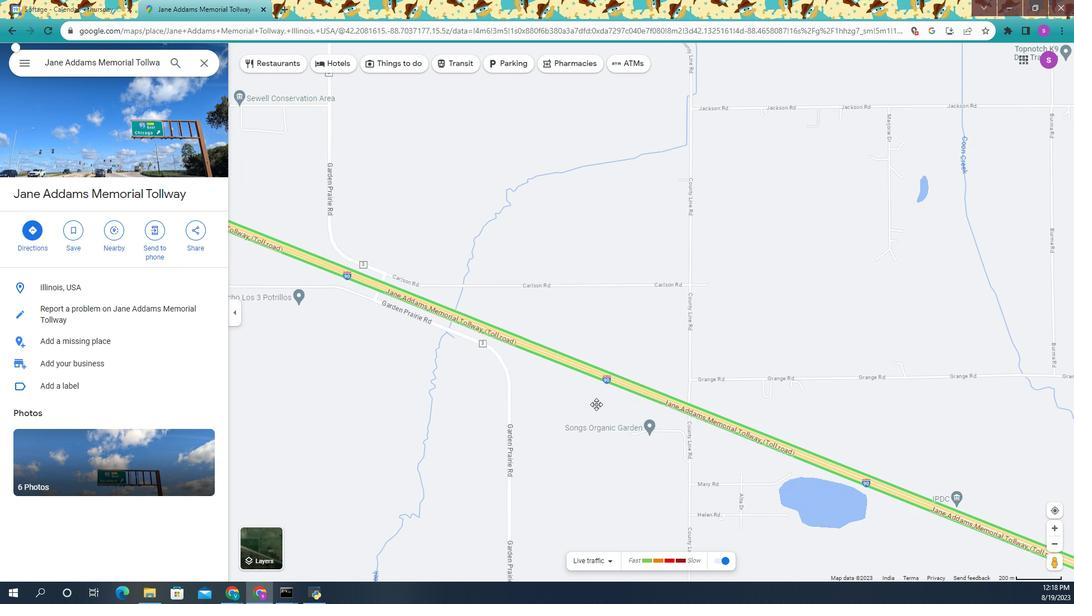 
Action: Mouse moved to (646, 341)
Screenshot: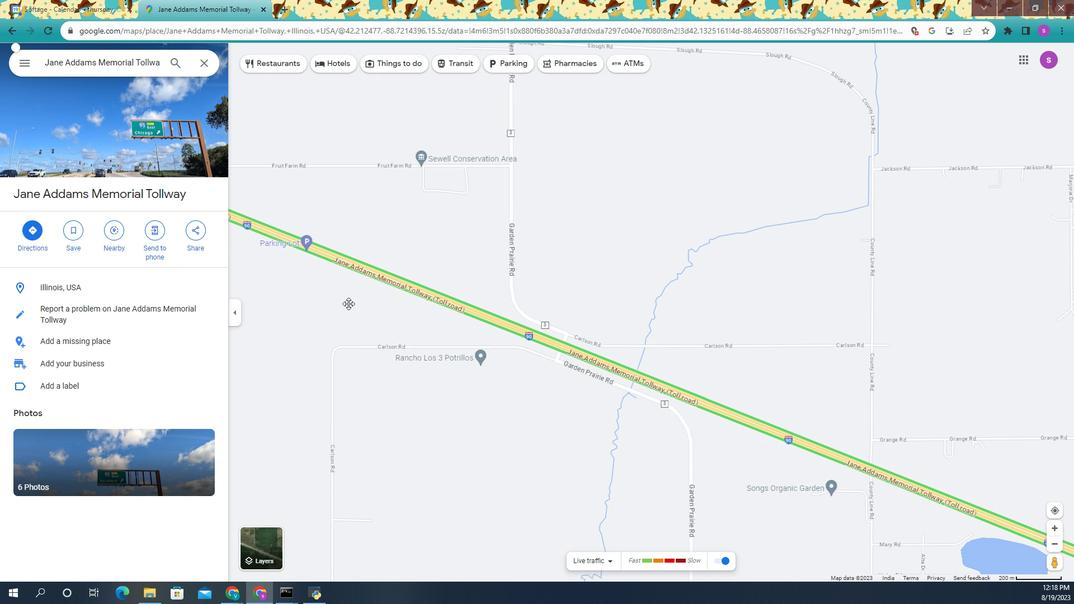 
Action: Mouse pressed left at (646, 341)
Screenshot: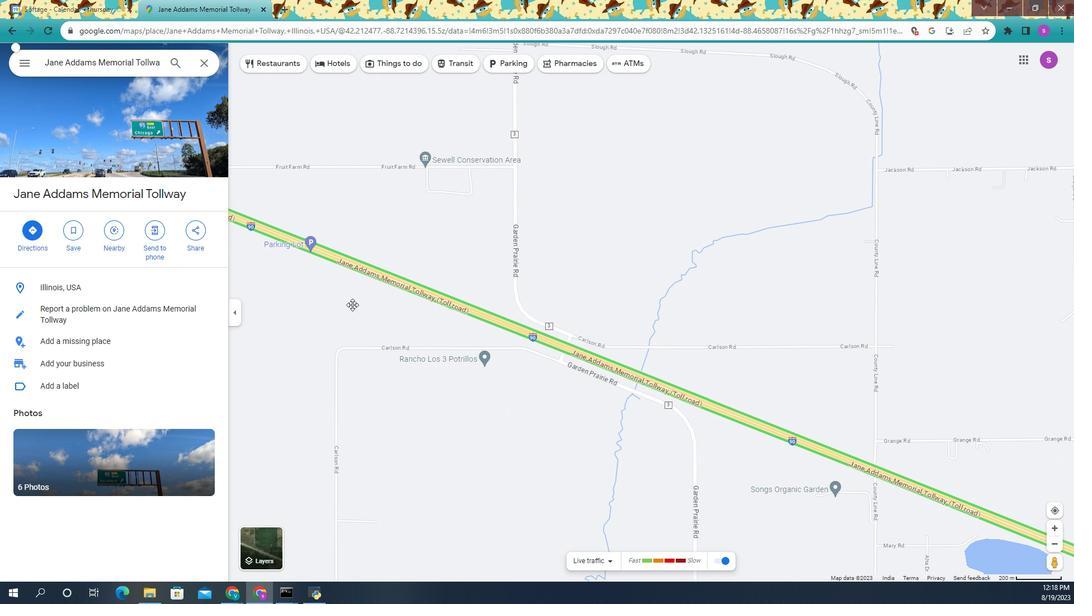 
Action: Mouse moved to (652, 350)
Screenshot: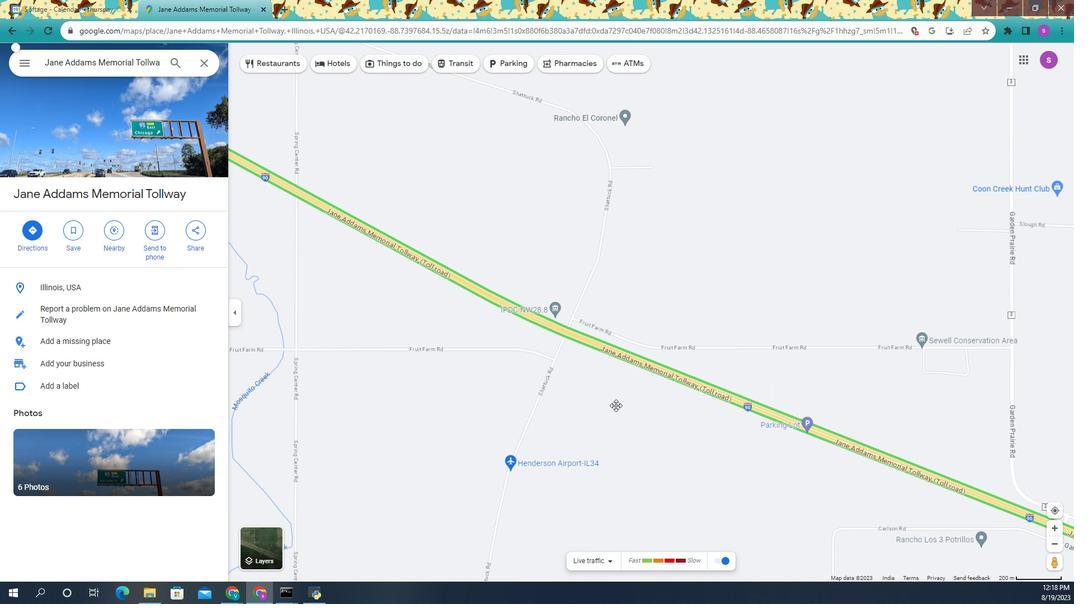 
Action: Mouse pressed left at (649, 347)
Screenshot: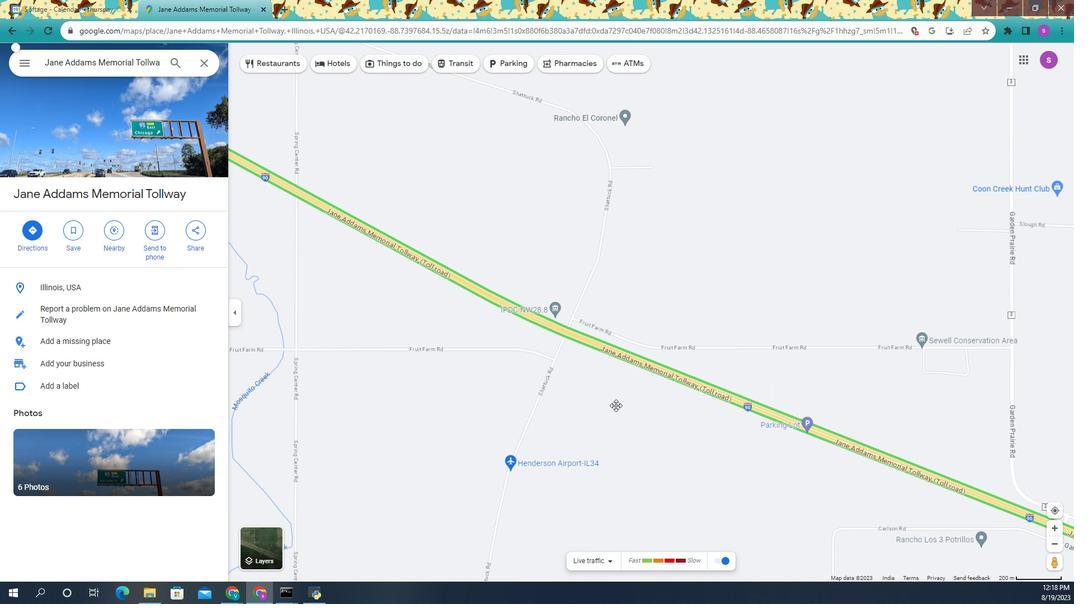 
Action: Mouse moved to (658, 366)
Screenshot: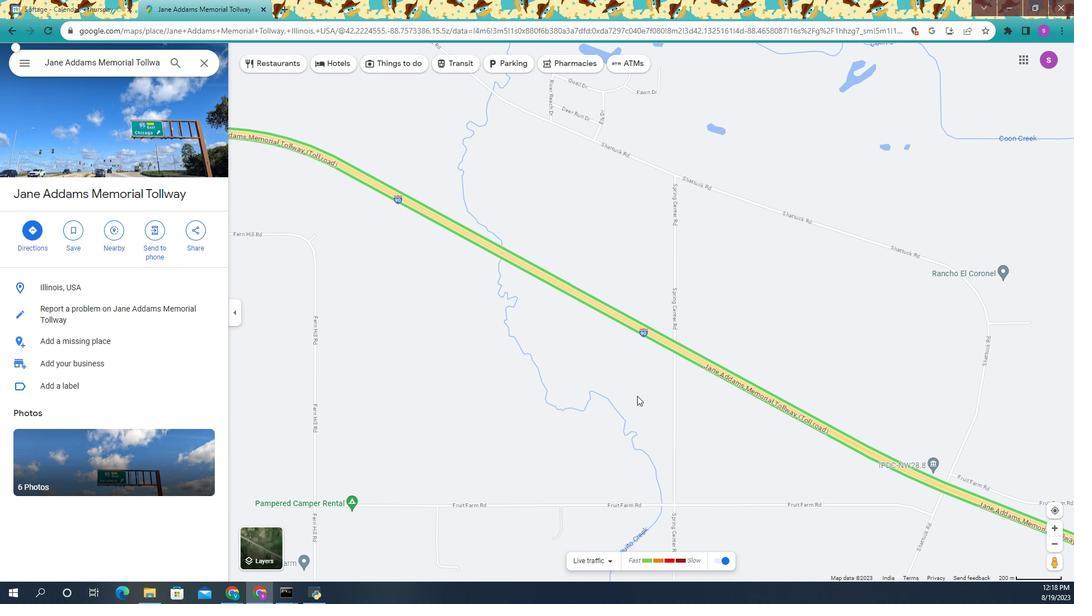
Action: Mouse pressed left at (658, 366)
Screenshot: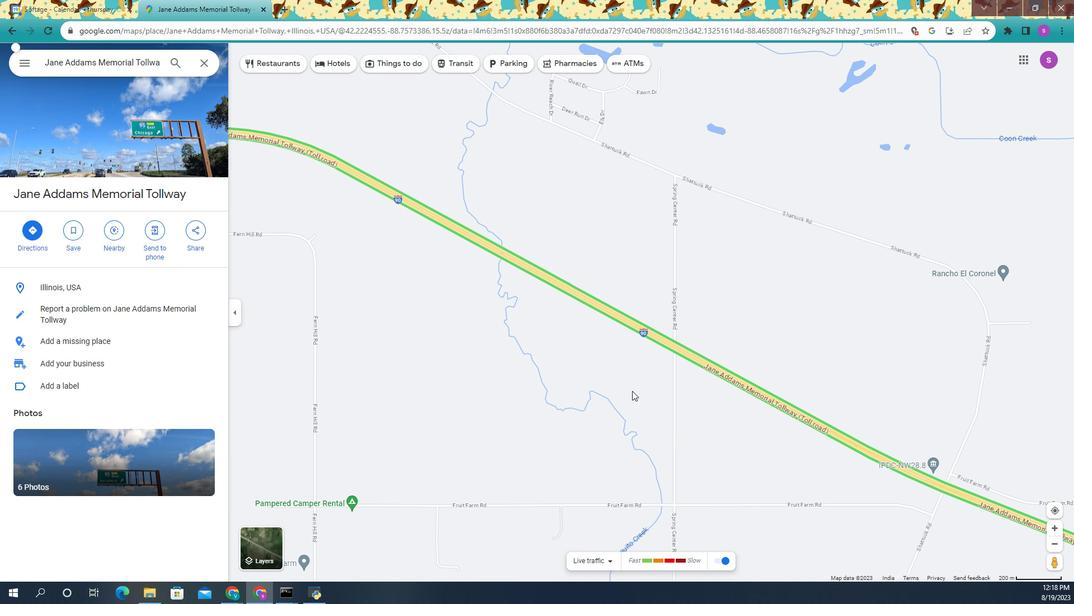 
Action: Mouse moved to (668, 374)
Screenshot: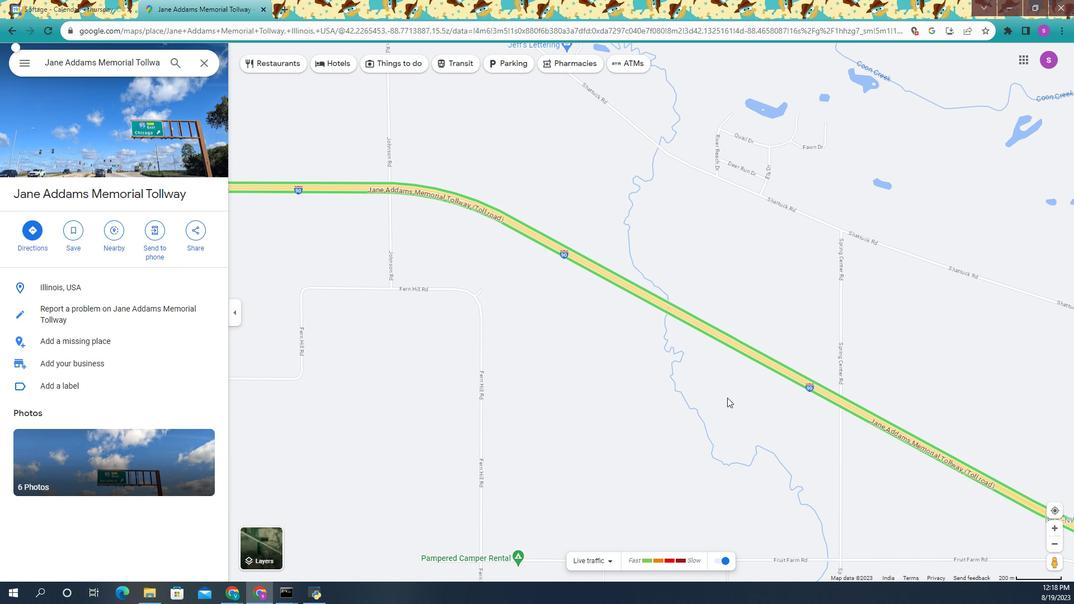 
Action: Mouse pressed left at (668, 374)
Screenshot: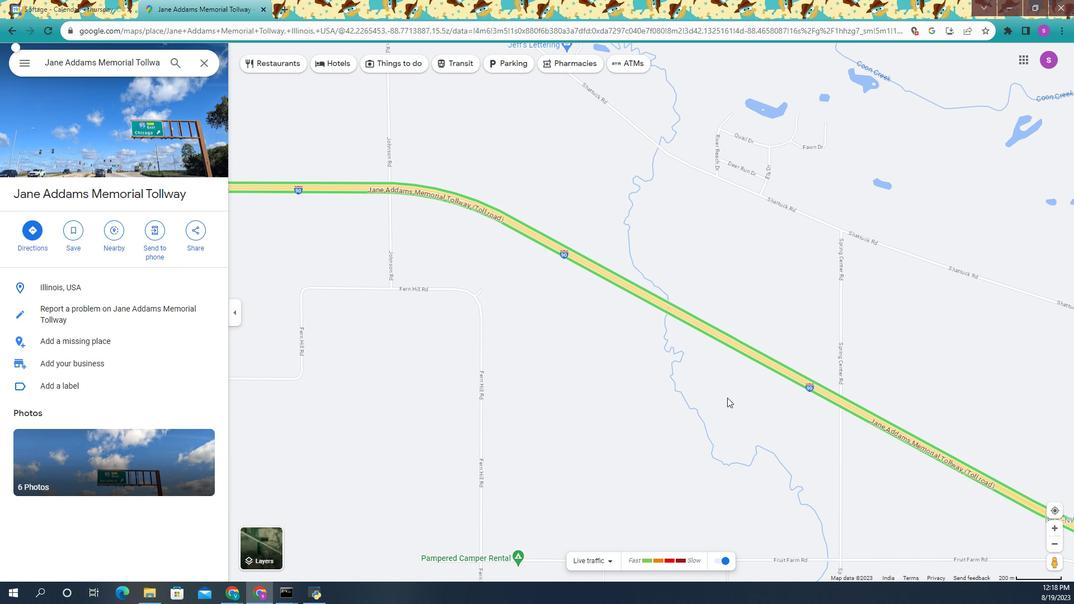 
Action: Mouse moved to (660, 334)
Screenshot: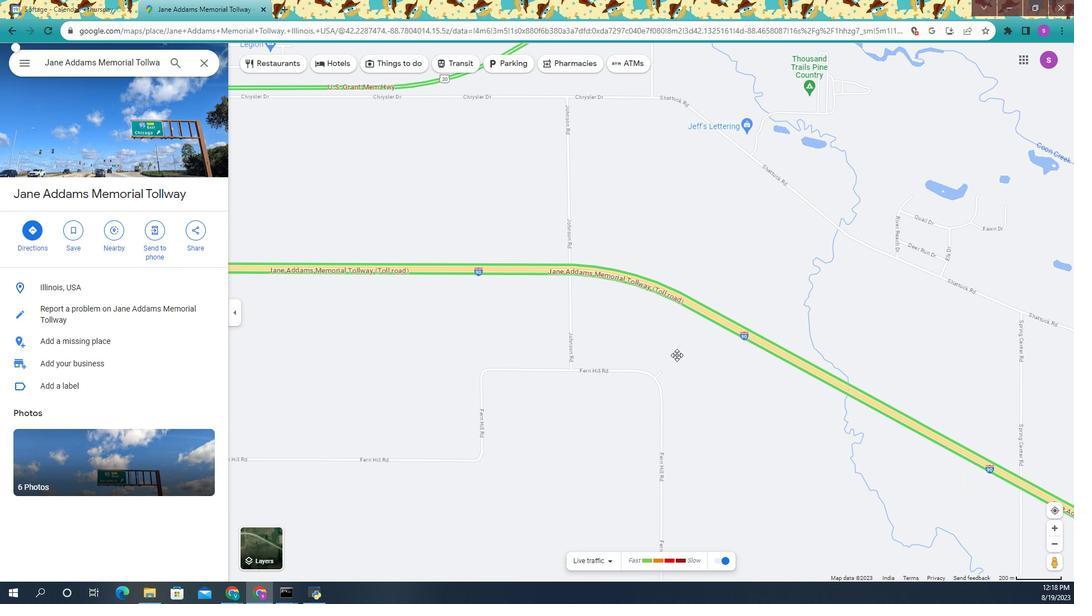 
Action: Mouse pressed left at (660, 334)
Screenshot: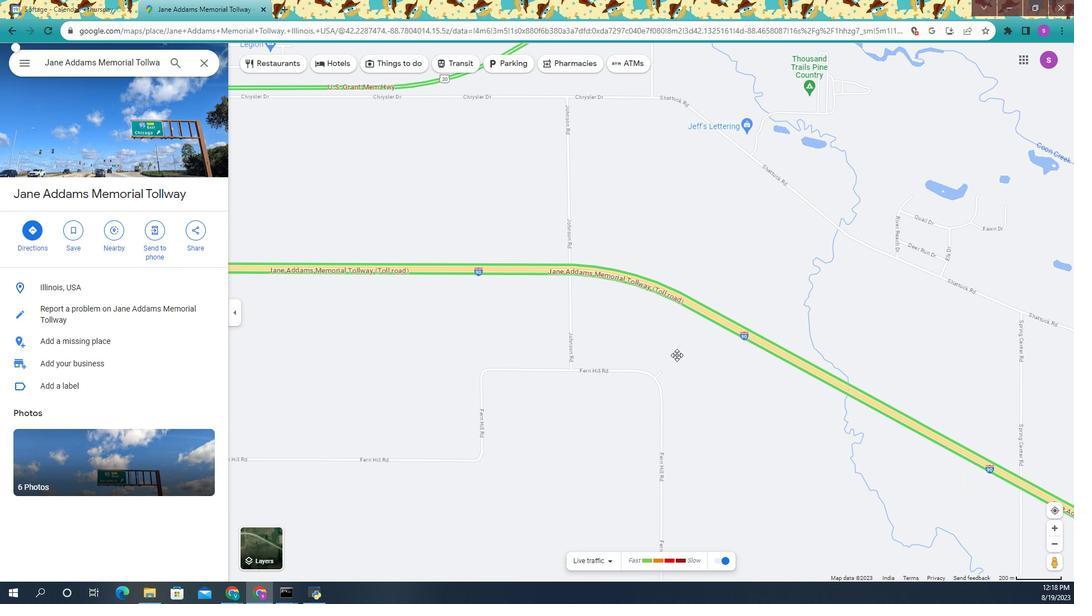 
Action: Mouse moved to (663, 355)
Screenshot: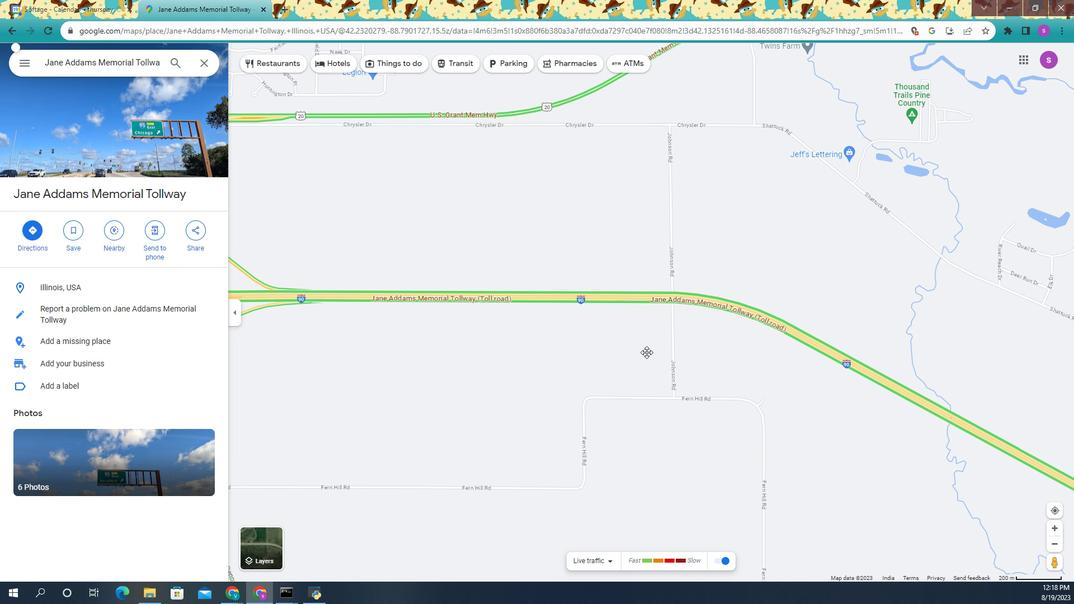 
Action: Mouse pressed left at (663, 355)
Screenshot: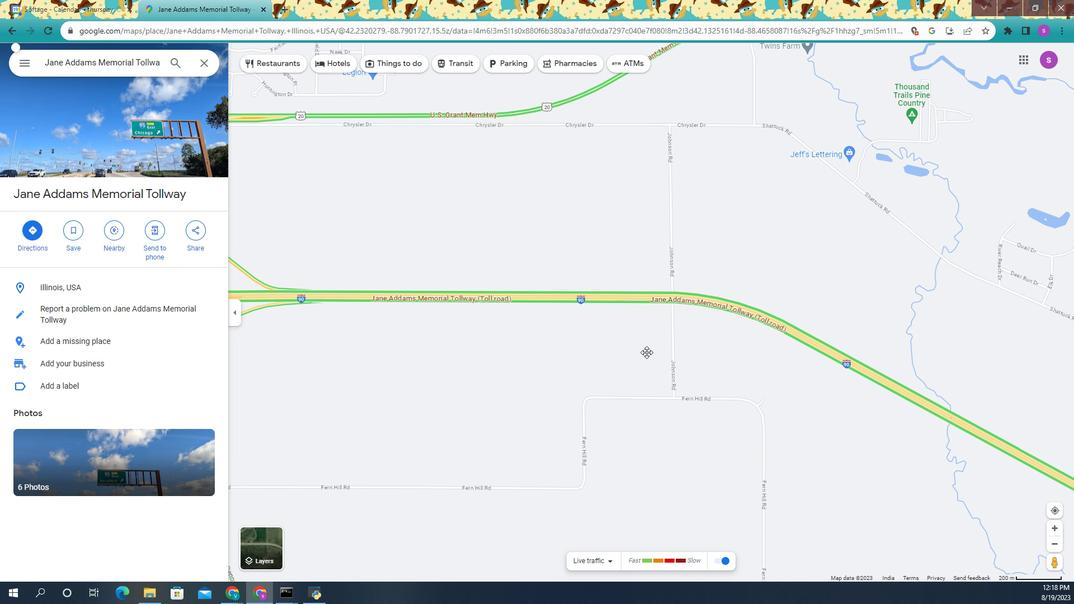 
Action: Mouse moved to (660, 367)
Screenshot: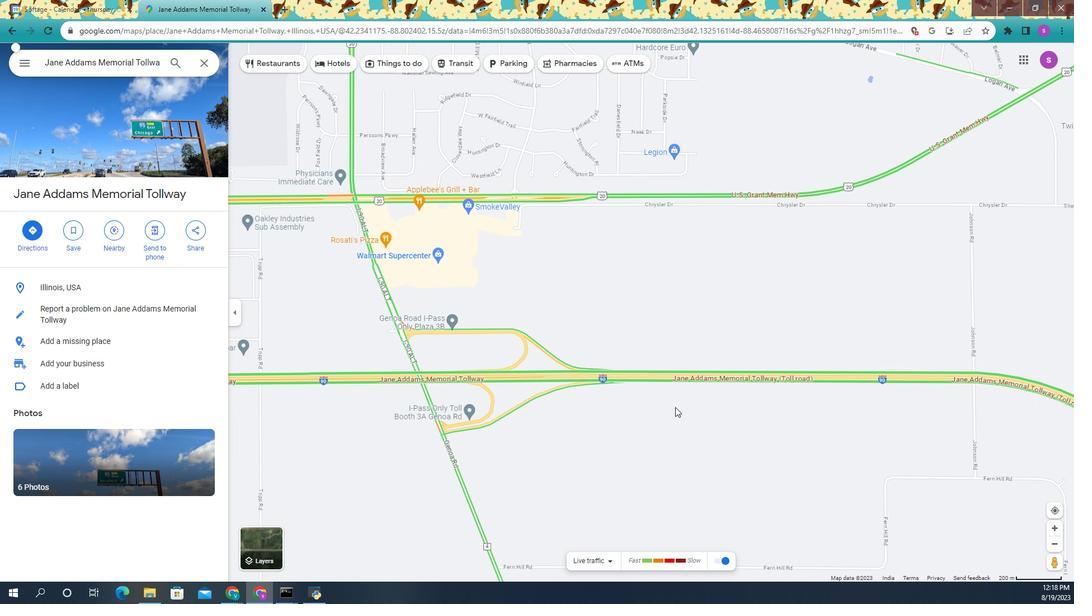 
Action: Mouse pressed left at (660, 367)
Screenshot: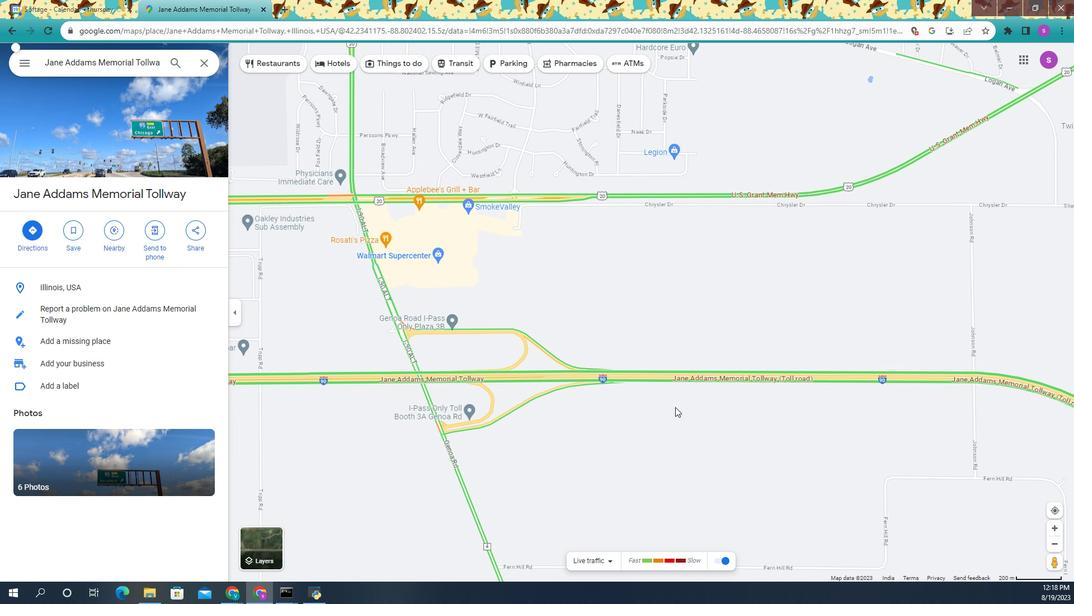 
Action: Mouse moved to (668, 393)
Screenshot: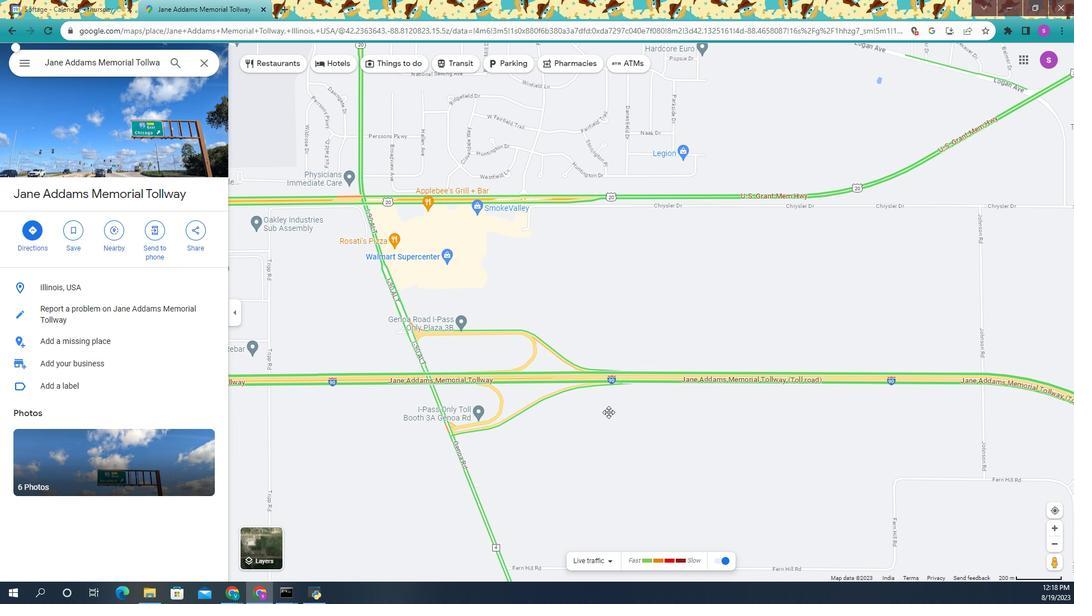 
Action: Mouse pressed left at (668, 393)
Screenshot: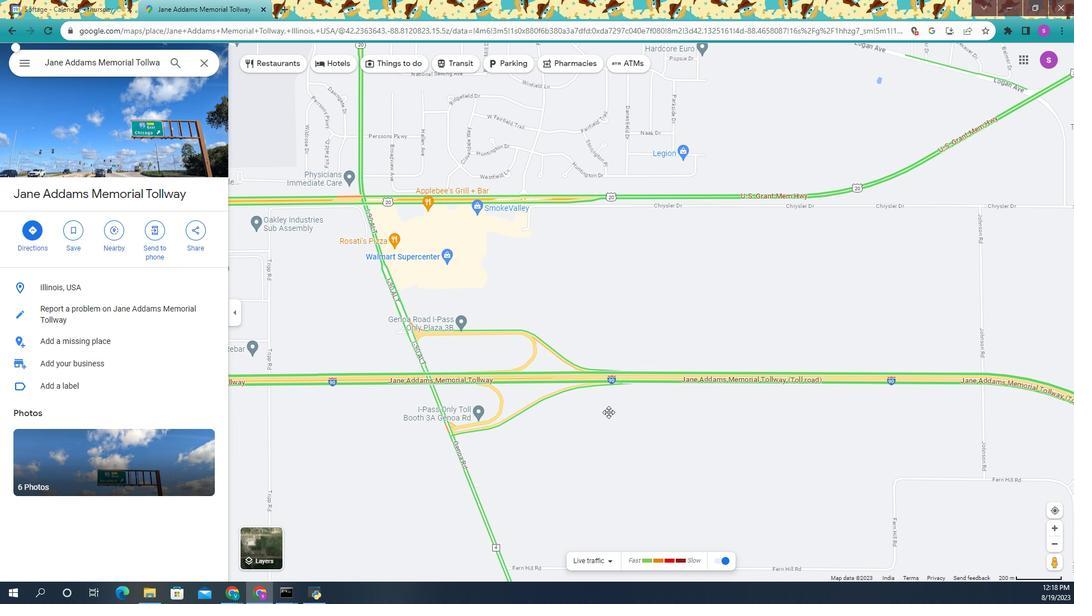 
Action: Mouse moved to (673, 371)
Screenshot: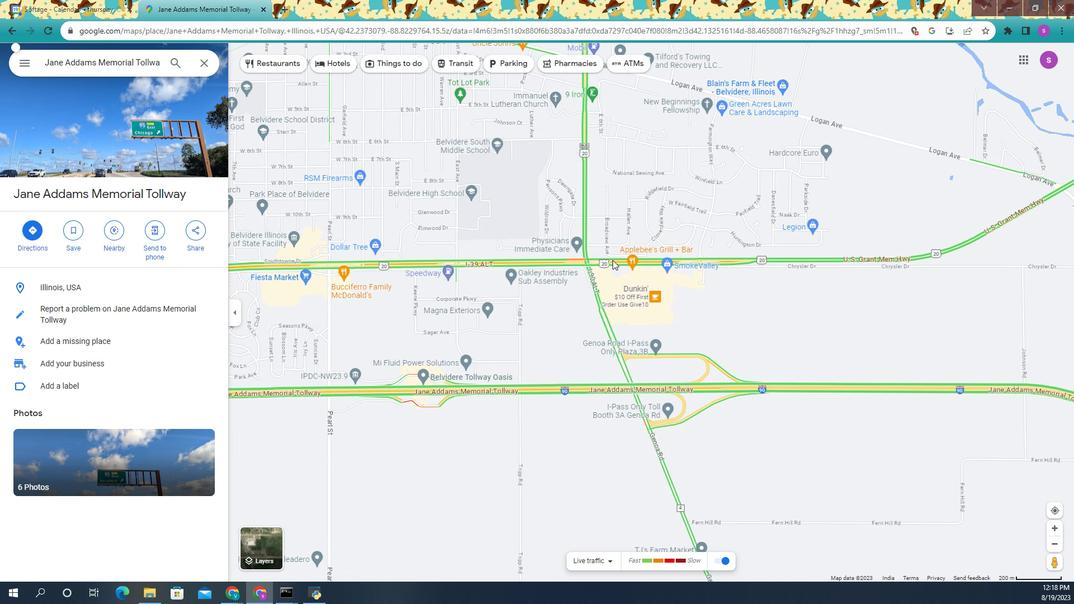 
Action: Mouse scrolled (673, 371) with delta (0, 0)
Screenshot: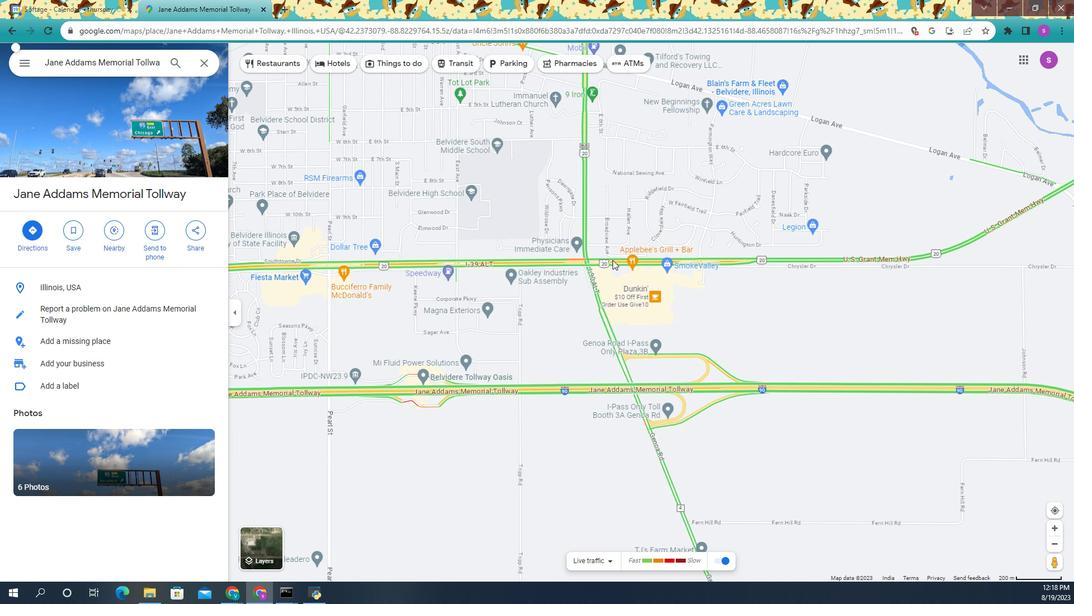 
Action: Mouse scrolled (673, 371) with delta (0, 0)
Screenshot: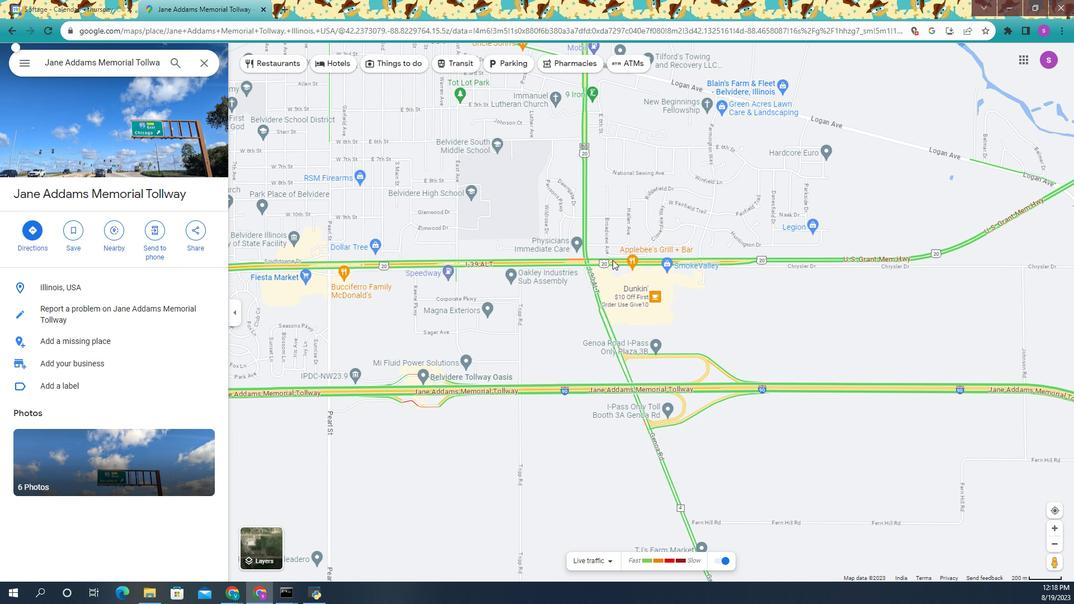 
Action: Mouse moved to (669, 328)
Screenshot: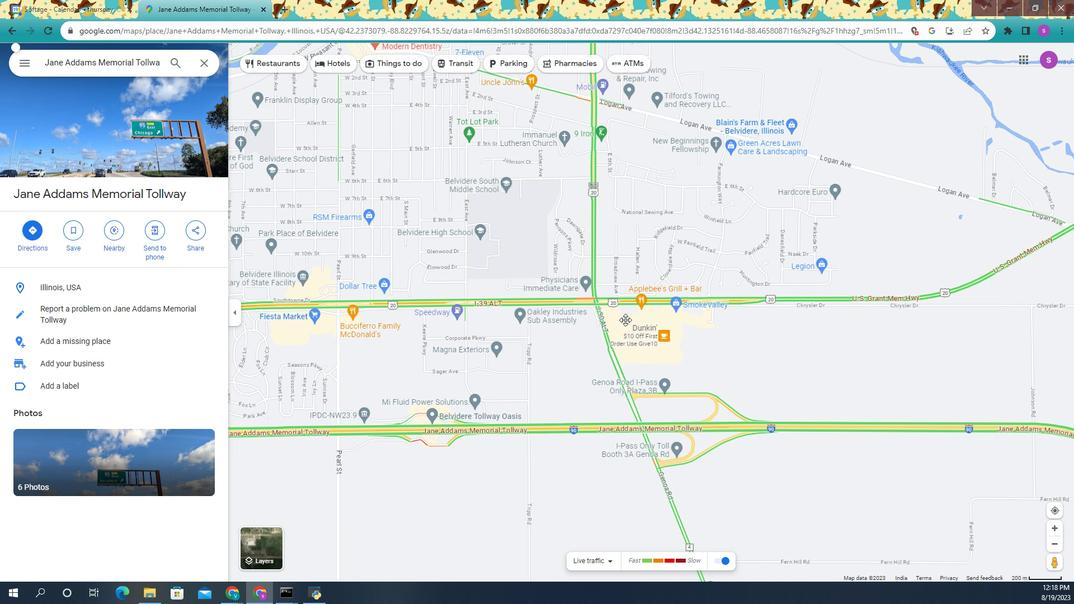 
Action: Mouse pressed left at (669, 328)
Screenshot: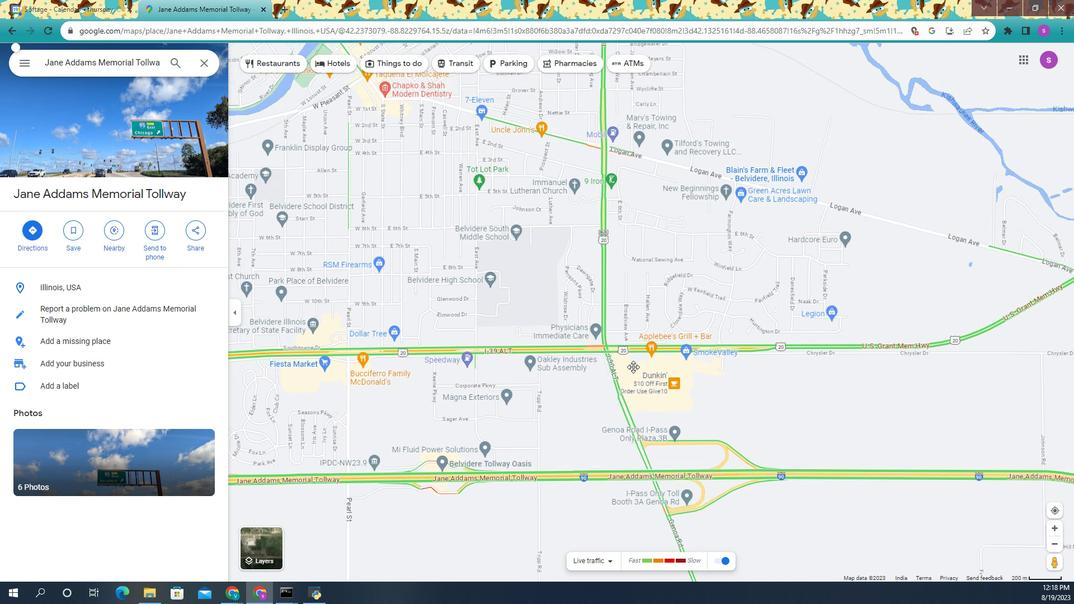 
Action: Mouse moved to (671, 292)
Screenshot: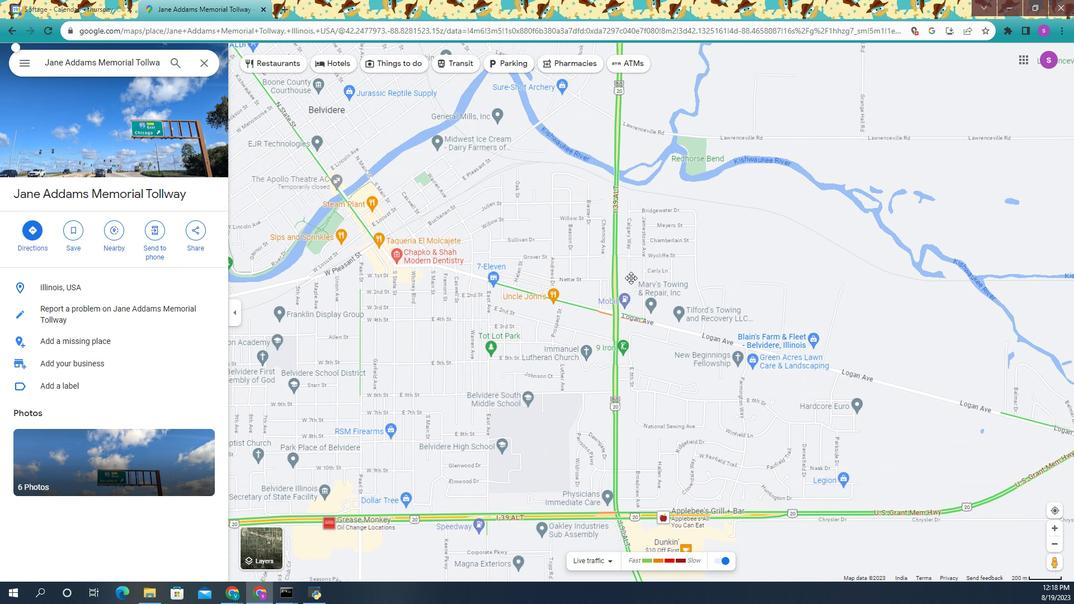 
Action: Mouse pressed left at (671, 292)
Screenshot: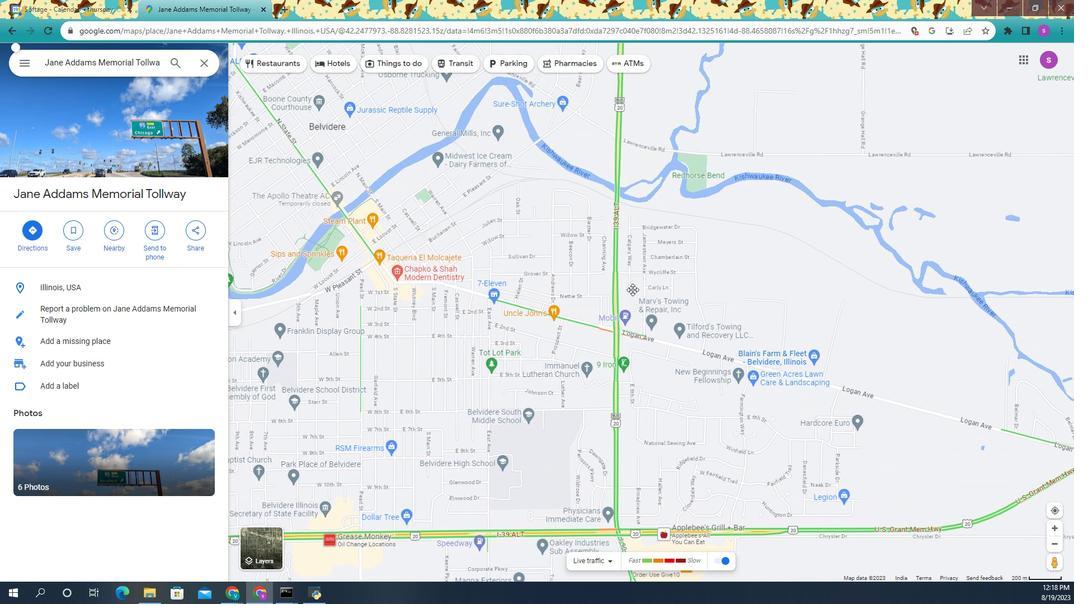 
Action: Mouse moved to (667, 284)
Screenshot: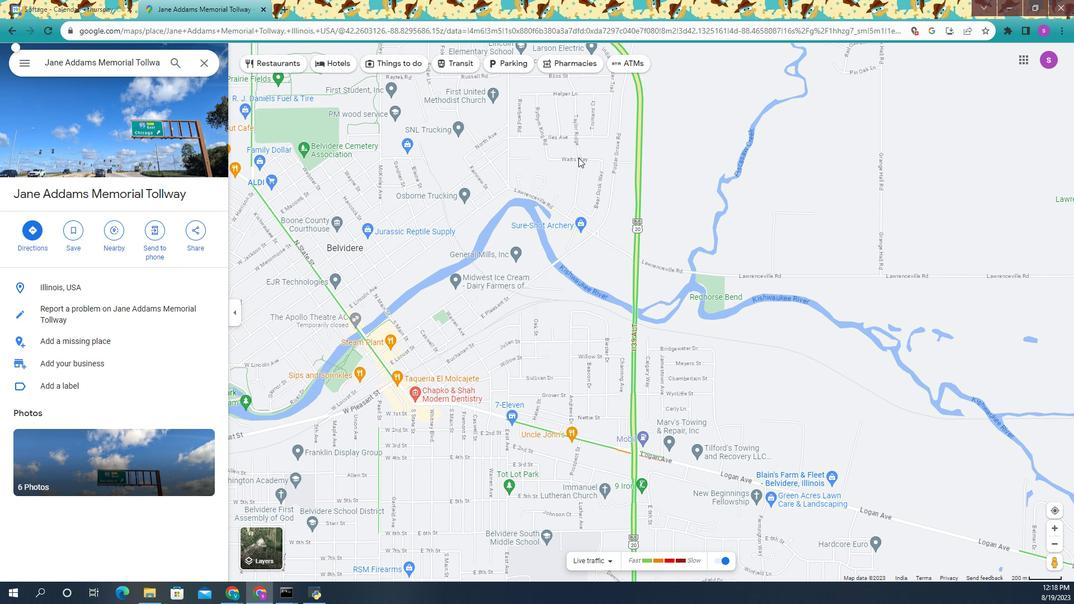 
